 Task: Compose an email with the signature Kathleen Davis with the subject Request for a mentorship and the message I would like to request a meeting to discuss the marketing strategy for the new product. from softage.8@softage.net to softage.6@softage.net Select the numbered list and change the font typography to strikethroughSelect the numbered list and remove the font typography strikethrough Send the email. Finally, move the email from Sent Items to the label Energy
Action: Mouse moved to (1235, 73)
Screenshot: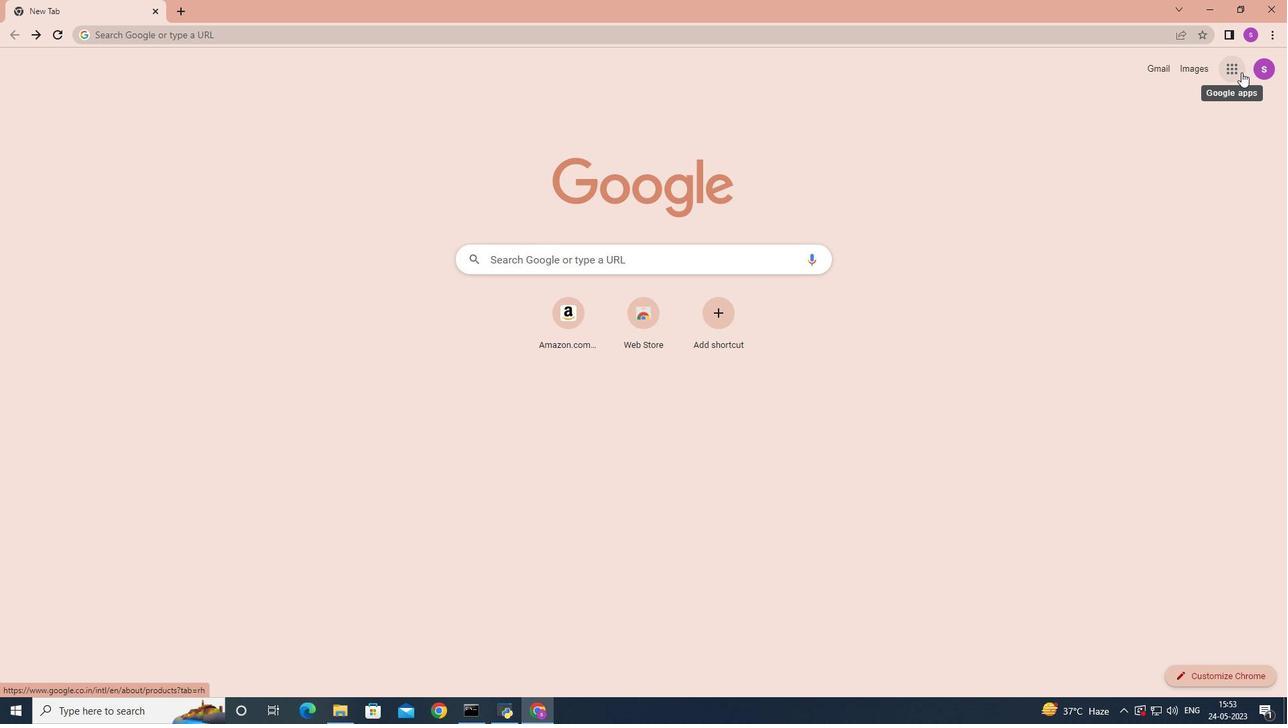 
Action: Mouse pressed left at (1241, 71)
Screenshot: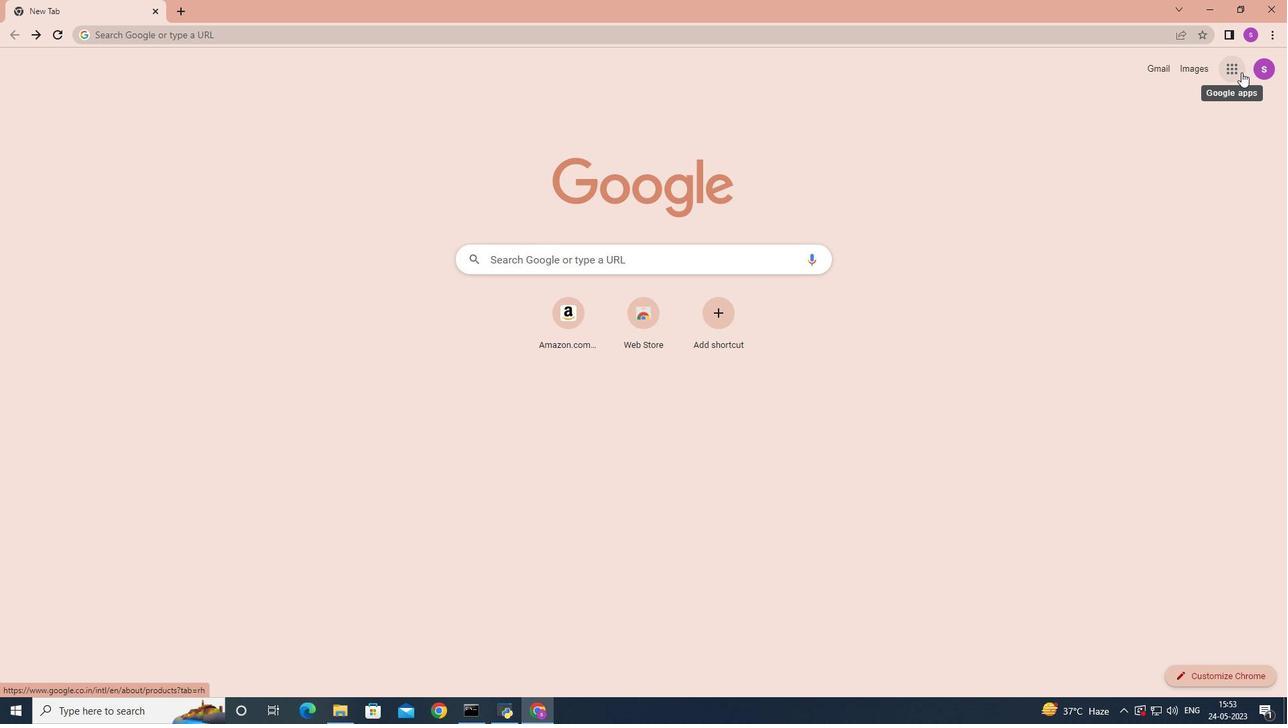 
Action: Mouse moved to (1177, 124)
Screenshot: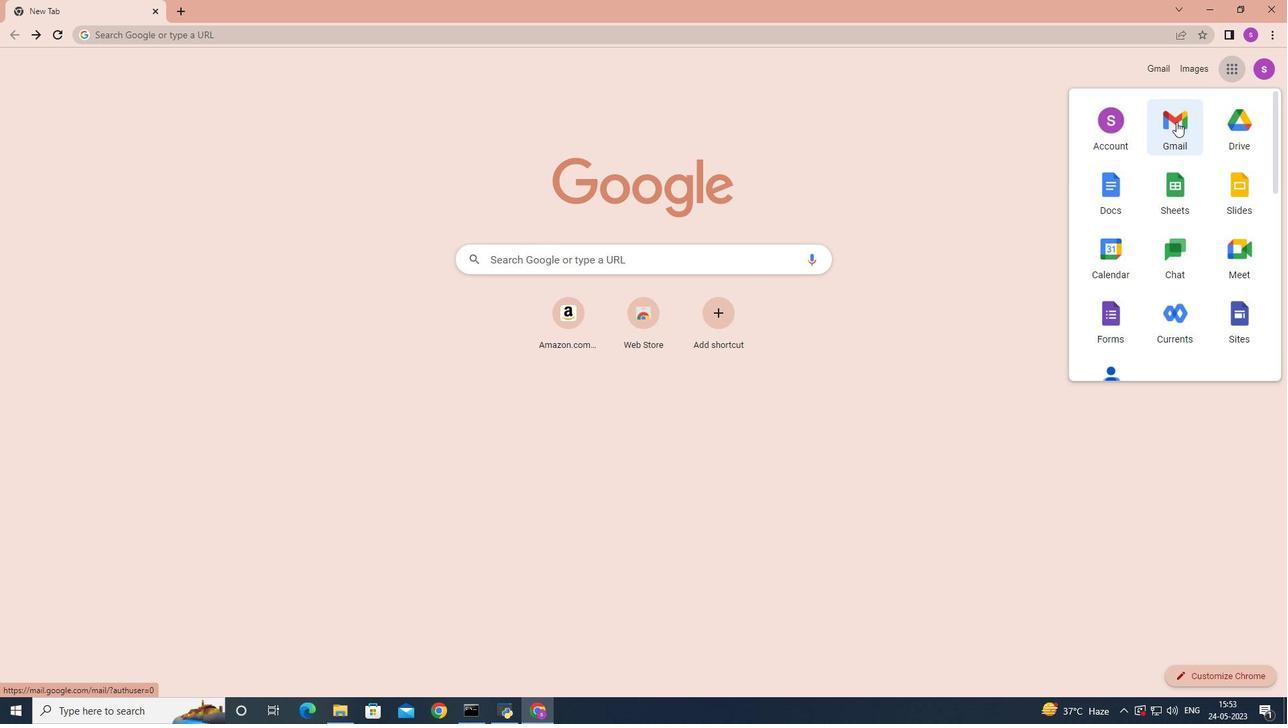 
Action: Mouse pressed left at (1177, 124)
Screenshot: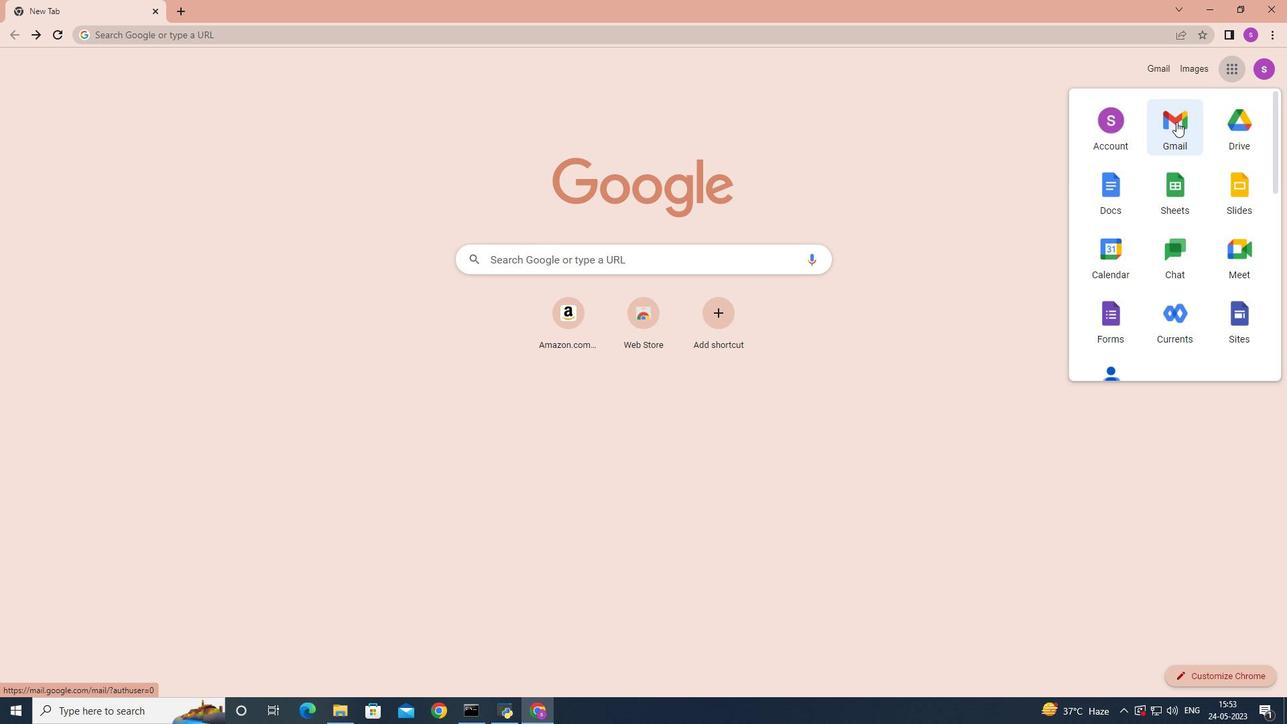 
Action: Mouse moved to (1134, 73)
Screenshot: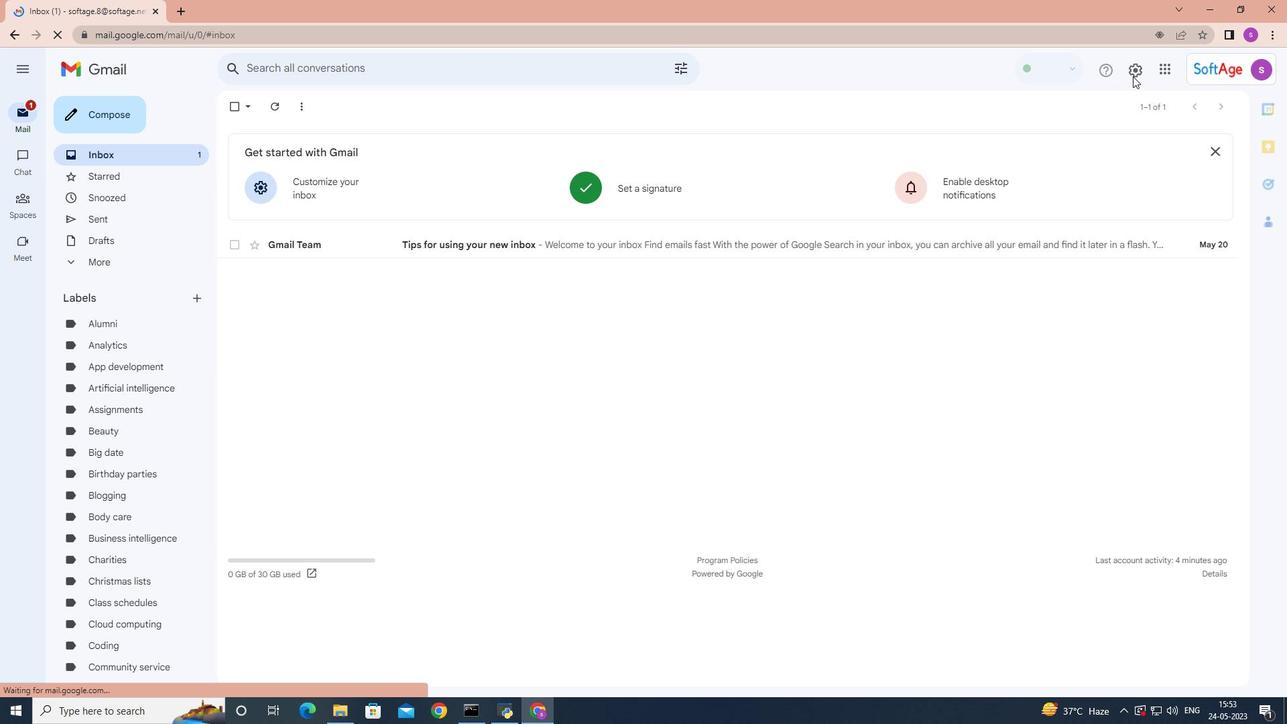 
Action: Mouse pressed left at (1134, 73)
Screenshot: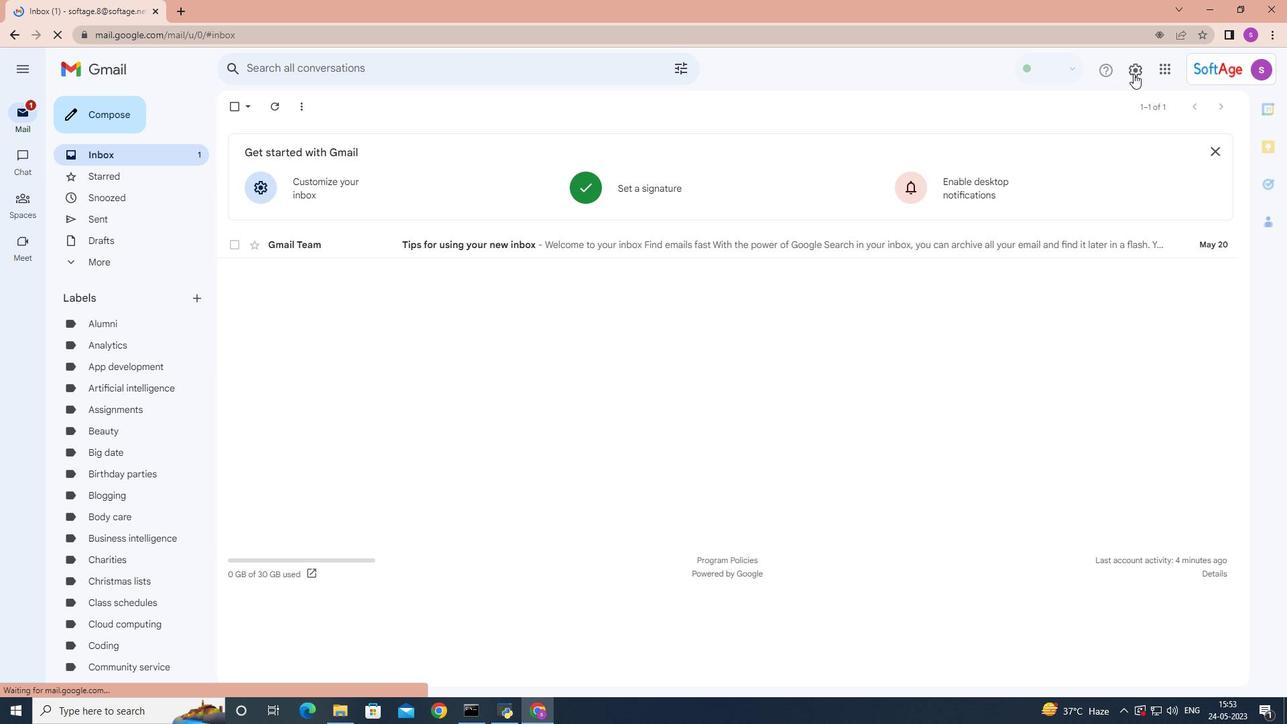 
Action: Mouse moved to (1155, 132)
Screenshot: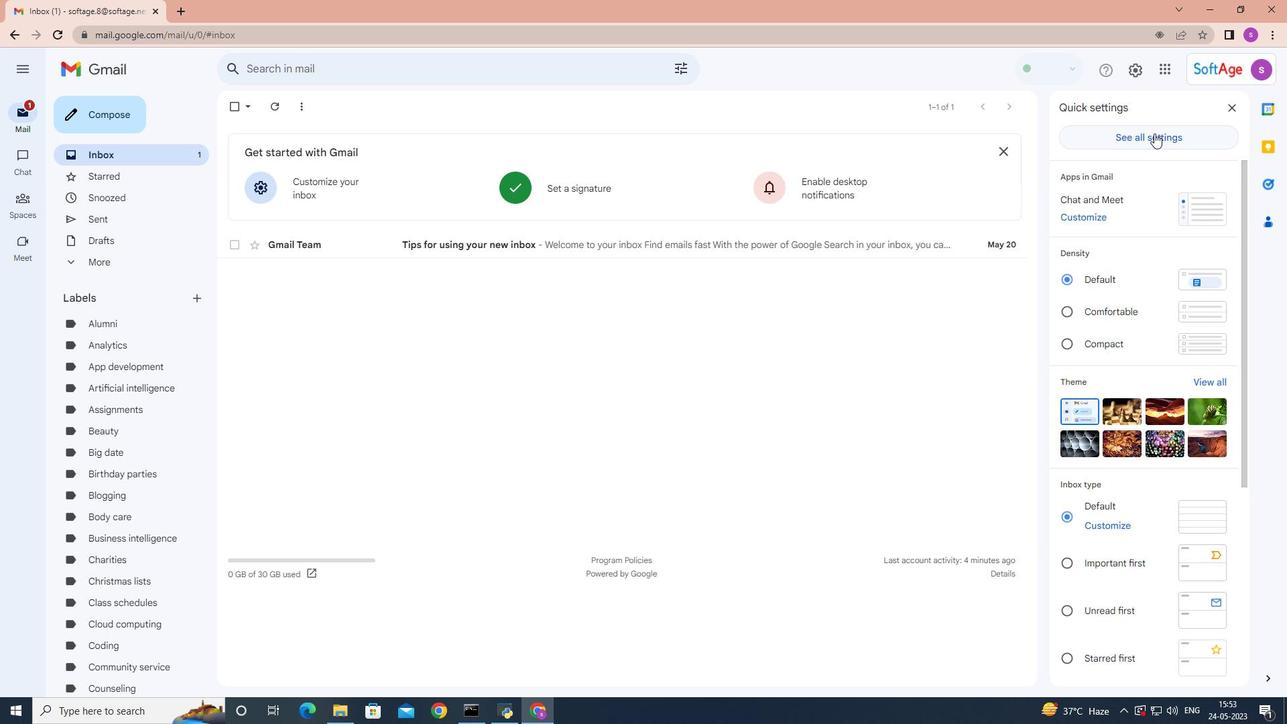 
Action: Mouse pressed left at (1155, 132)
Screenshot: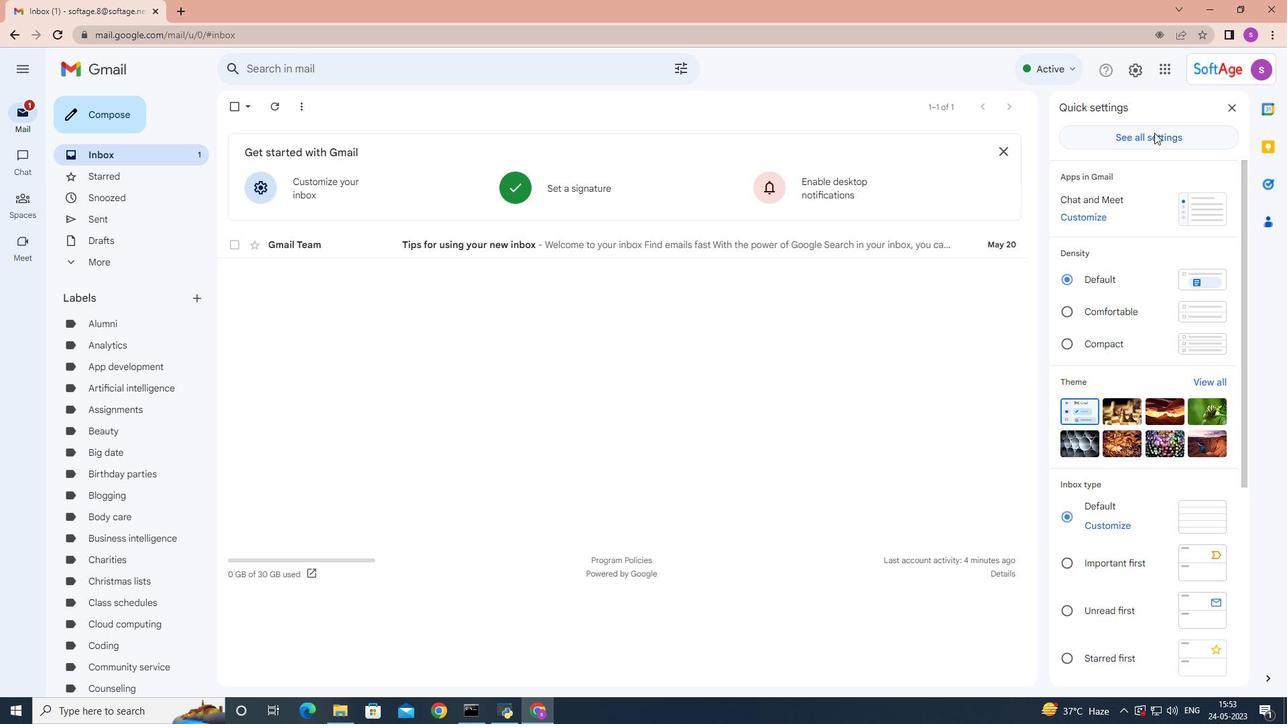 
Action: Mouse moved to (584, 296)
Screenshot: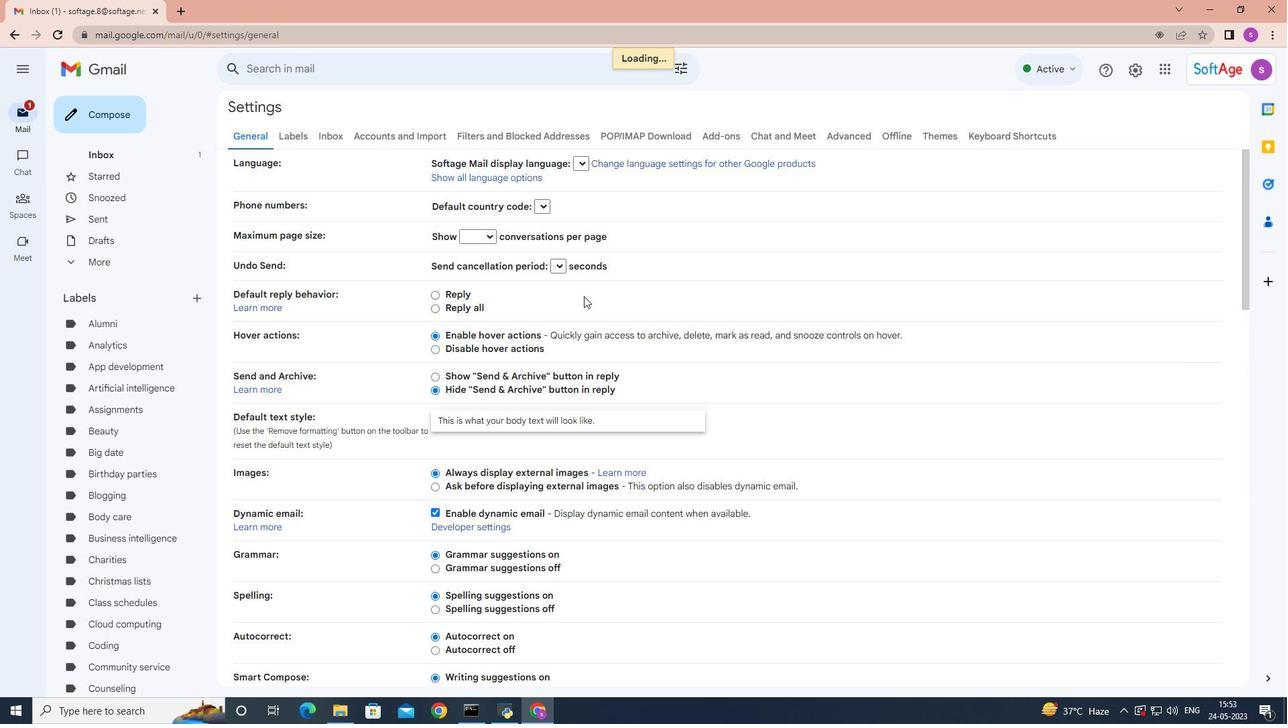 
Action: Mouse scrolled (584, 295) with delta (0, 0)
Screenshot: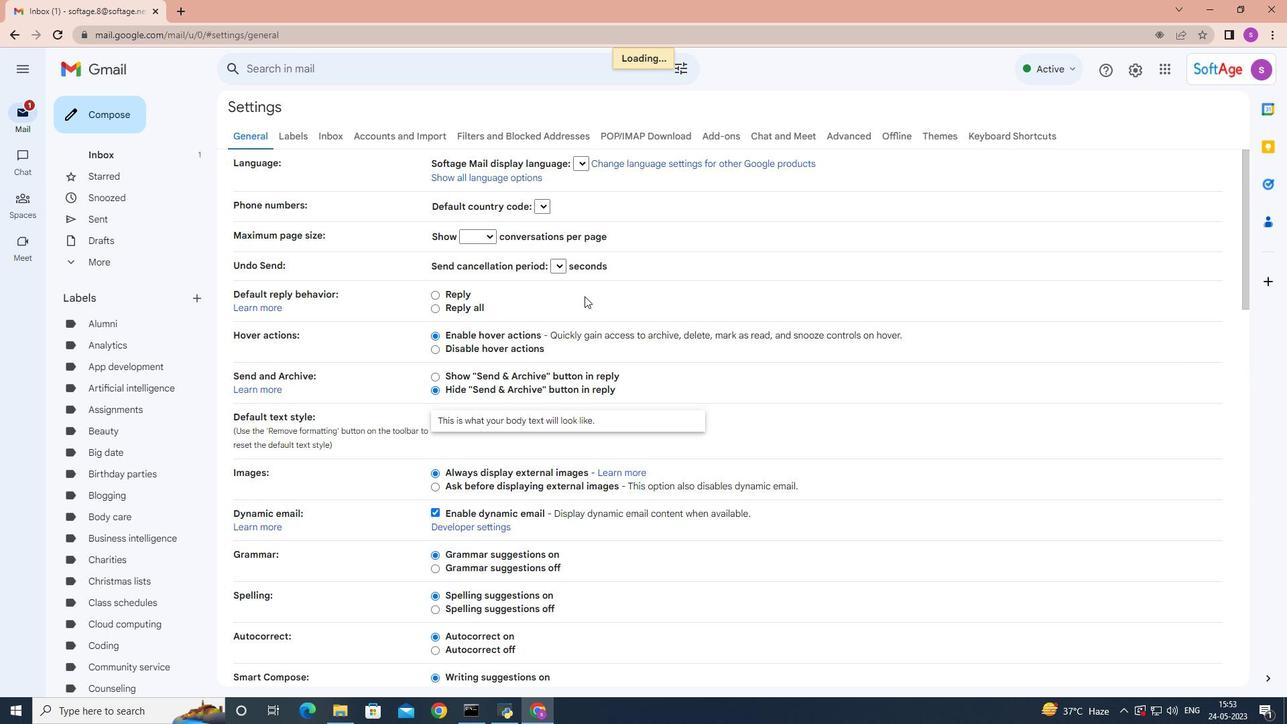 
Action: Mouse moved to (584, 296)
Screenshot: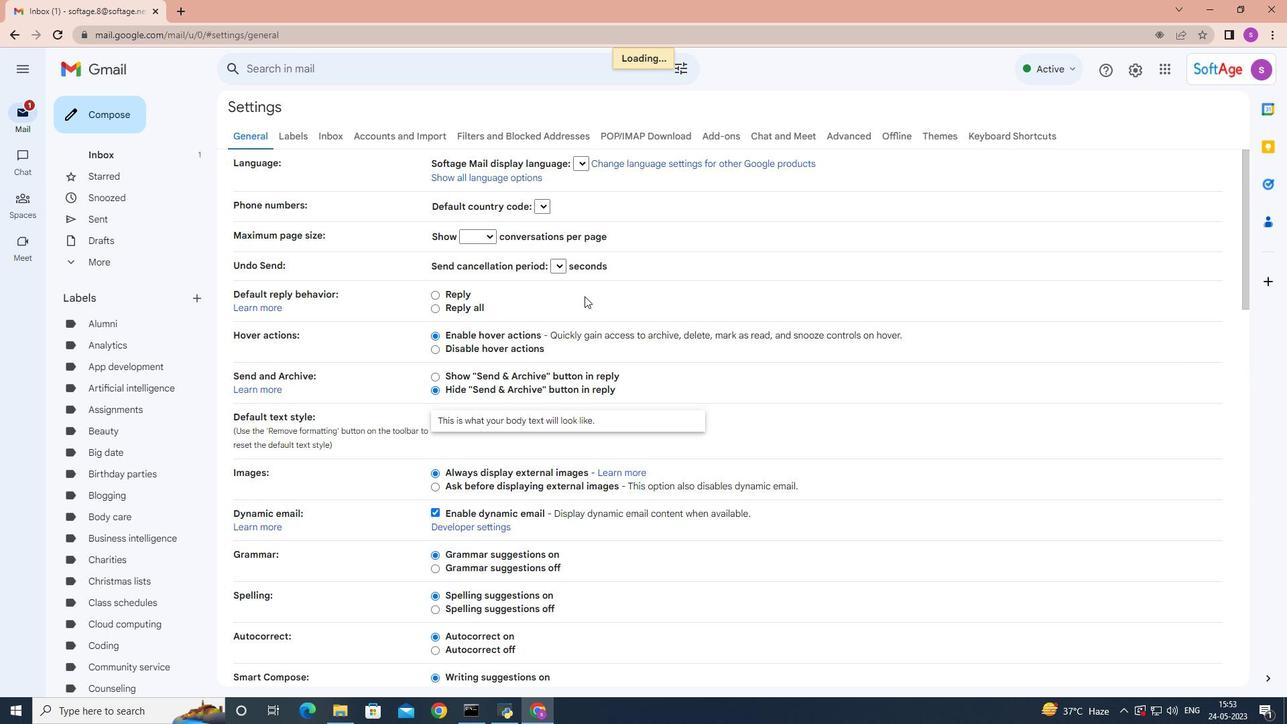 
Action: Mouse scrolled (584, 295) with delta (0, 0)
Screenshot: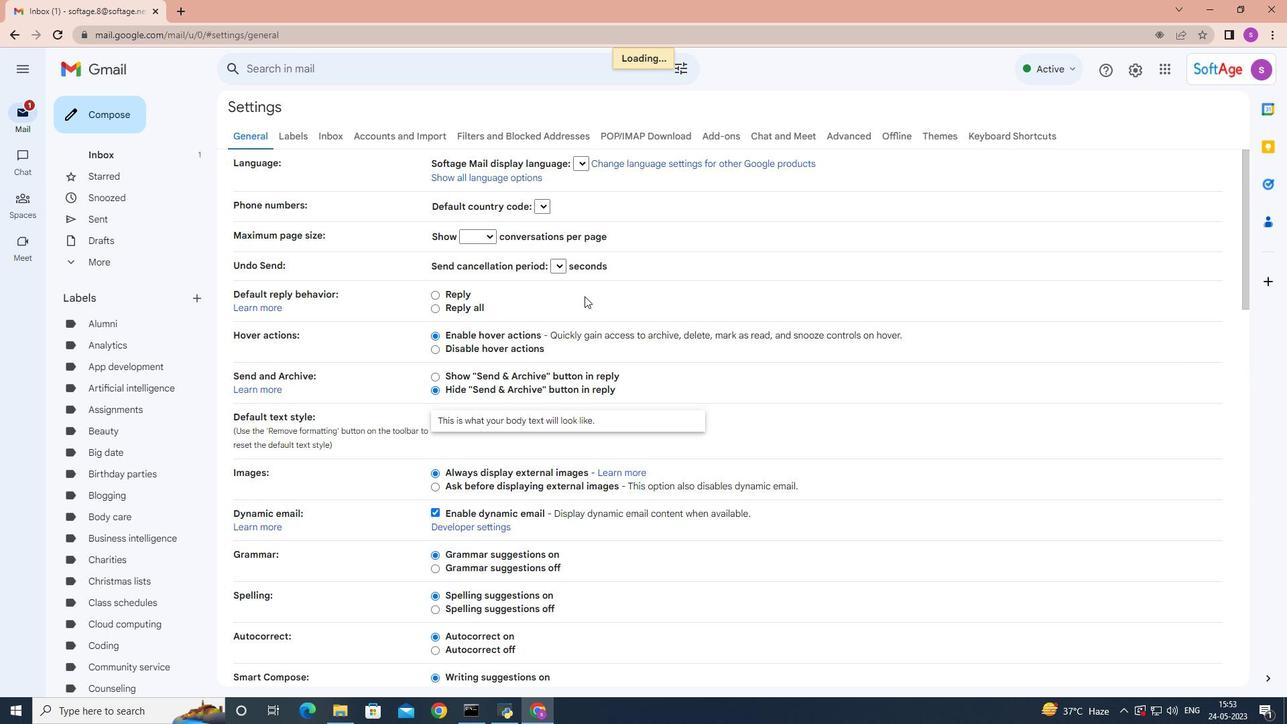 
Action: Mouse moved to (584, 296)
Screenshot: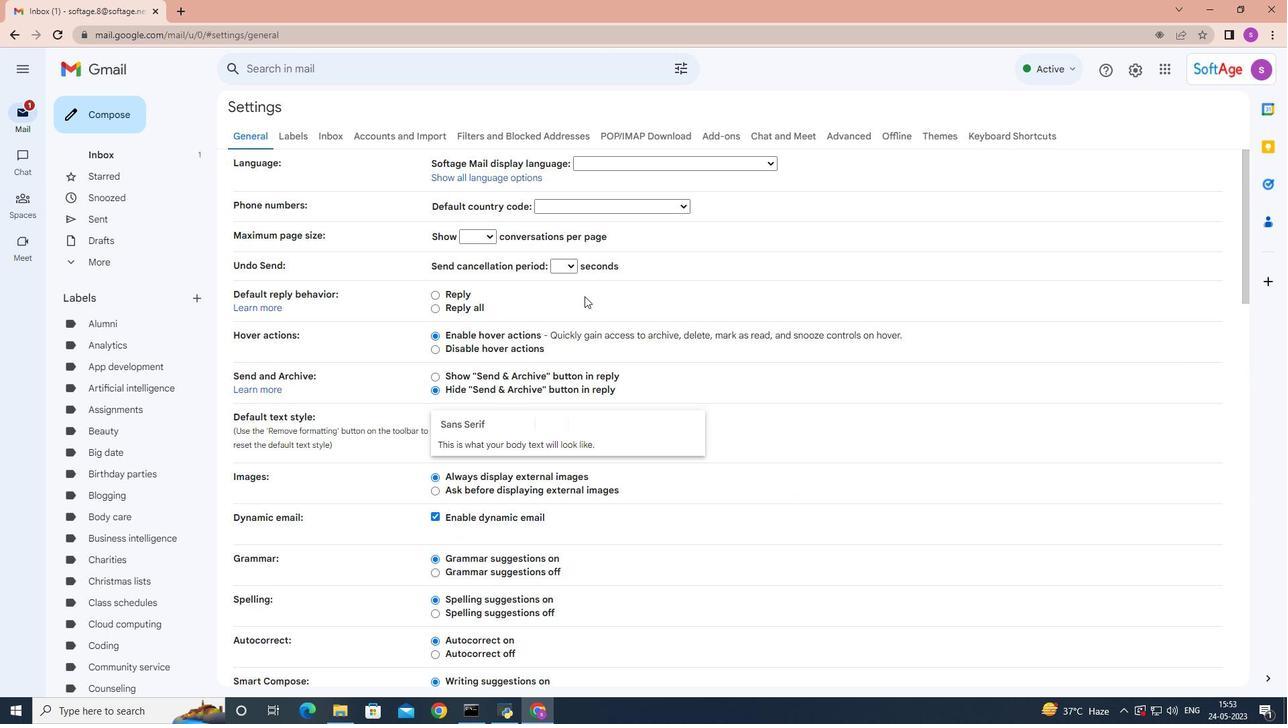 
Action: Mouse scrolled (584, 295) with delta (0, 0)
Screenshot: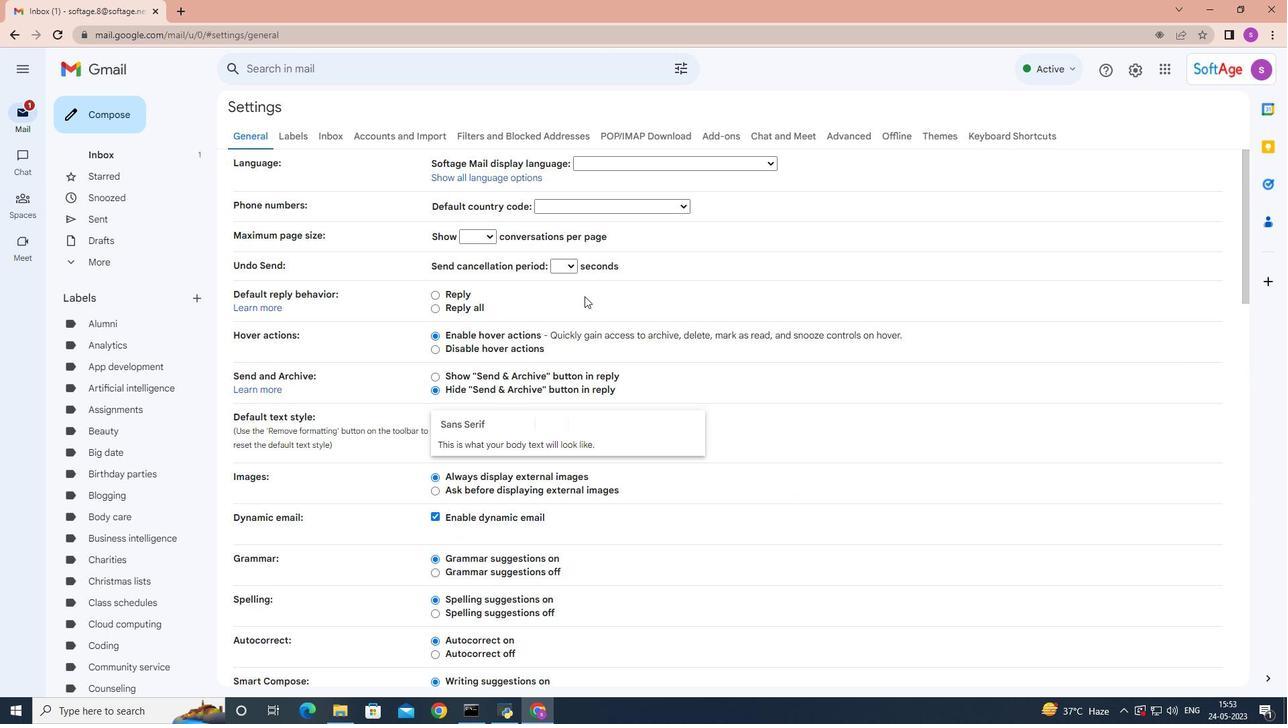
Action: Mouse scrolled (584, 295) with delta (0, 0)
Screenshot: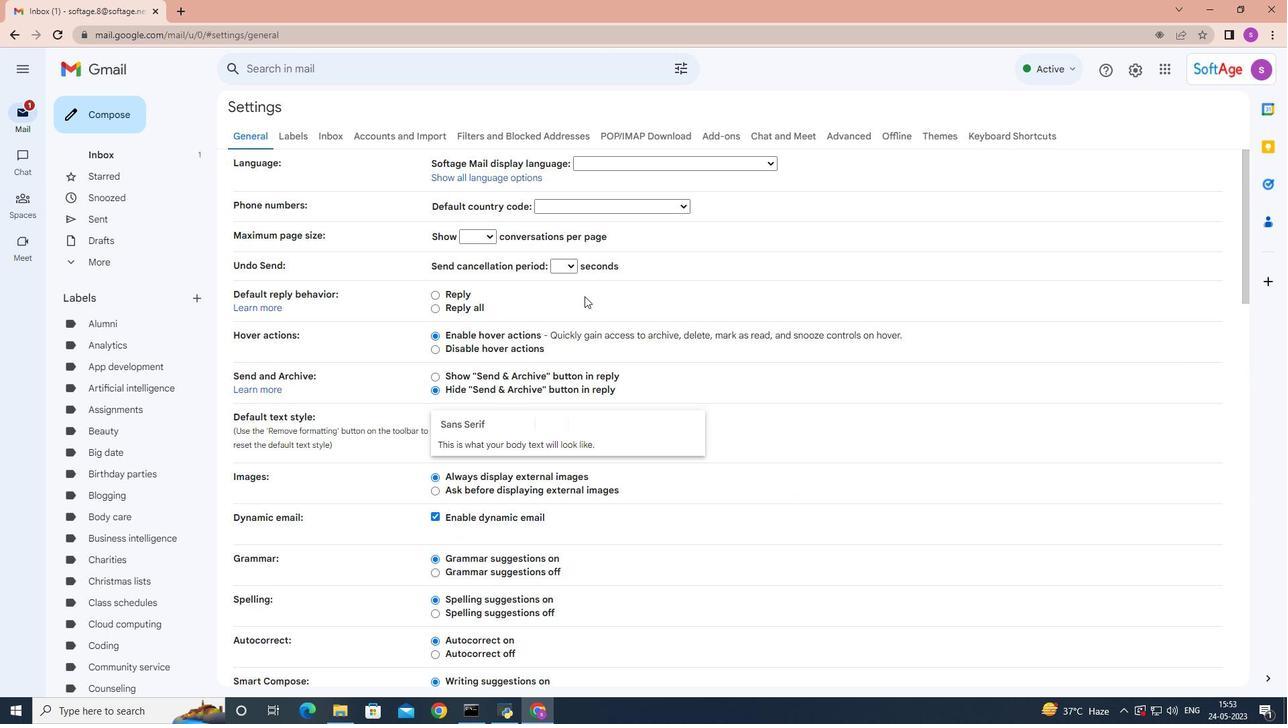 
Action: Mouse scrolled (584, 295) with delta (0, 0)
Screenshot: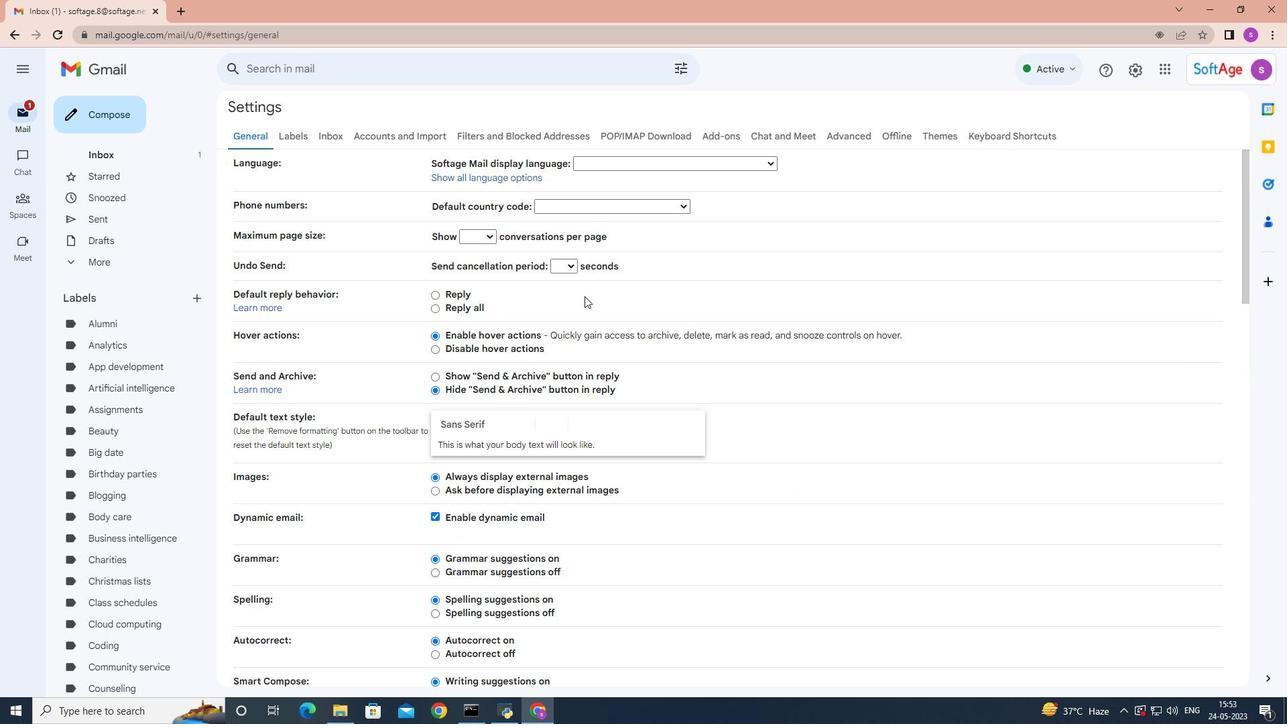 
Action: Mouse moved to (584, 296)
Screenshot: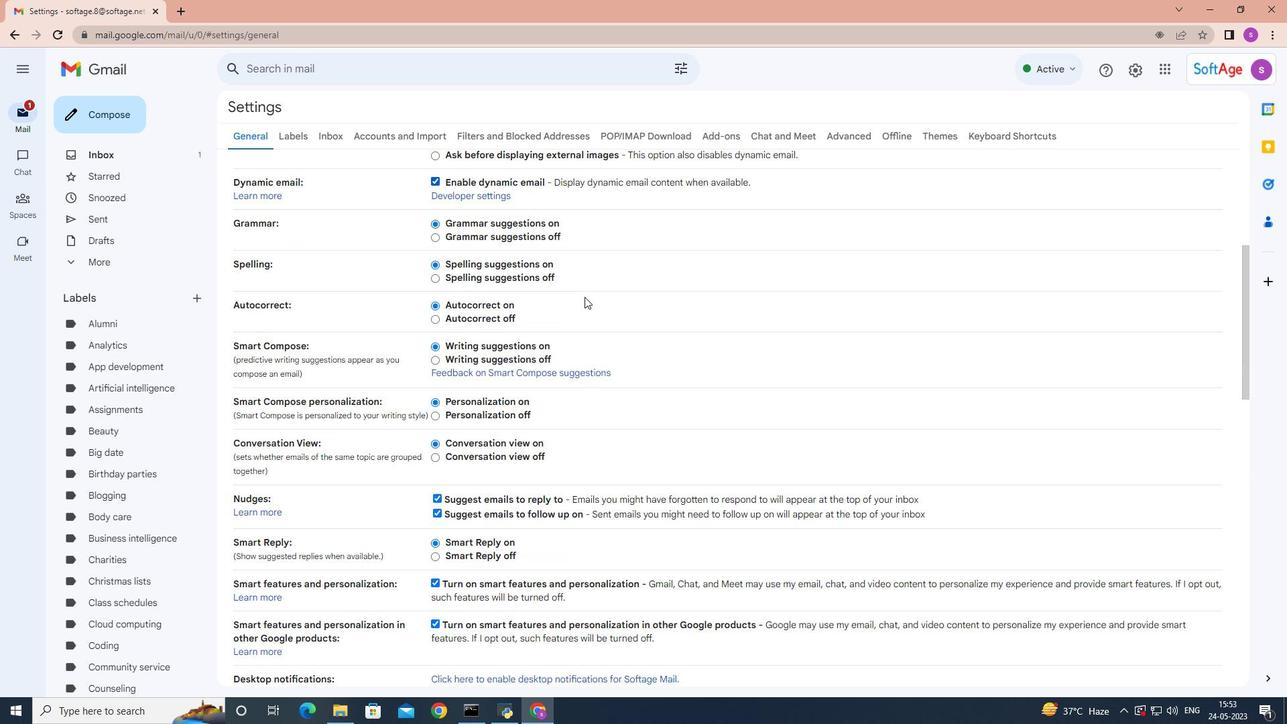 
Action: Mouse scrolled (584, 297) with delta (0, 0)
Screenshot: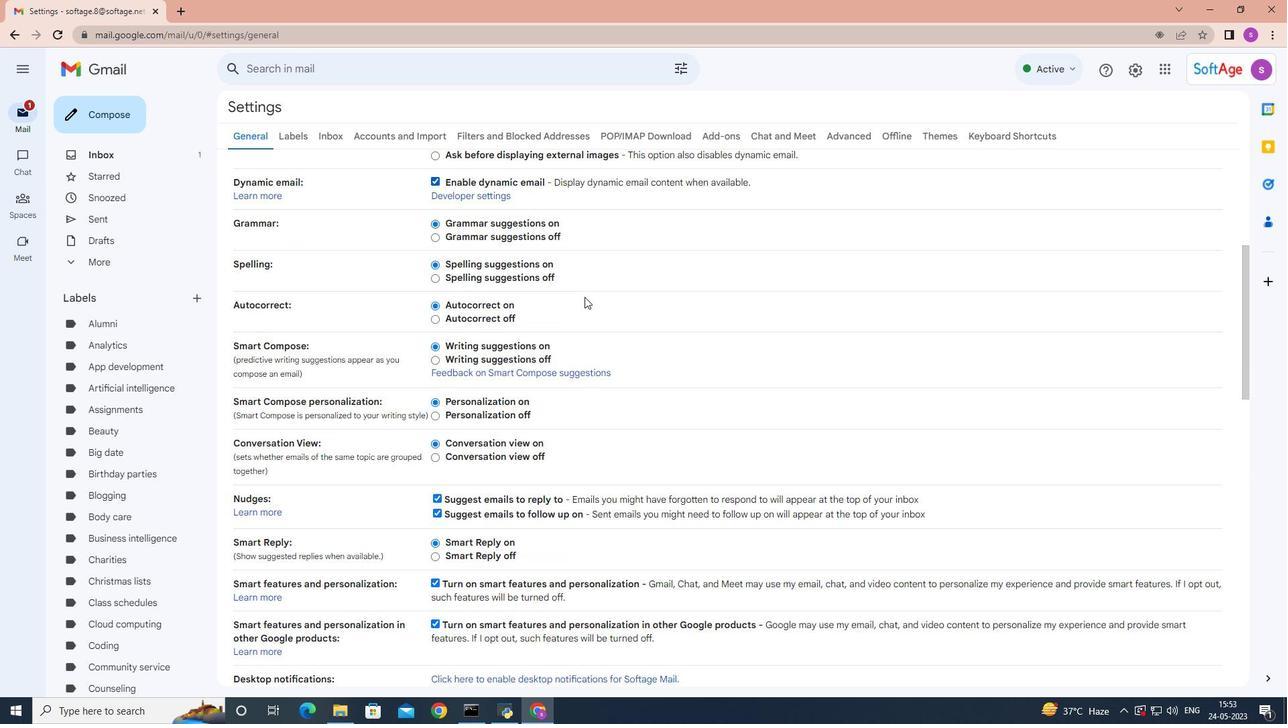 
Action: Mouse scrolled (584, 297) with delta (0, 0)
Screenshot: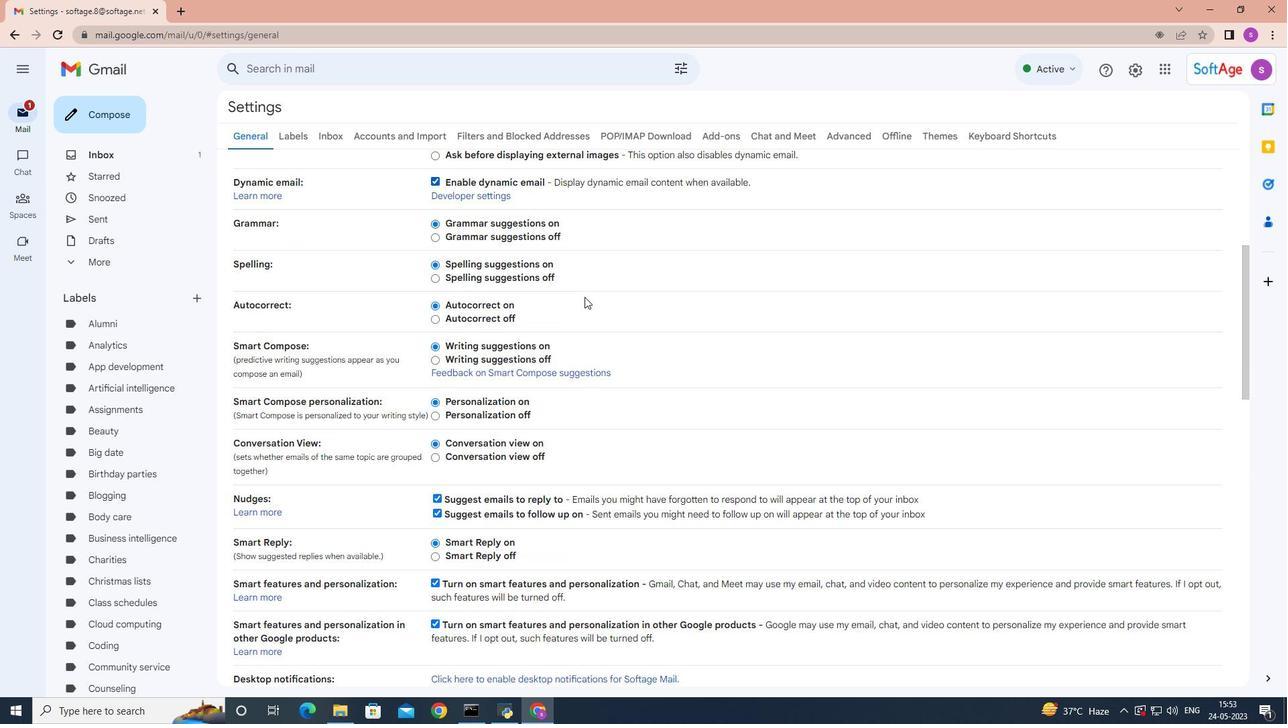 
Action: Mouse scrolled (584, 297) with delta (0, 0)
Screenshot: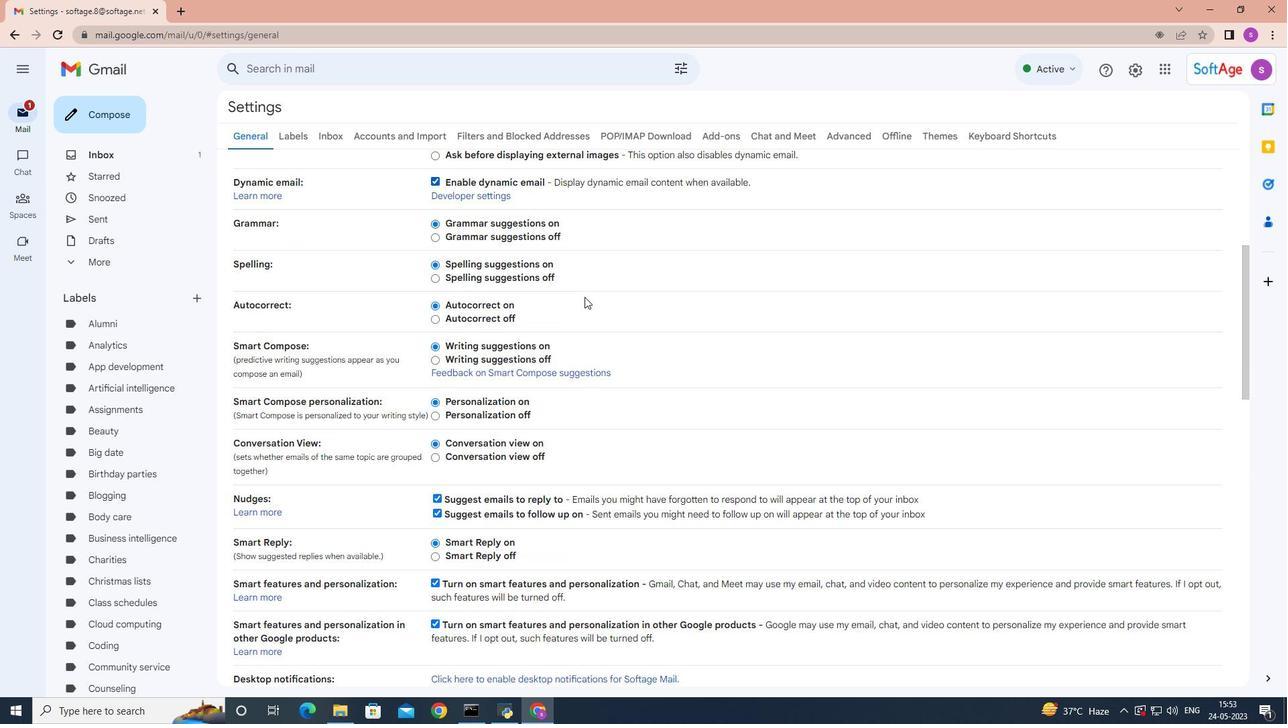 
Action: Mouse scrolled (584, 297) with delta (0, 0)
Screenshot: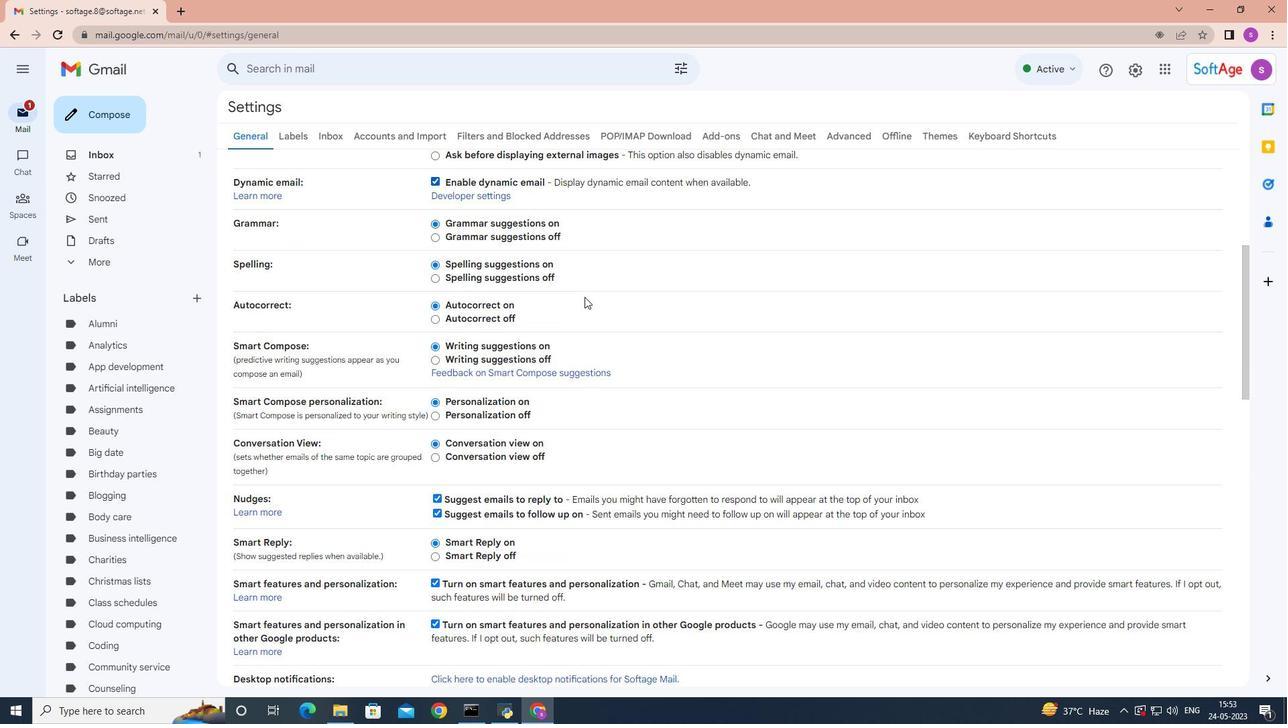
Action: Mouse scrolled (584, 297) with delta (0, 0)
Screenshot: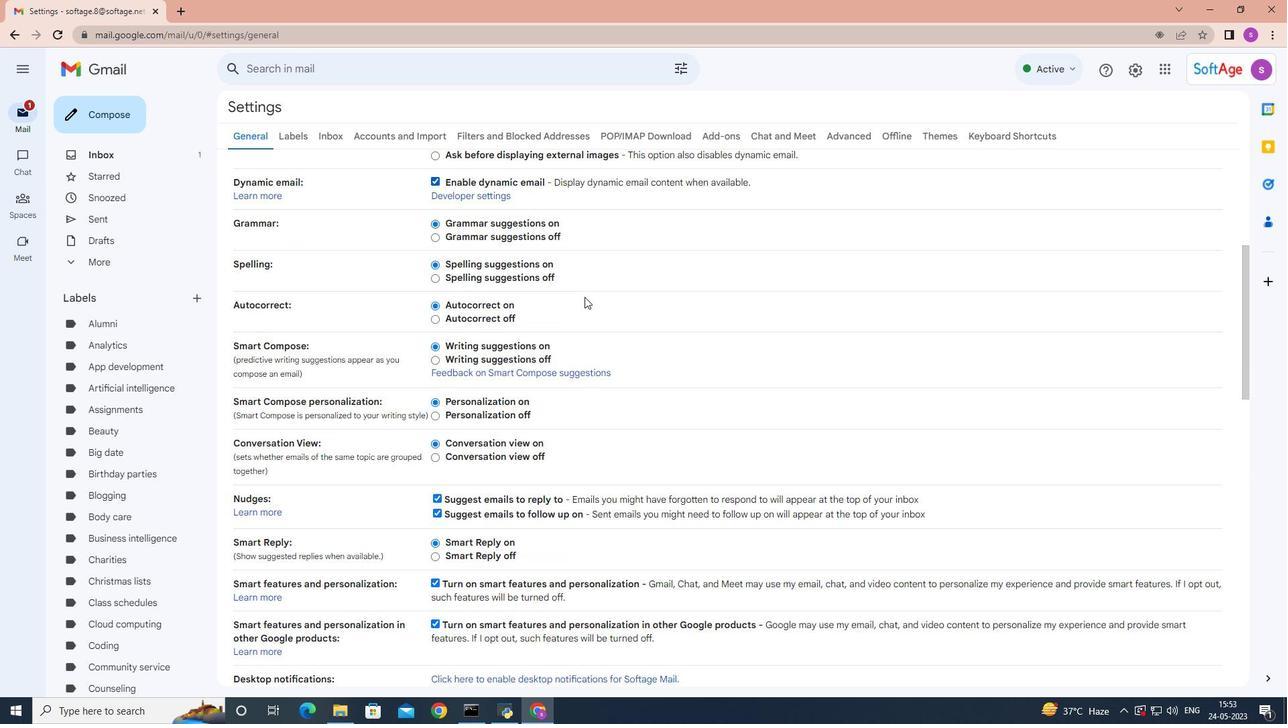 
Action: Mouse moved to (584, 296)
Screenshot: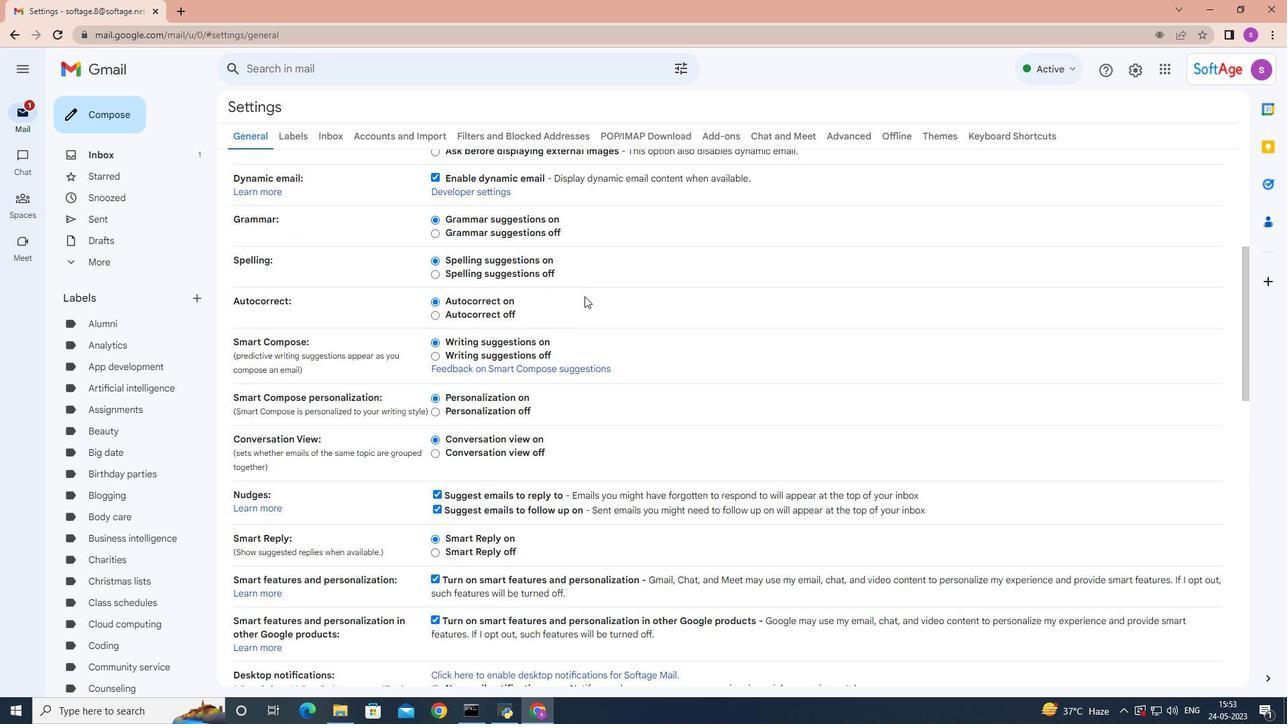 
Action: Mouse scrolled (584, 295) with delta (0, 0)
Screenshot: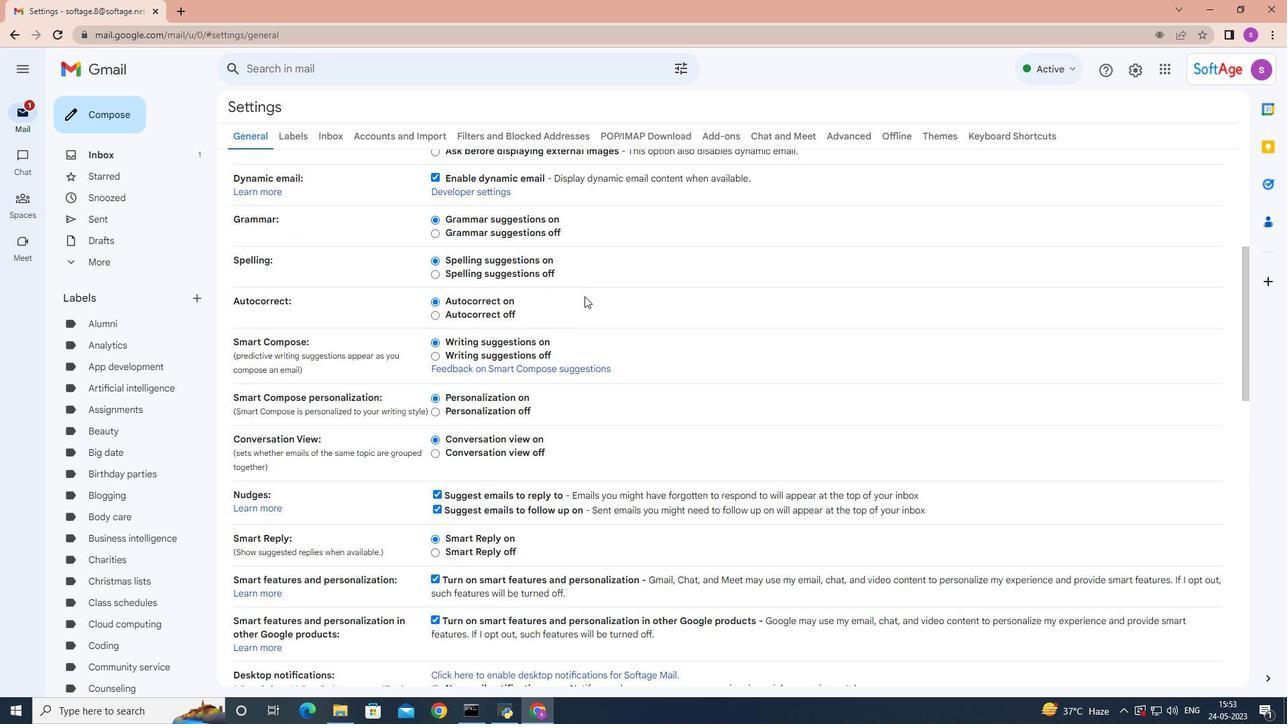 
Action: Mouse scrolled (584, 295) with delta (0, 0)
Screenshot: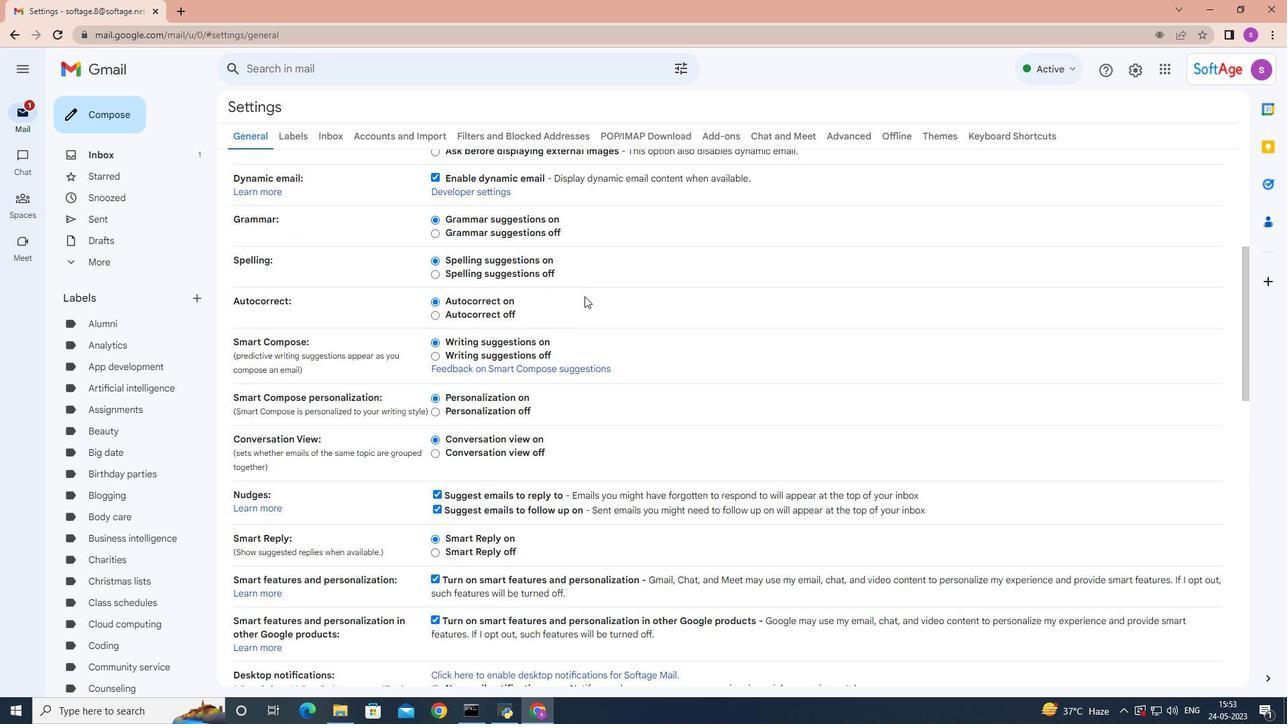 
Action: Mouse scrolled (584, 295) with delta (0, 0)
Screenshot: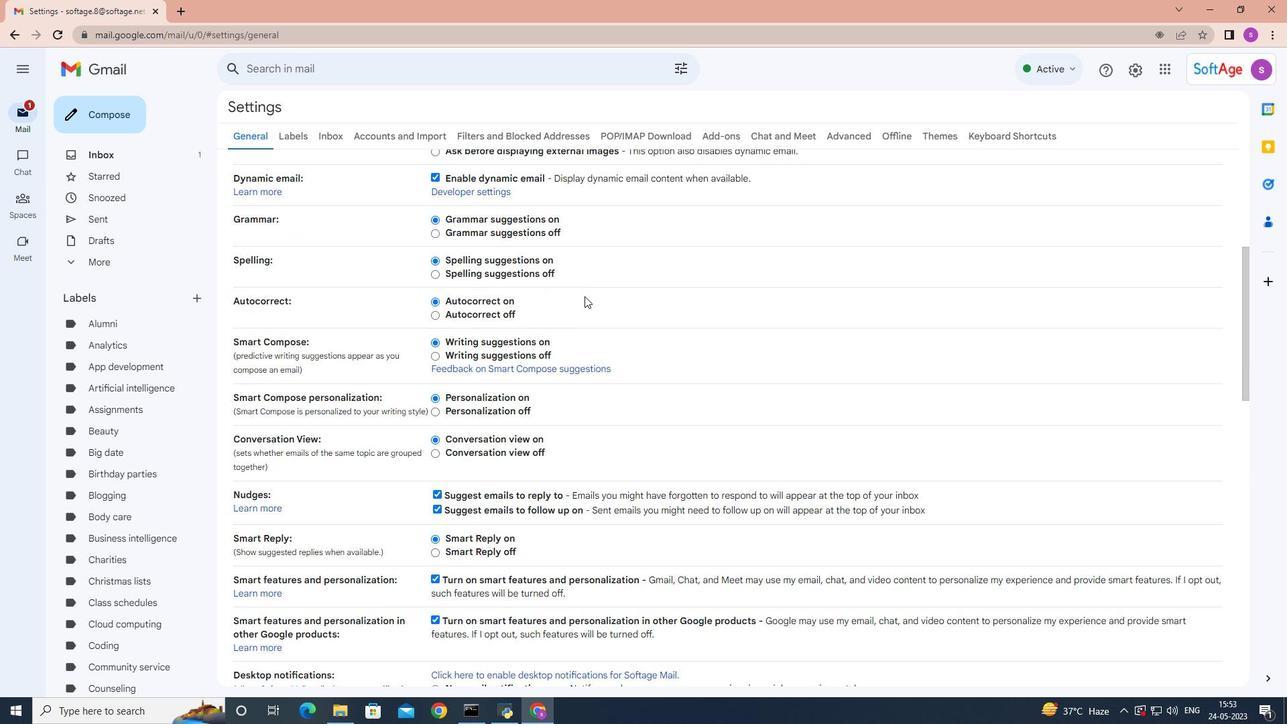 
Action: Mouse scrolled (584, 295) with delta (0, 0)
Screenshot: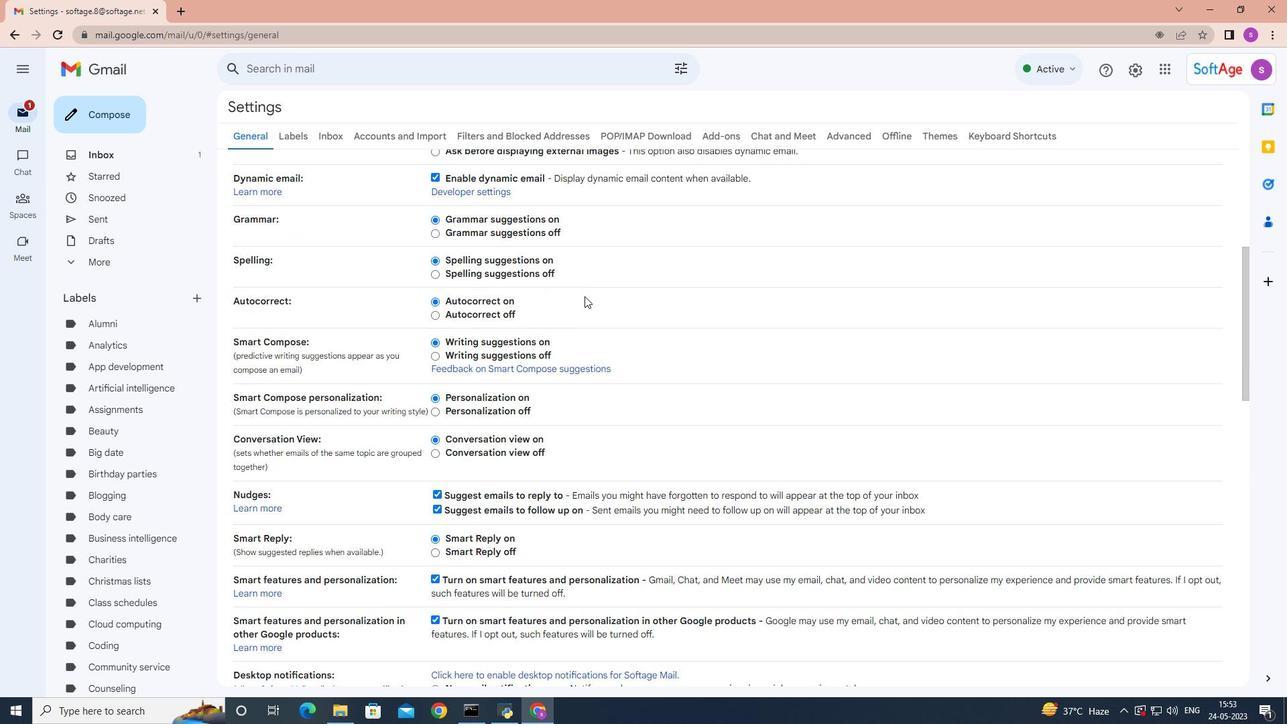 
Action: Mouse moved to (584, 296)
Screenshot: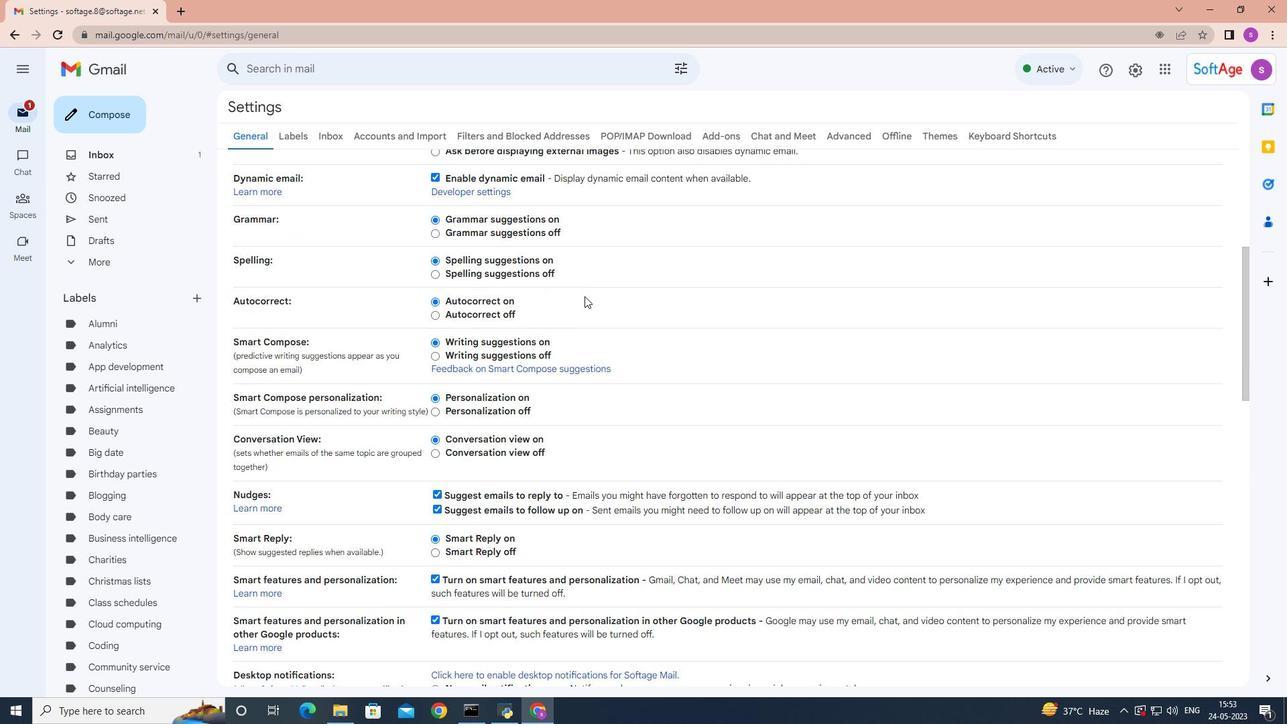 
Action: Mouse scrolled (584, 295) with delta (0, 0)
Screenshot: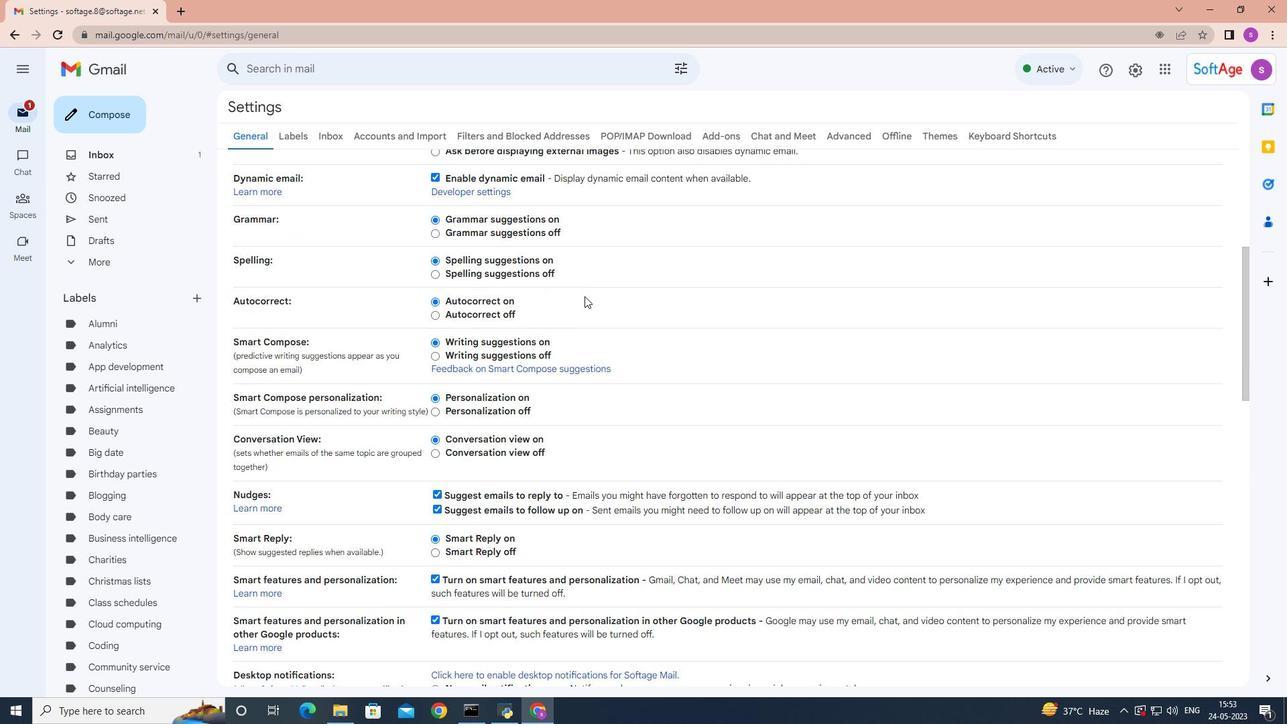 
Action: Mouse scrolled (584, 295) with delta (0, 0)
Screenshot: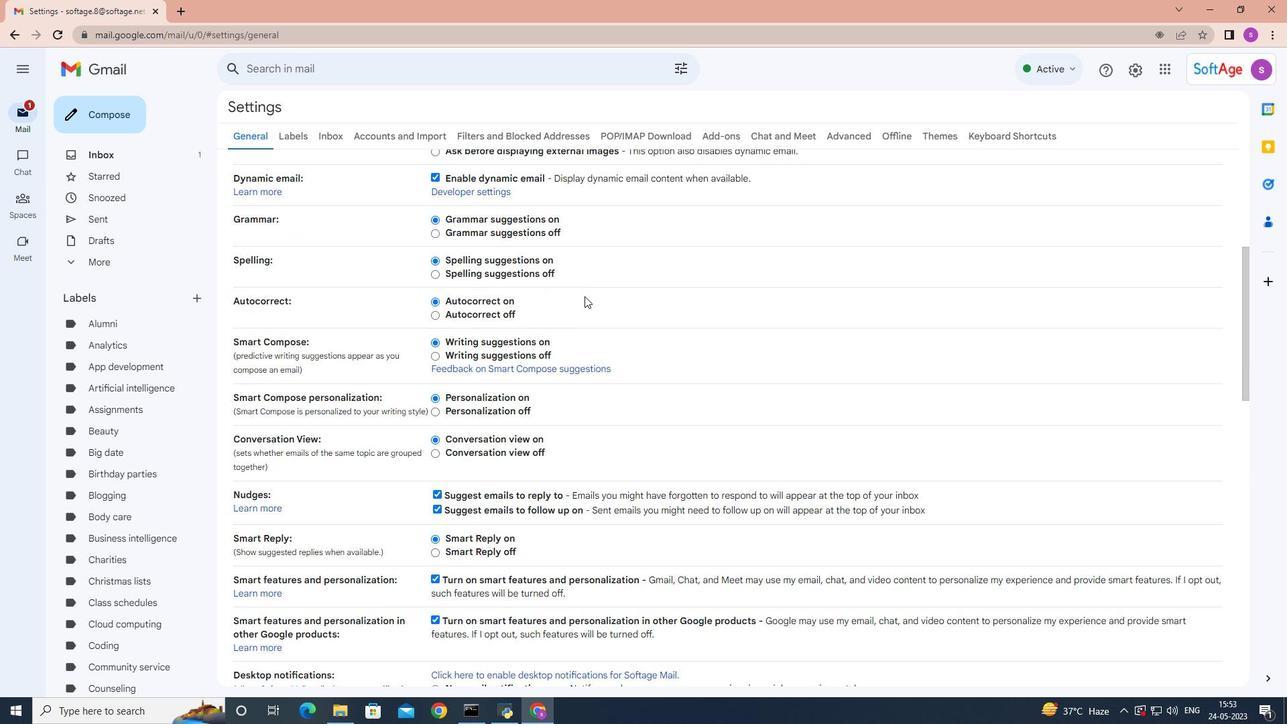 
Action: Mouse scrolled (584, 295) with delta (0, 0)
Screenshot: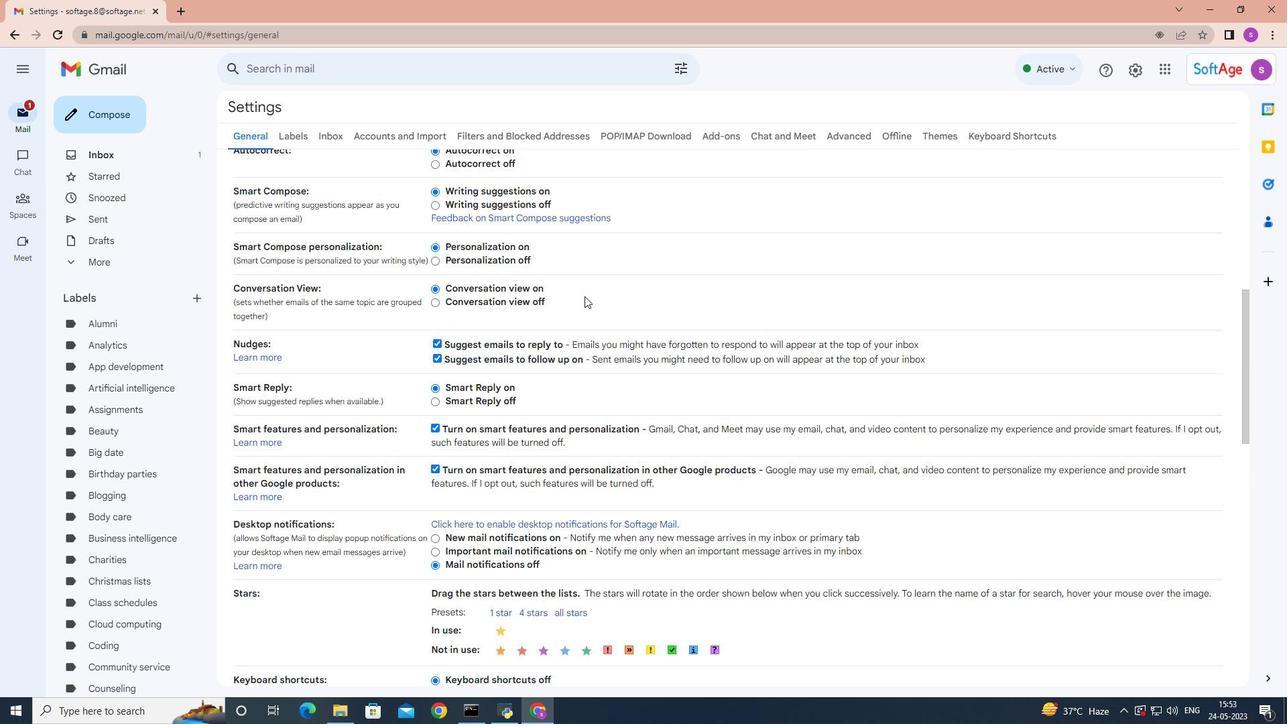 
Action: Mouse scrolled (584, 295) with delta (0, 0)
Screenshot: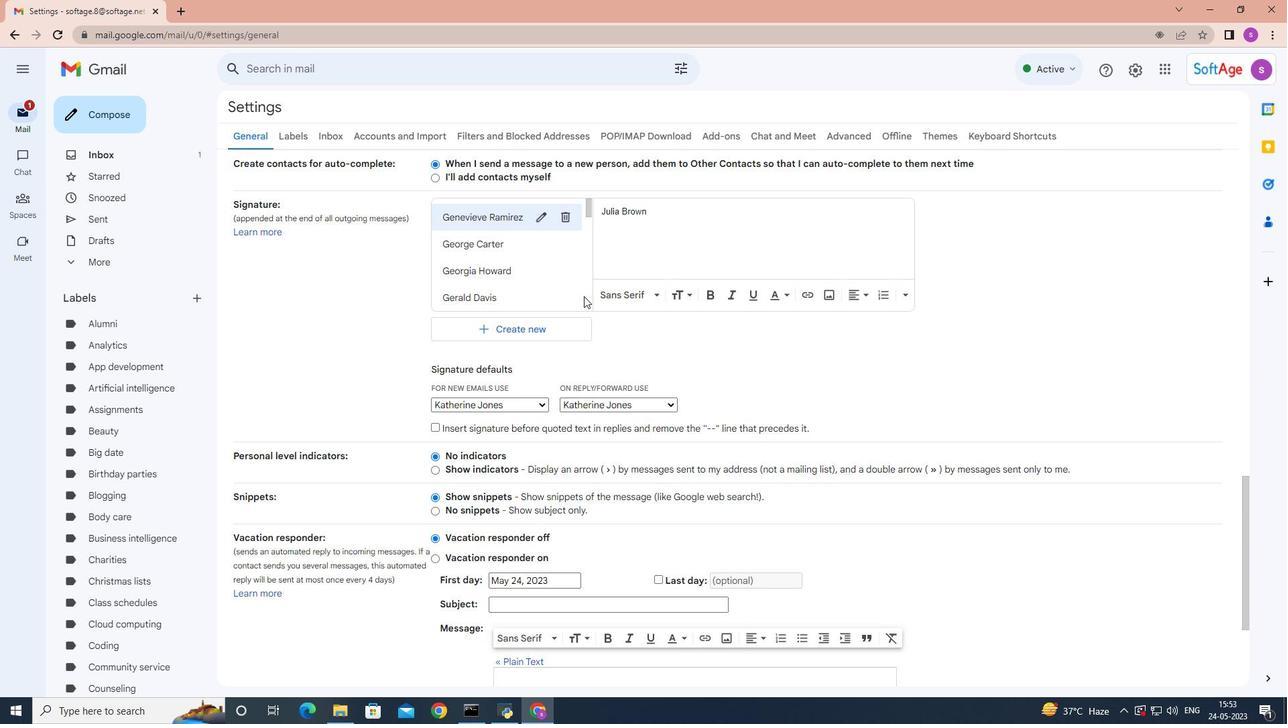 
Action: Mouse scrolled (584, 295) with delta (0, 0)
Screenshot: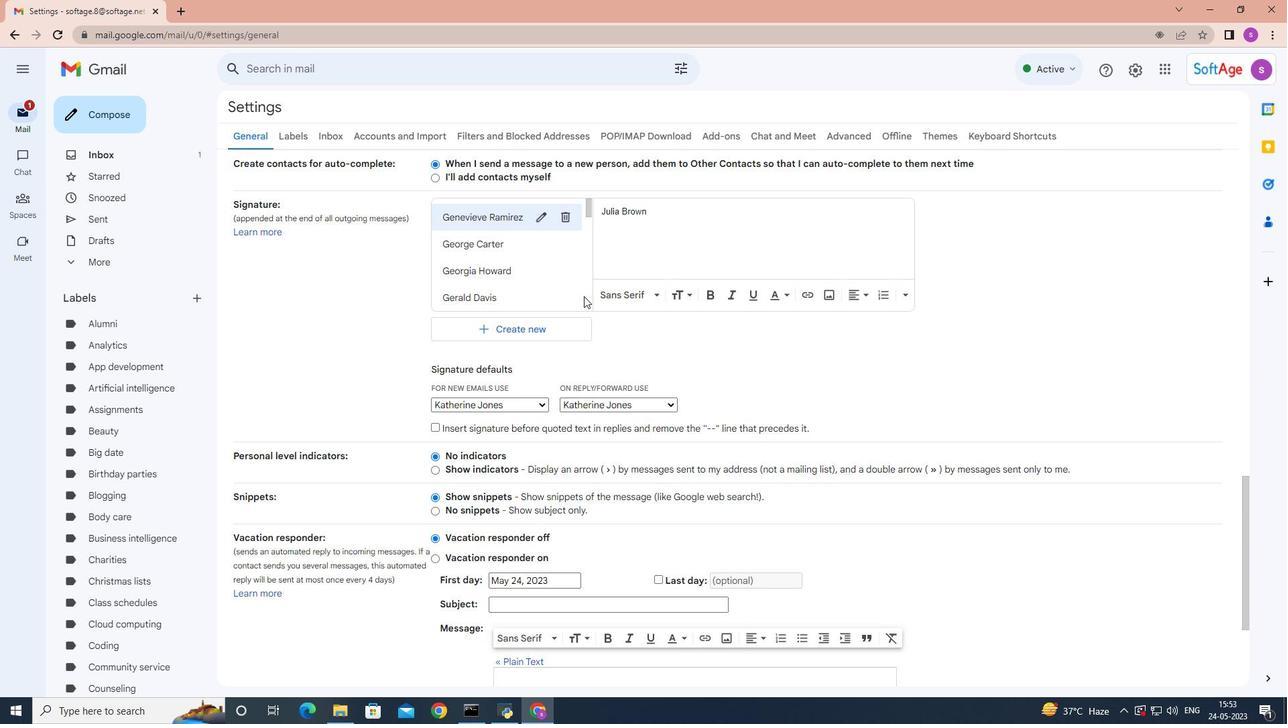 
Action: Mouse scrolled (584, 295) with delta (0, 0)
Screenshot: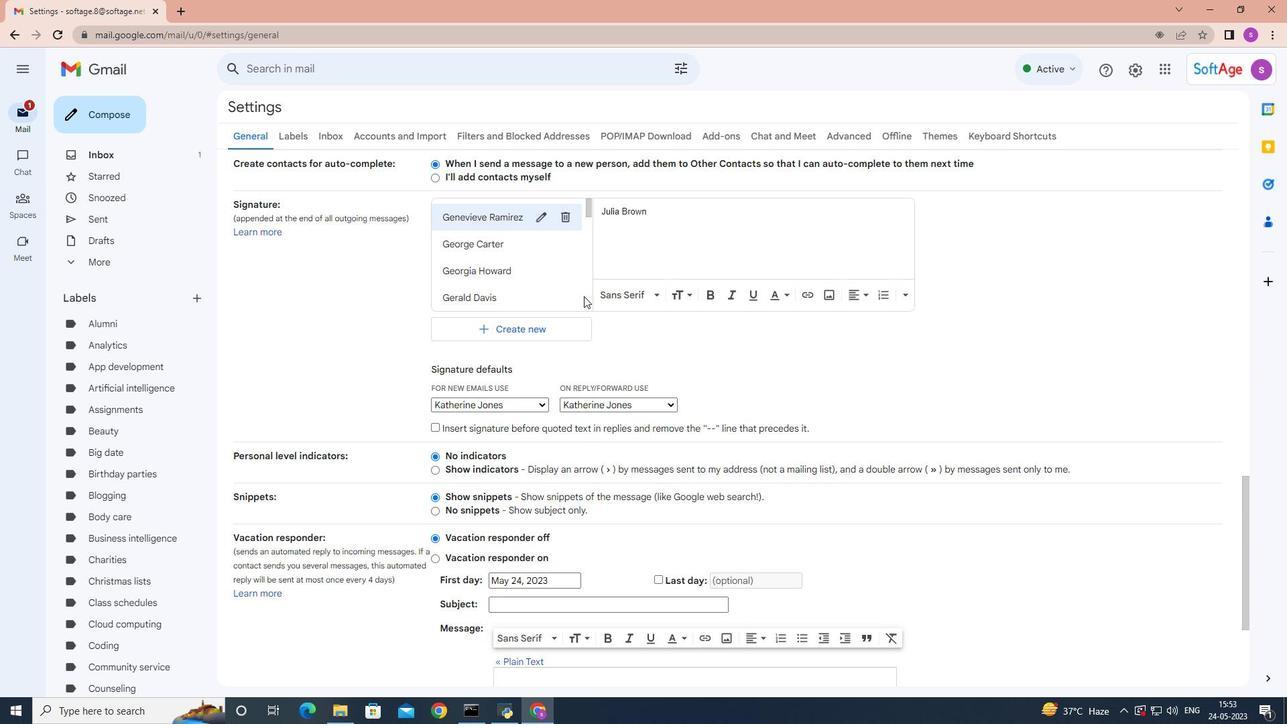 
Action: Mouse scrolled (584, 295) with delta (0, 0)
Screenshot: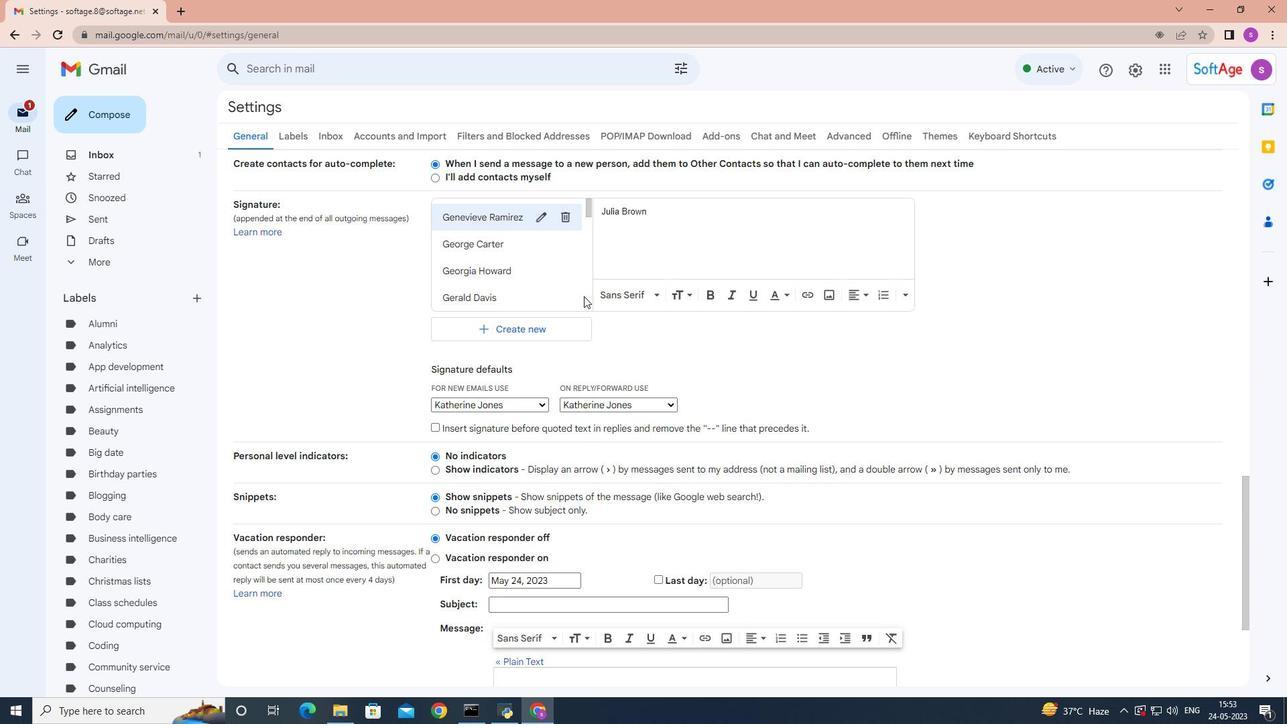 
Action: Mouse moved to (542, 197)
Screenshot: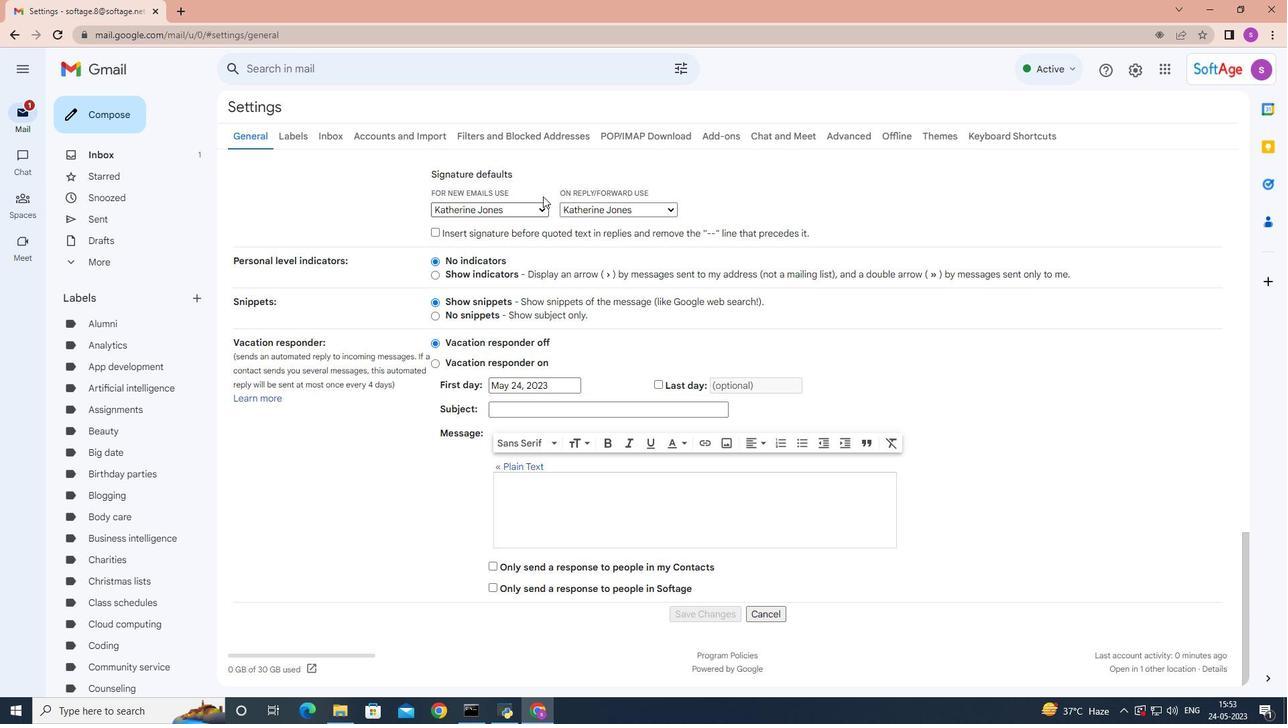 
Action: Mouse scrolled (542, 198) with delta (0, 0)
Screenshot: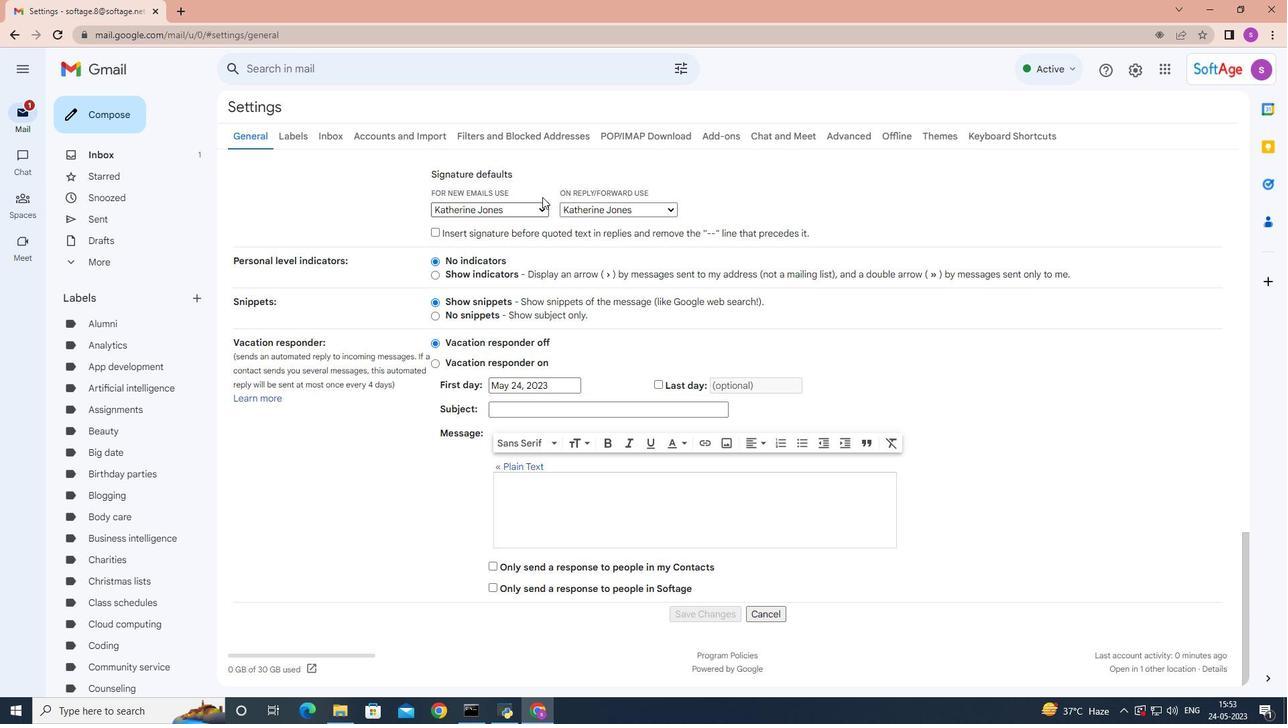
Action: Mouse scrolled (542, 198) with delta (0, 0)
Screenshot: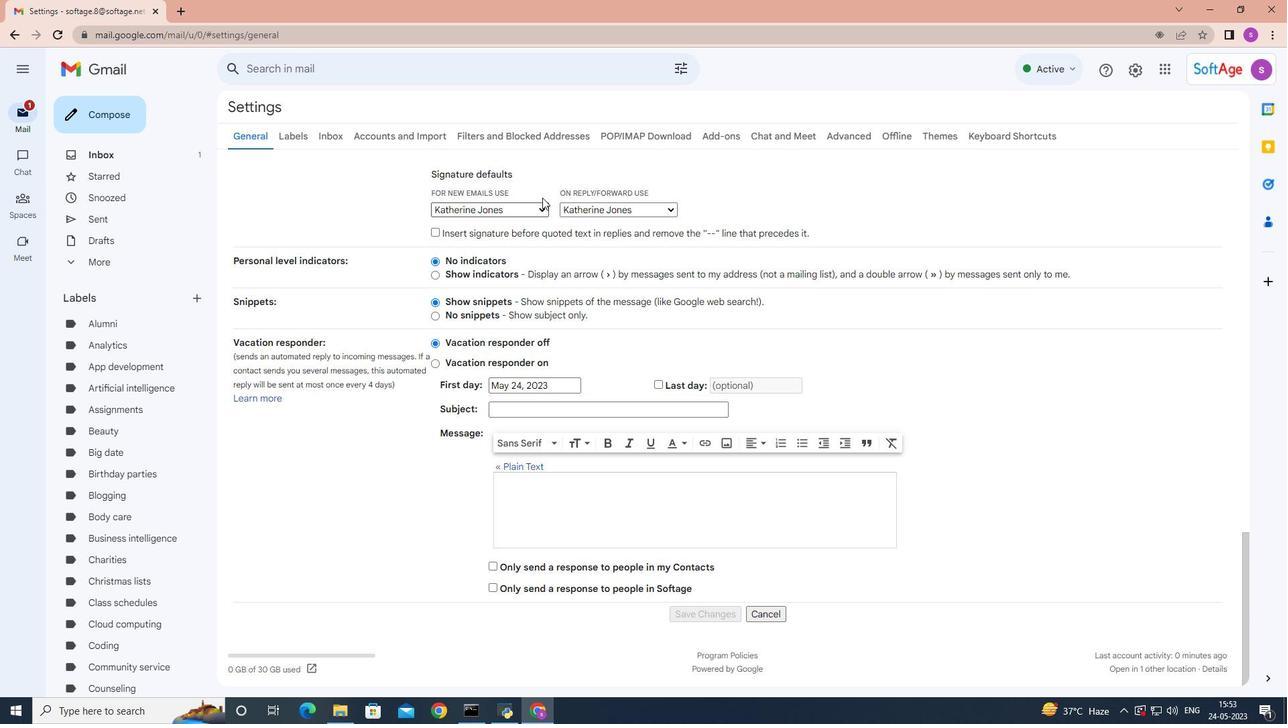 
Action: Mouse scrolled (542, 198) with delta (0, 0)
Screenshot: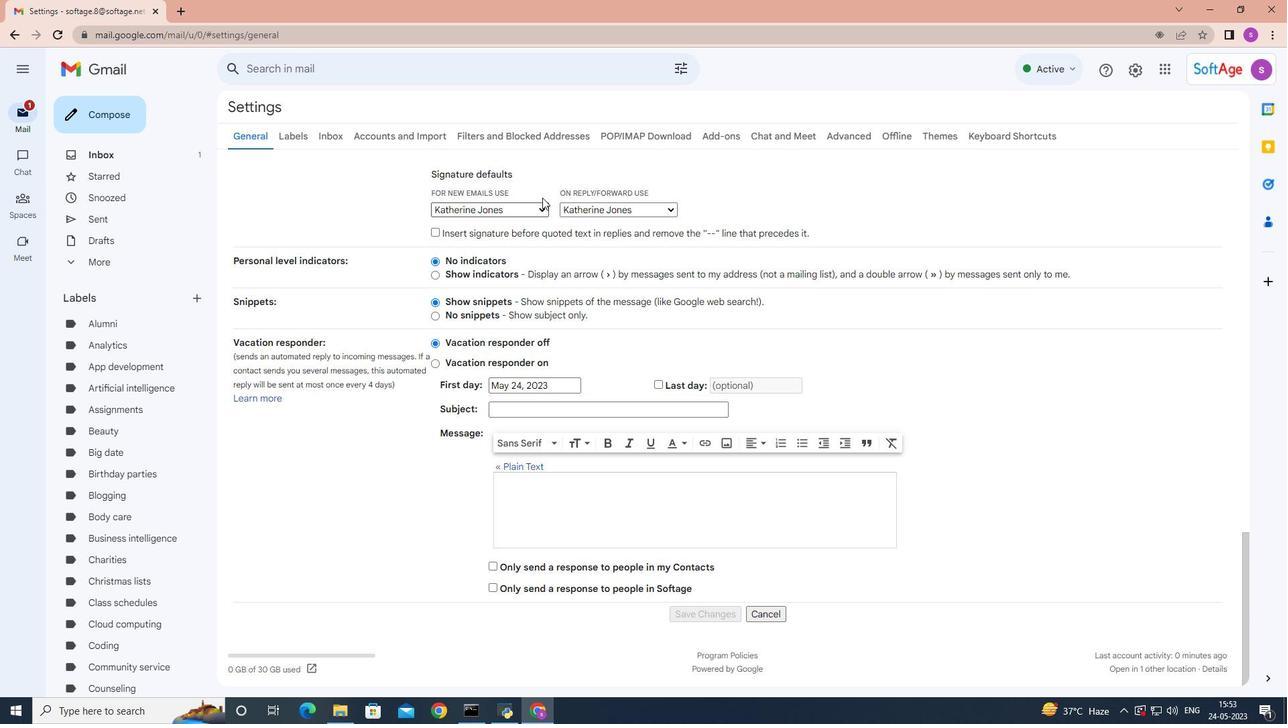 
Action: Mouse scrolled (542, 198) with delta (0, 0)
Screenshot: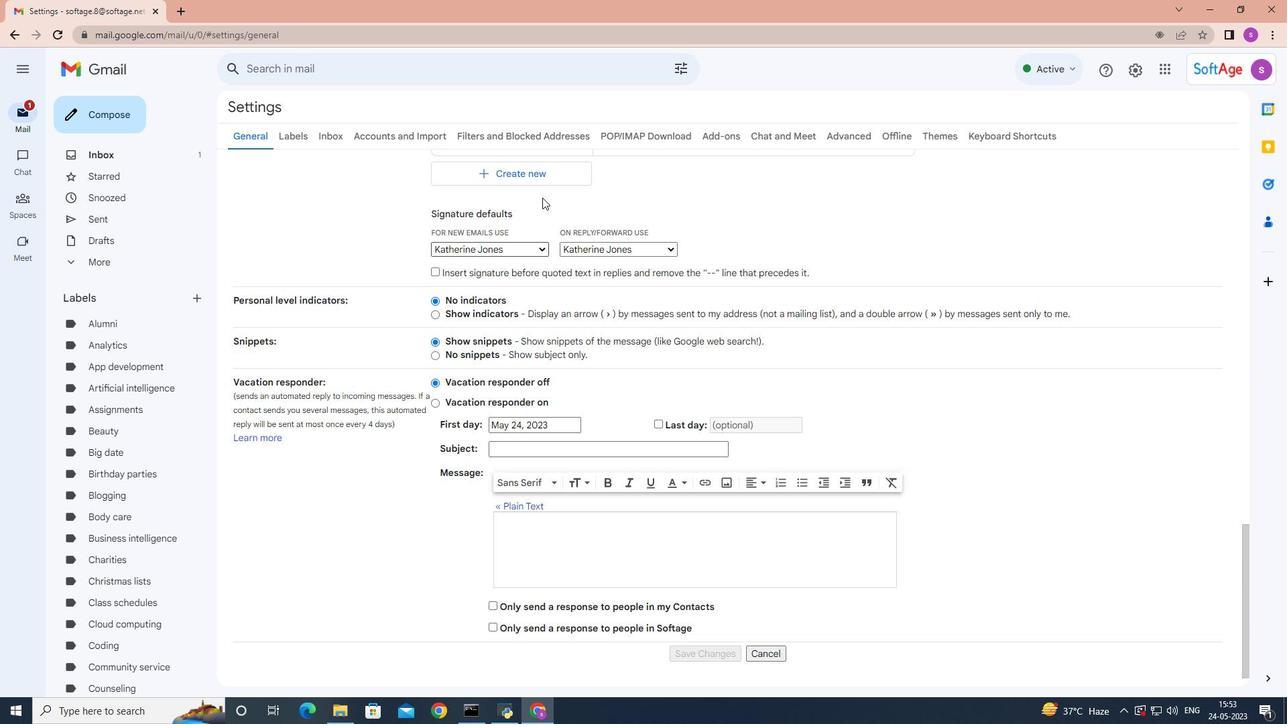 
Action: Mouse moved to (529, 407)
Screenshot: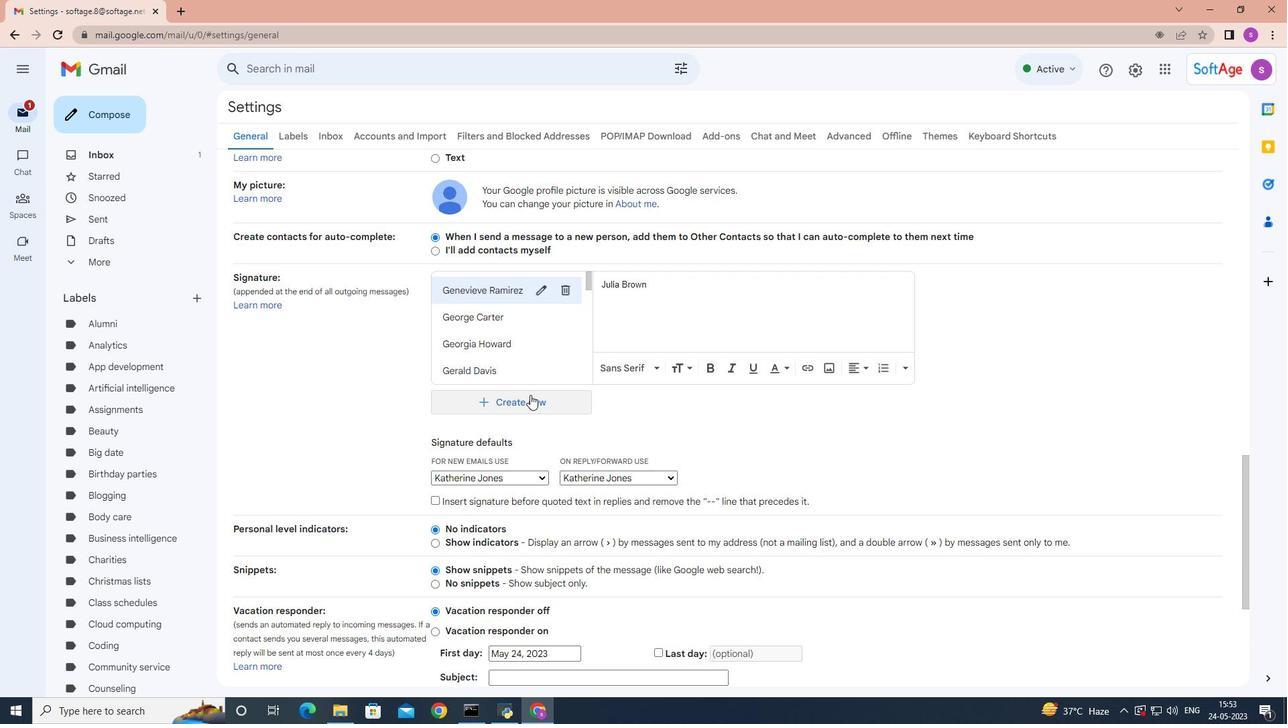 
Action: Mouse pressed left at (529, 407)
Screenshot: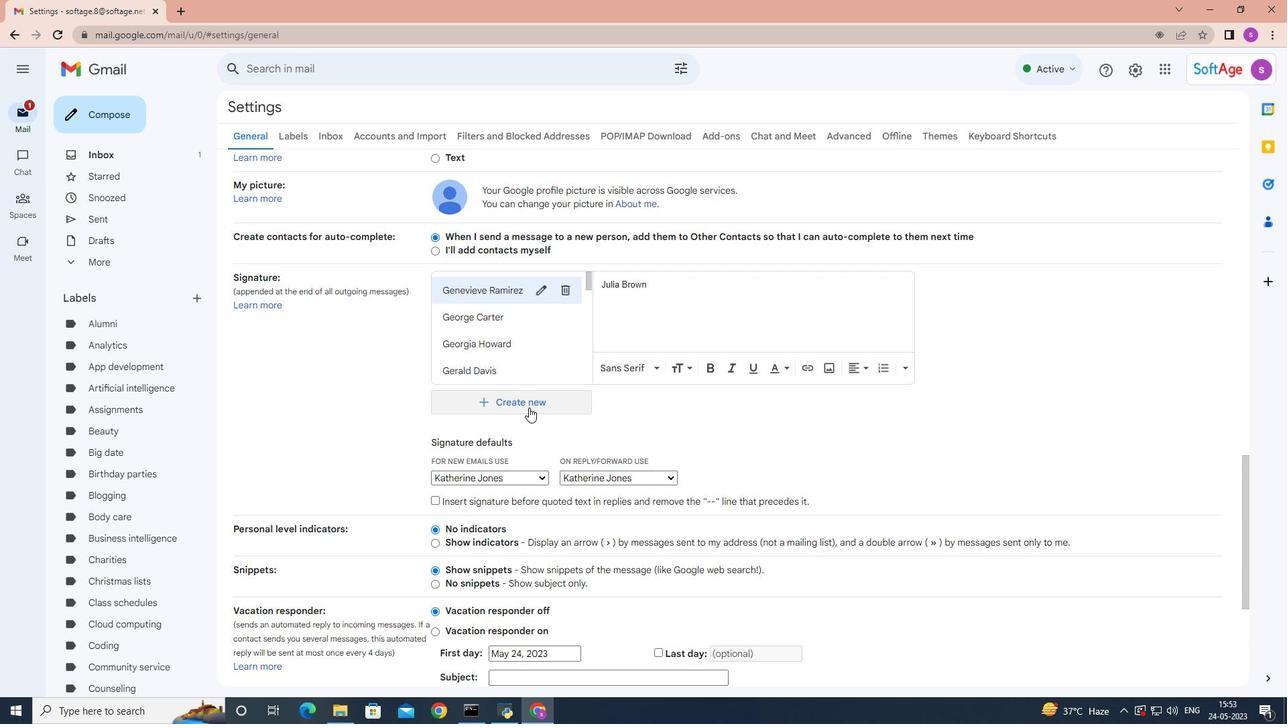 
Action: Mouse moved to (546, 365)
Screenshot: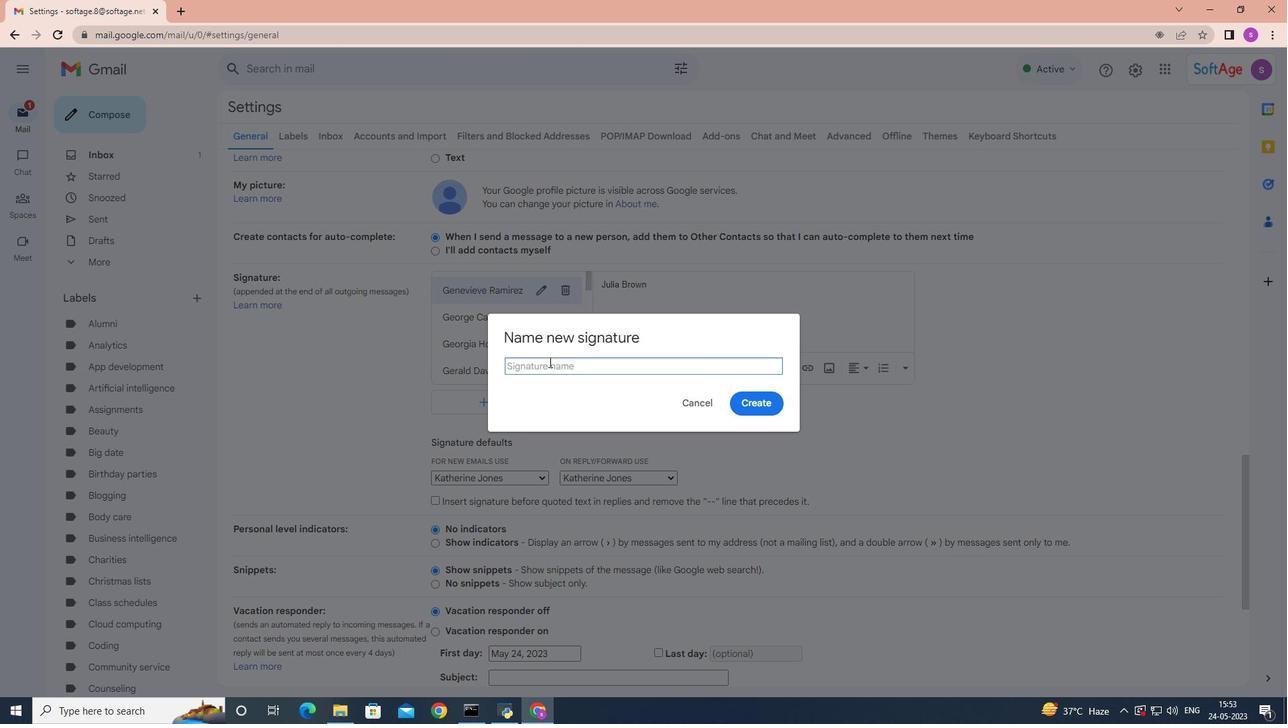 
Action: Mouse pressed left at (546, 365)
Screenshot: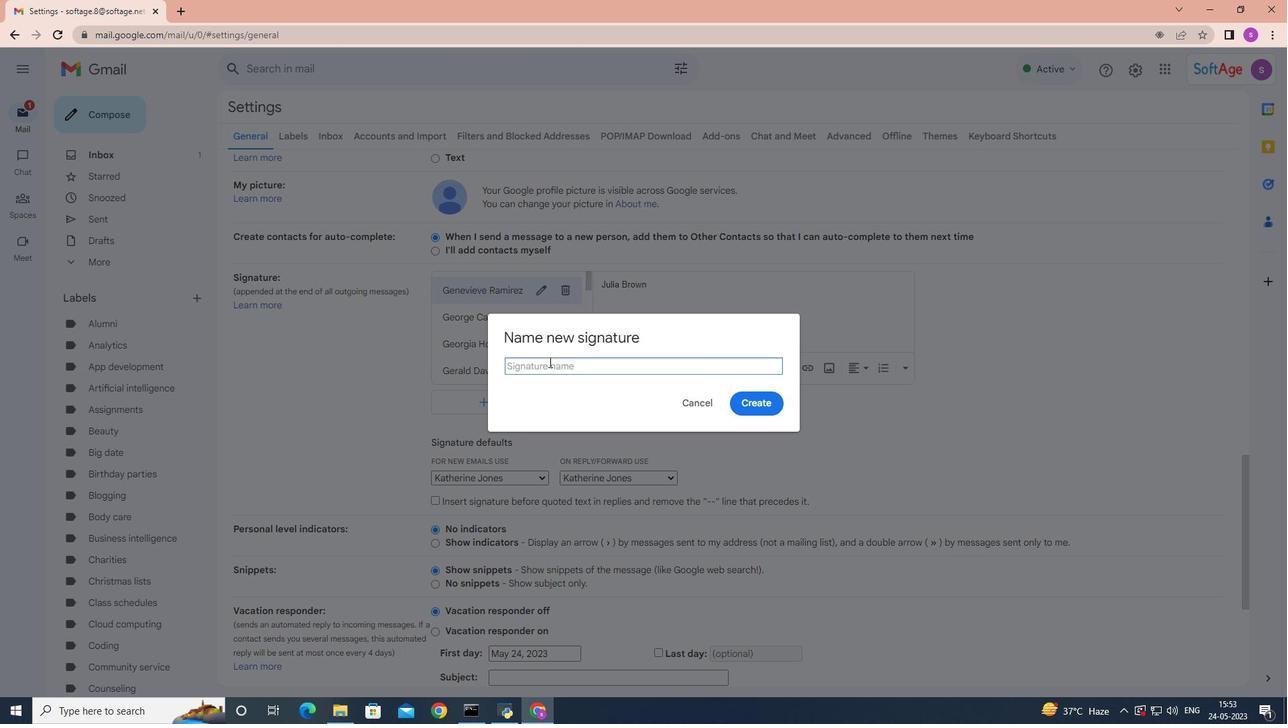 
Action: Mouse moved to (546, 366)
Screenshot: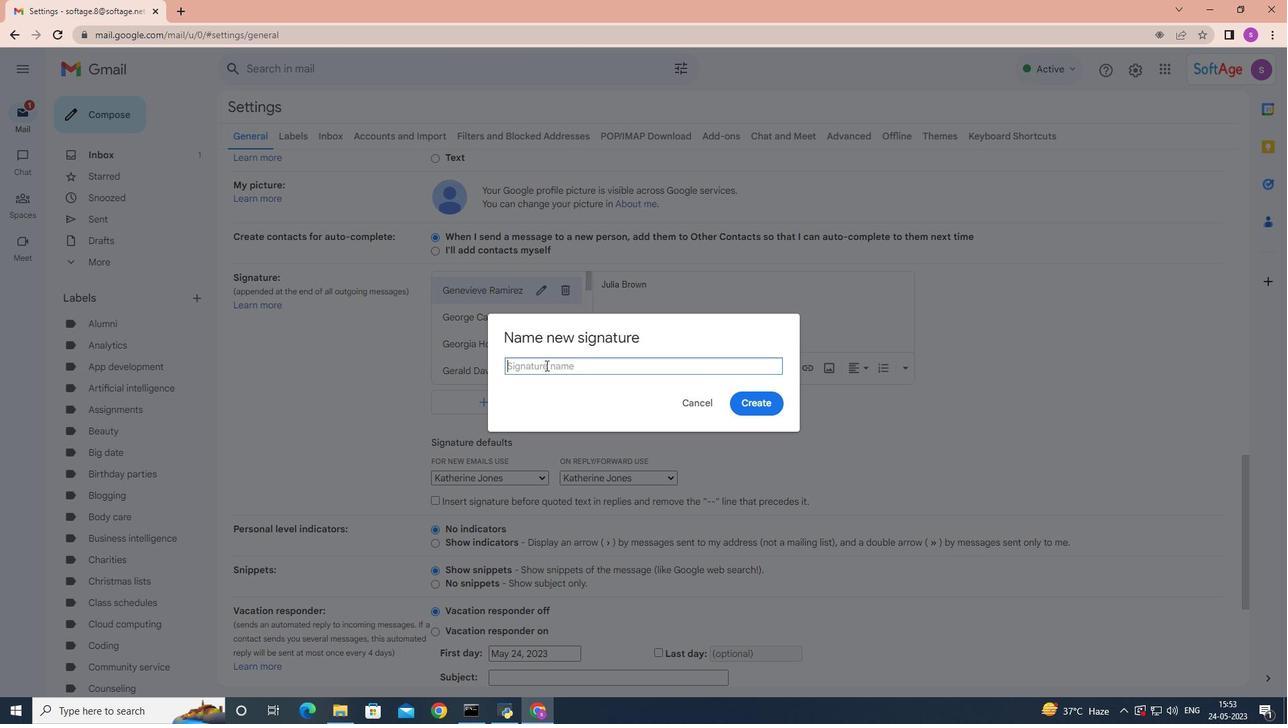 
Action: Key pressed <Key.shift><Key.shift><Key.shift>Kathleen<Key.space><Key.shift>Davis<Key.space>
Screenshot: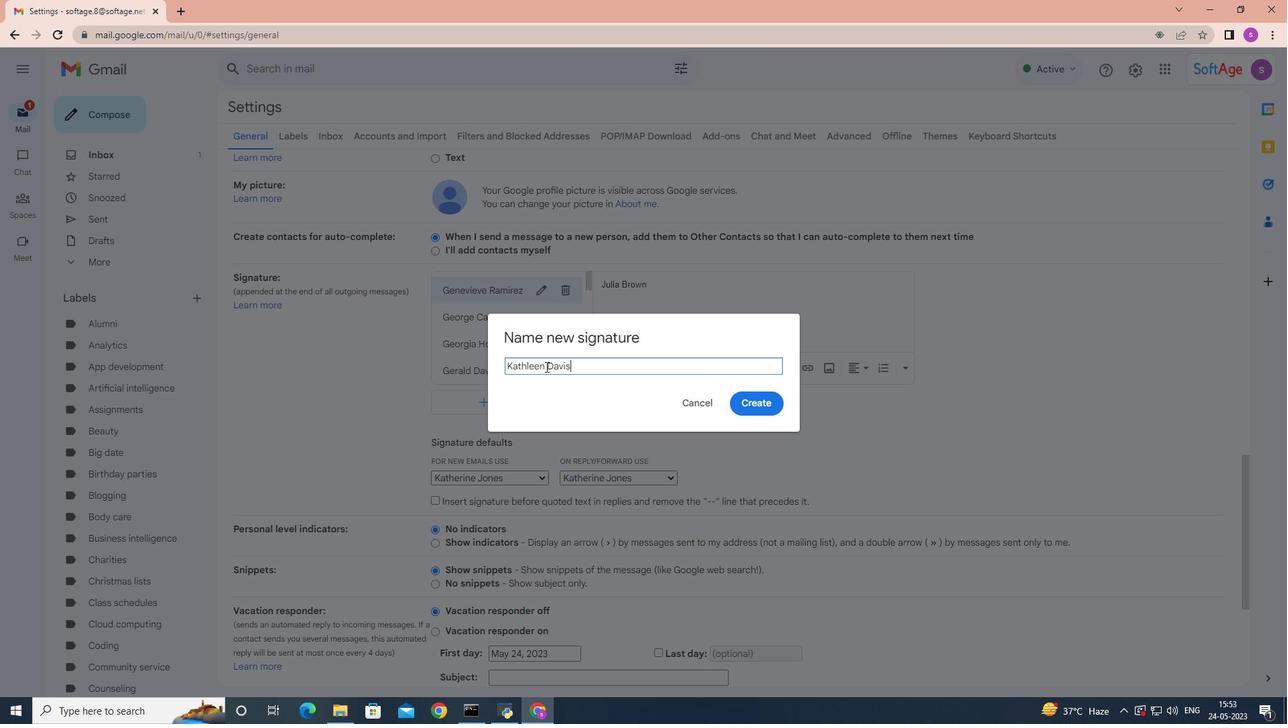 
Action: Mouse moved to (768, 409)
Screenshot: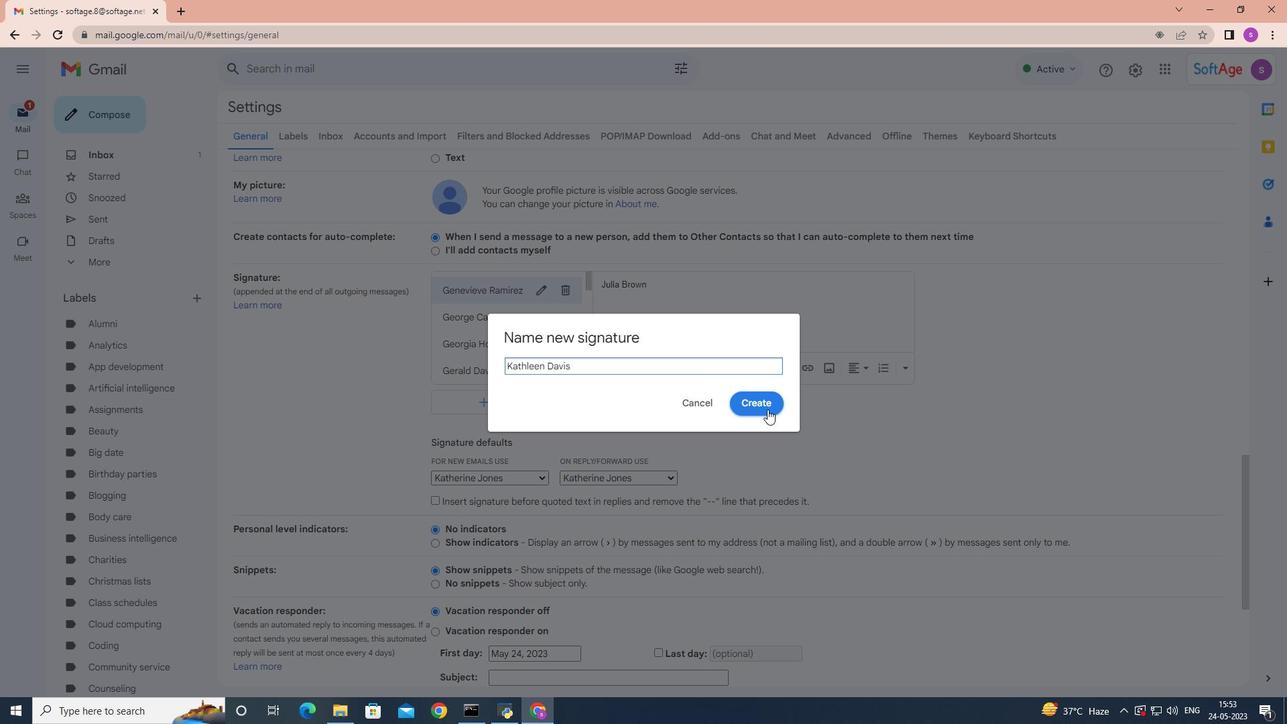 
Action: Mouse pressed left at (768, 409)
Screenshot: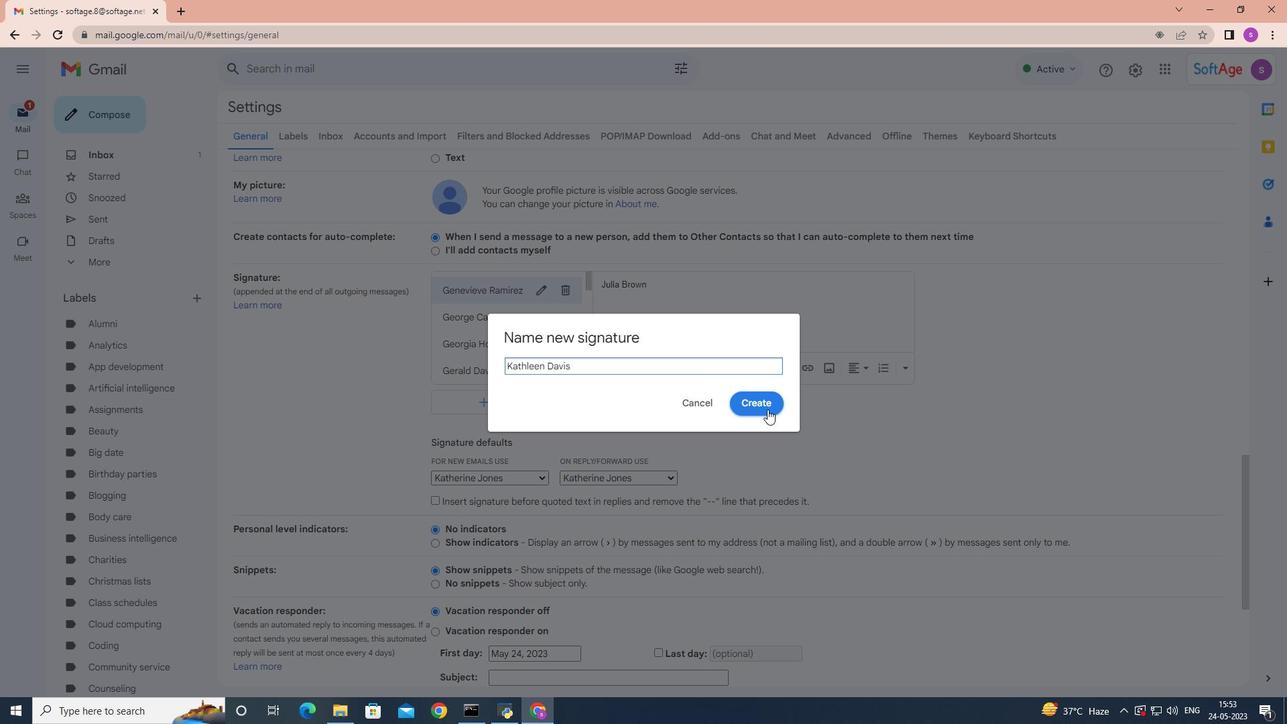
Action: Mouse moved to (617, 283)
Screenshot: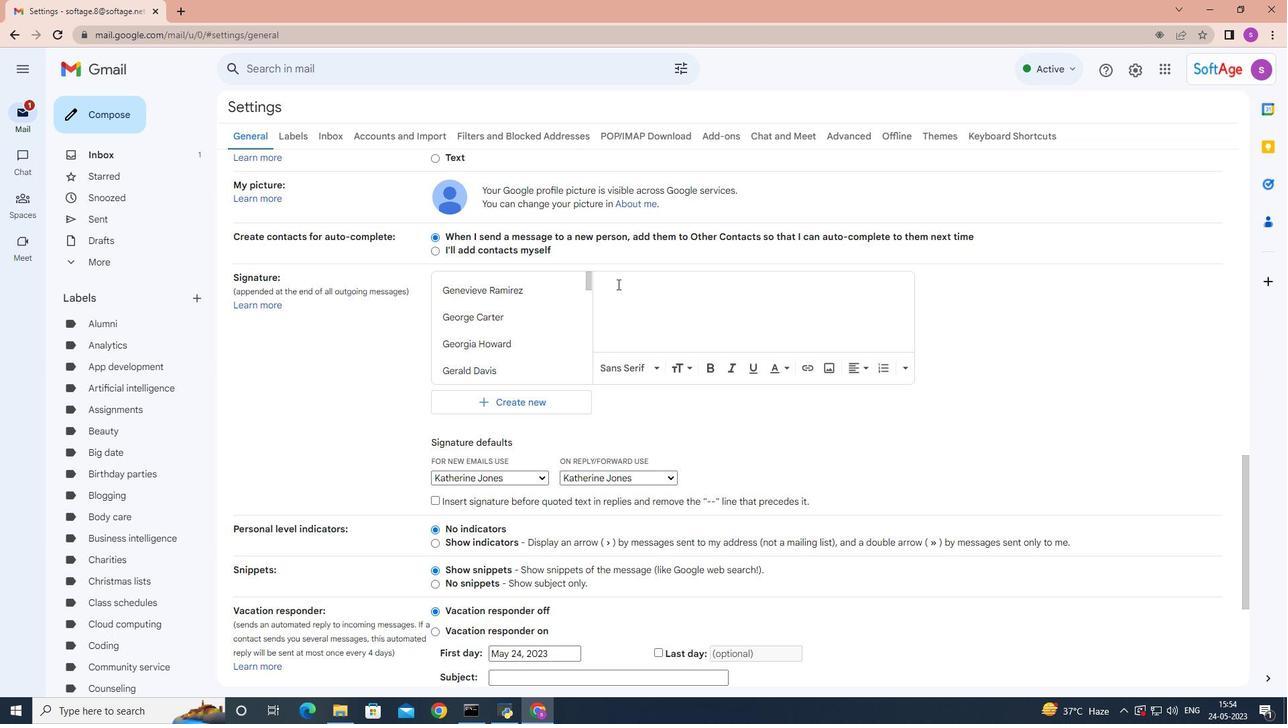 
Action: Mouse pressed left at (617, 283)
Screenshot: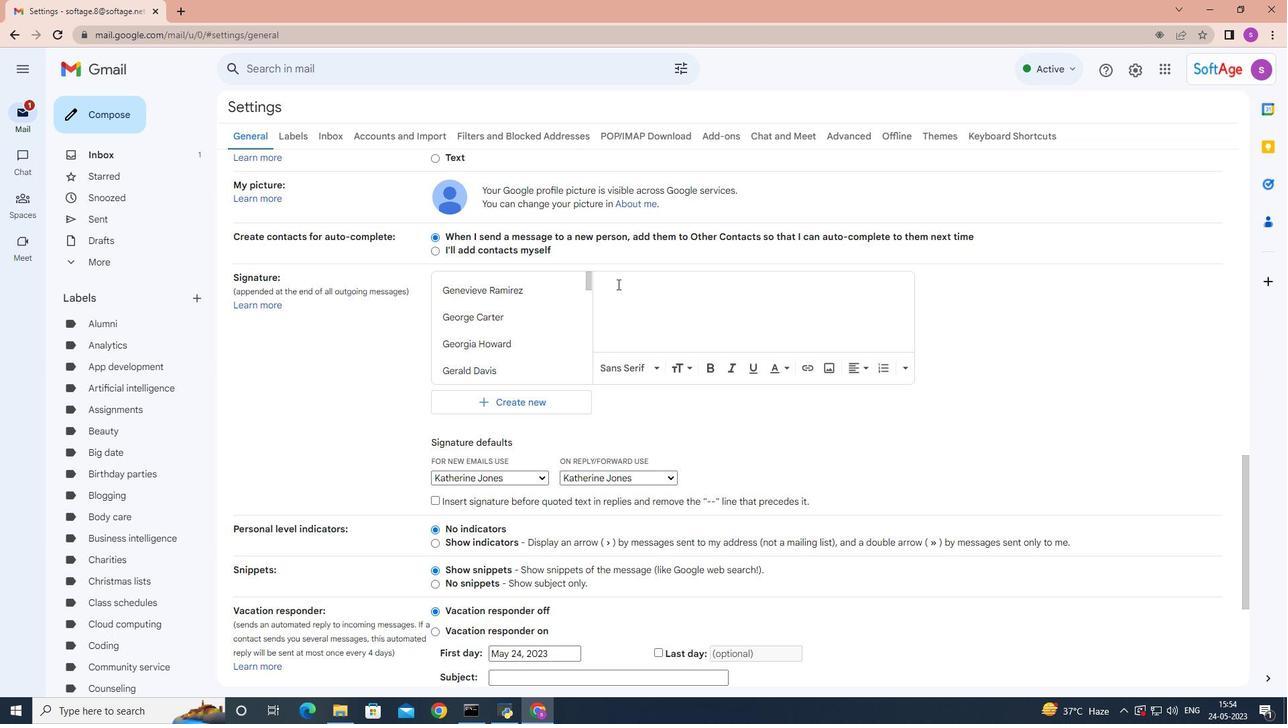 
Action: Mouse moved to (617, 287)
Screenshot: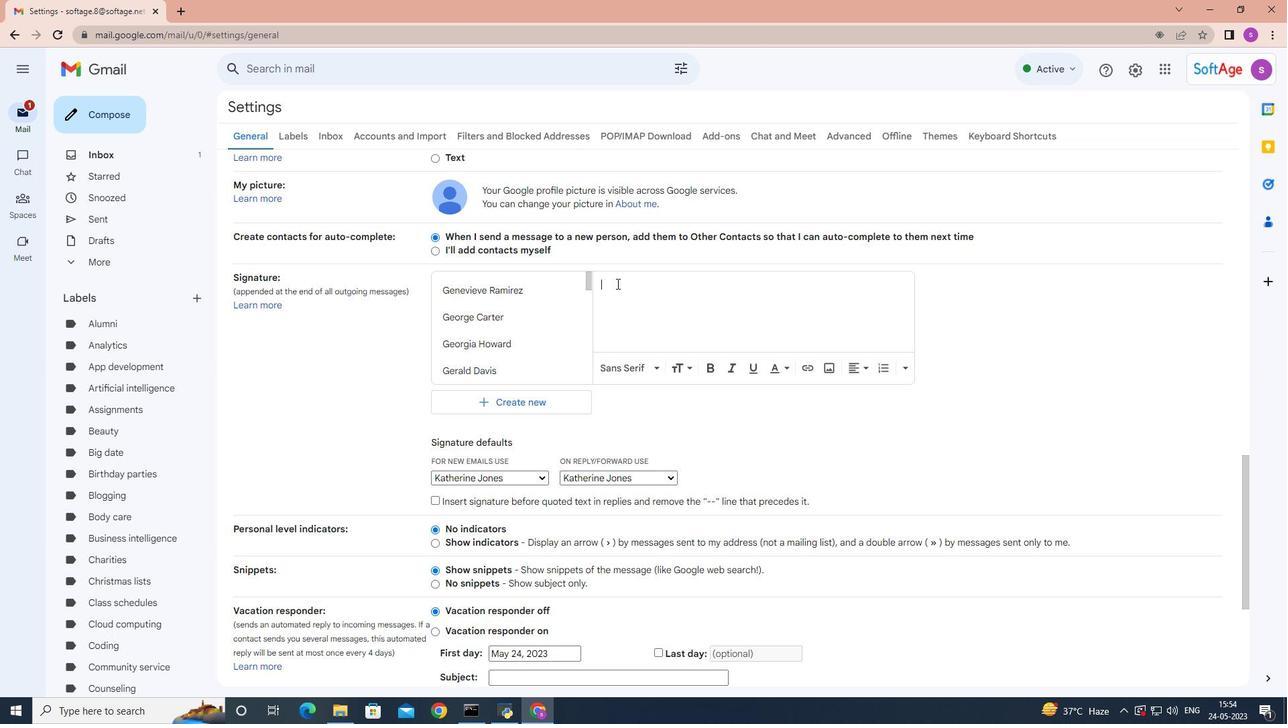 
Action: Key pressed <Key.shift>Kathleen<Key.space><Key.shift>Davis
Screenshot: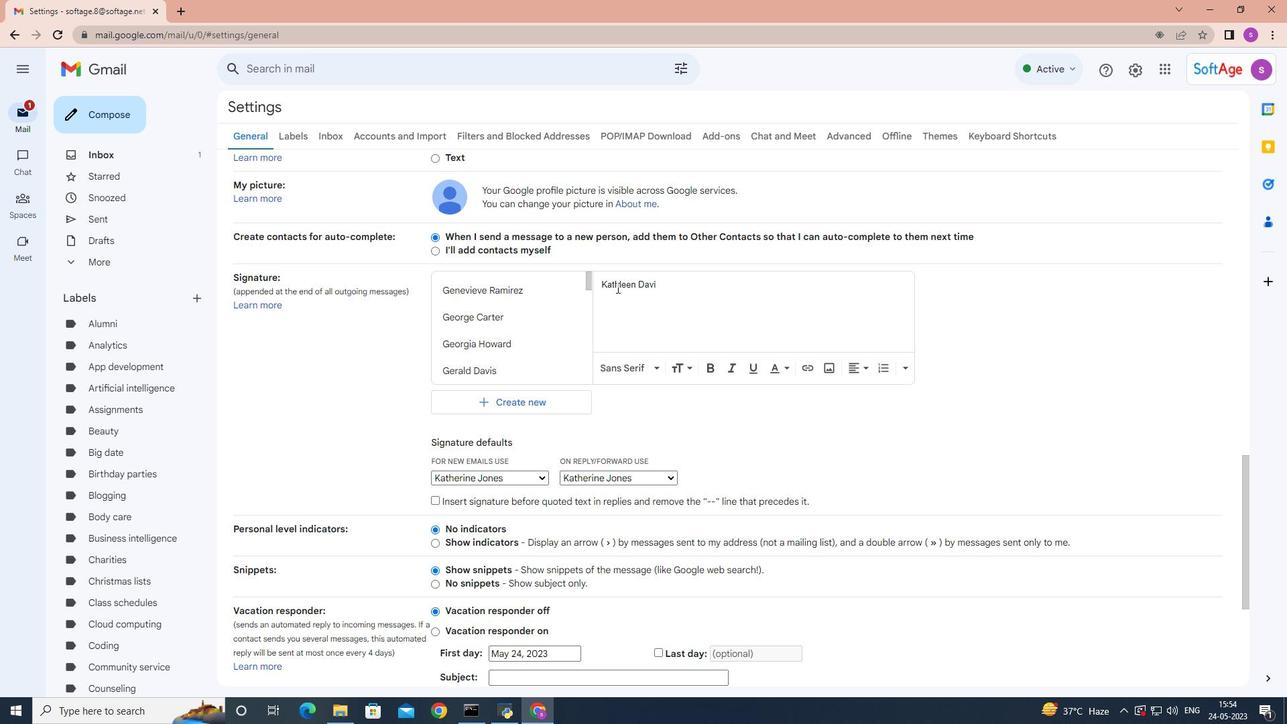 
Action: Mouse moved to (537, 478)
Screenshot: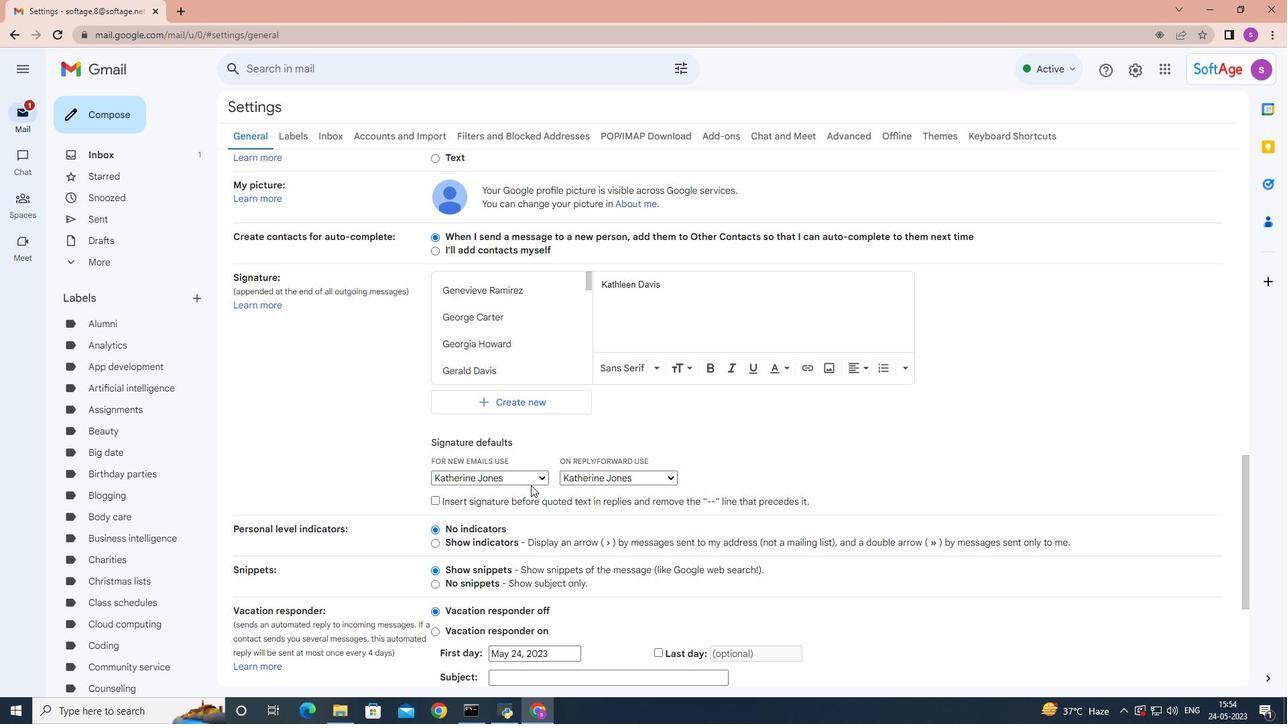 
Action: Mouse pressed left at (537, 478)
Screenshot: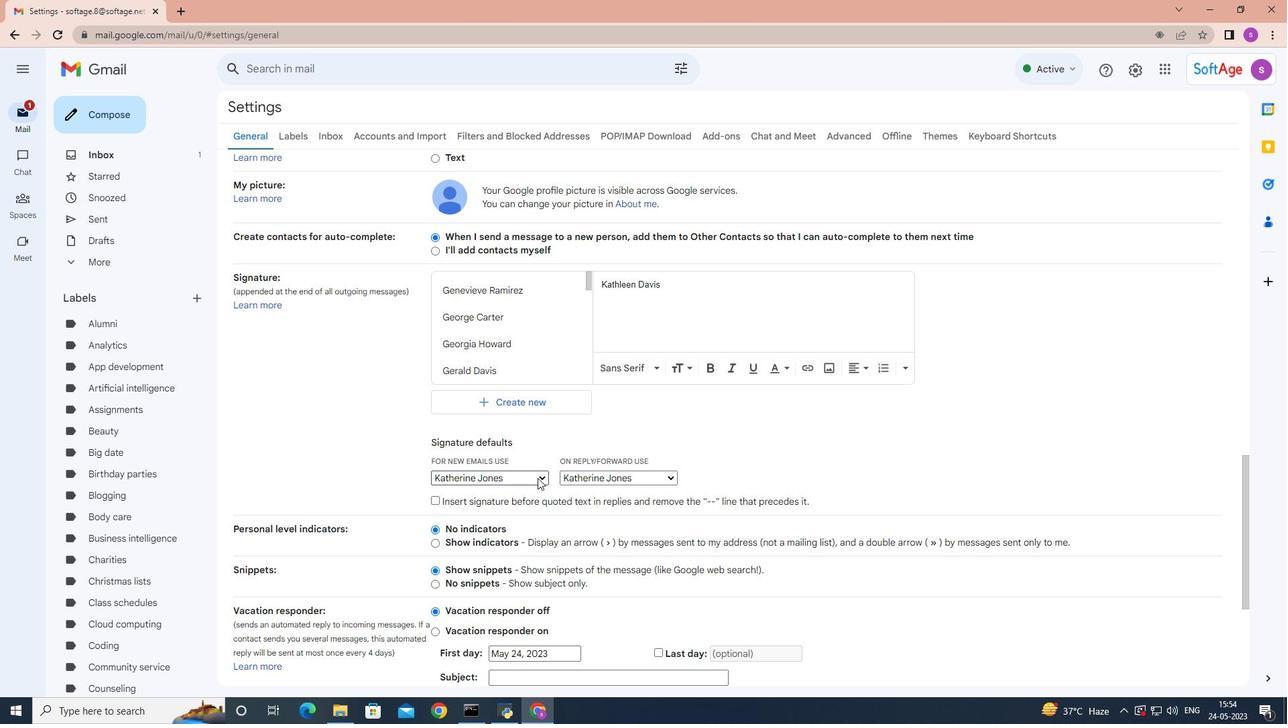 
Action: Mouse moved to (531, 444)
Screenshot: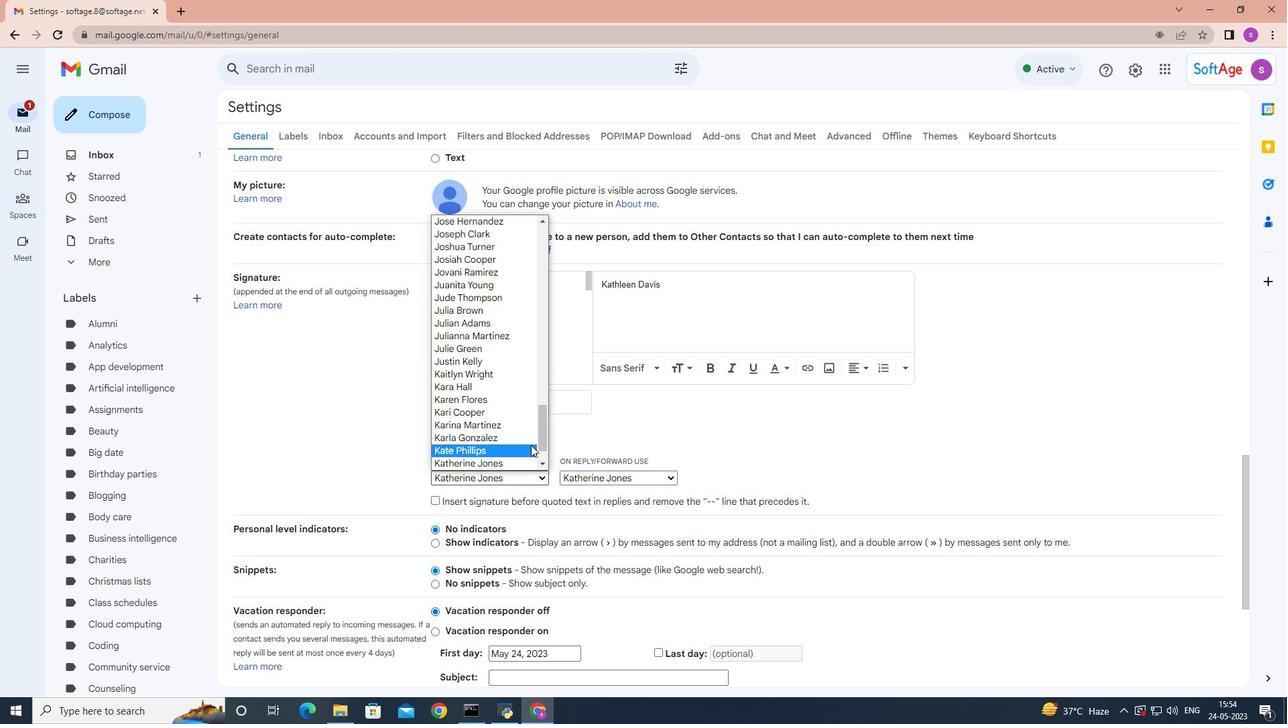 
Action: Mouse scrolled (531, 444) with delta (0, 0)
Screenshot: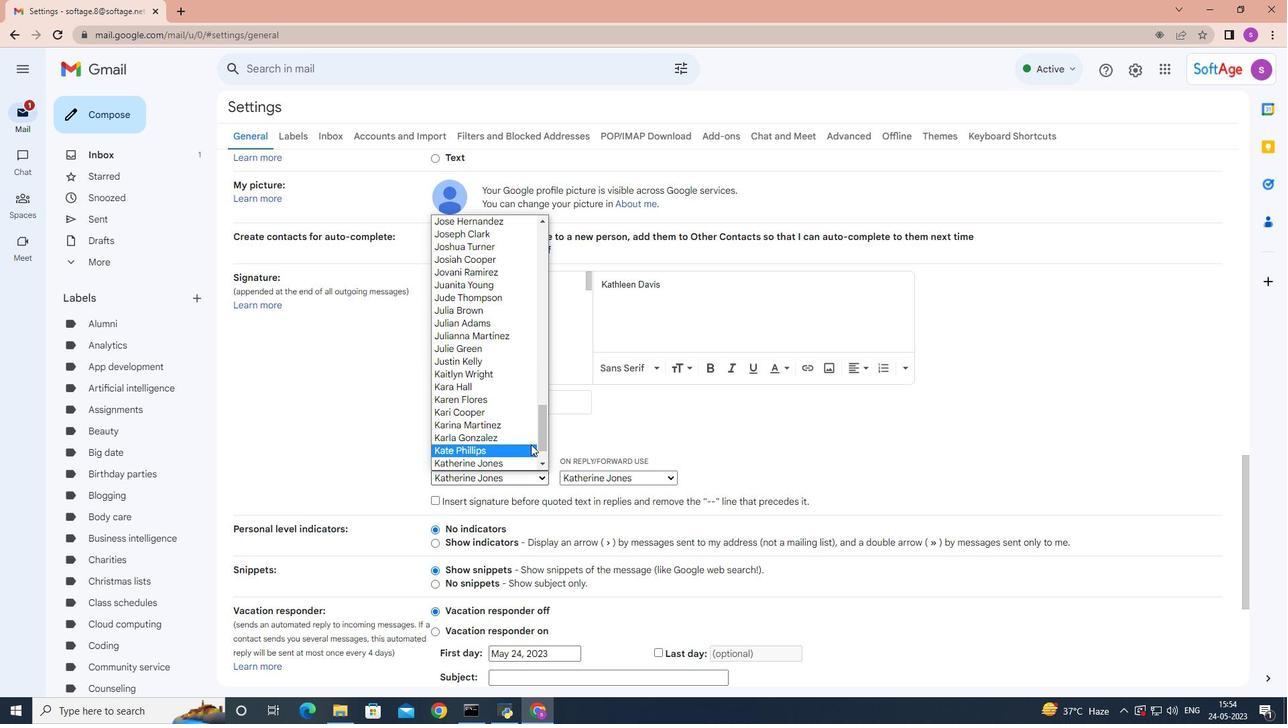
Action: Mouse moved to (529, 445)
Screenshot: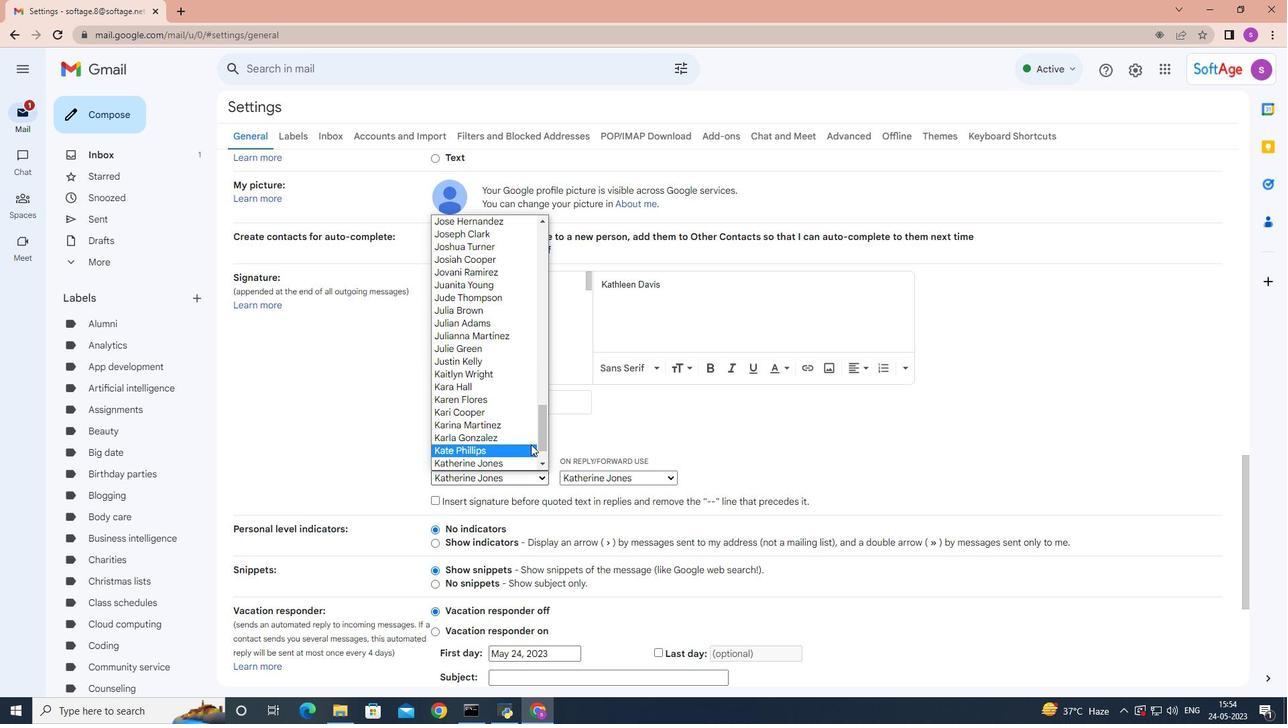 
Action: Mouse scrolled (529, 444) with delta (0, 0)
Screenshot: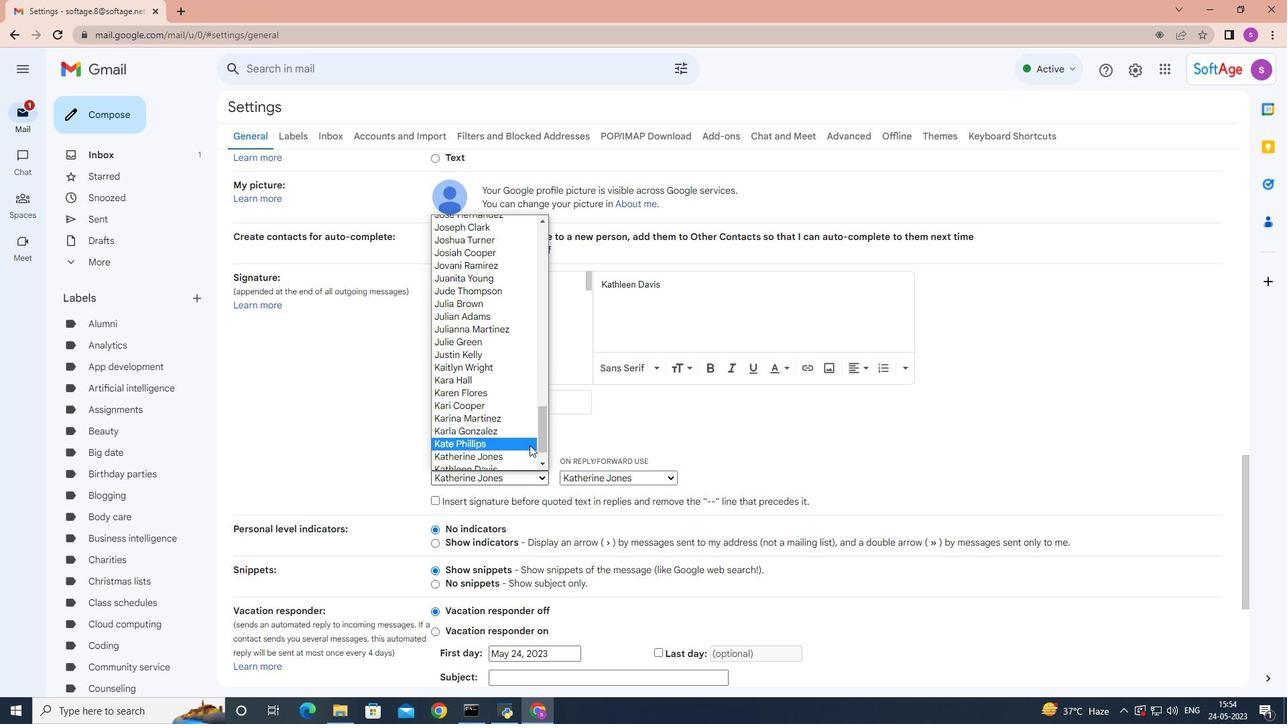 
Action: Mouse scrolled (529, 444) with delta (0, 0)
Screenshot: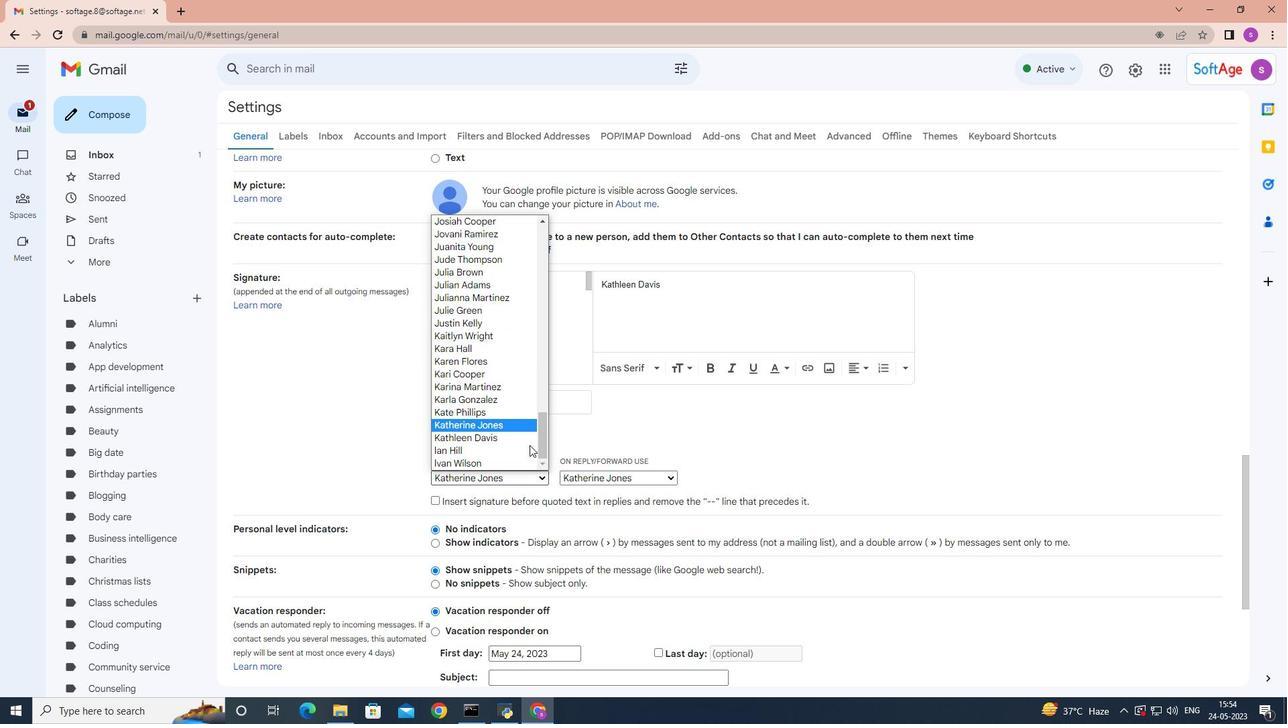 
Action: Mouse scrolled (529, 444) with delta (0, 0)
Screenshot: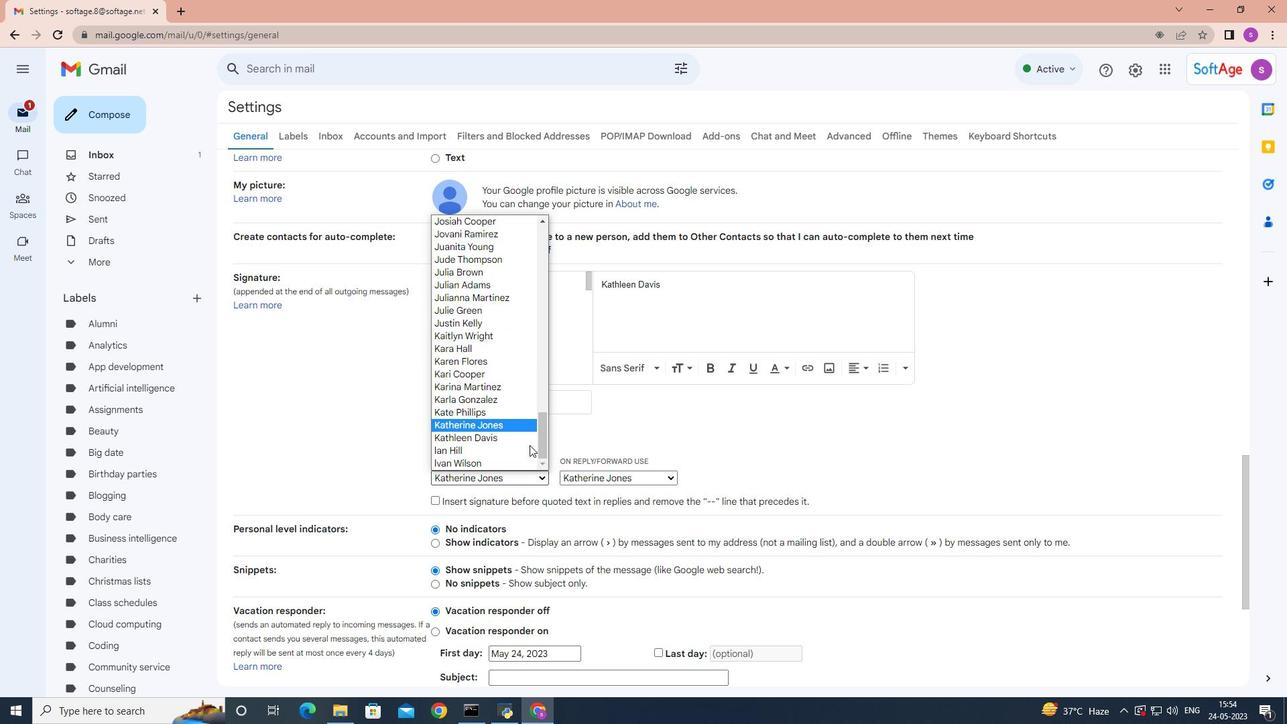 
Action: Mouse moved to (507, 441)
Screenshot: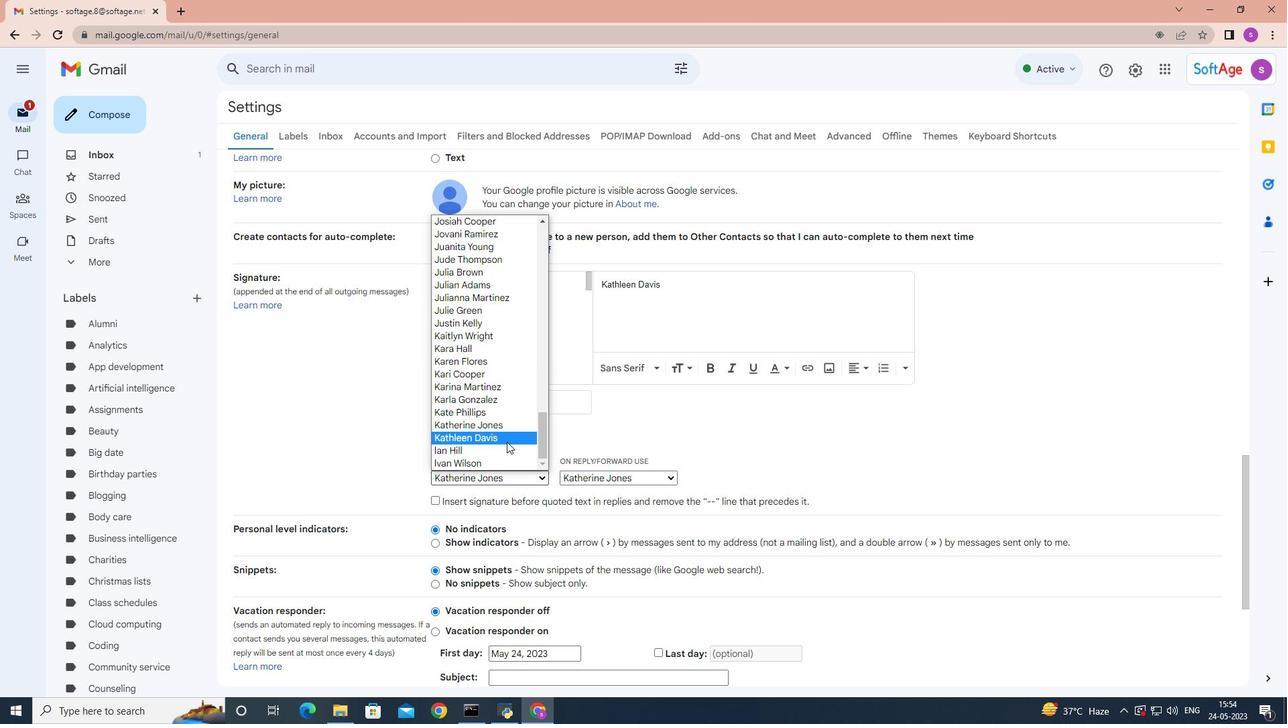 
Action: Mouse pressed left at (507, 441)
Screenshot: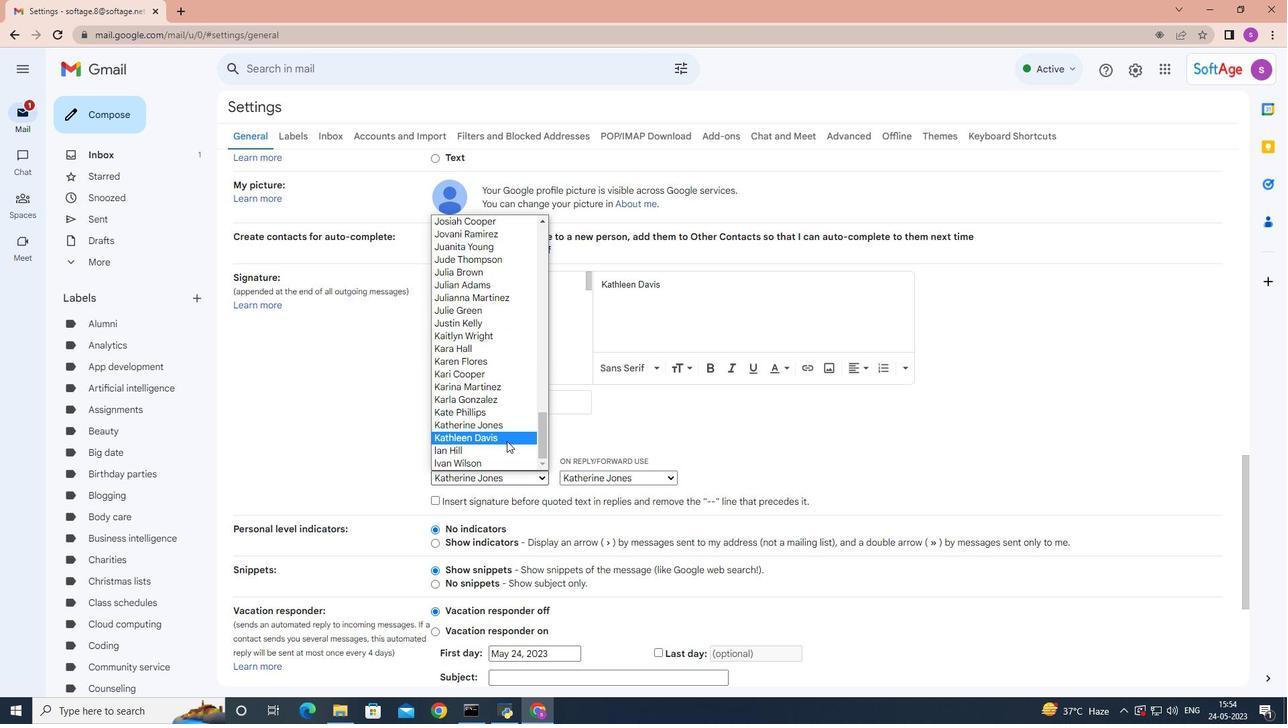 
Action: Mouse moved to (592, 479)
Screenshot: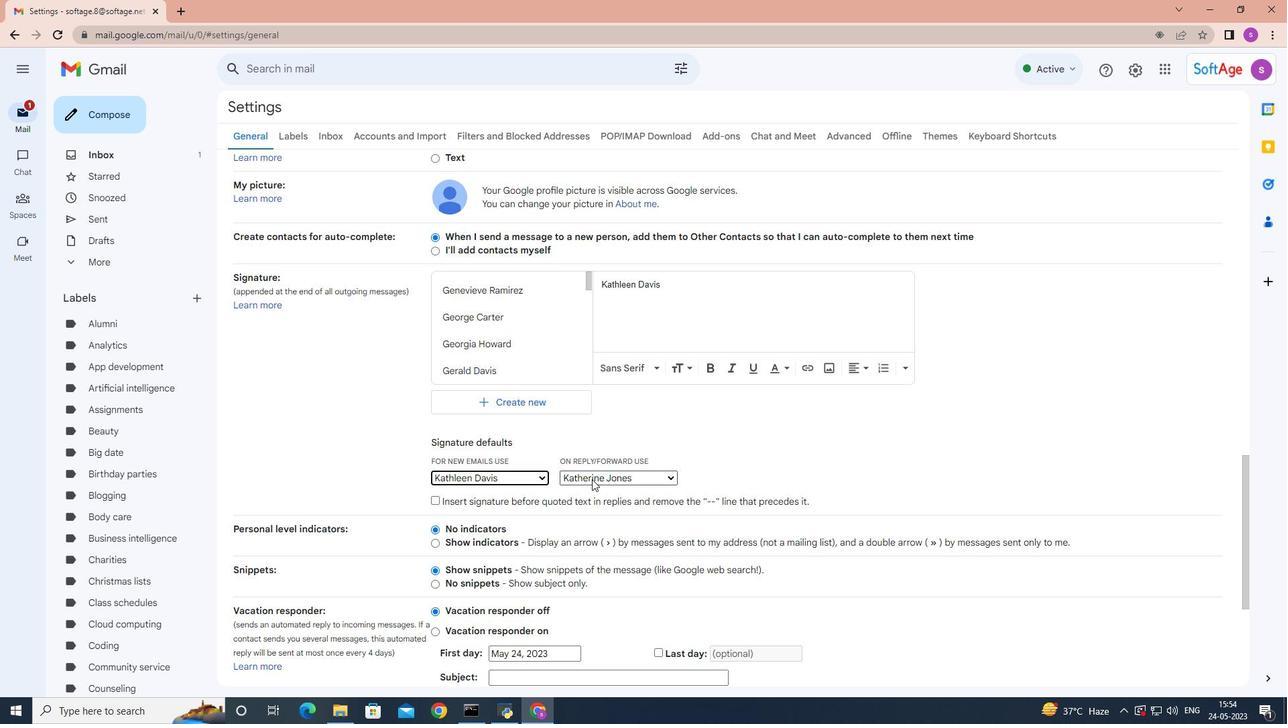 
Action: Mouse pressed left at (592, 479)
Screenshot: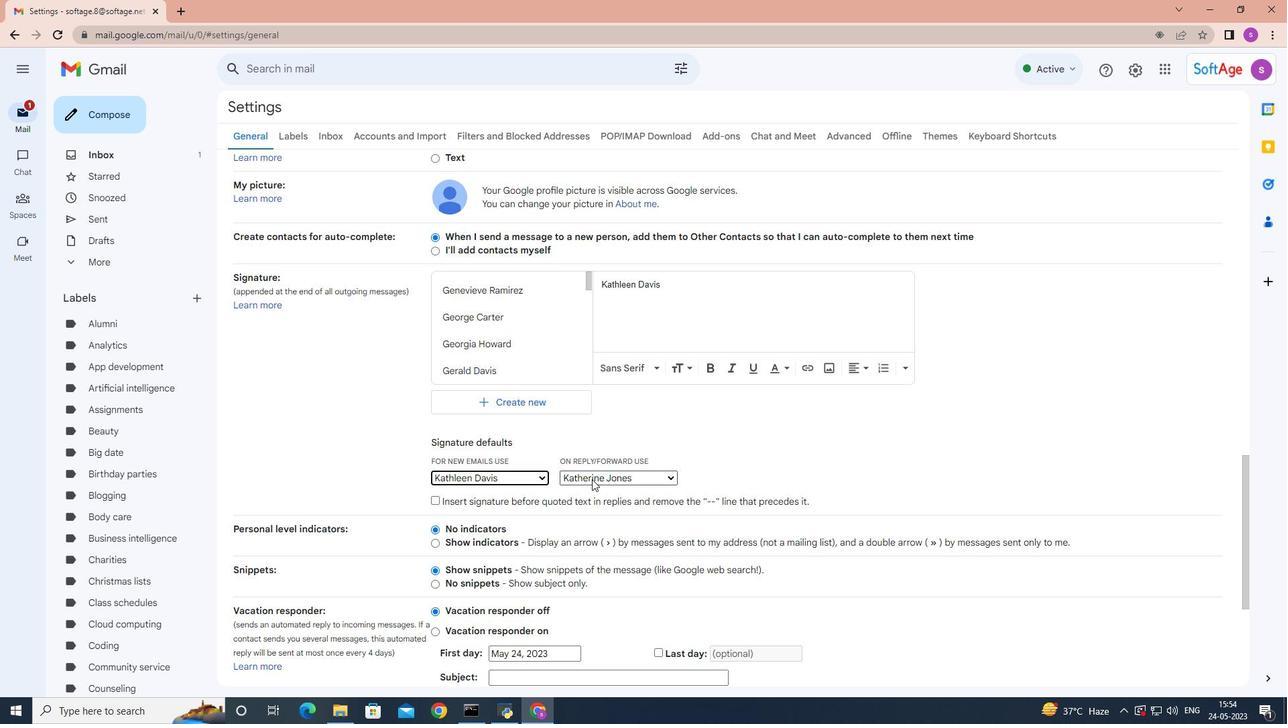 
Action: Mouse moved to (606, 454)
Screenshot: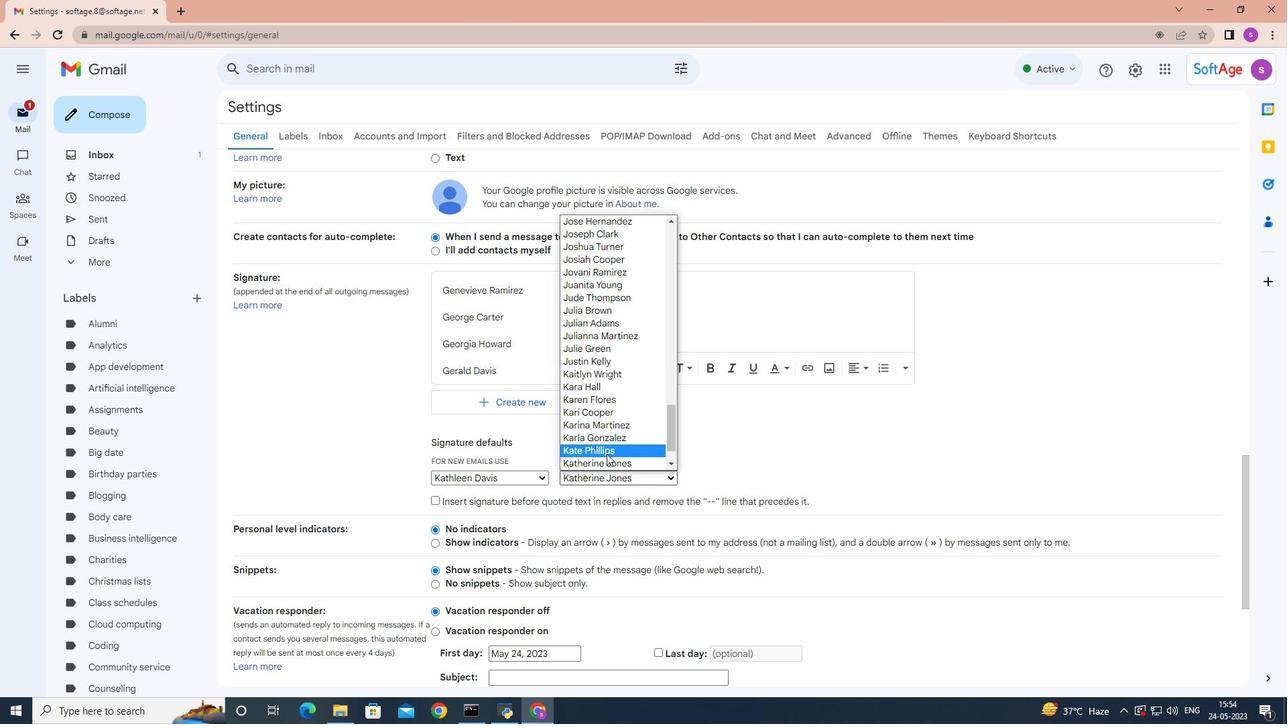 
Action: Mouse scrolled (606, 453) with delta (0, 0)
Screenshot: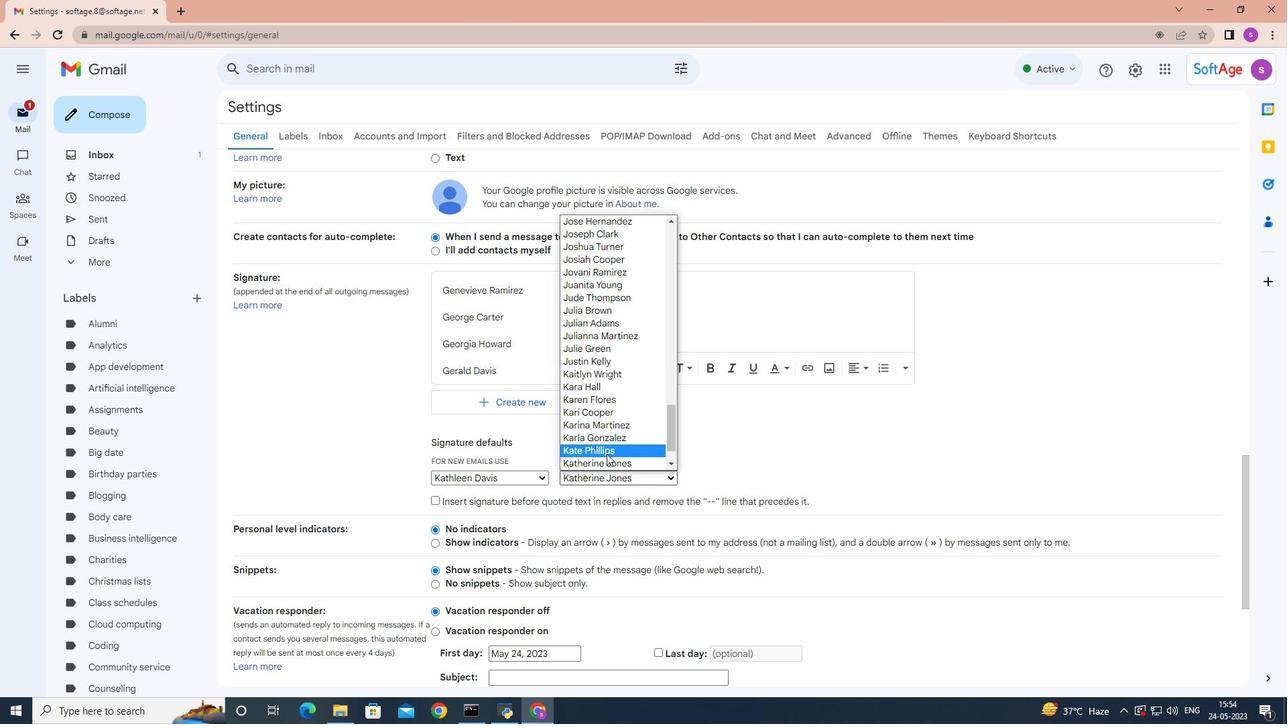 
Action: Mouse moved to (606, 454)
Screenshot: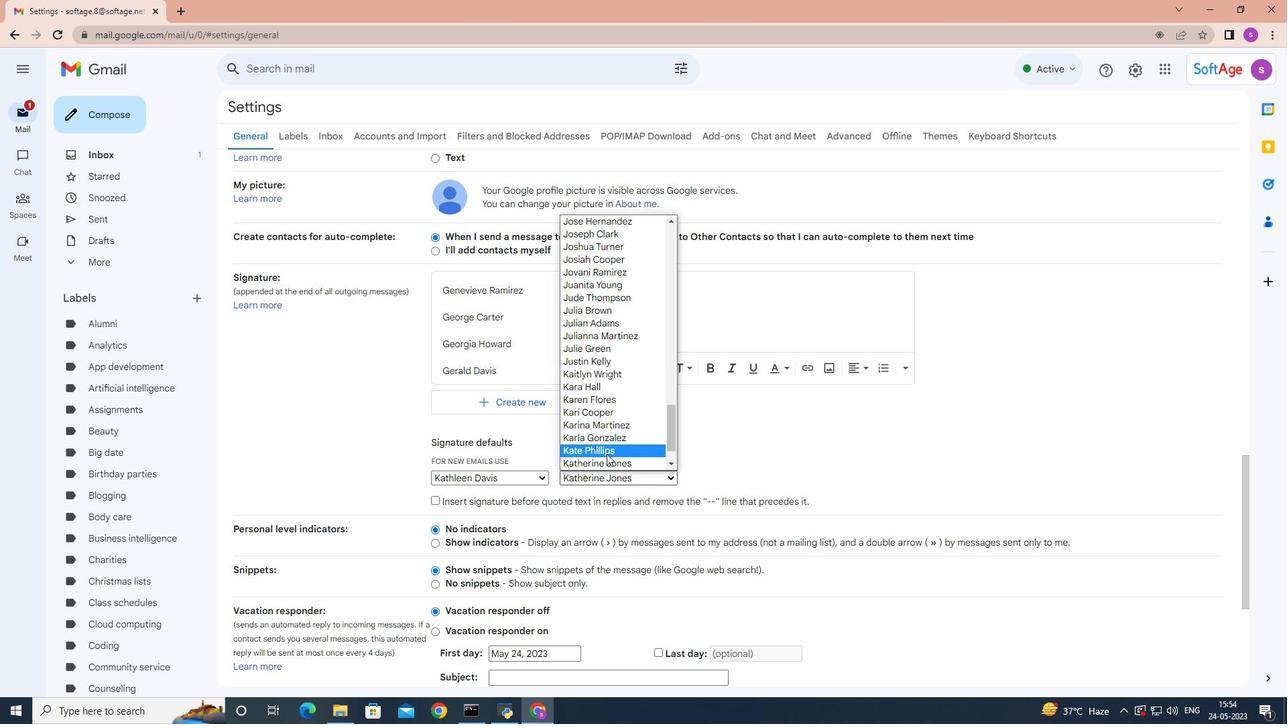 
Action: Mouse scrolled (606, 454) with delta (0, 0)
Screenshot: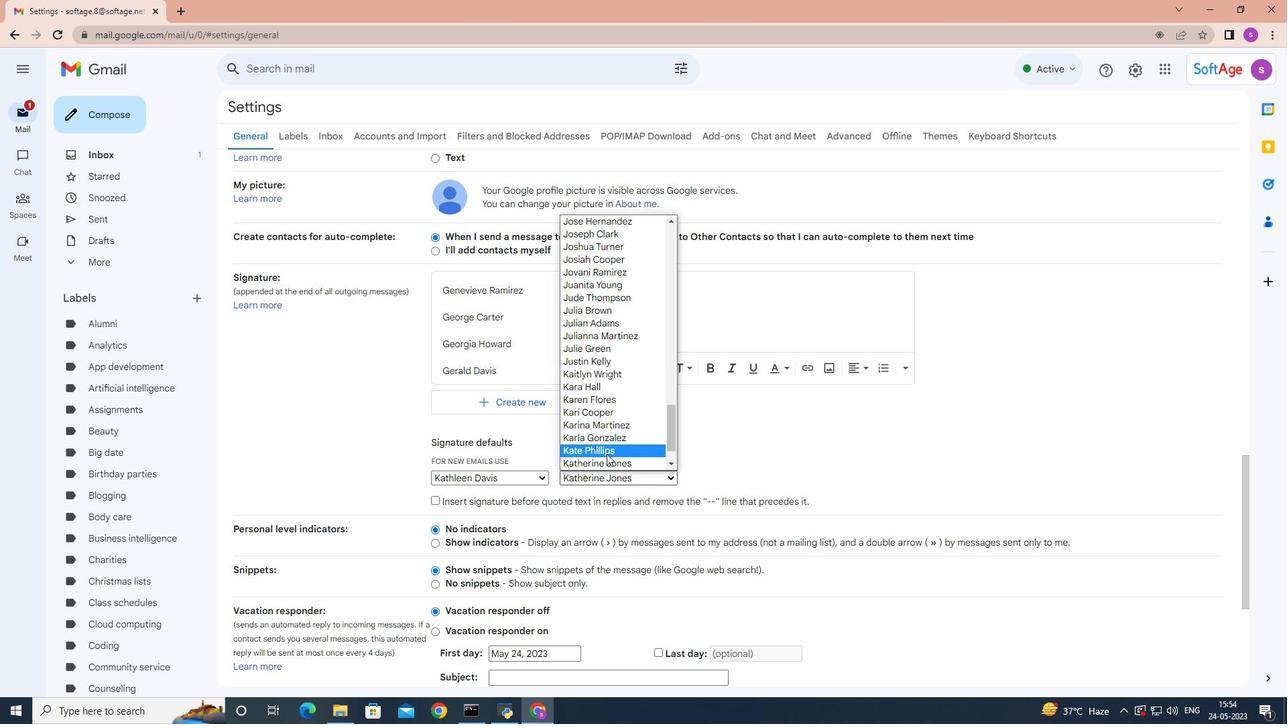 
Action: Mouse moved to (605, 455)
Screenshot: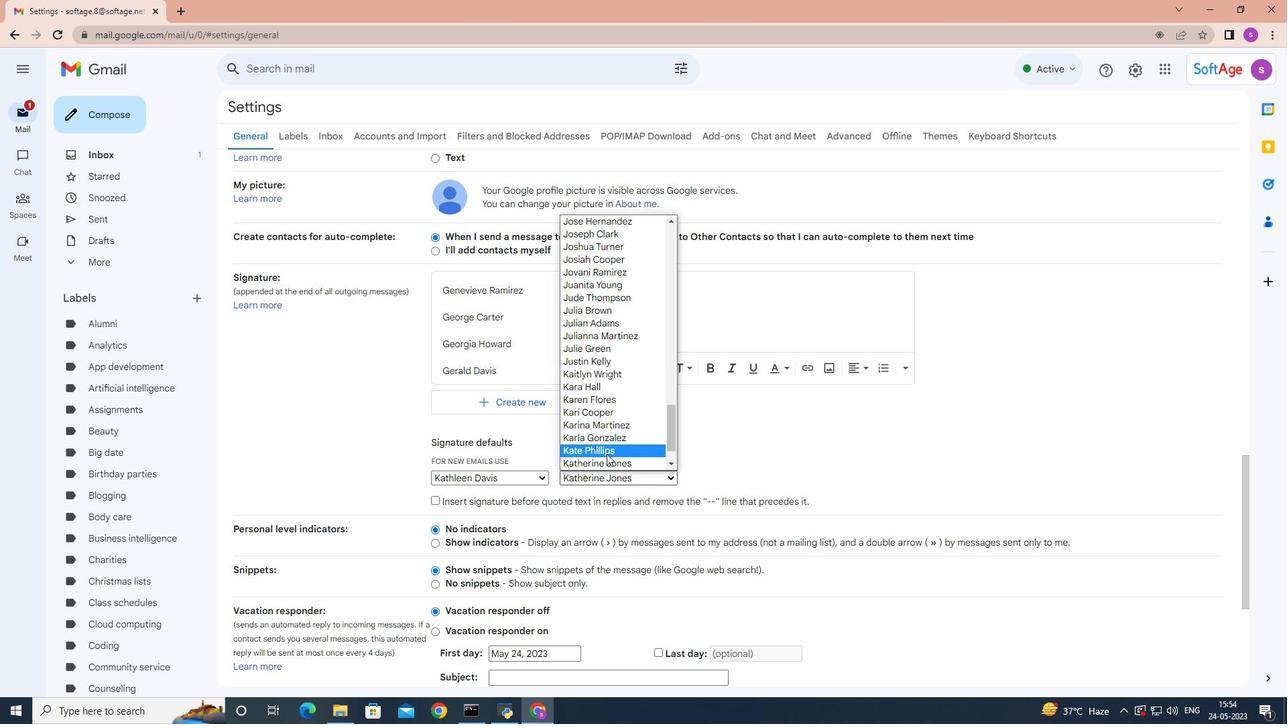 
Action: Mouse scrolled (605, 454) with delta (0, 0)
Screenshot: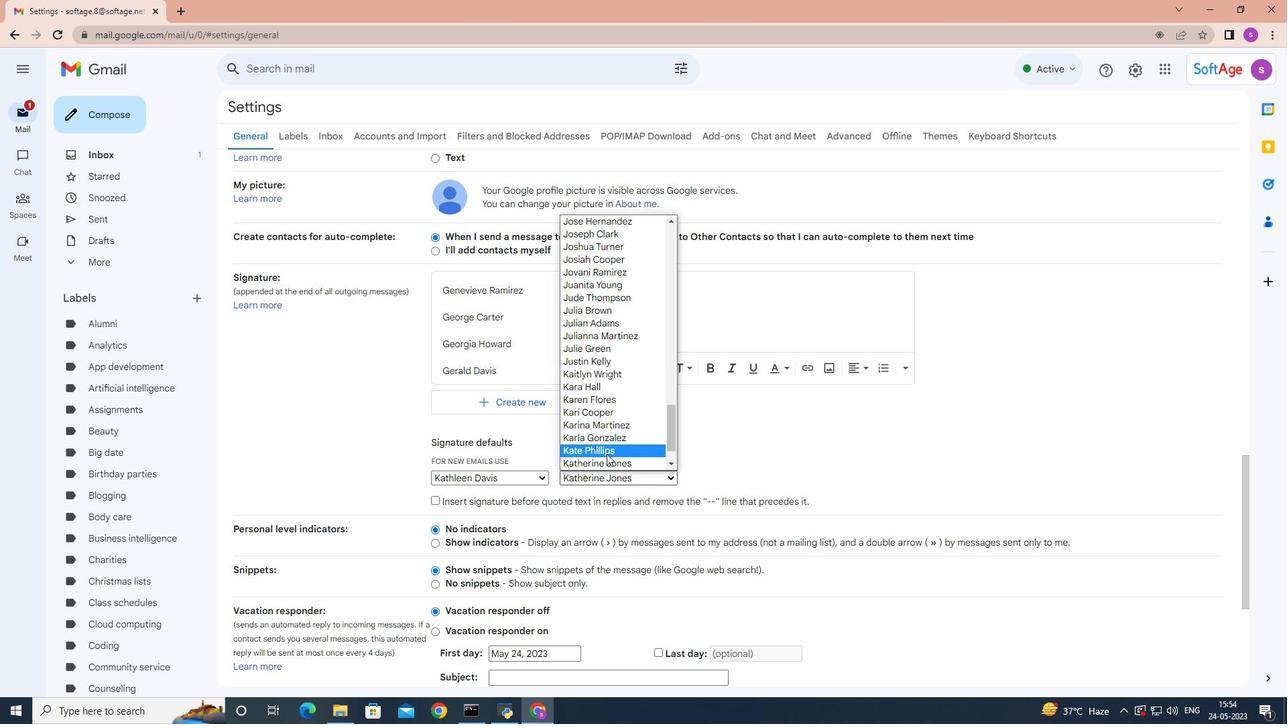 
Action: Mouse moved to (615, 444)
Screenshot: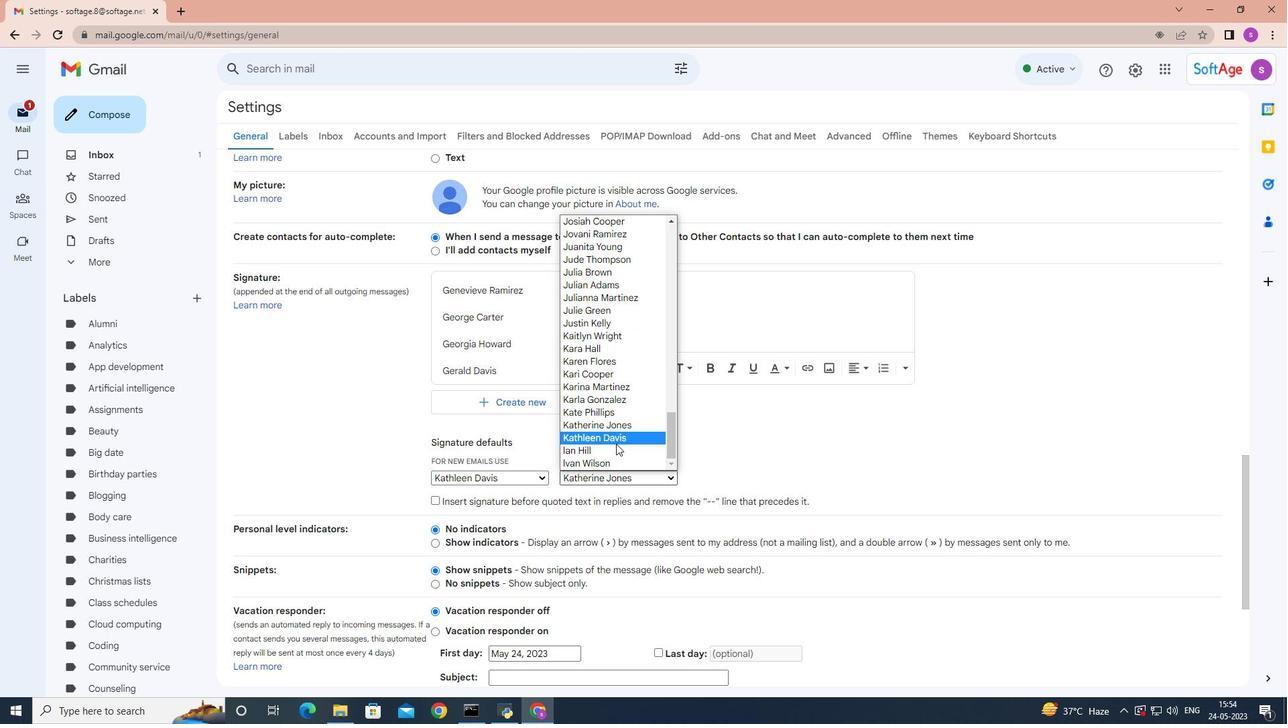 
Action: Mouse pressed left at (615, 444)
Screenshot: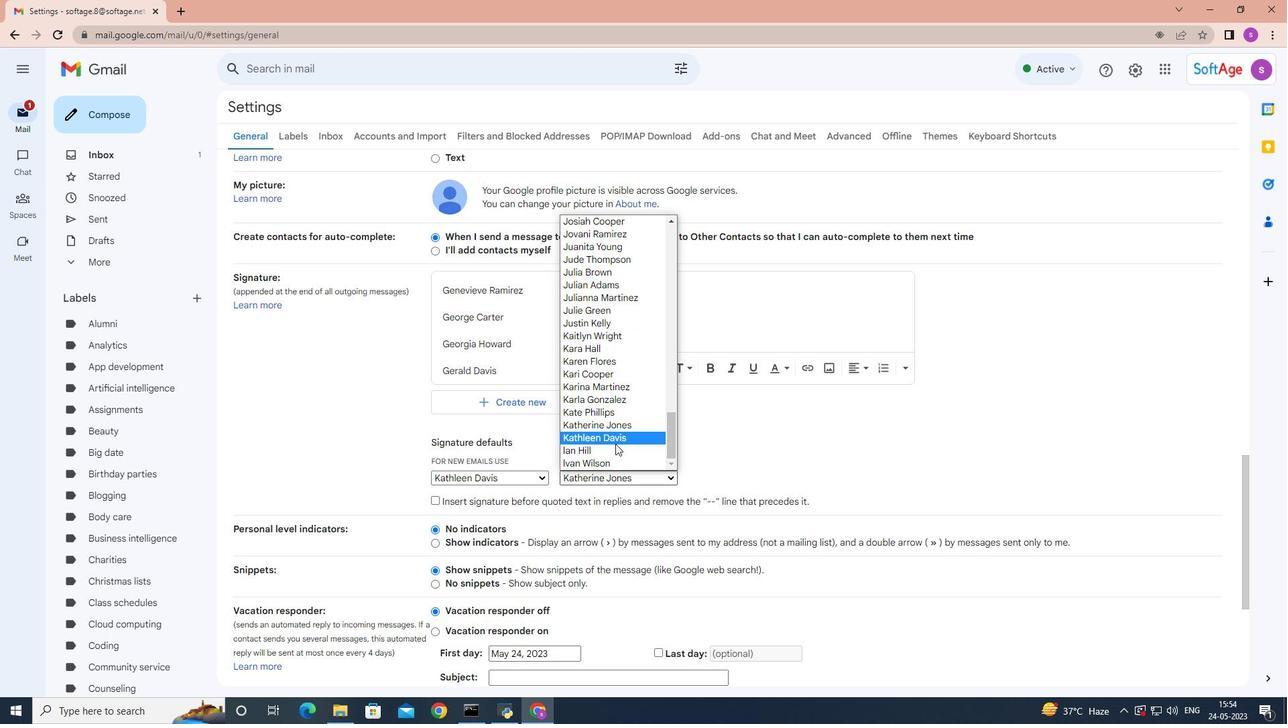
Action: Mouse moved to (798, 633)
Screenshot: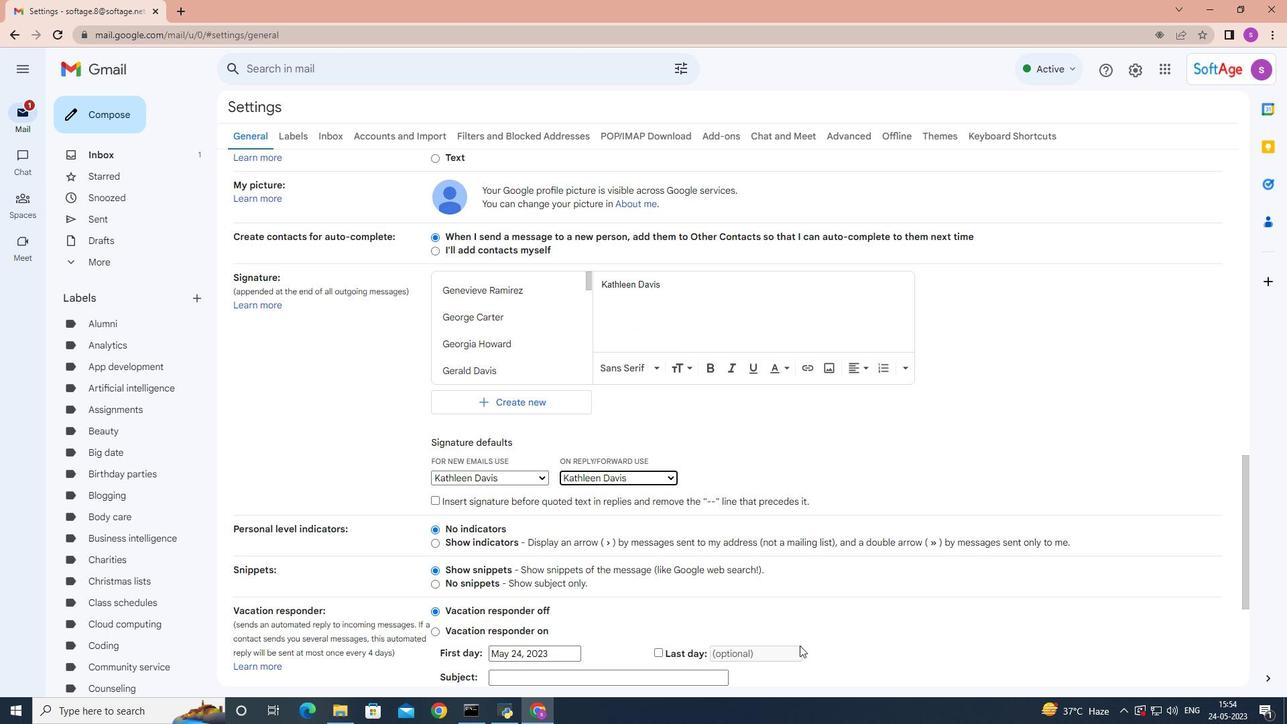 
Action: Mouse scrolled (798, 632) with delta (0, 0)
Screenshot: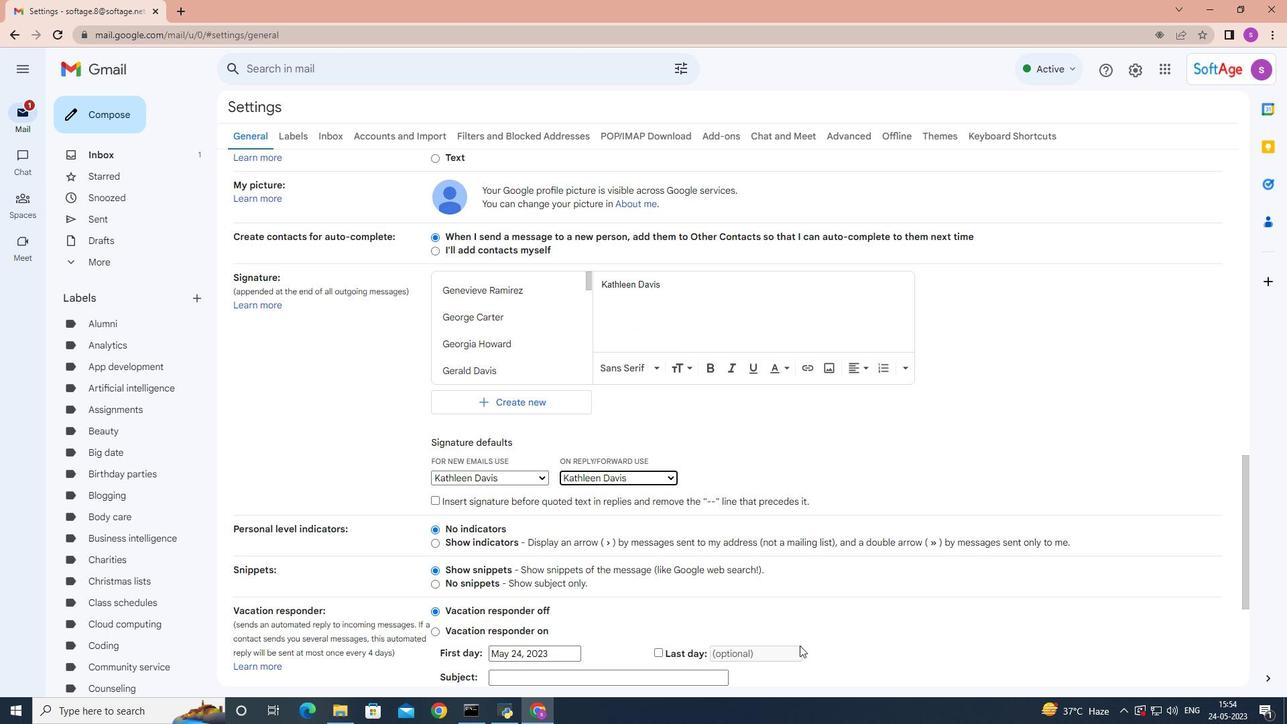 
Action: Mouse moved to (798, 632)
Screenshot: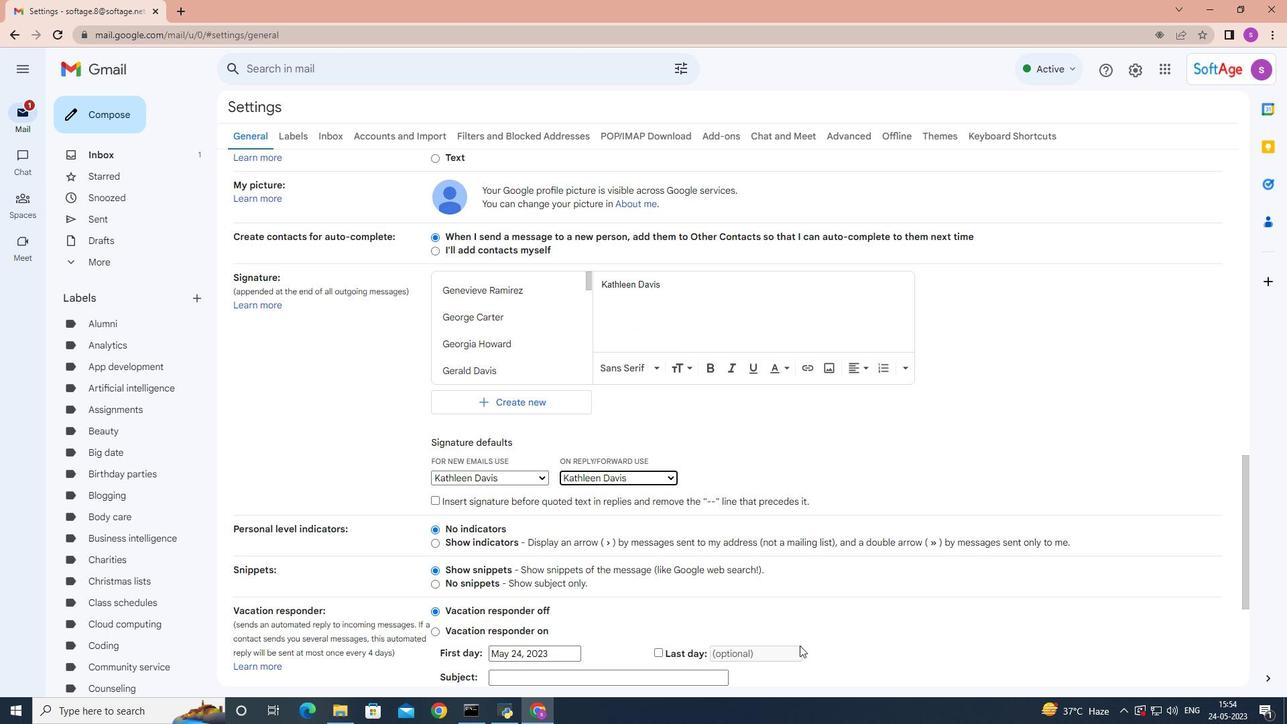 
Action: Mouse scrolled (798, 631) with delta (0, 0)
Screenshot: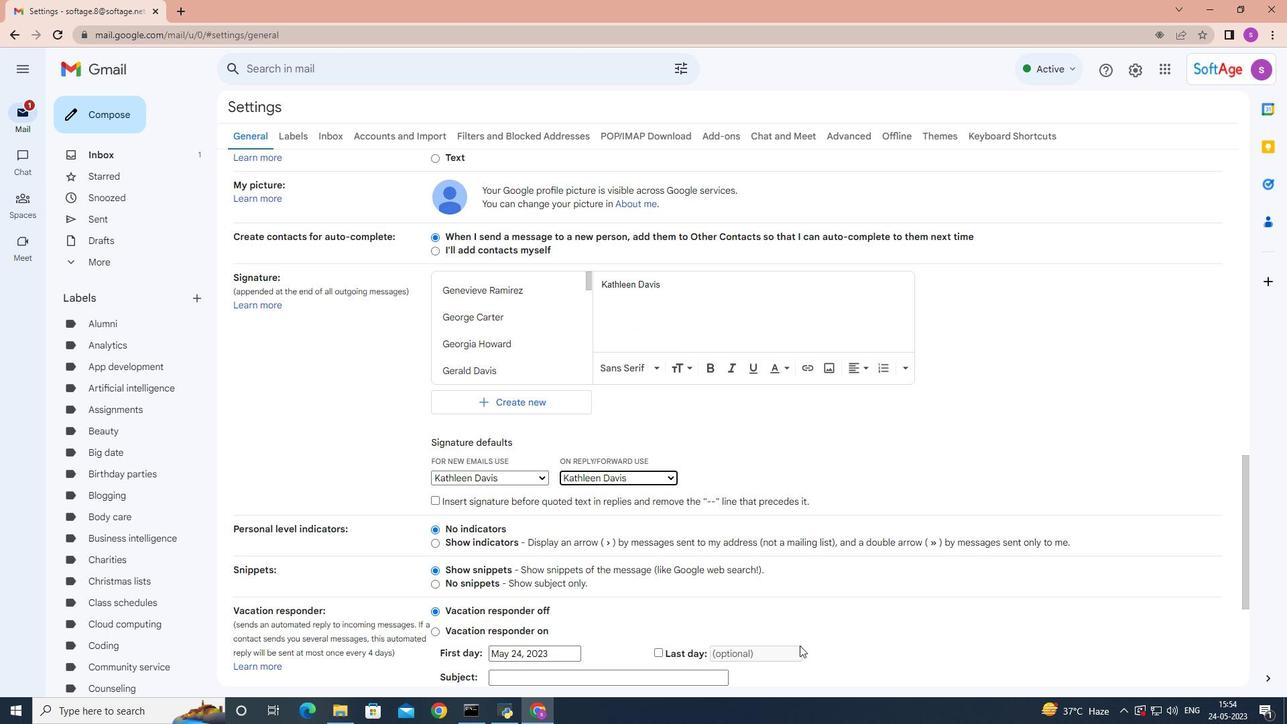
Action: Mouse moved to (796, 631)
Screenshot: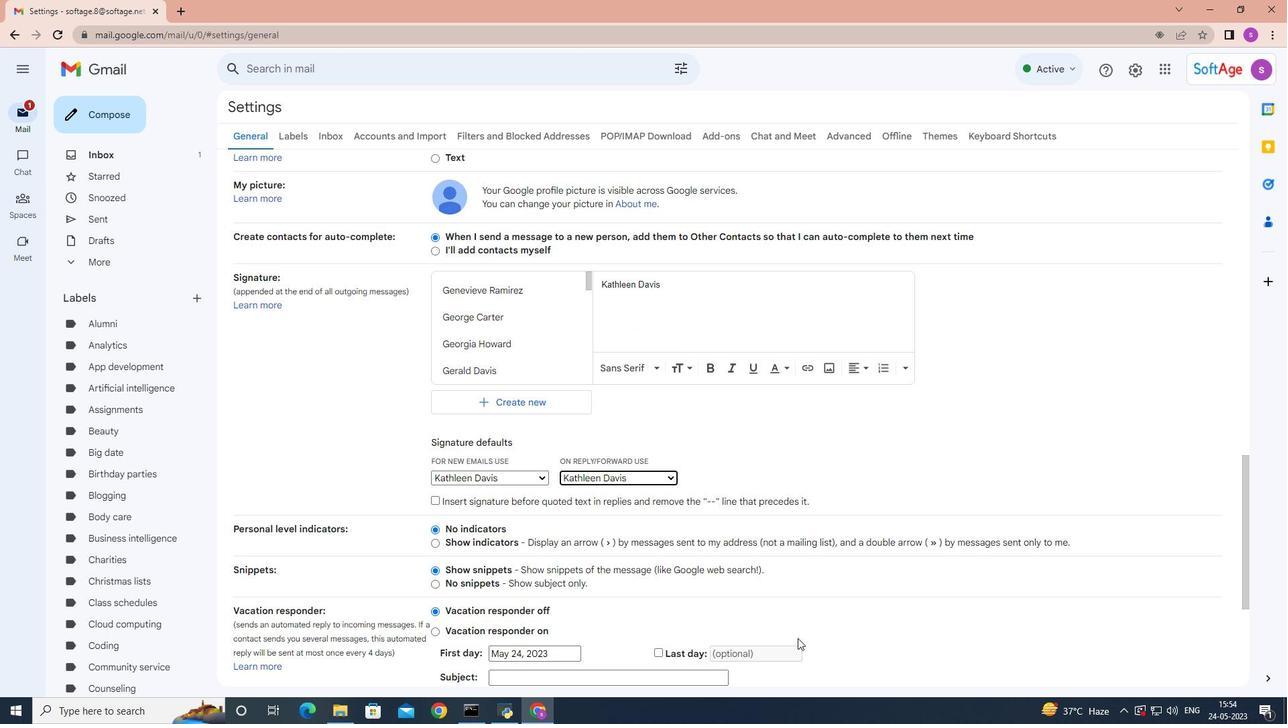 
Action: Mouse scrolled (796, 631) with delta (0, 0)
Screenshot: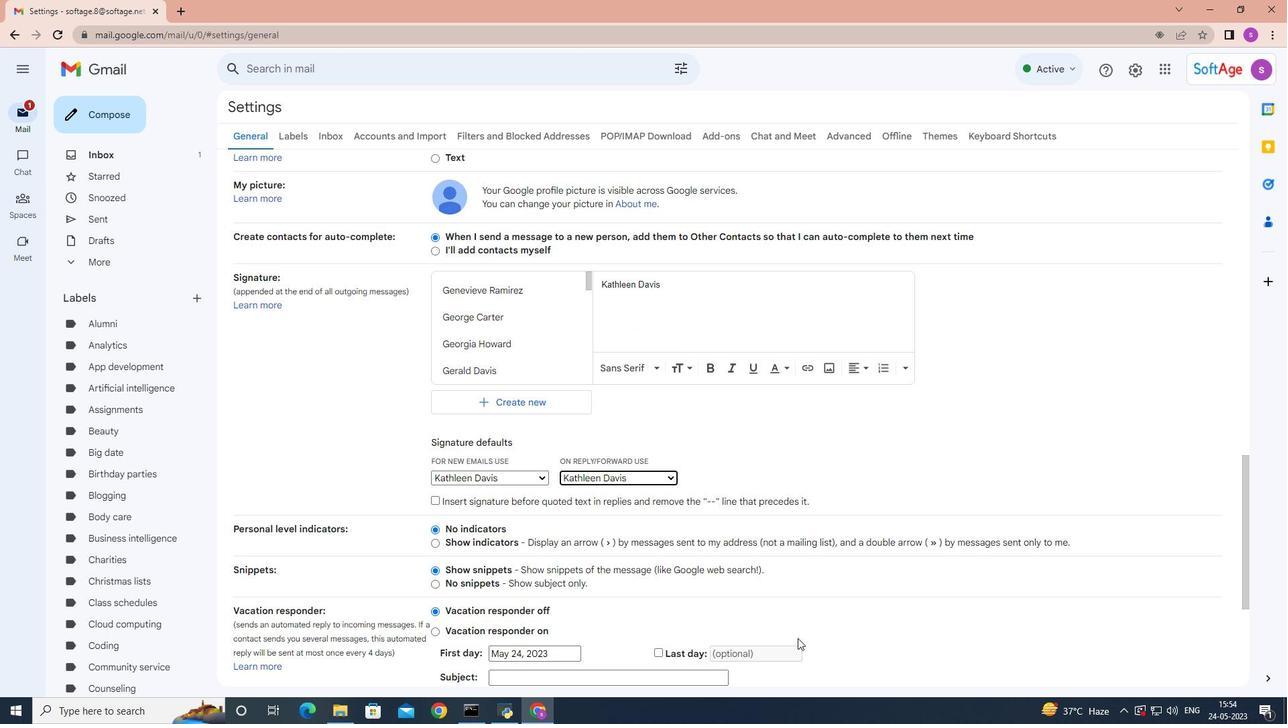 
Action: Mouse moved to (796, 630)
Screenshot: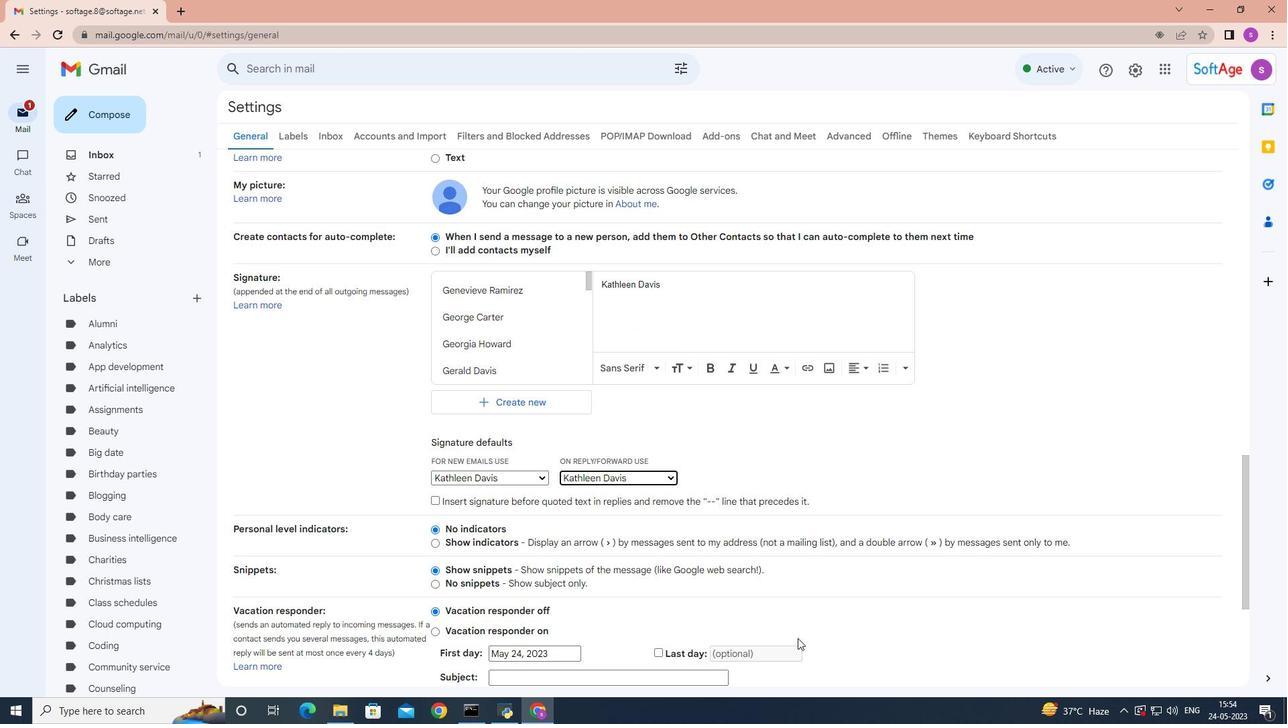 
Action: Mouse scrolled (796, 629) with delta (0, 0)
Screenshot: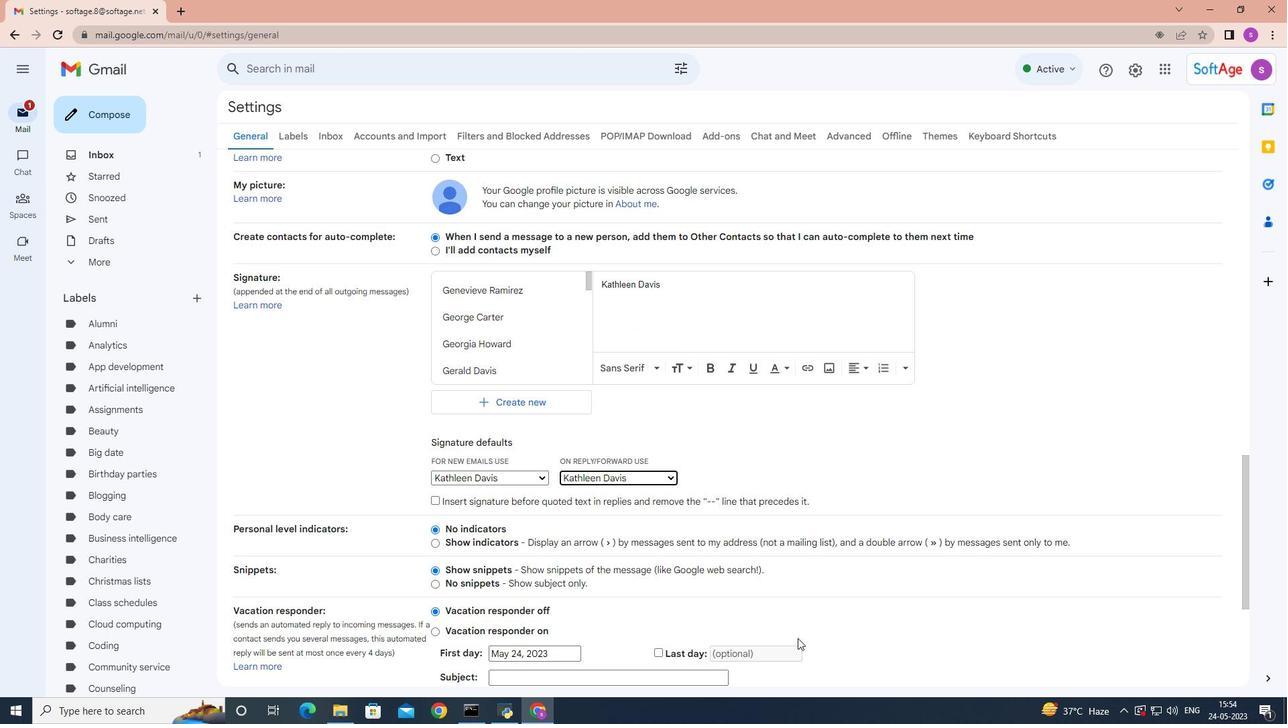 
Action: Mouse moved to (795, 626)
Screenshot: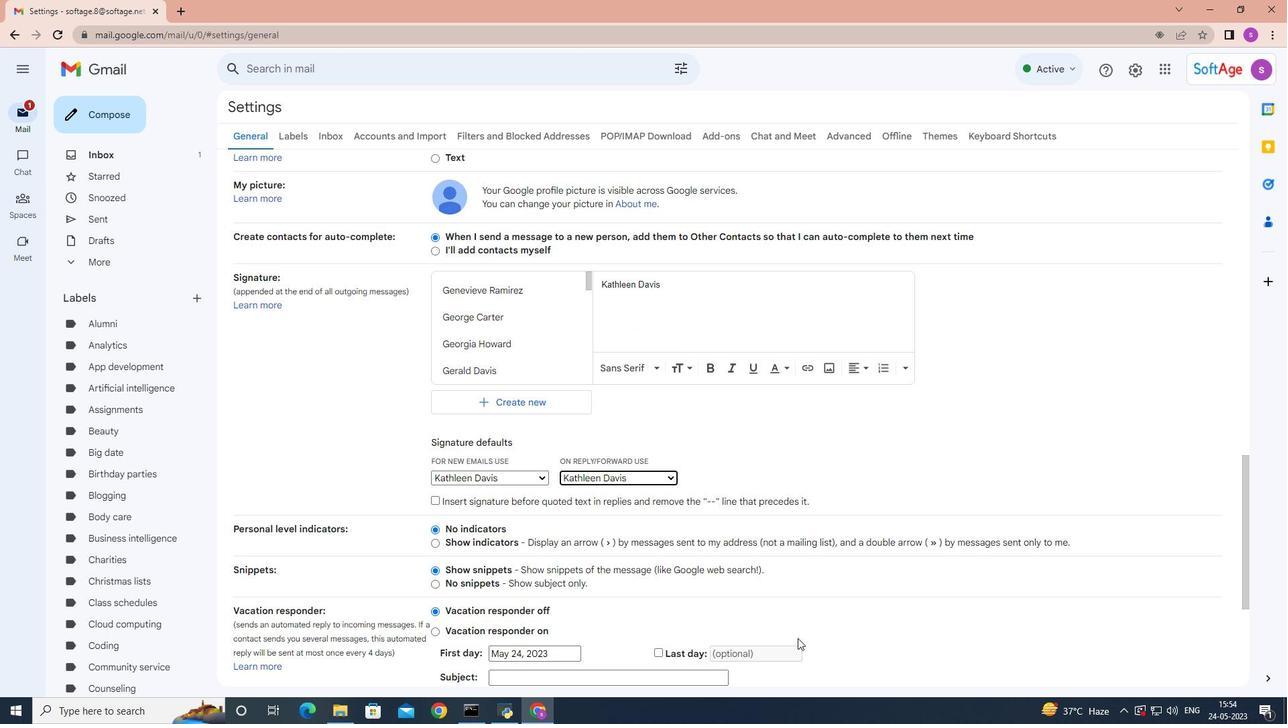 
Action: Mouse scrolled (795, 625) with delta (0, 0)
Screenshot: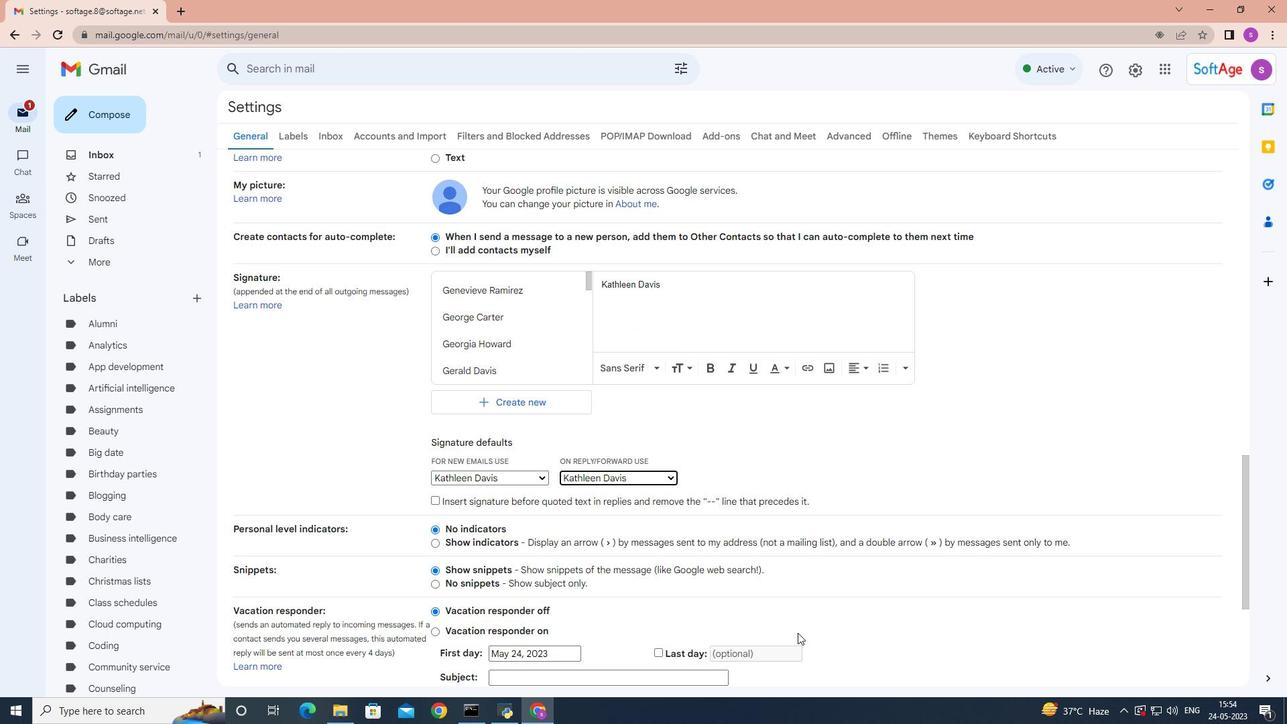 
Action: Mouse moved to (794, 620)
Screenshot: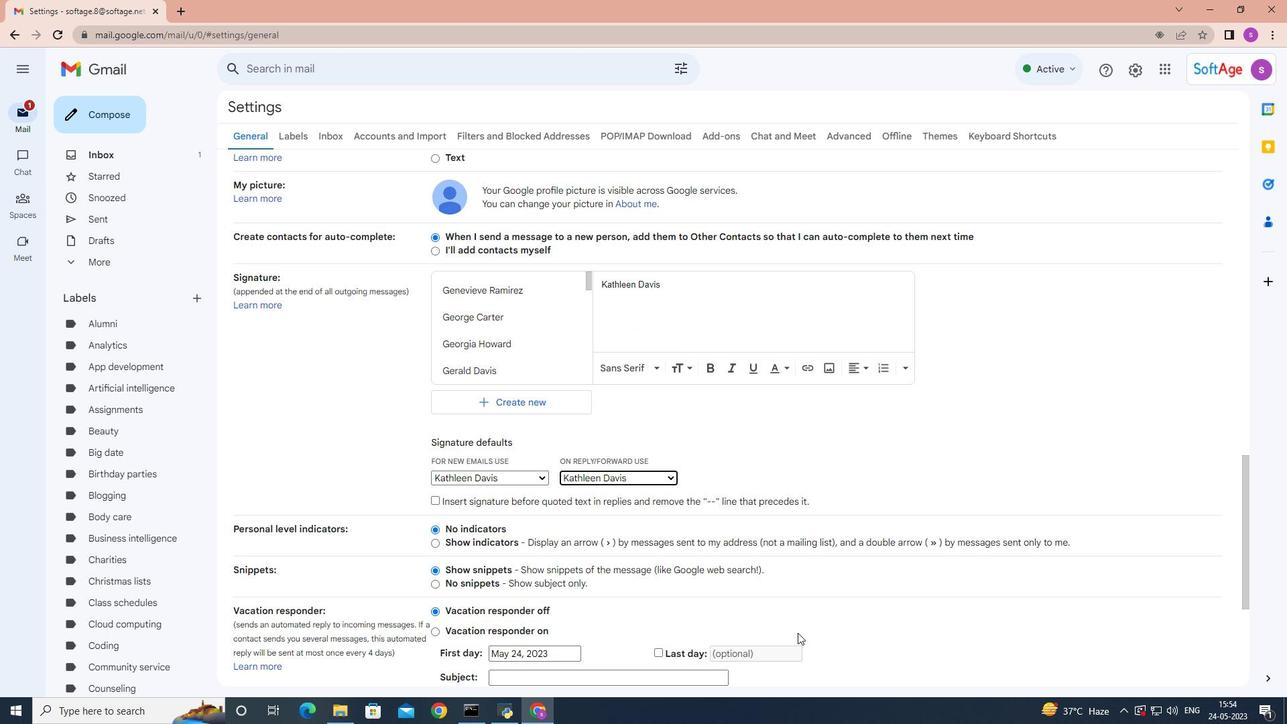 
Action: Mouse scrolled (794, 619) with delta (0, 0)
Screenshot: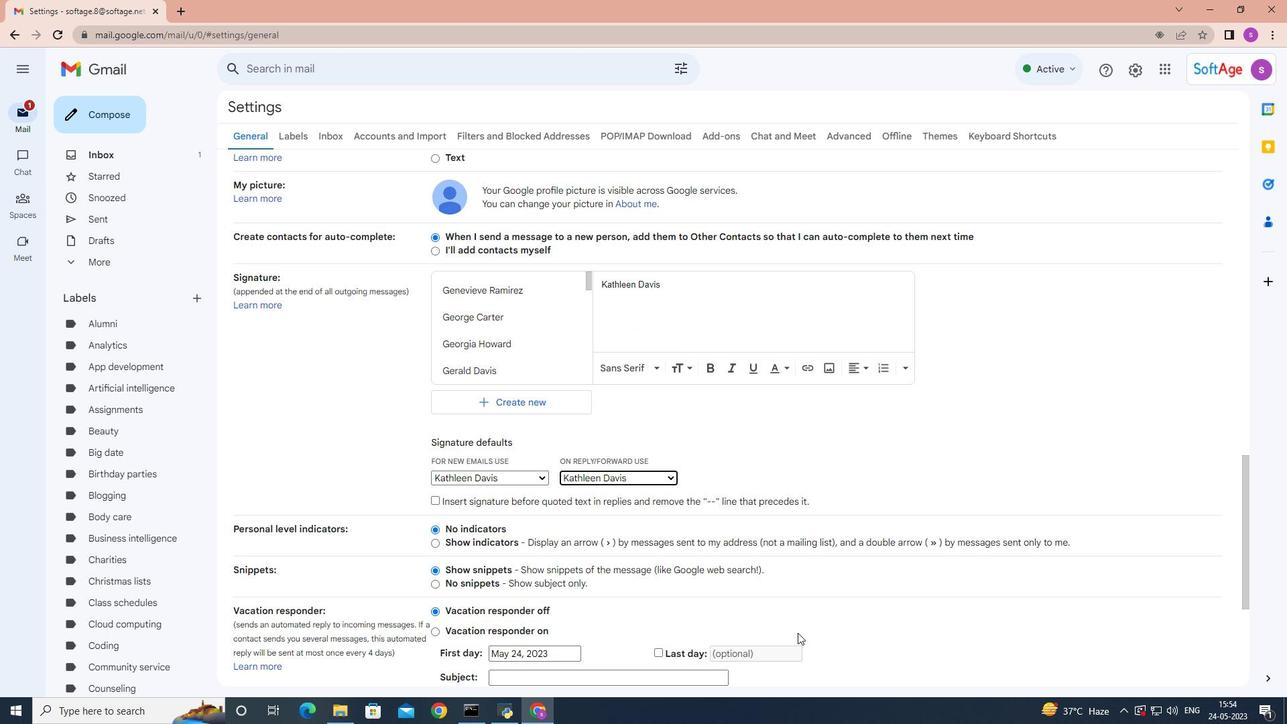 
Action: Mouse moved to (778, 449)
Screenshot: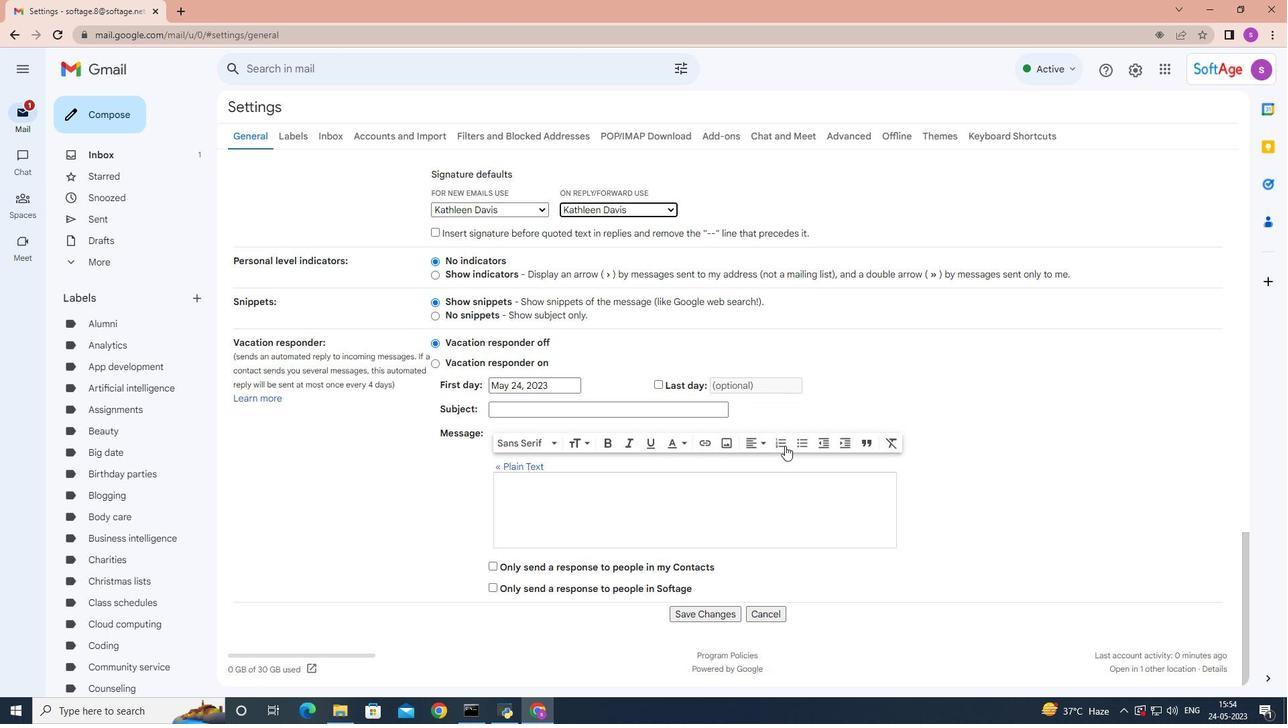 
Action: Mouse scrolled (778, 448) with delta (0, 0)
Screenshot: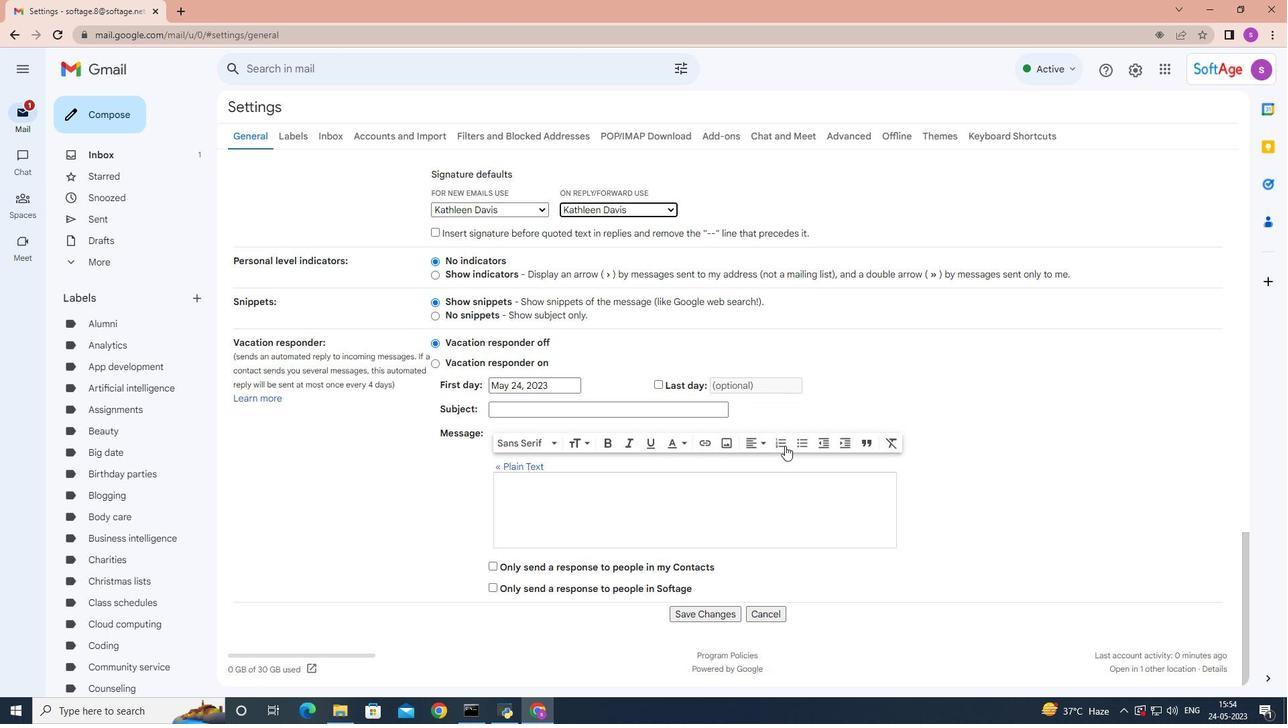 
Action: Mouse moved to (768, 454)
Screenshot: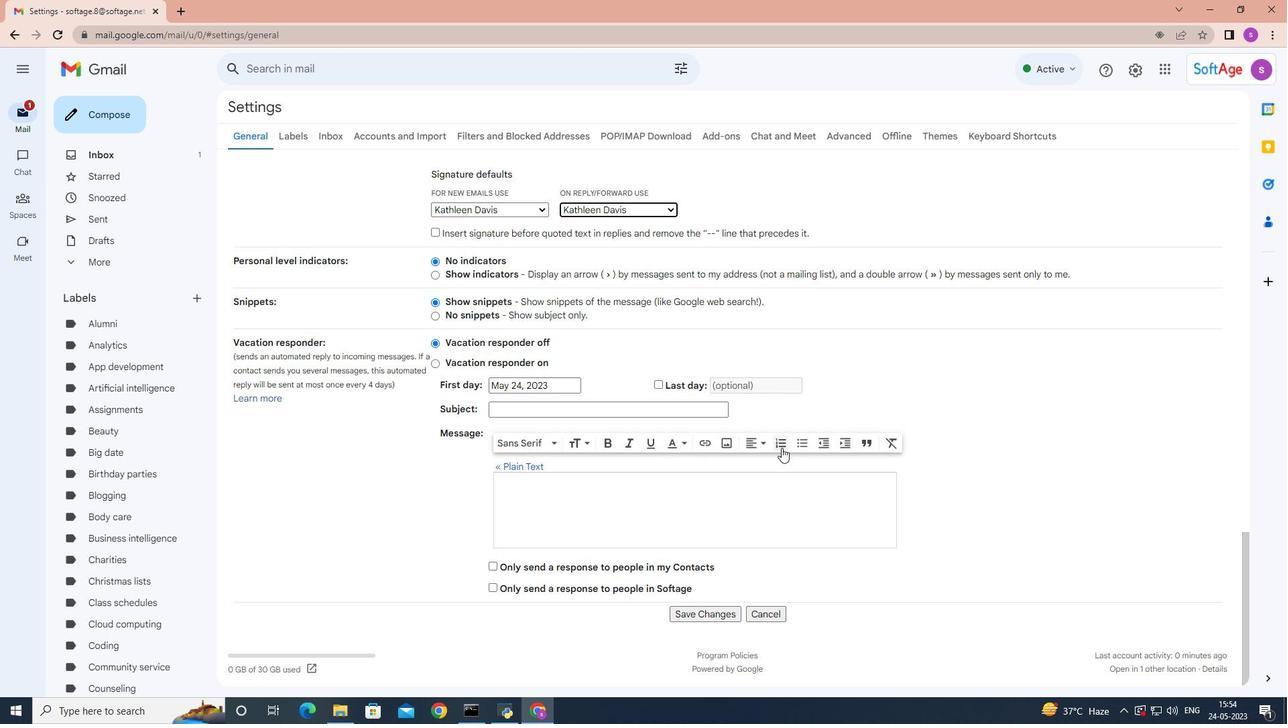 
Action: Mouse scrolled (768, 454) with delta (0, 0)
Screenshot: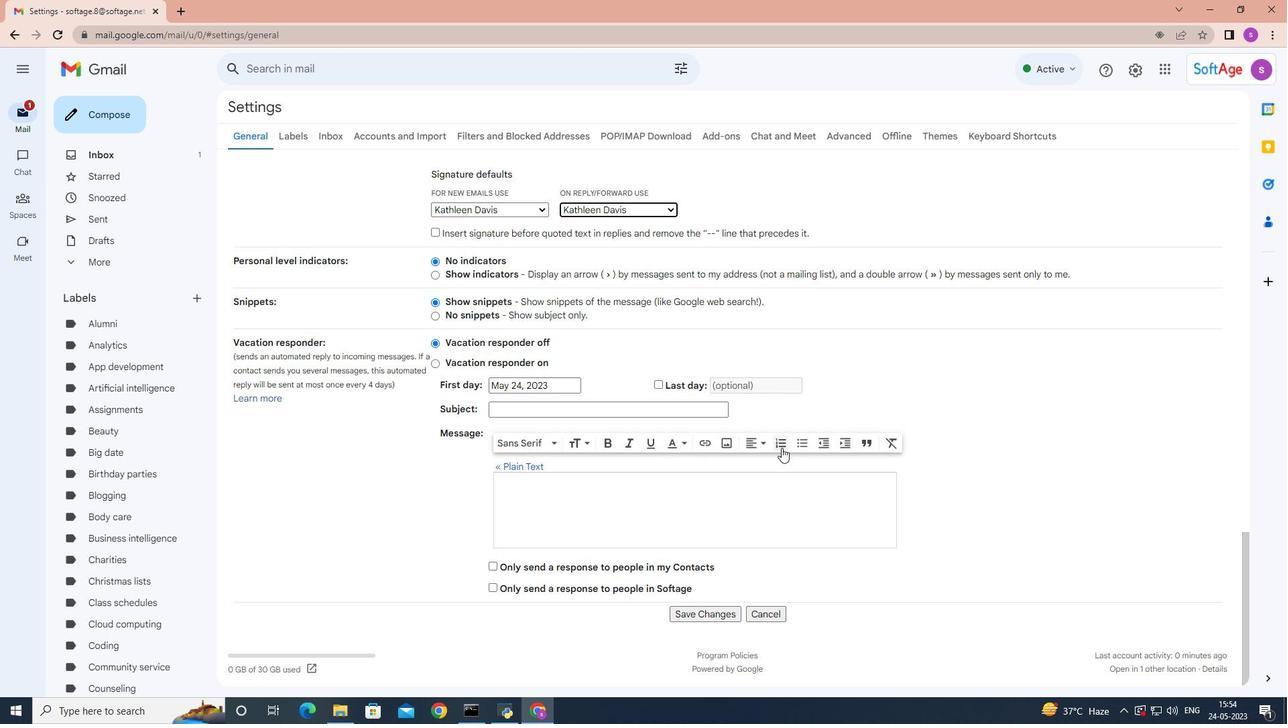 
Action: Mouse moved to (756, 468)
Screenshot: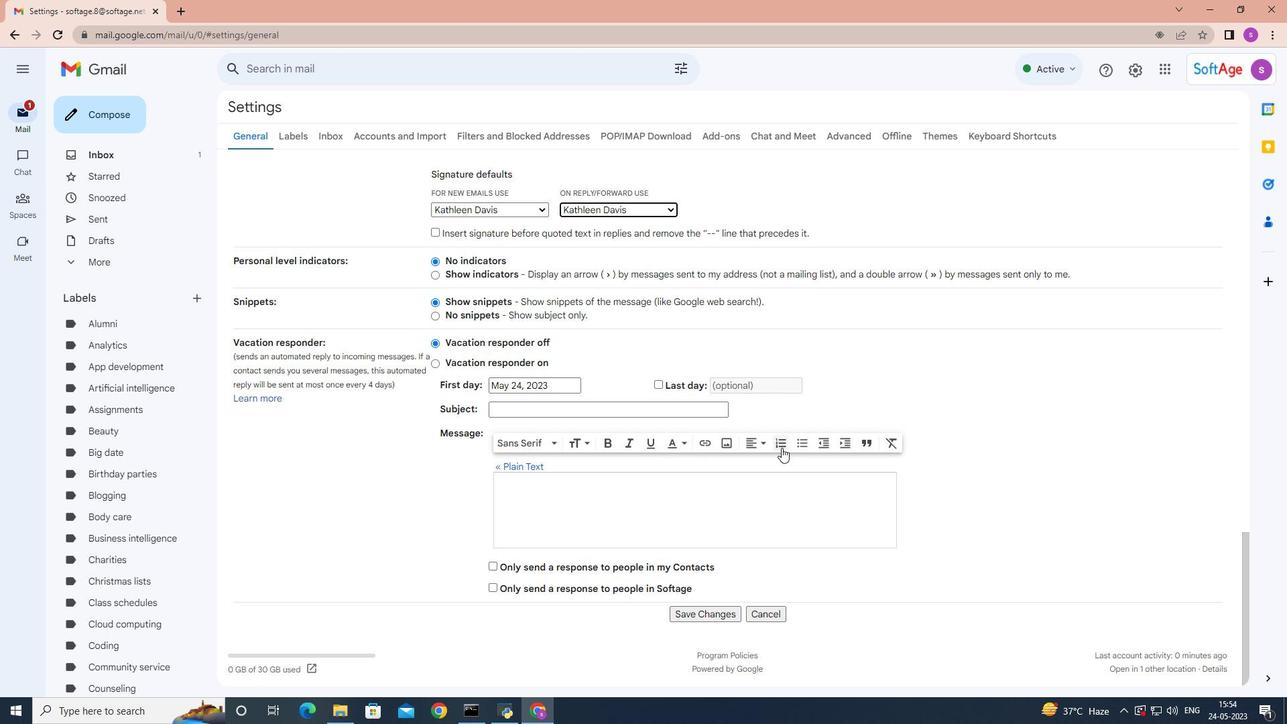 
Action: Mouse scrolled (756, 467) with delta (0, 0)
Screenshot: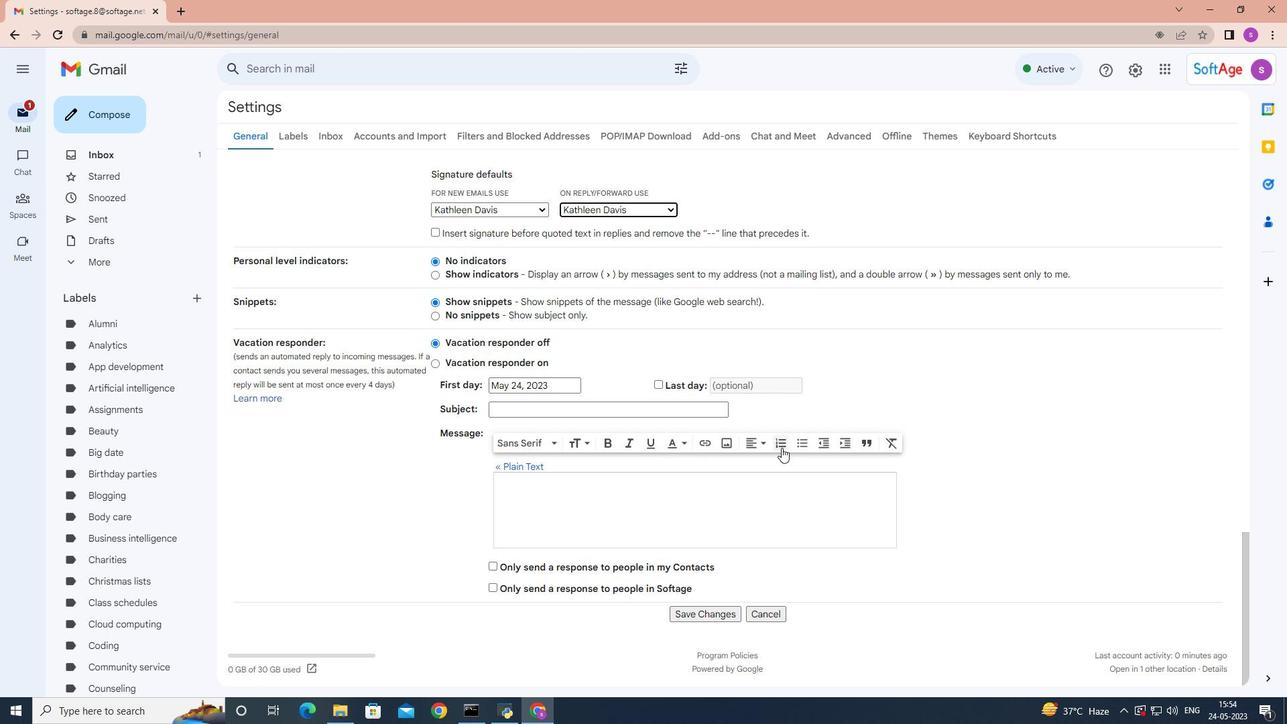 
Action: Mouse moved to (701, 619)
Screenshot: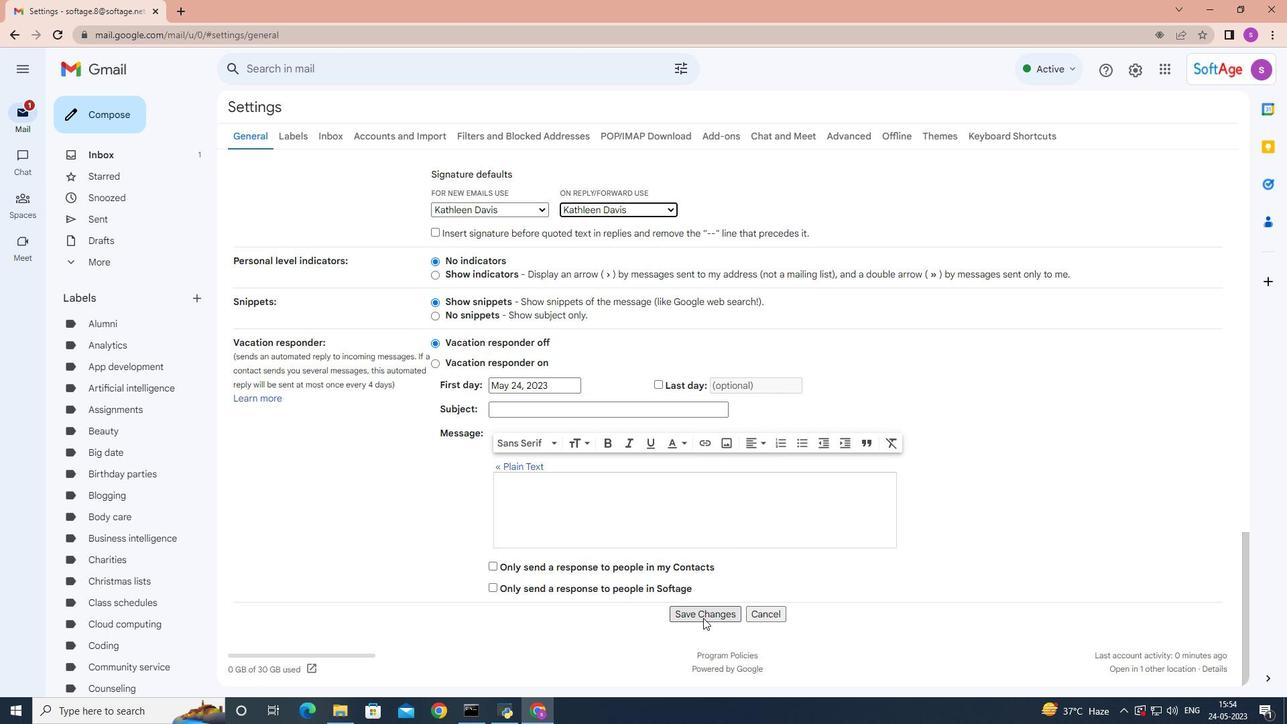 
Action: Mouse pressed left at (701, 619)
Screenshot: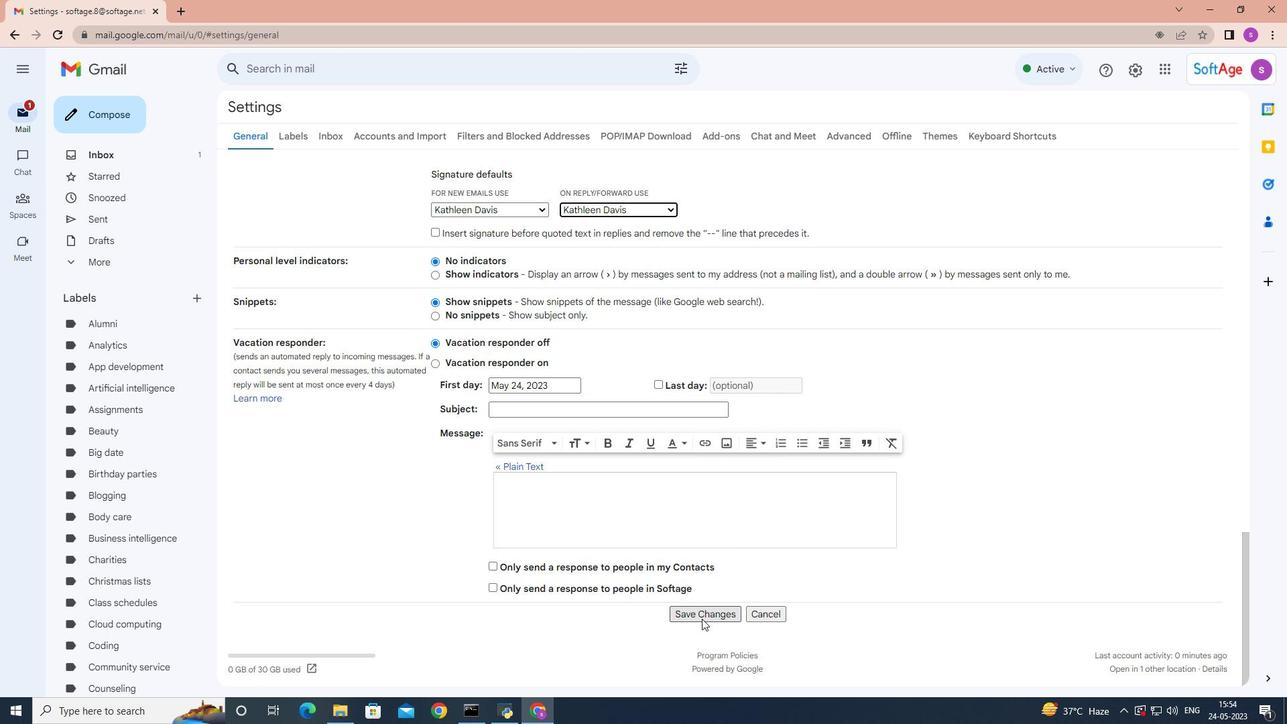 
Action: Mouse moved to (114, 116)
Screenshot: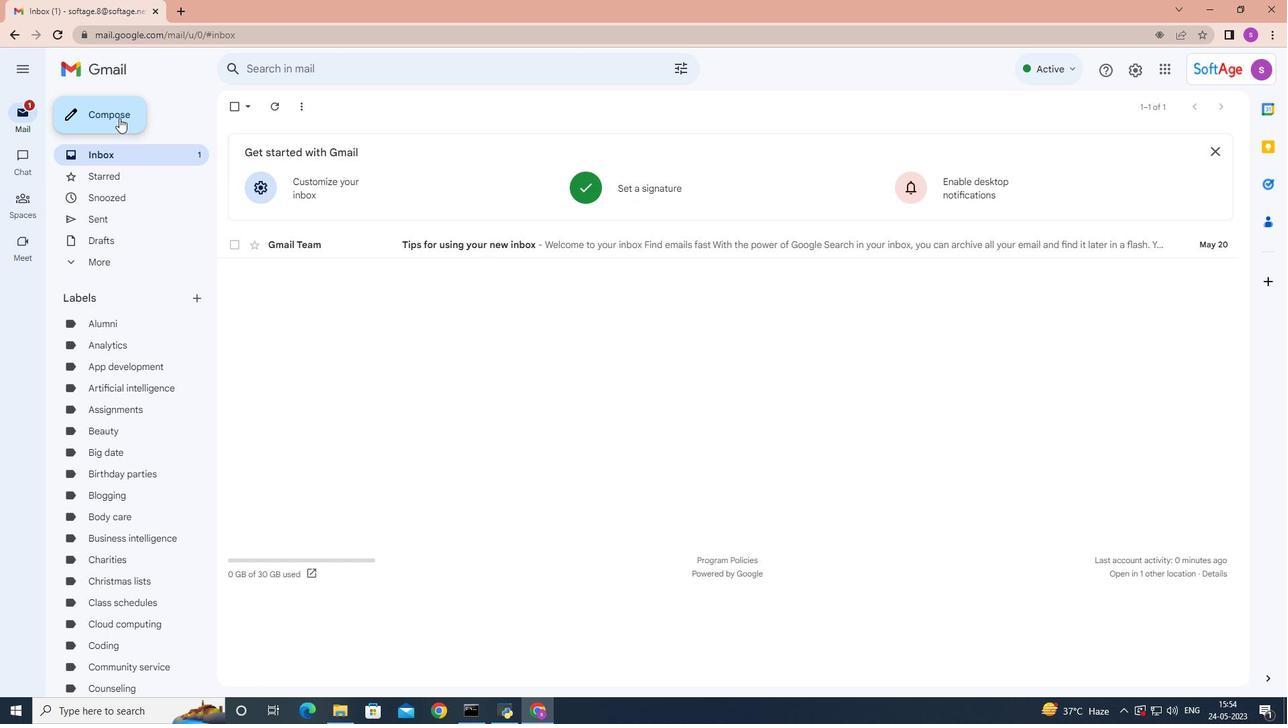 
Action: Mouse pressed left at (114, 116)
Screenshot: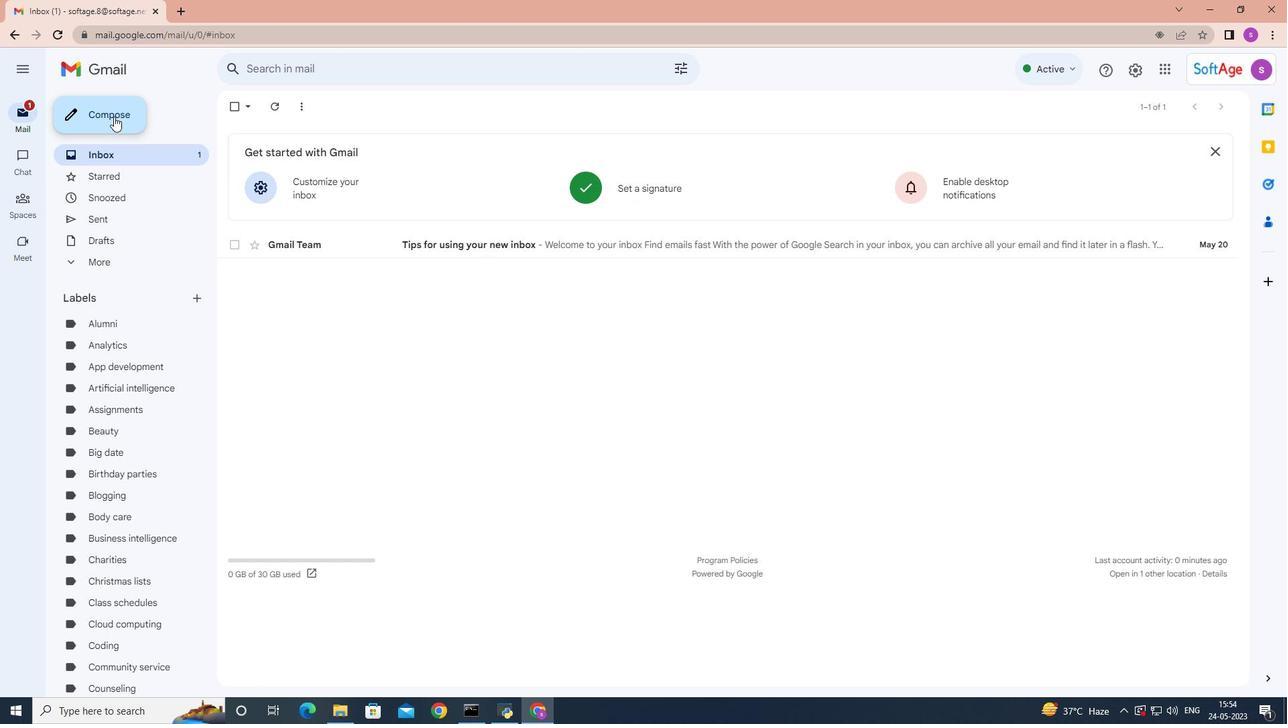 
Action: Mouse moved to (879, 348)
Screenshot: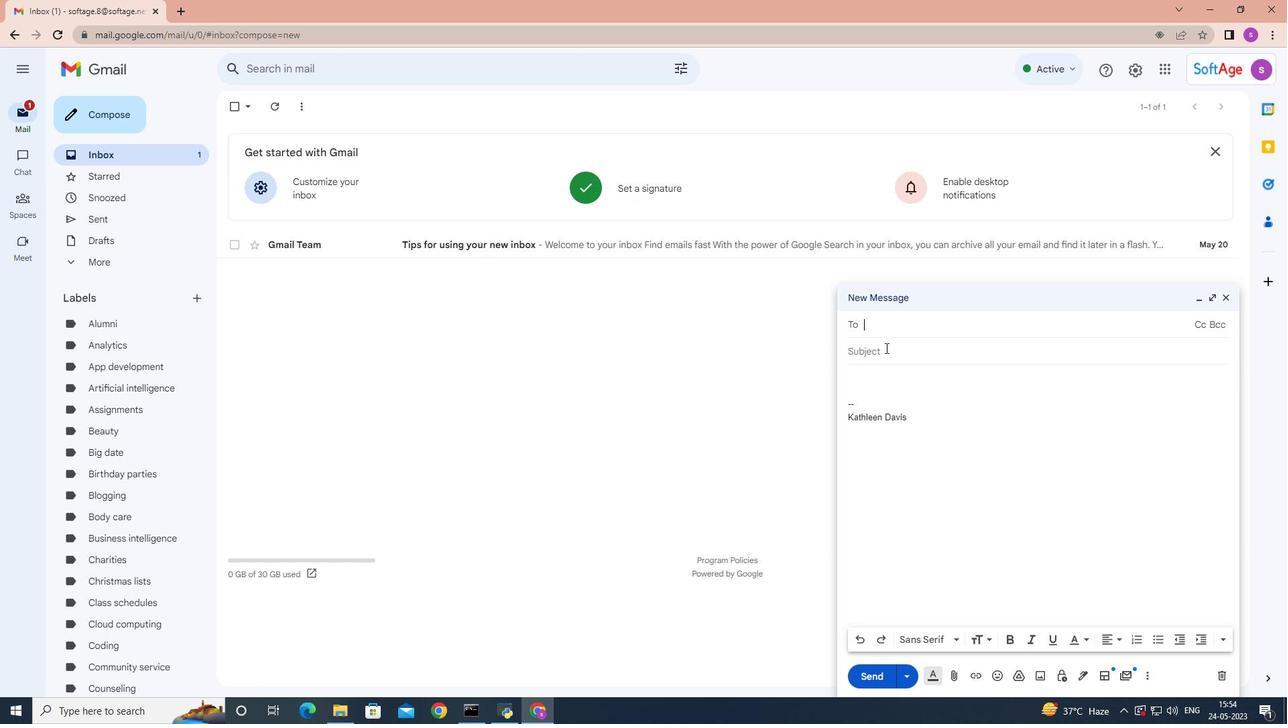 
Action: Mouse pressed left at (879, 348)
Screenshot: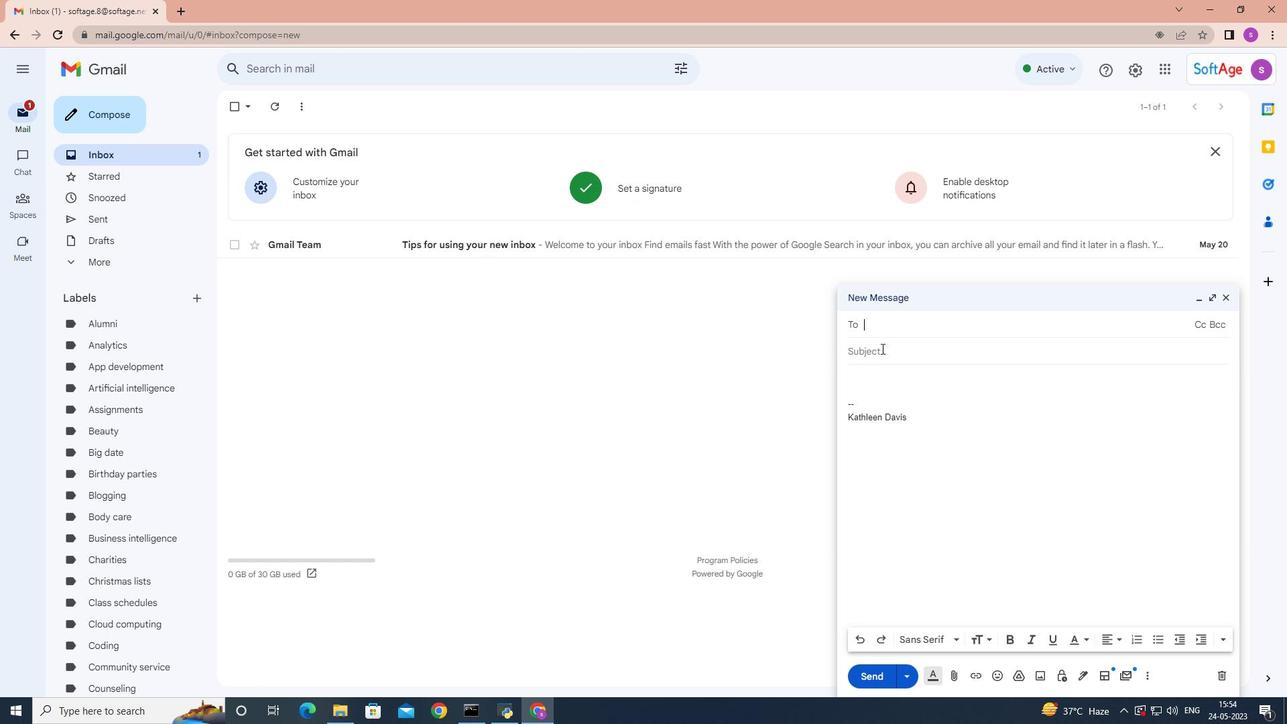 
Action: Mouse moved to (880, 348)
Screenshot: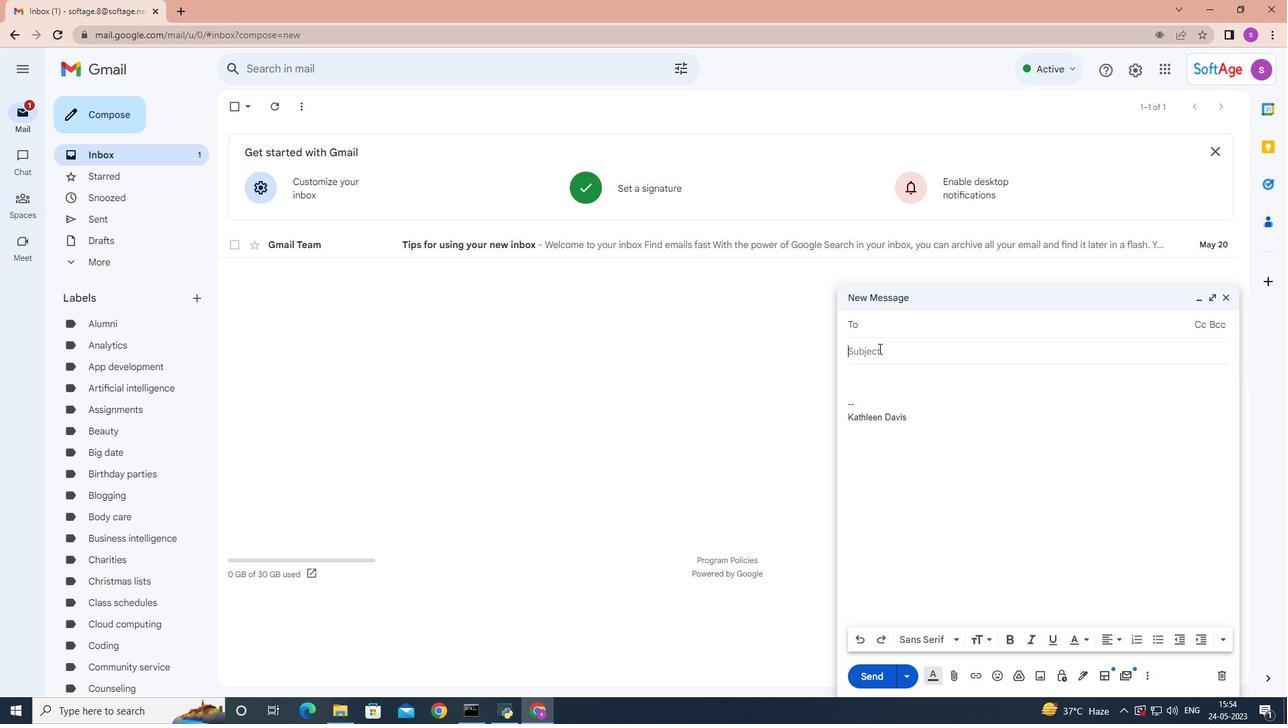 
Action: Key pressed <Key.shift><Key.shift><Key.shift><Key.shift><Key.shift>Request<Key.space>for<Key.space>a<Key.space>mentorship<Key.space>and<Key.space>the<Key.space><Key.backspace><Key.backspace><Key.backspace><Key.backspace><Key.backspace><Key.backspace><Key.backspace><Key.backspace>
Screenshot: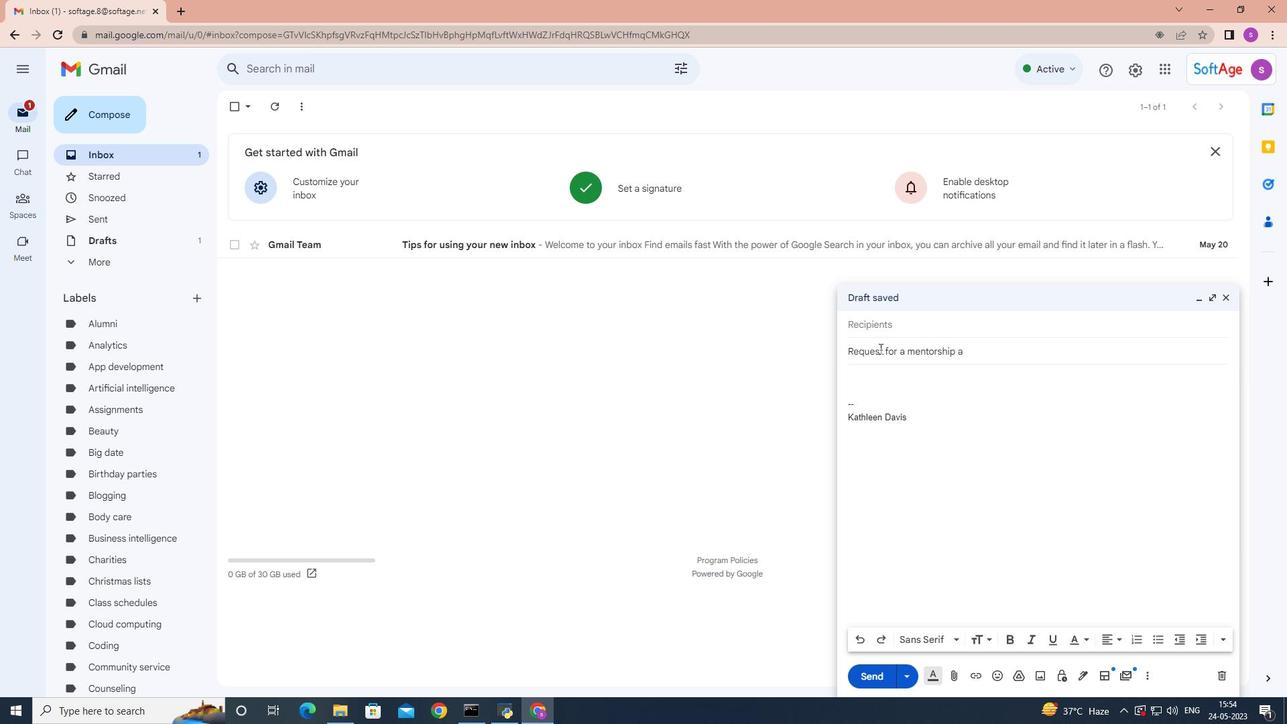 
Action: Mouse moved to (881, 379)
Screenshot: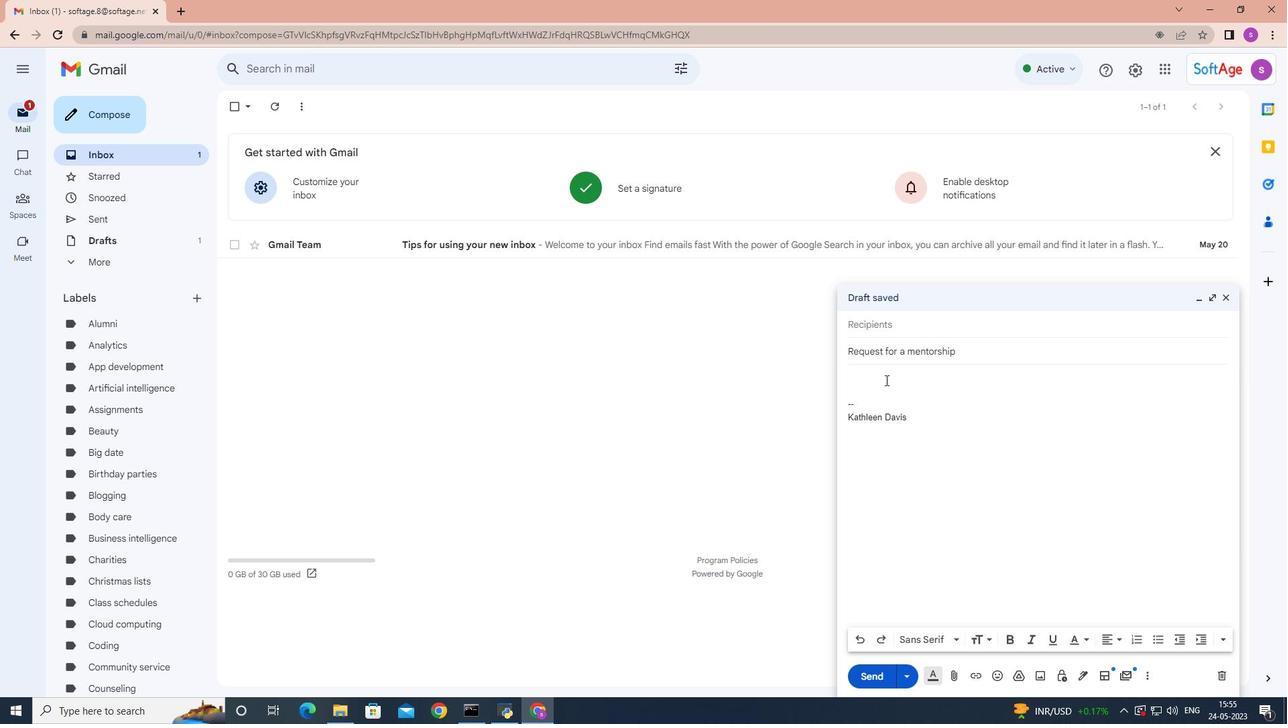 
Action: Mouse pressed left at (881, 379)
Screenshot: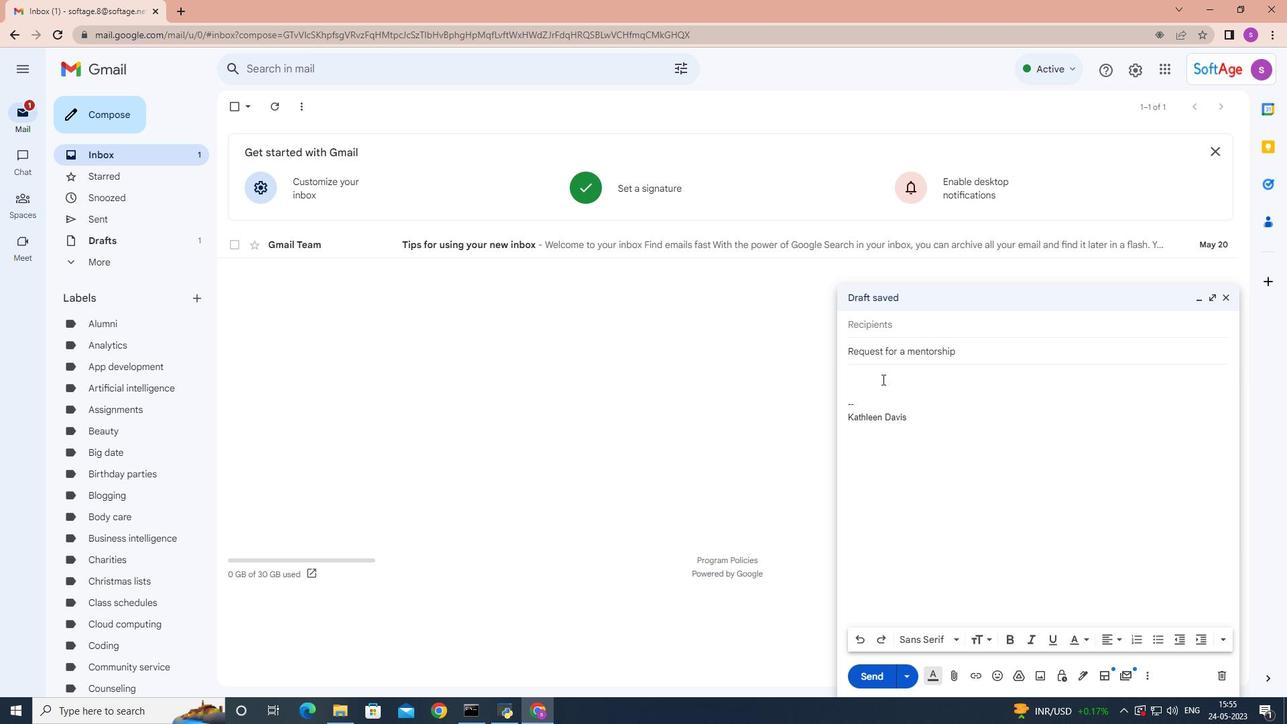
Action: Mouse moved to (882, 378)
Screenshot: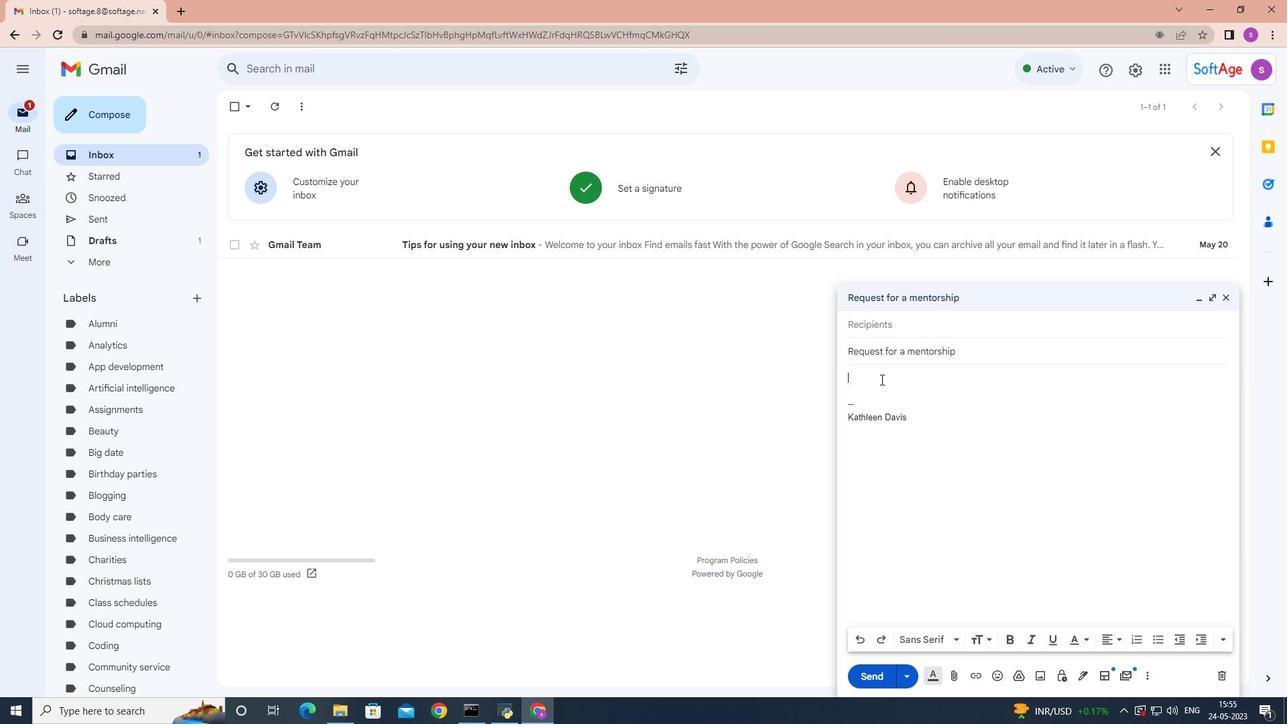 
Action: Key pressed <Key.shift>I<Key.space>would<Key.space>like<Key.space>to<Key.space>request<Key.space>amee<Key.backspace><Key.backspace><Key.backspace><Key.space>meeting<Key.space>to<Key.space>discuss<Key.space>the<Key.space>marketu<Key.backspace>ing<Key.space>strategy<Key.space>for<Key.space>the<Key.space>new<Key.space>product<Key.space>.
Screenshot: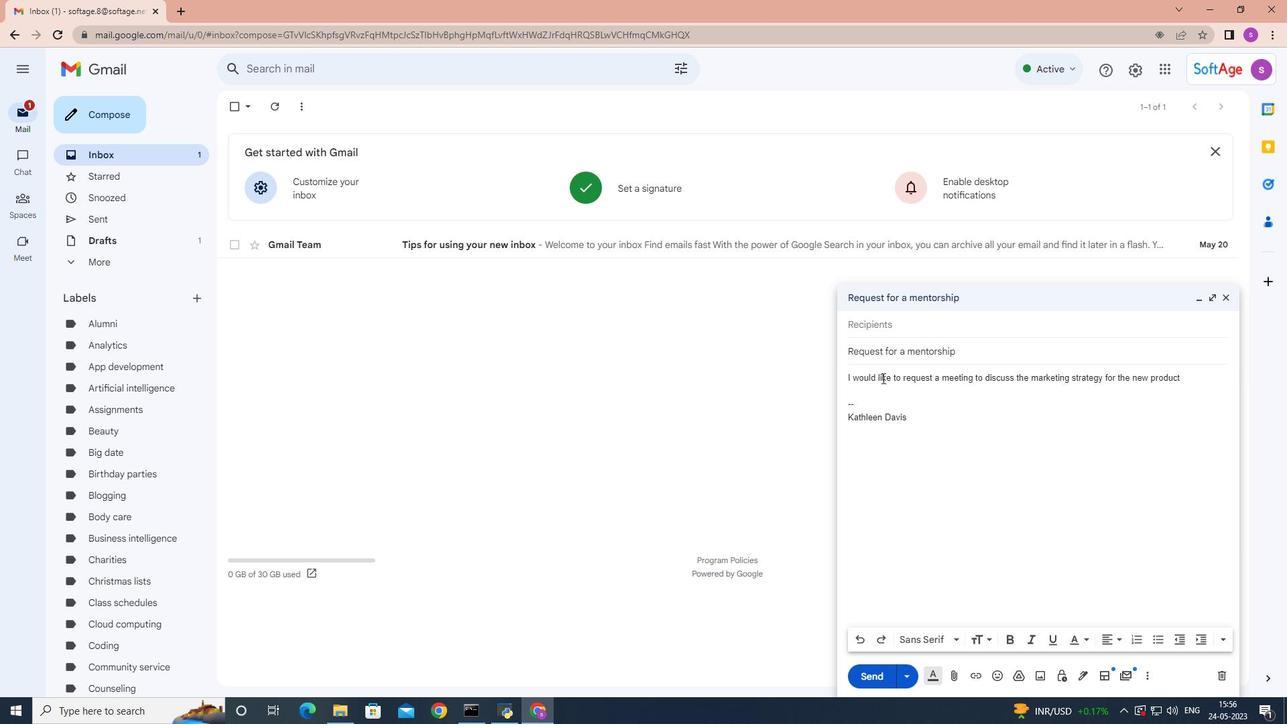 
Action: Mouse moved to (869, 324)
Screenshot: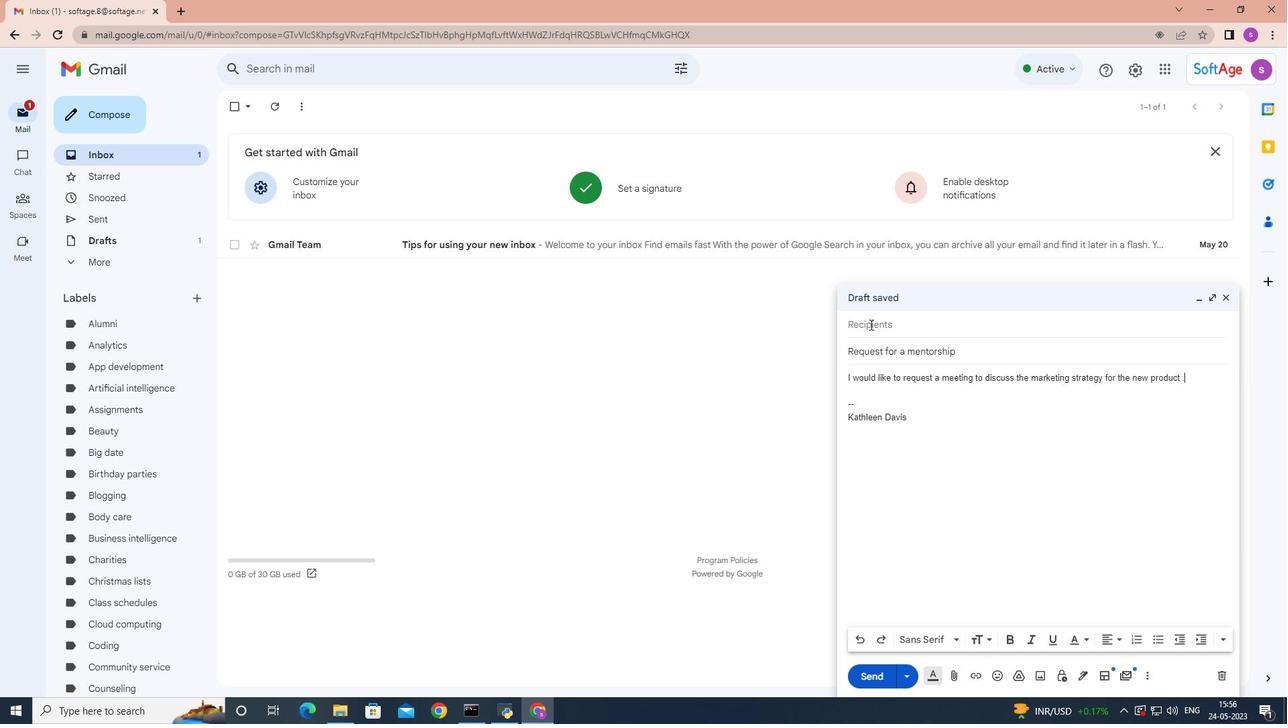 
Action: Mouse pressed left at (869, 324)
Screenshot: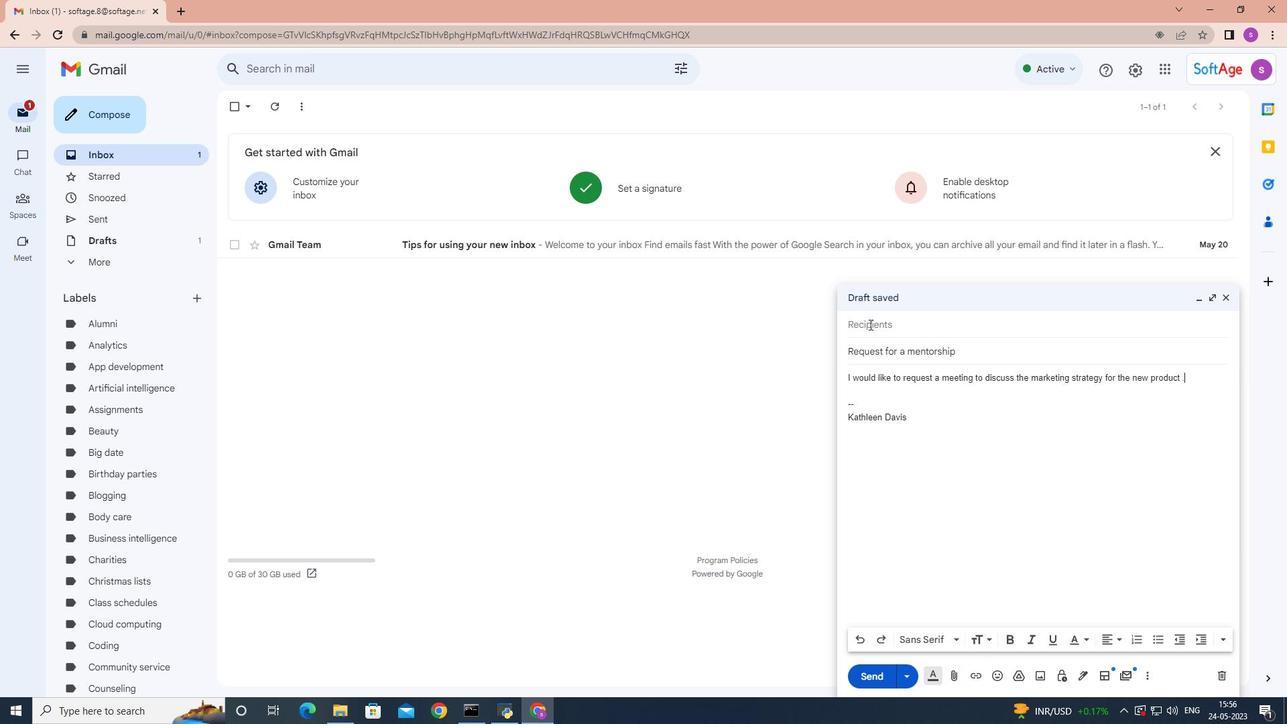 
Action: Mouse moved to (872, 321)
Screenshot: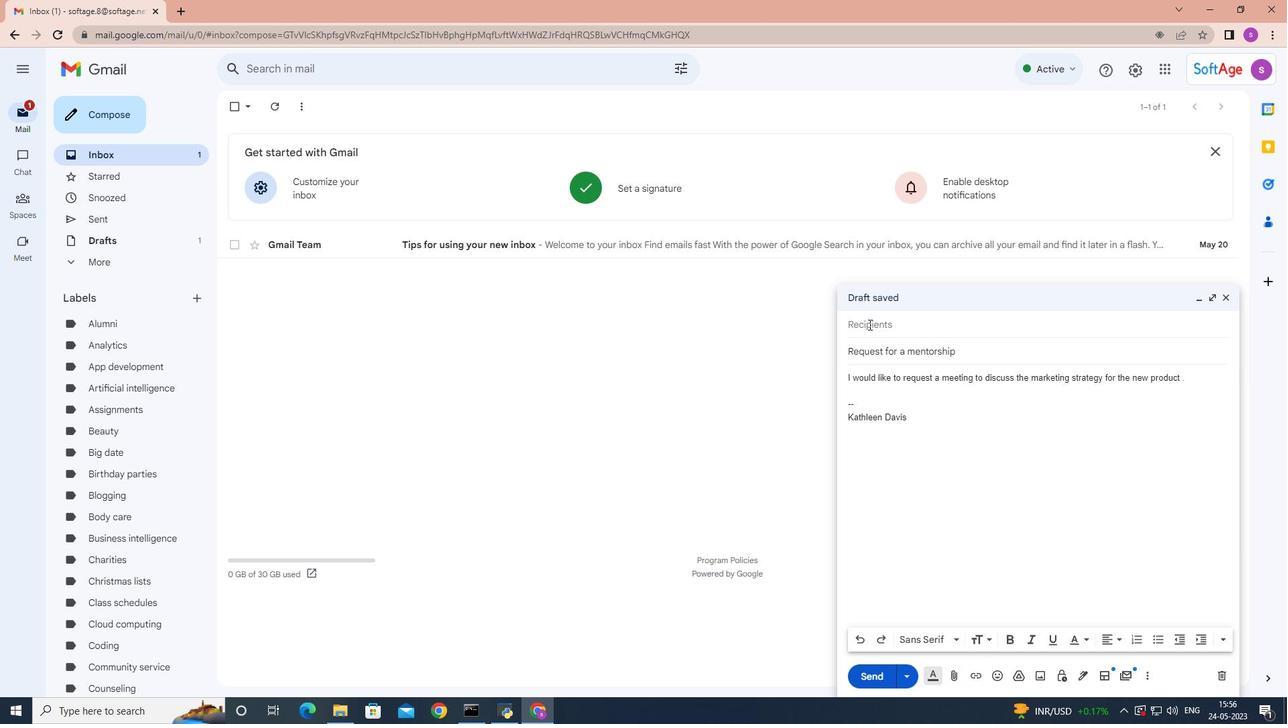 
Action: Key pressed softage<Key.space>.6
Screenshot: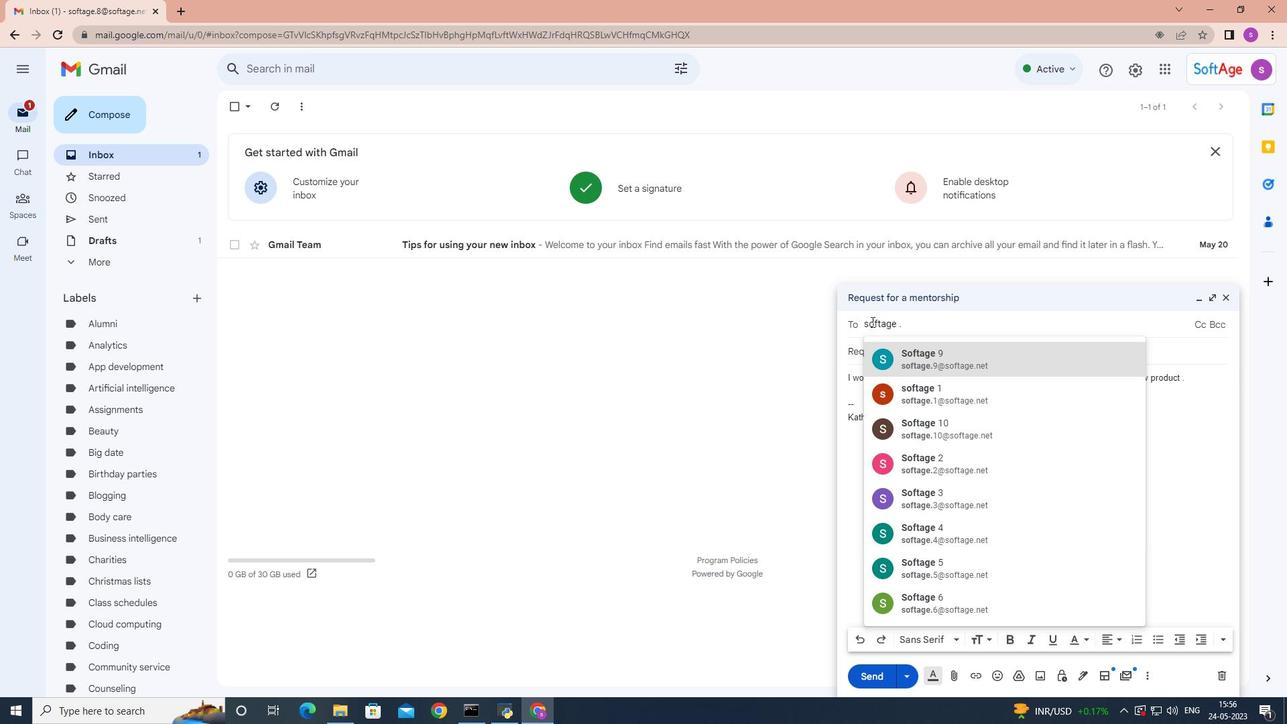 
Action: Mouse moved to (917, 364)
Screenshot: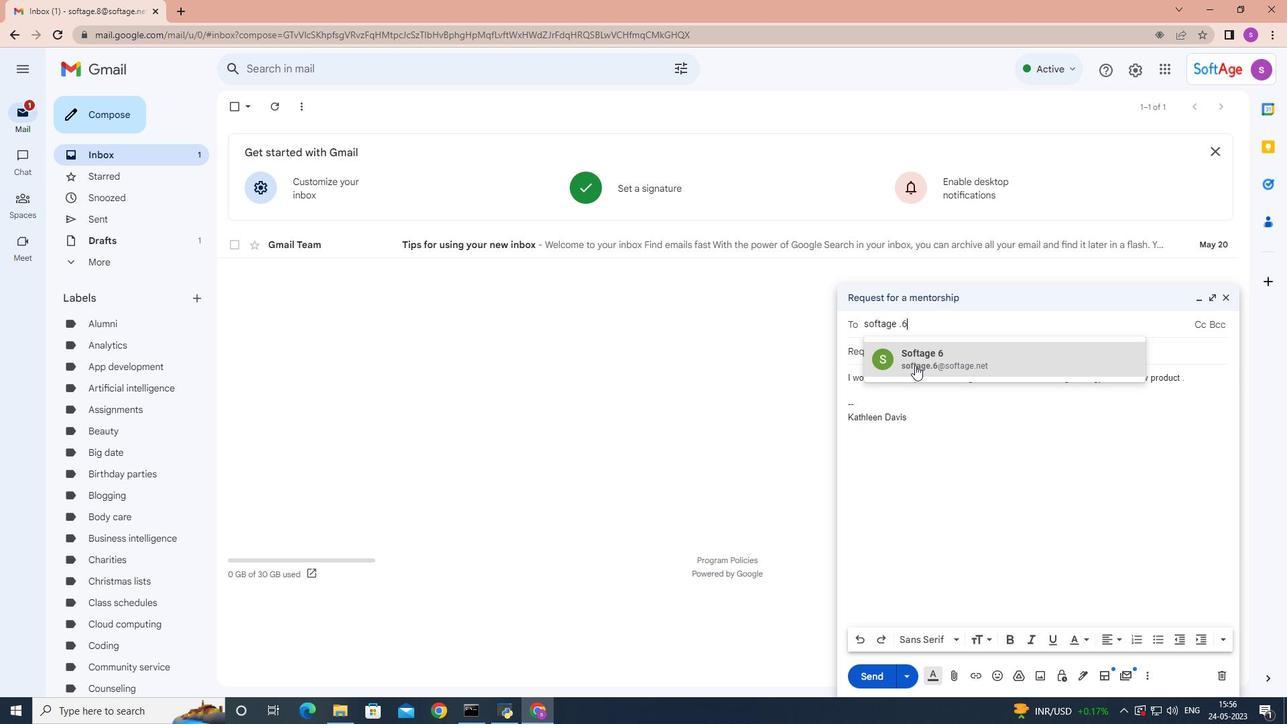
Action: Mouse pressed left at (917, 364)
Screenshot: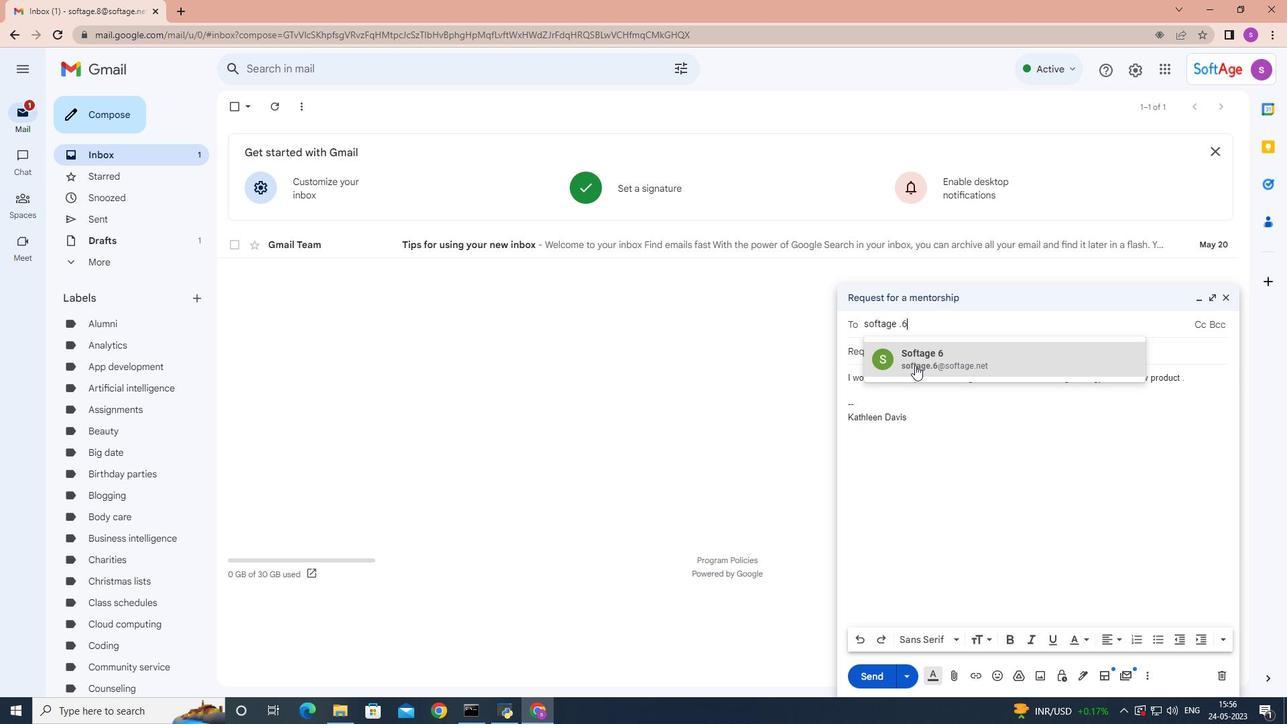 
Action: Mouse moved to (1178, 393)
Screenshot: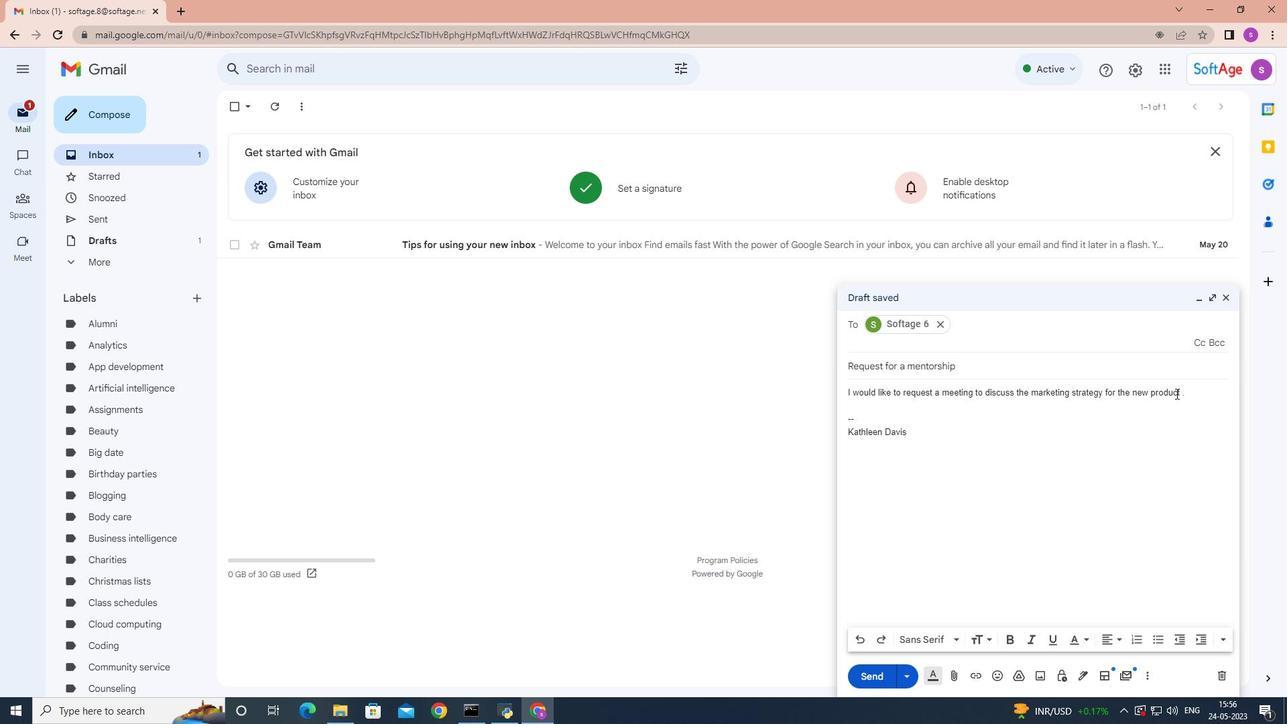 
Action: Mouse pressed left at (1178, 393)
Screenshot: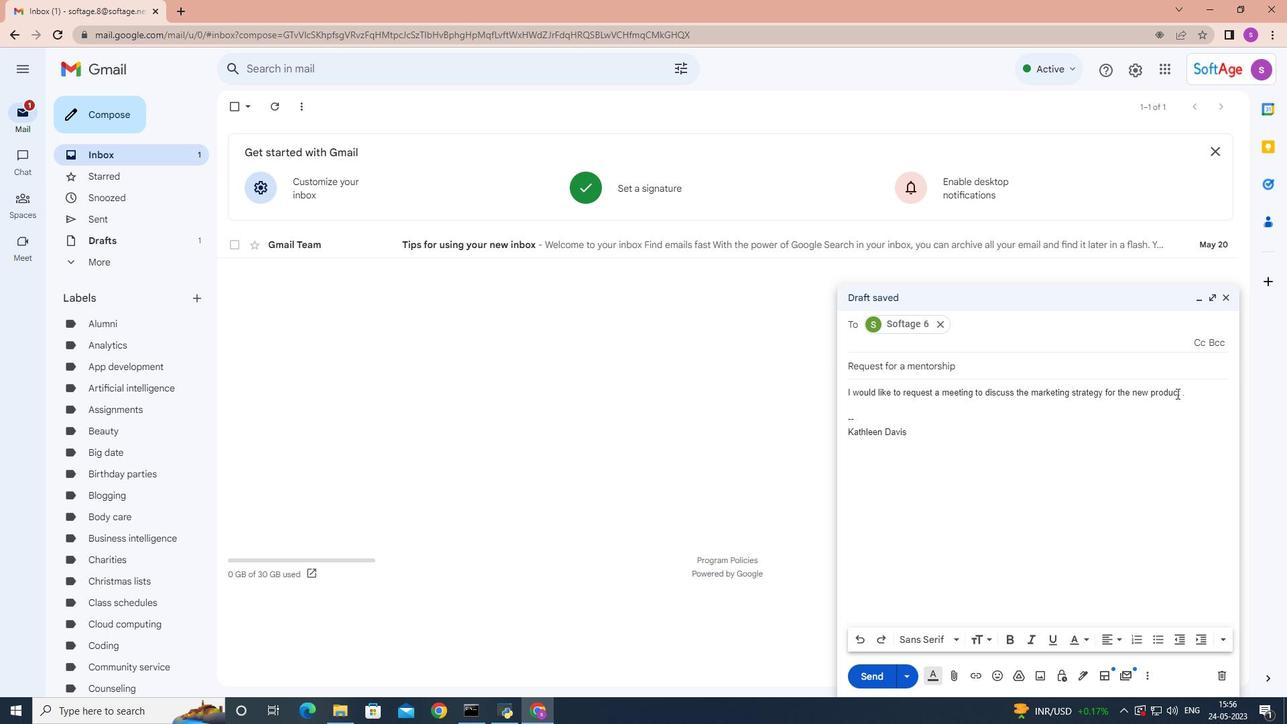 
Action: Mouse moved to (1185, 372)
Screenshot: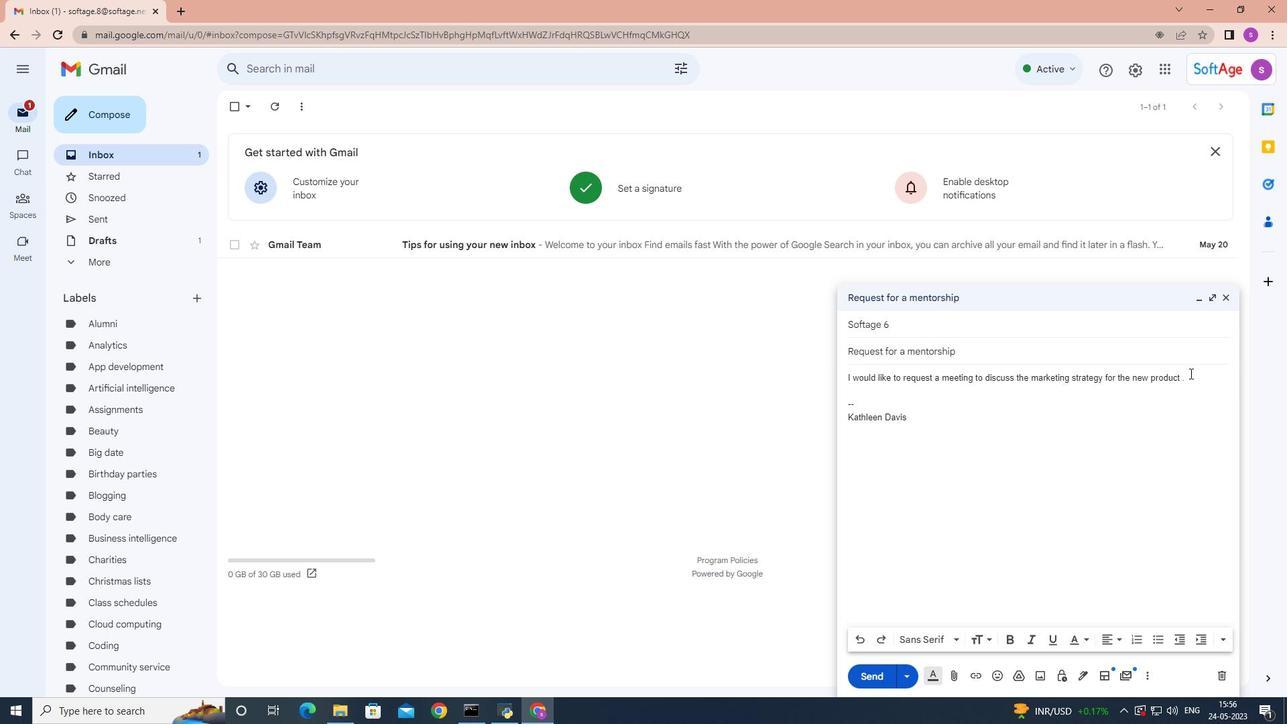 
Action: Mouse pressed left at (1185, 372)
Screenshot: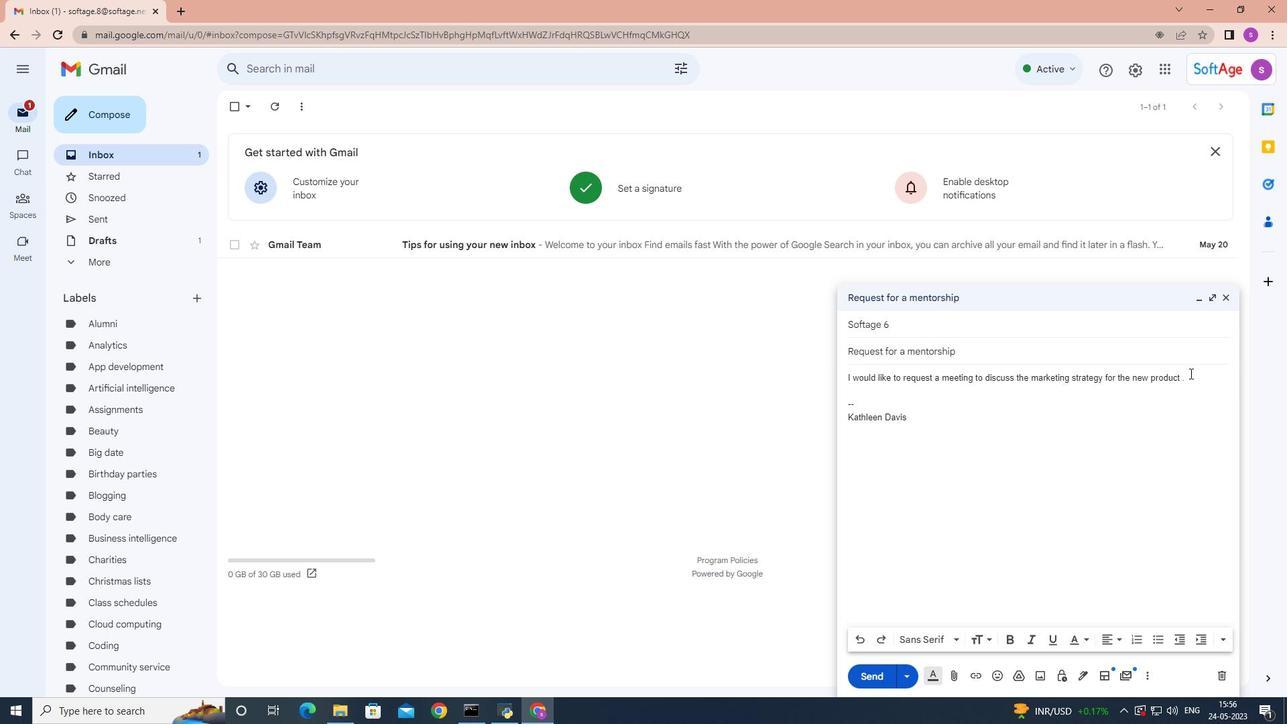 
Action: Mouse moved to (1137, 638)
Screenshot: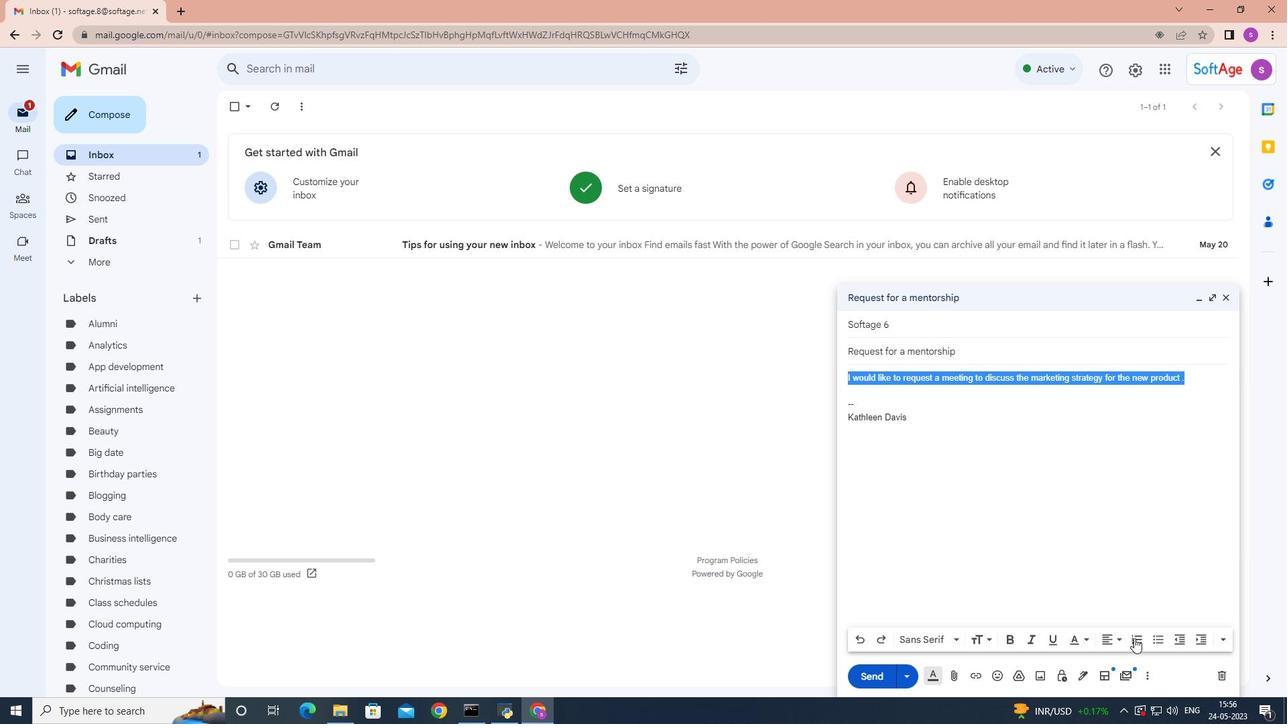 
Action: Mouse pressed left at (1137, 638)
Screenshot: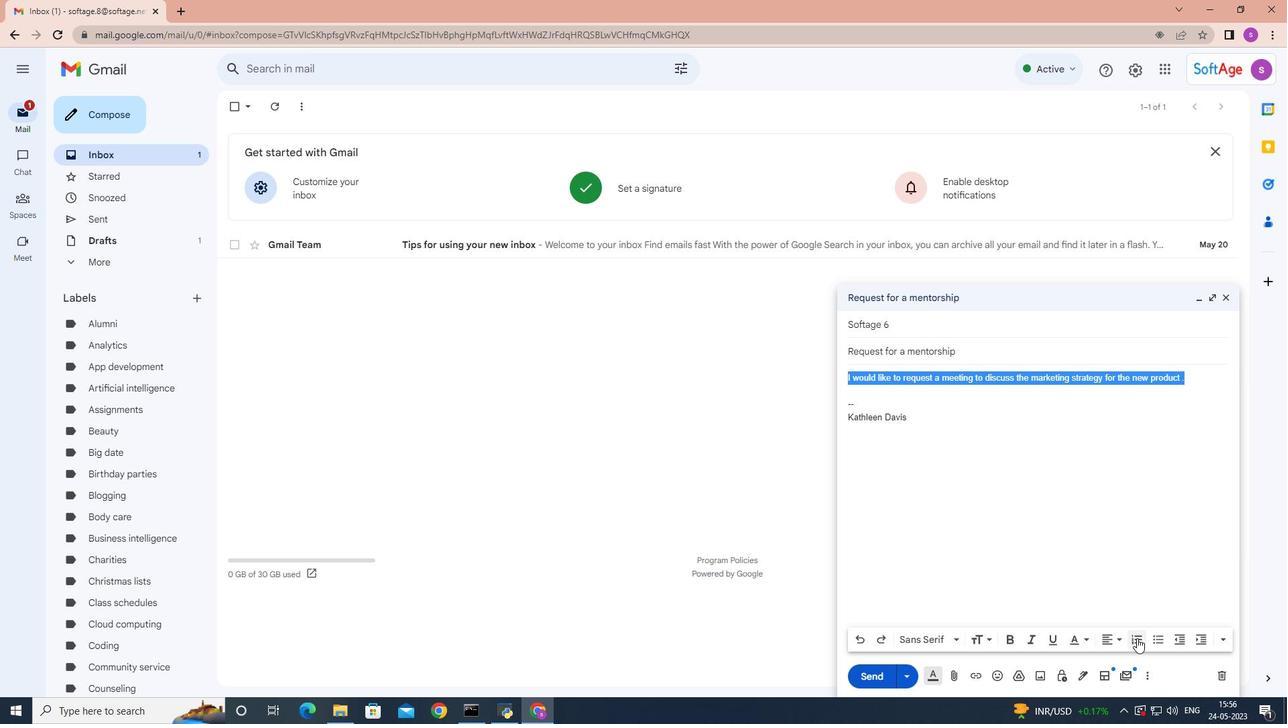 
Action: Mouse moved to (912, 637)
Screenshot: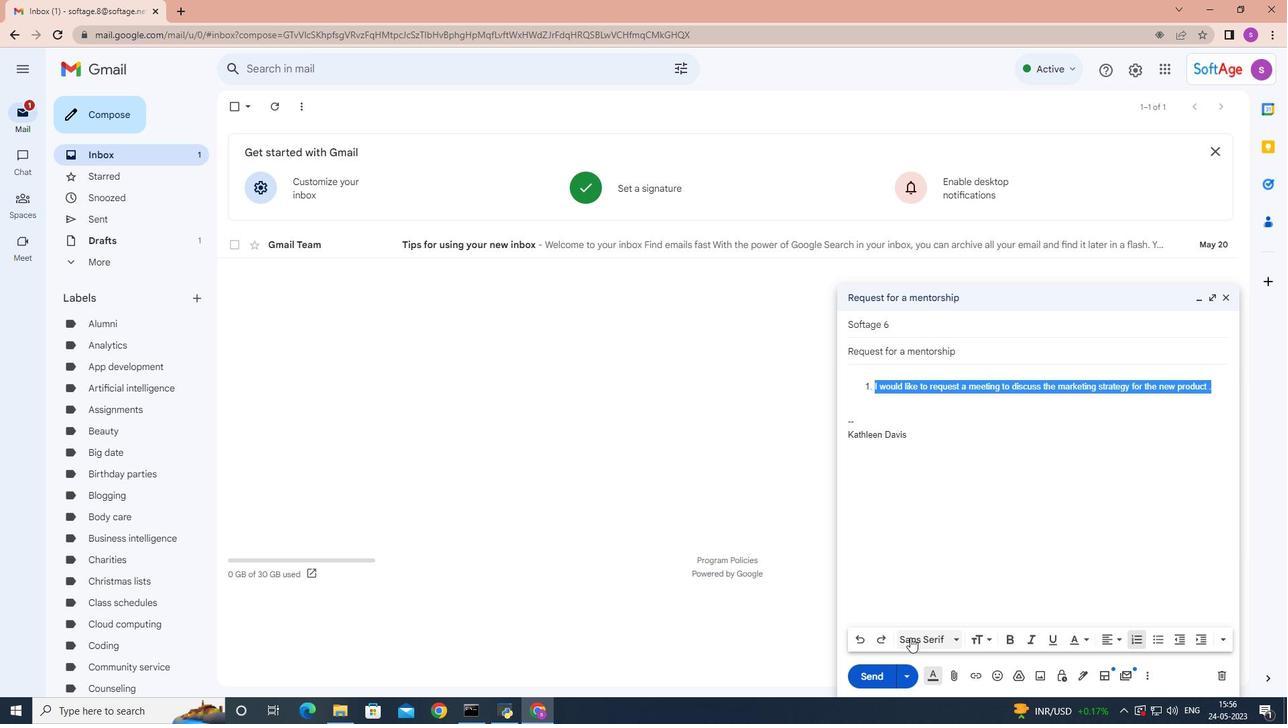 
Action: Mouse pressed left at (912, 637)
Screenshot: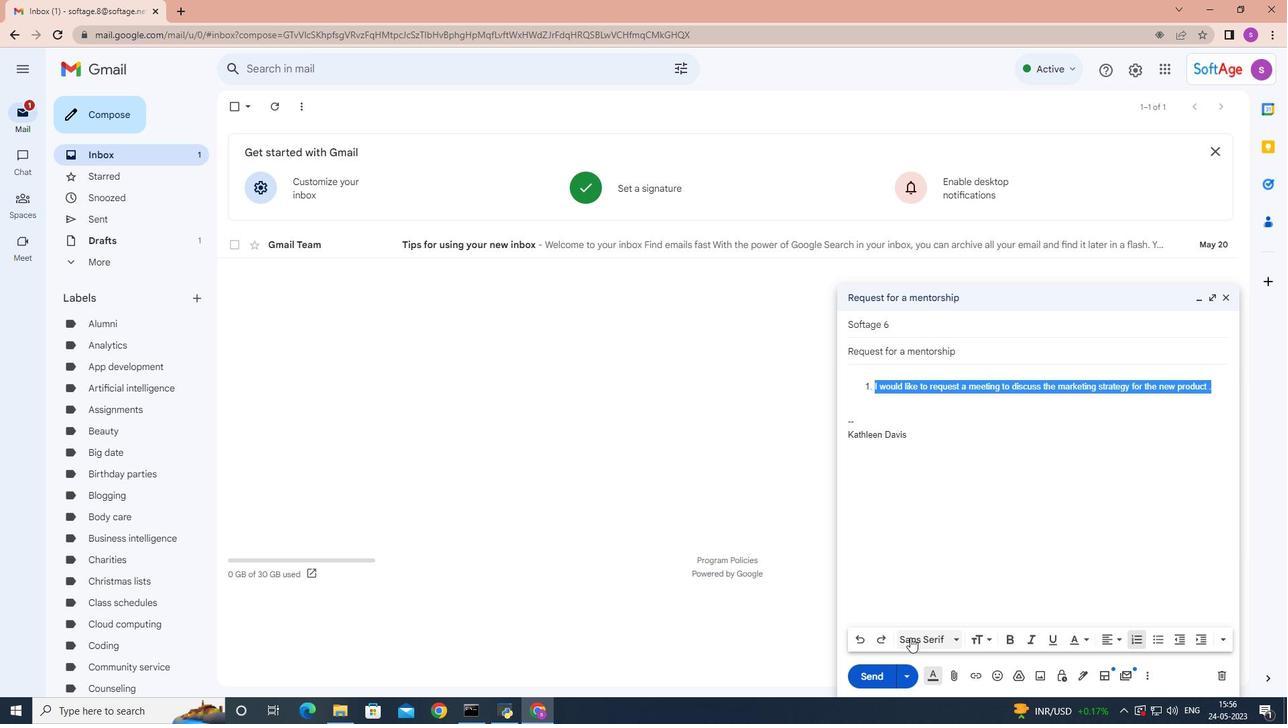 
Action: Mouse moved to (942, 482)
Screenshot: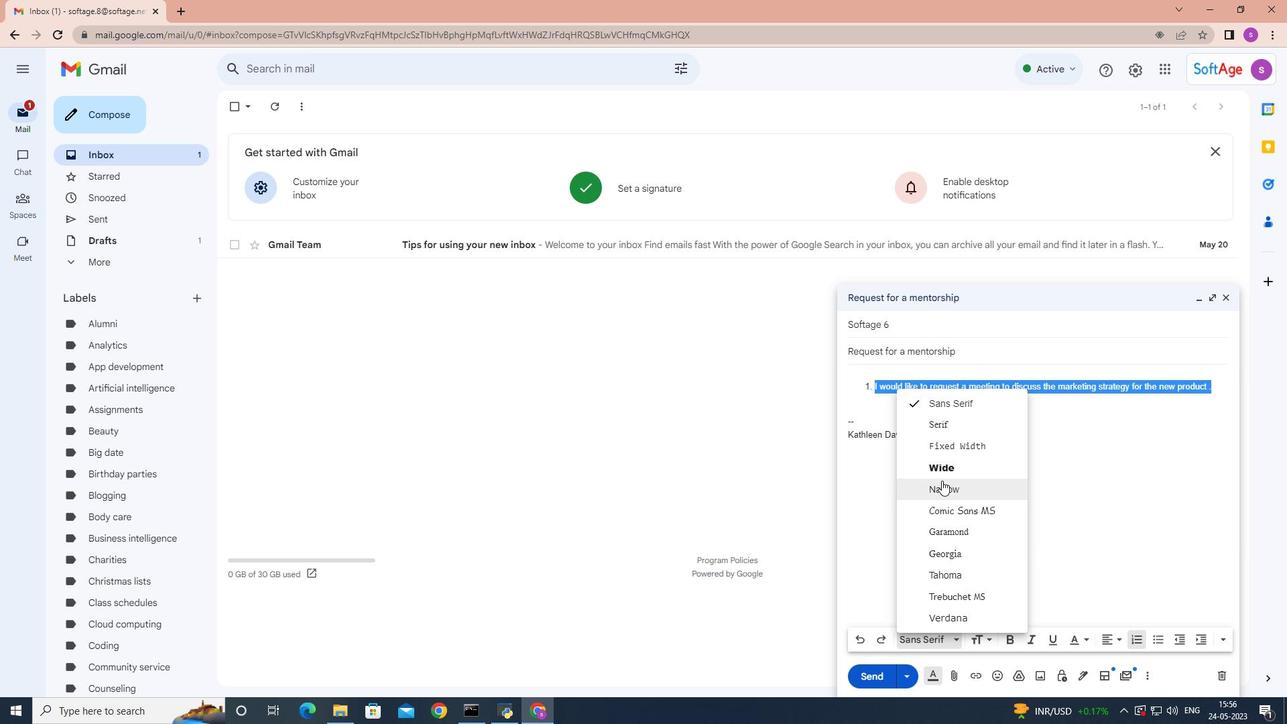 
Action: Mouse pressed left at (942, 482)
Screenshot: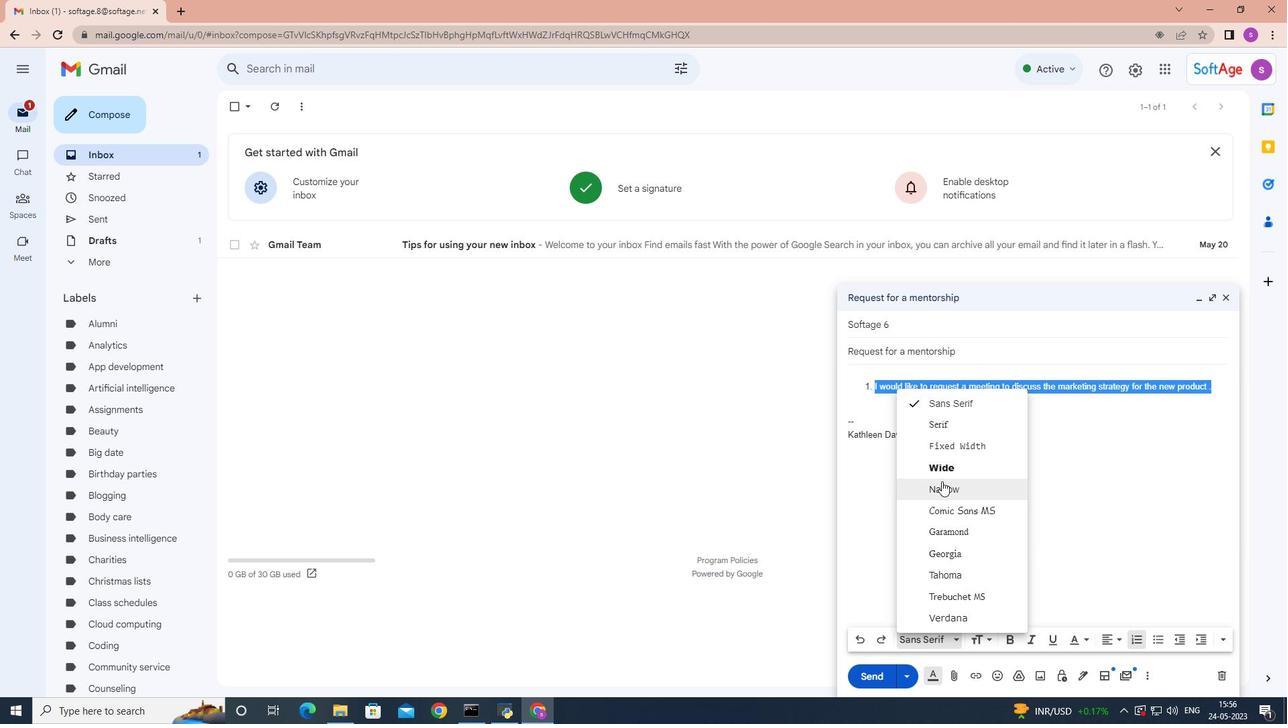 
Action: Mouse moved to (1227, 647)
Screenshot: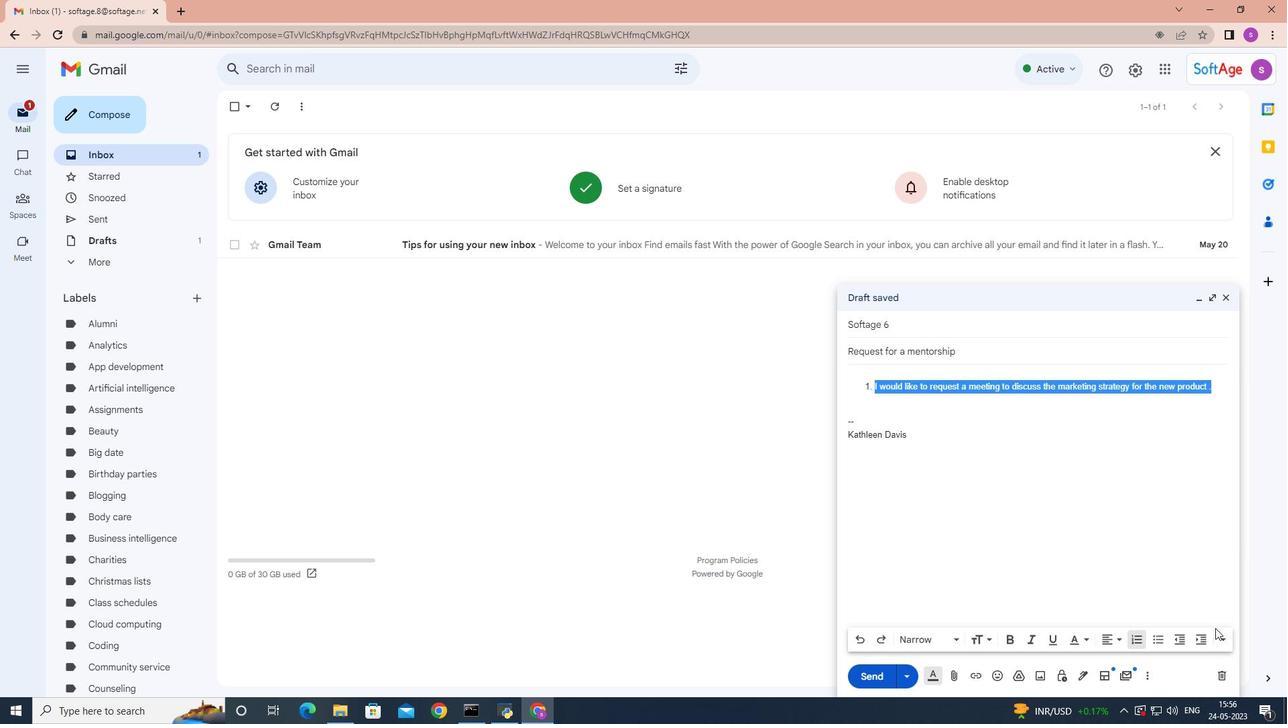 
Action: Mouse pressed left at (1227, 647)
Screenshot: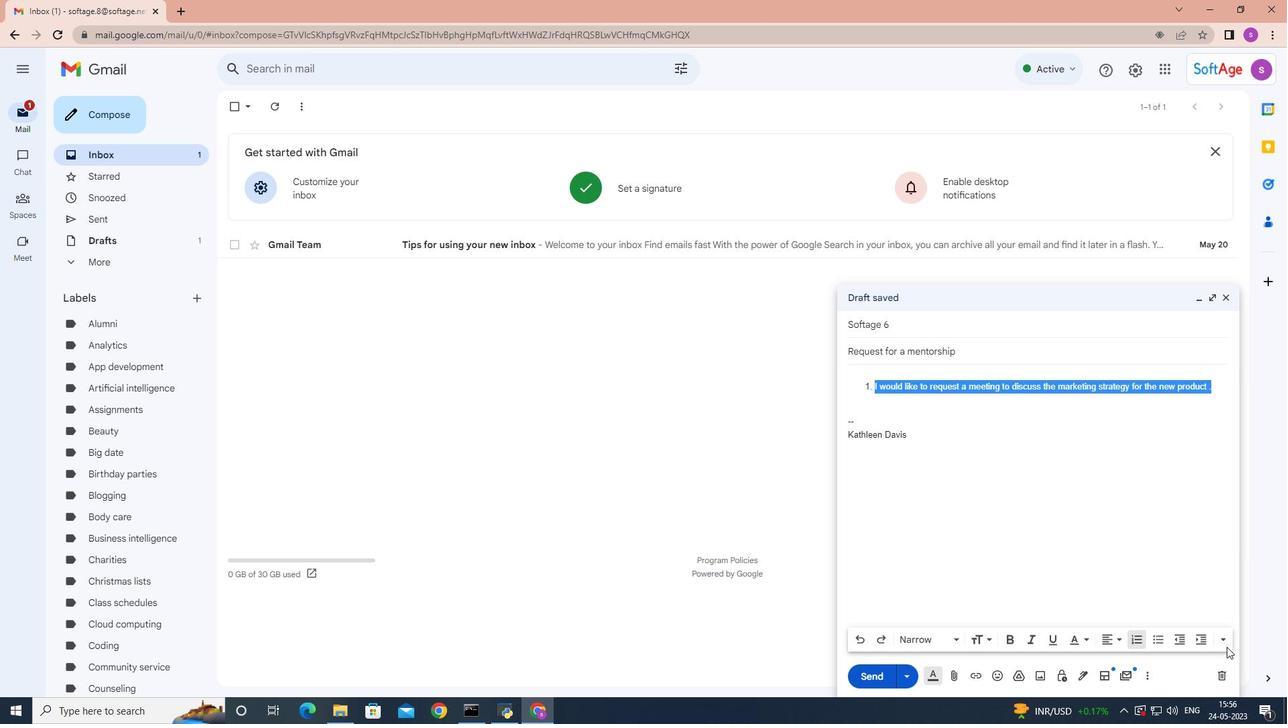 
Action: Mouse moved to (1228, 639)
Screenshot: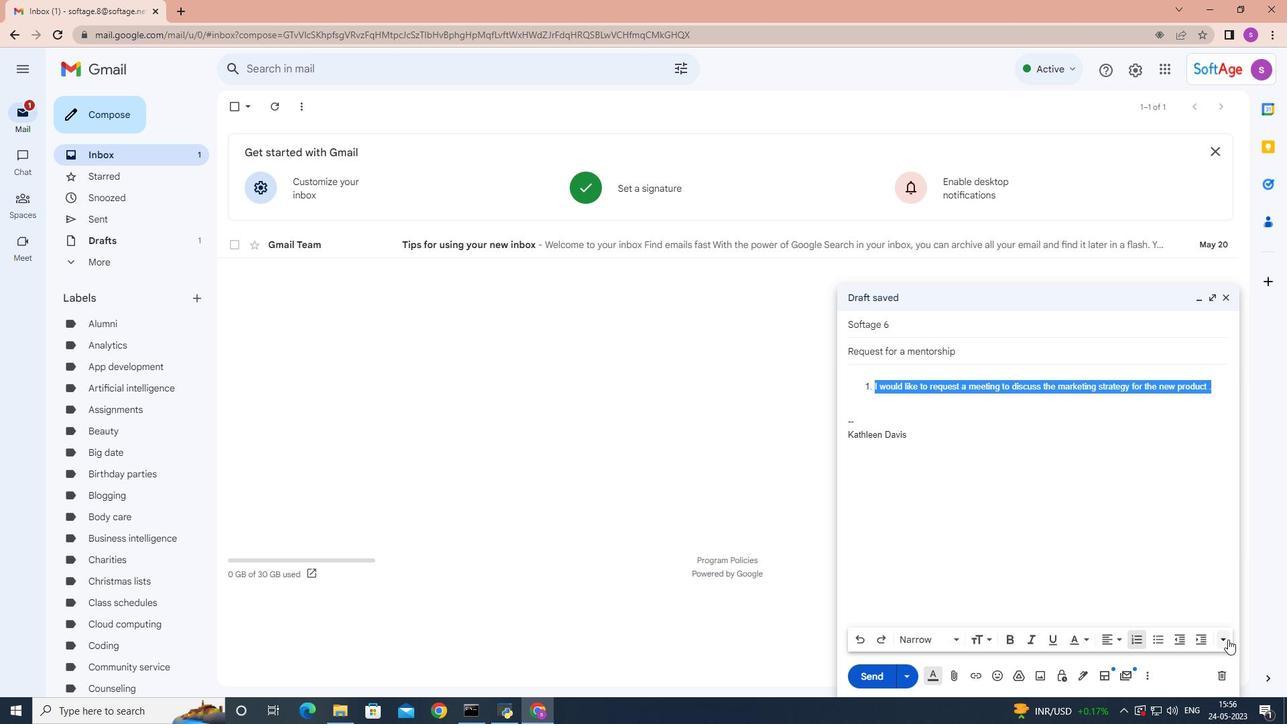 
Action: Mouse pressed left at (1228, 639)
Screenshot: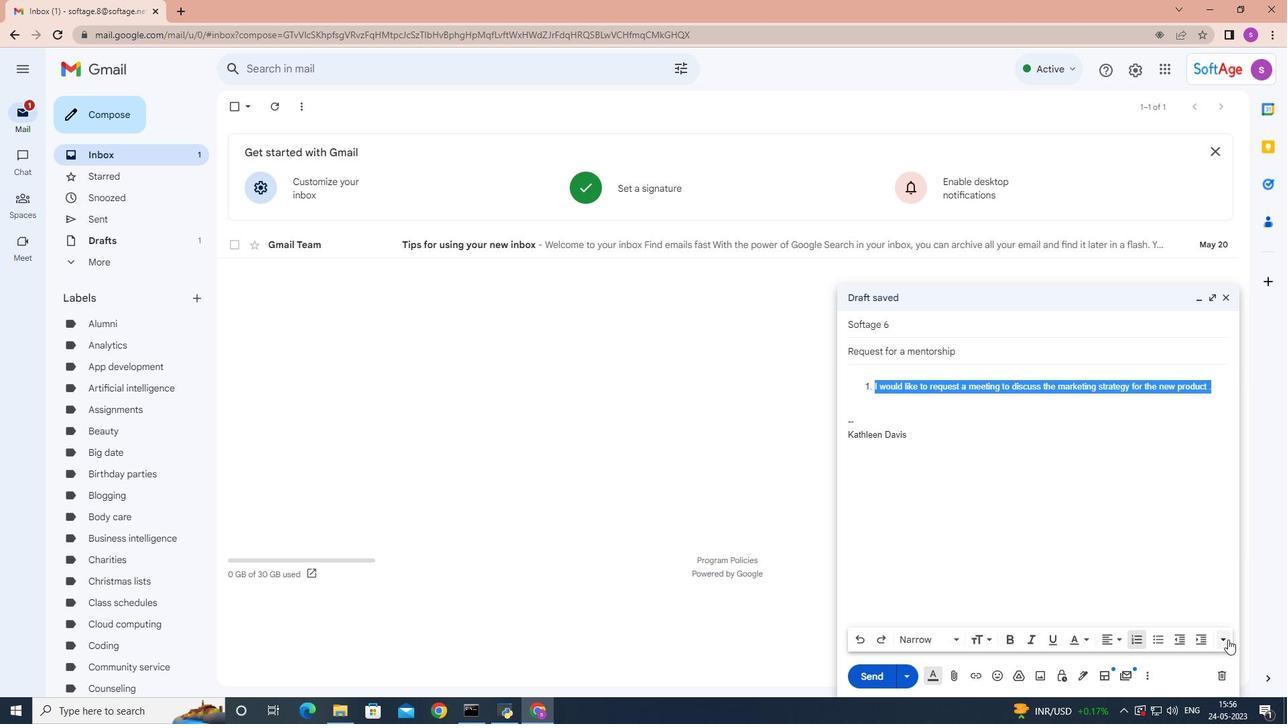 
Action: Mouse moved to (1236, 592)
Screenshot: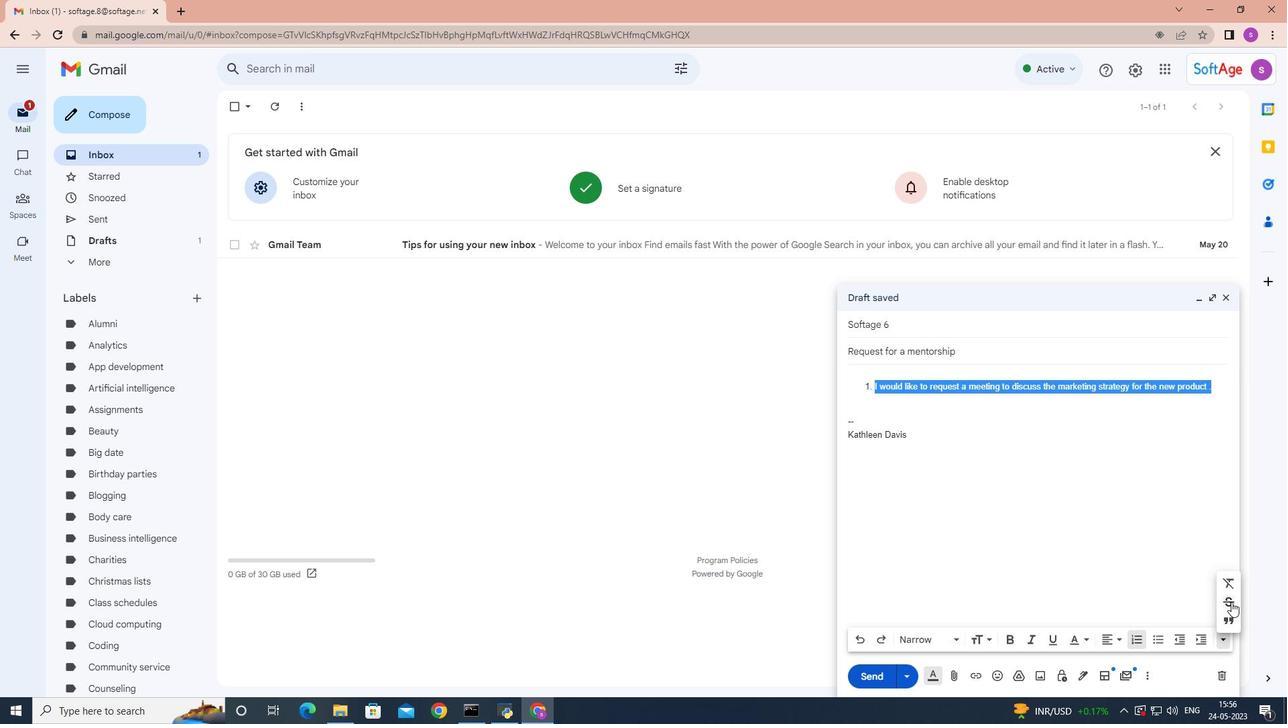 
Action: Mouse pressed left at (1236, 592)
Screenshot: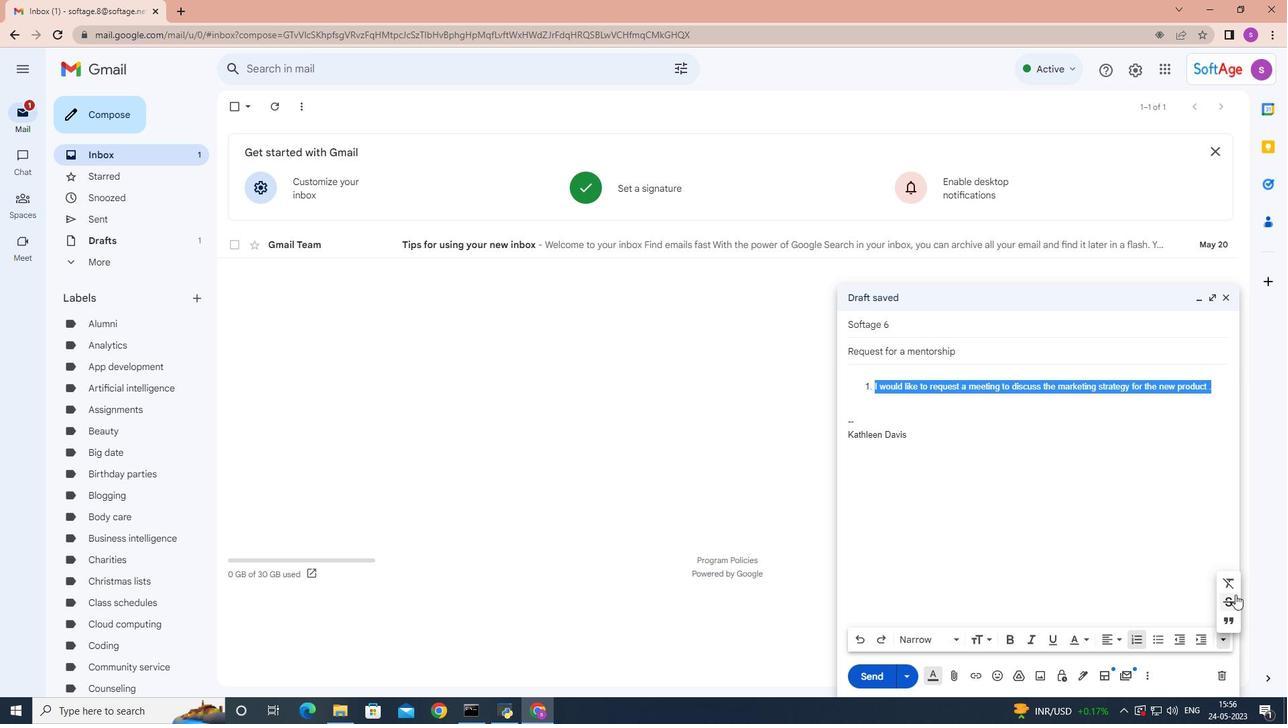 
Action: Mouse moved to (1137, 635)
Screenshot: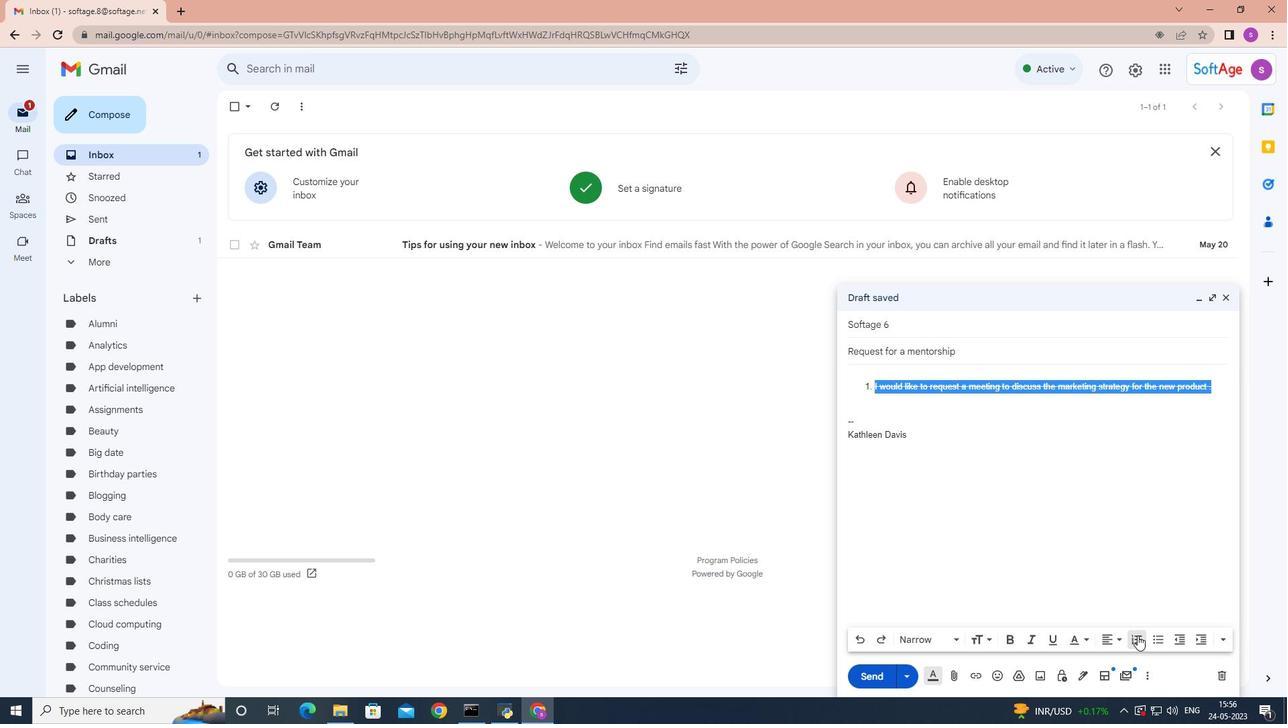 
Action: Mouse pressed left at (1137, 635)
Screenshot: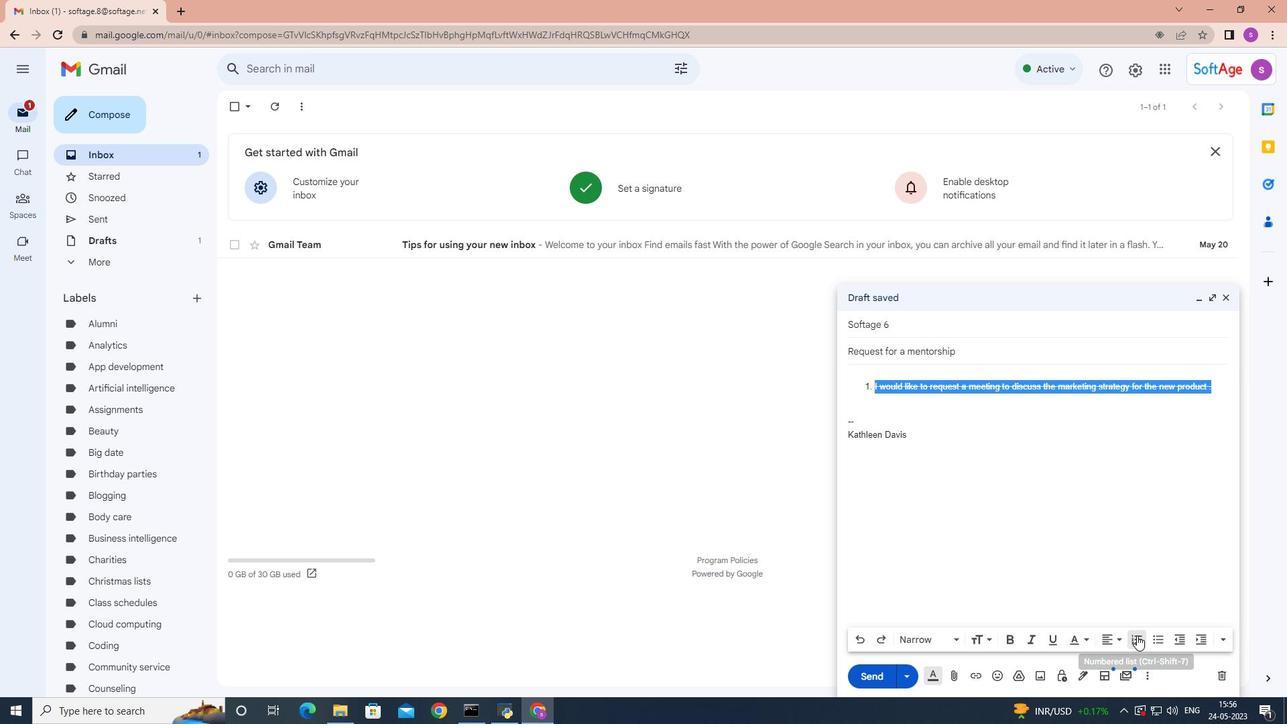 
Action: Mouse moved to (1228, 636)
Screenshot: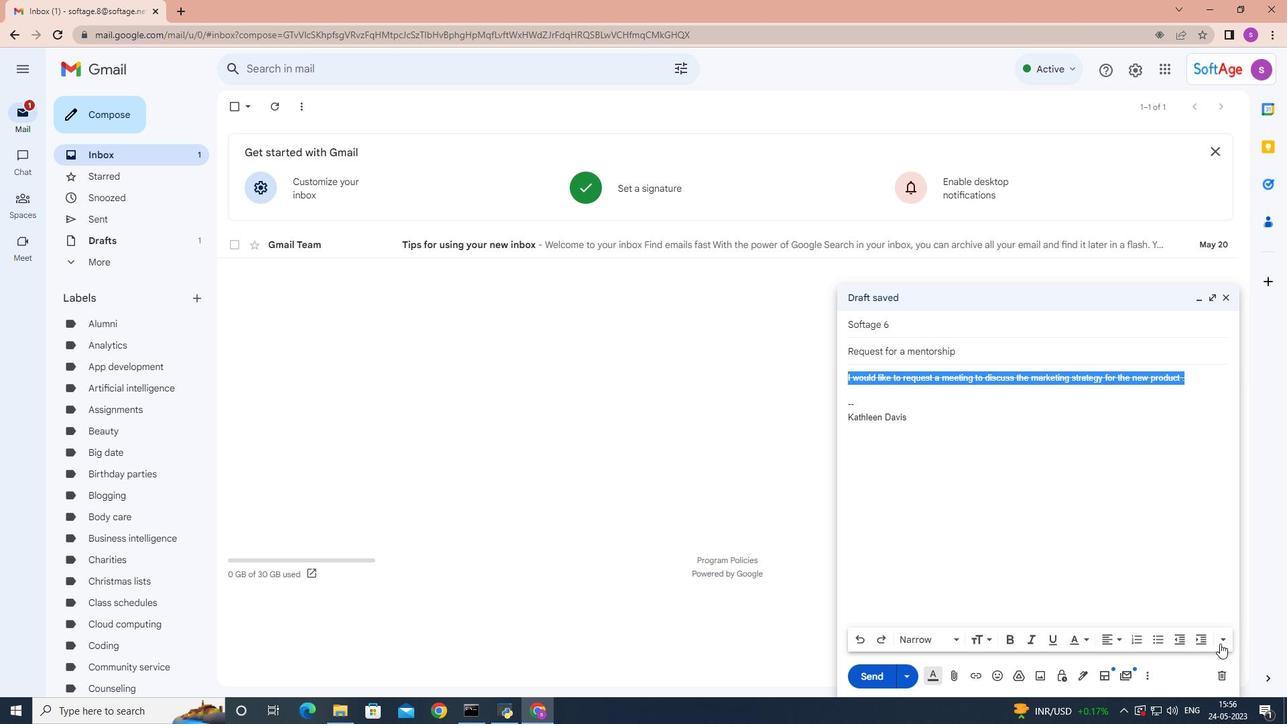 
Action: Mouse pressed left at (1228, 636)
Screenshot: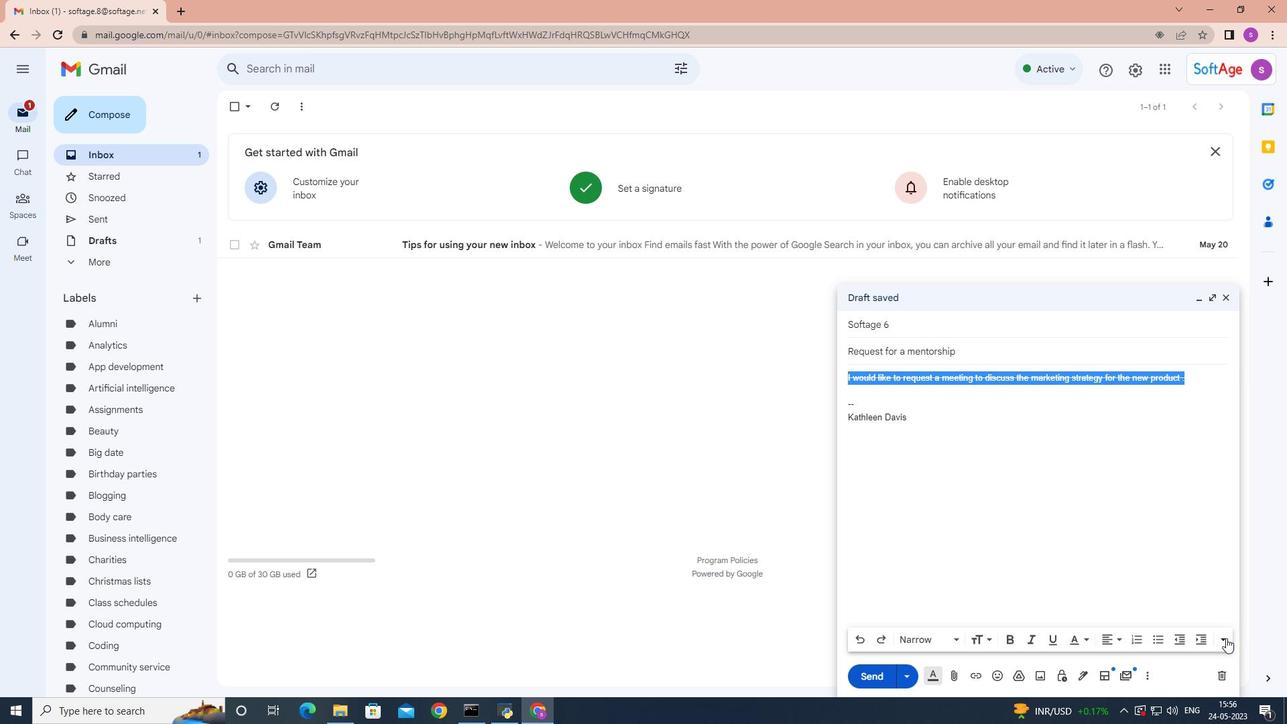
Action: Mouse moved to (1233, 598)
Screenshot: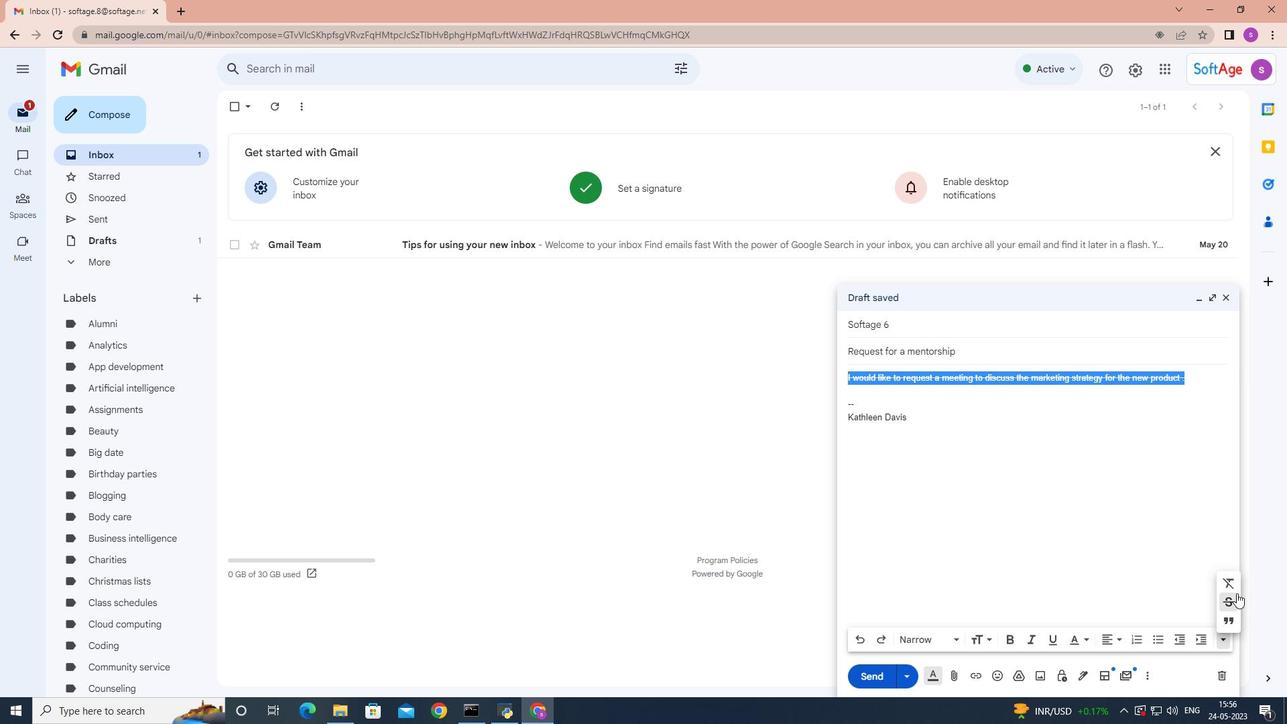 
Action: Mouse pressed left at (1233, 598)
Screenshot: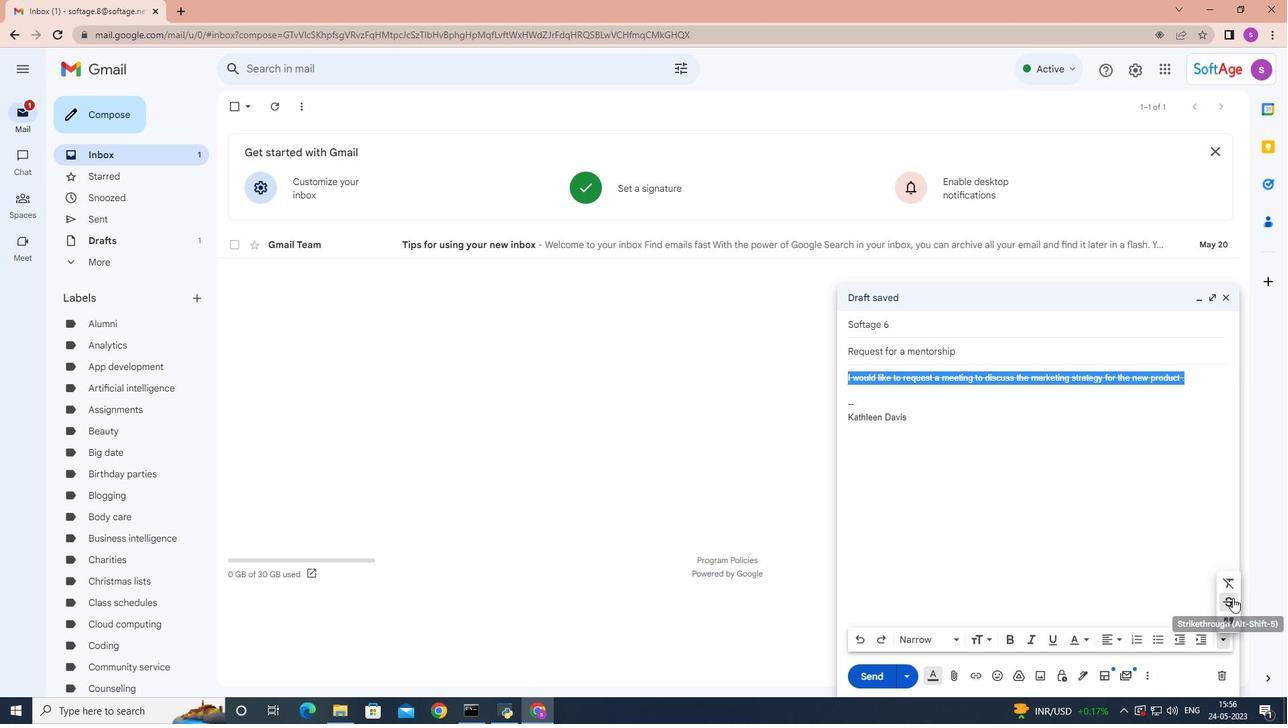 
Action: Mouse moved to (919, 637)
Screenshot: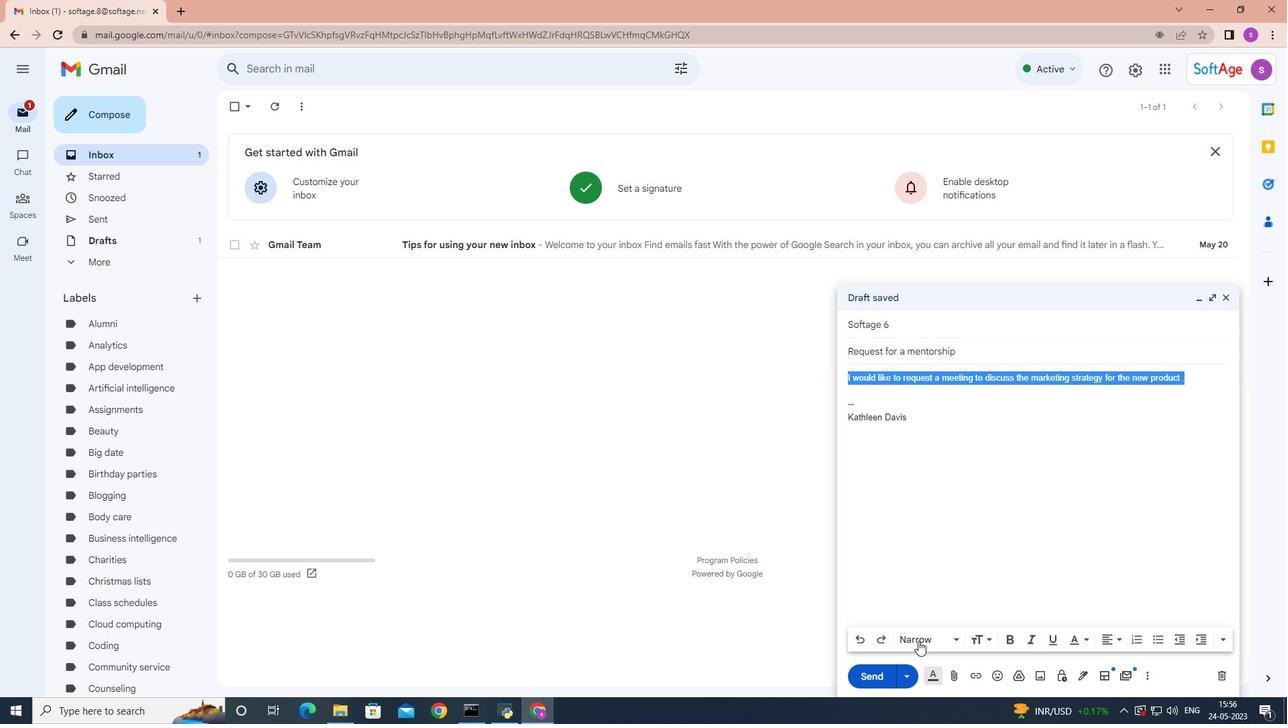 
Action: Mouse pressed left at (919, 637)
Screenshot: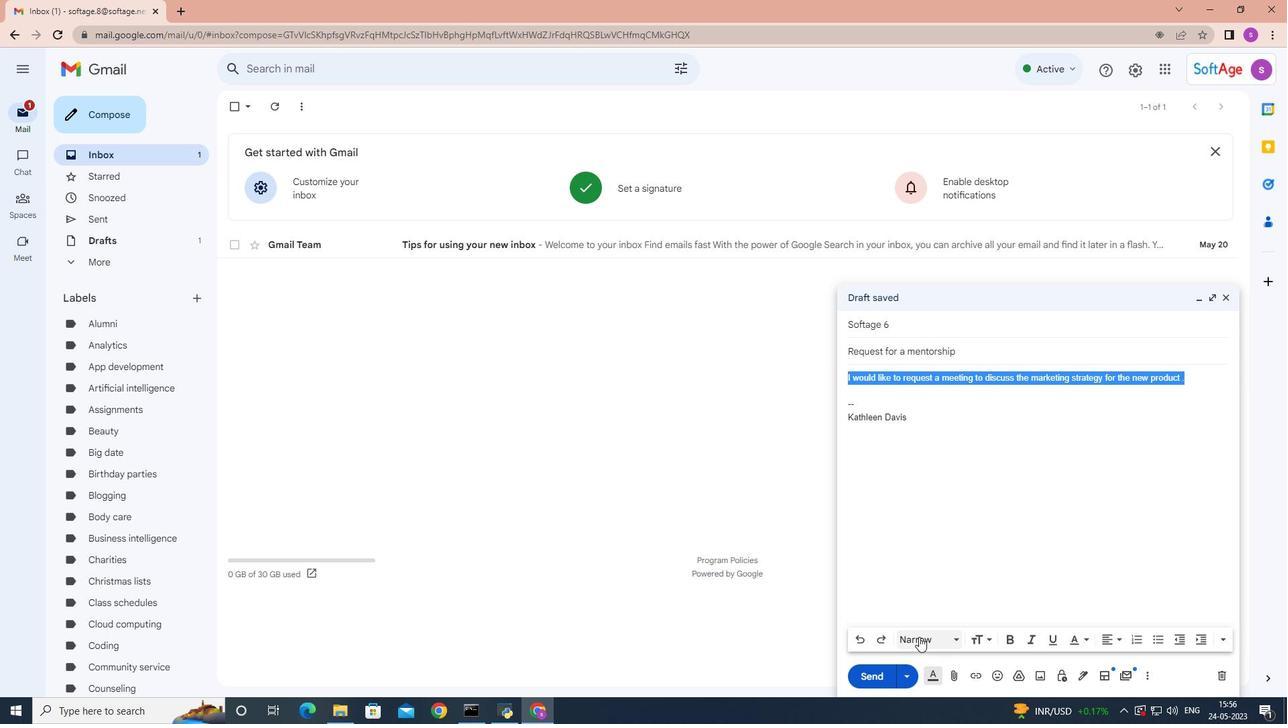 
Action: Mouse moved to (952, 405)
Screenshot: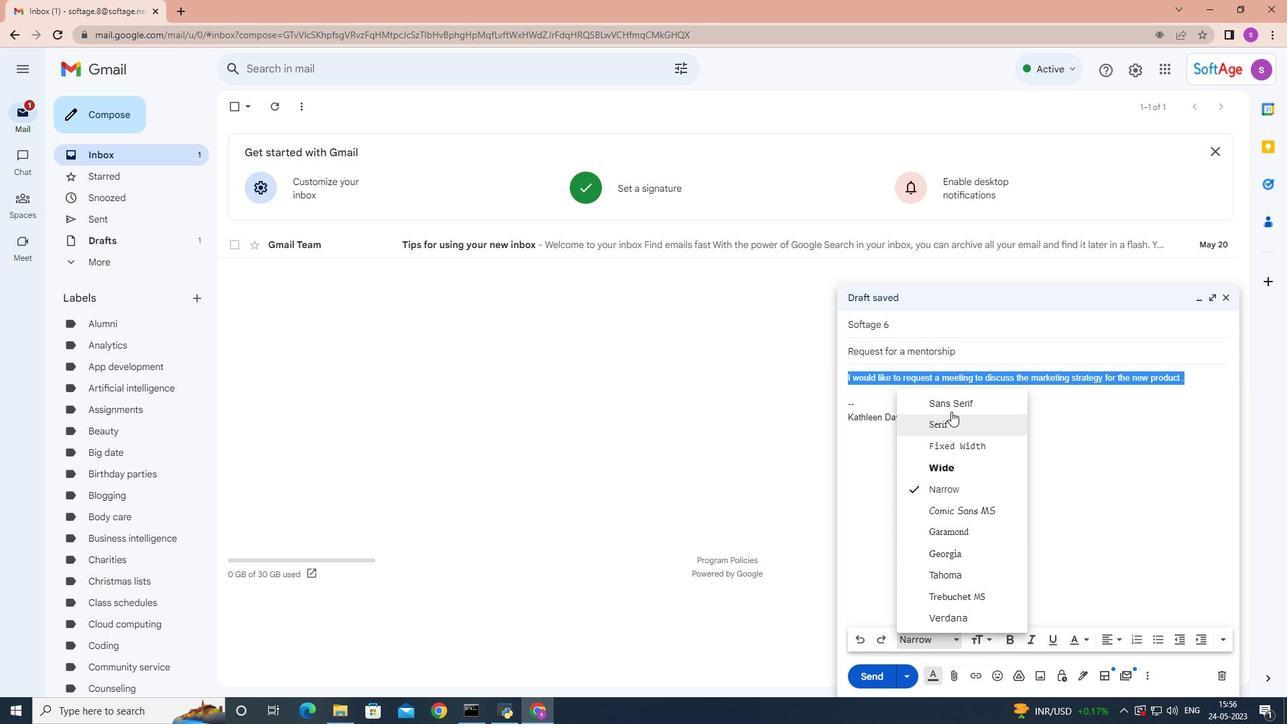 
Action: Mouse pressed left at (952, 405)
Screenshot: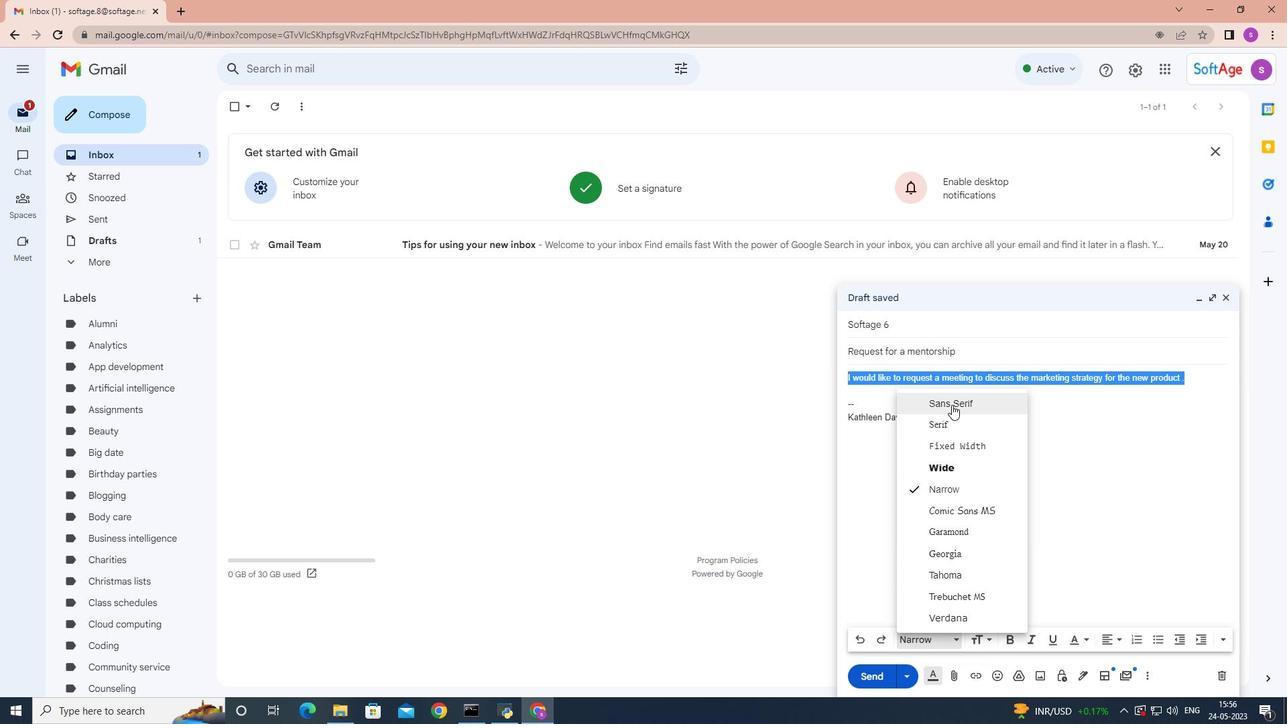 
Action: Mouse moved to (884, 666)
Screenshot: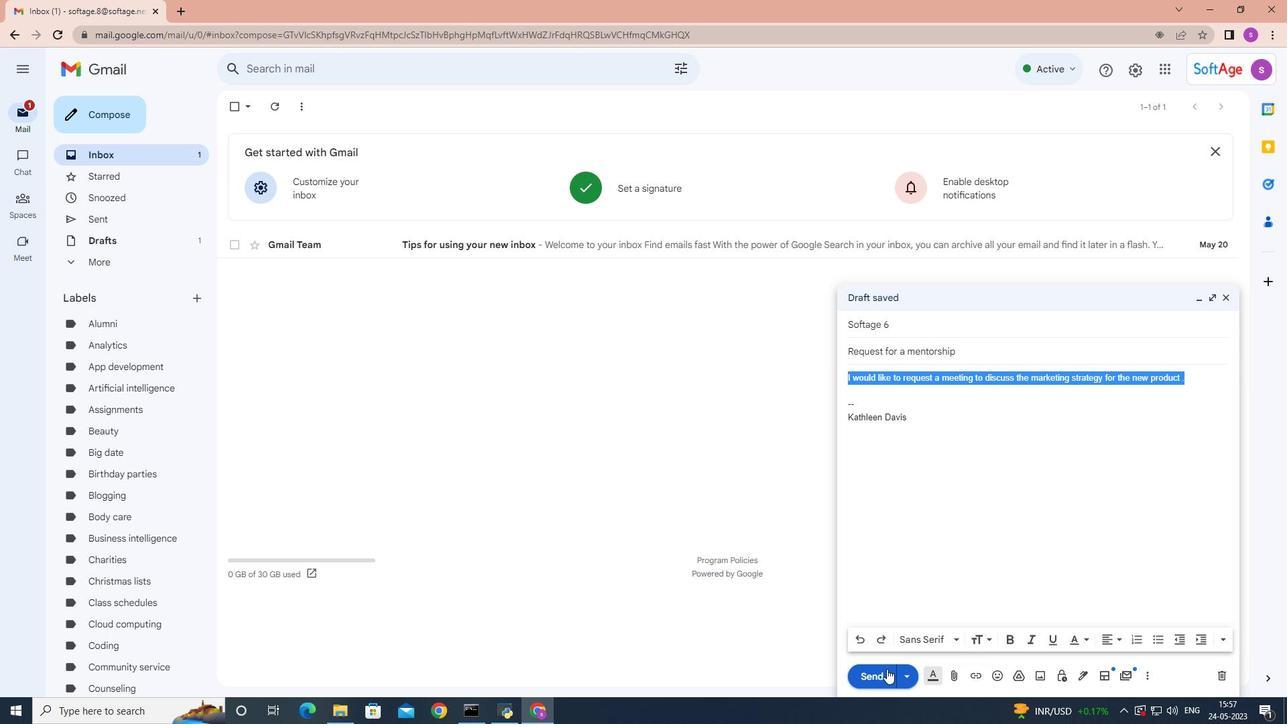 
Action: Mouse pressed left at (884, 666)
Screenshot: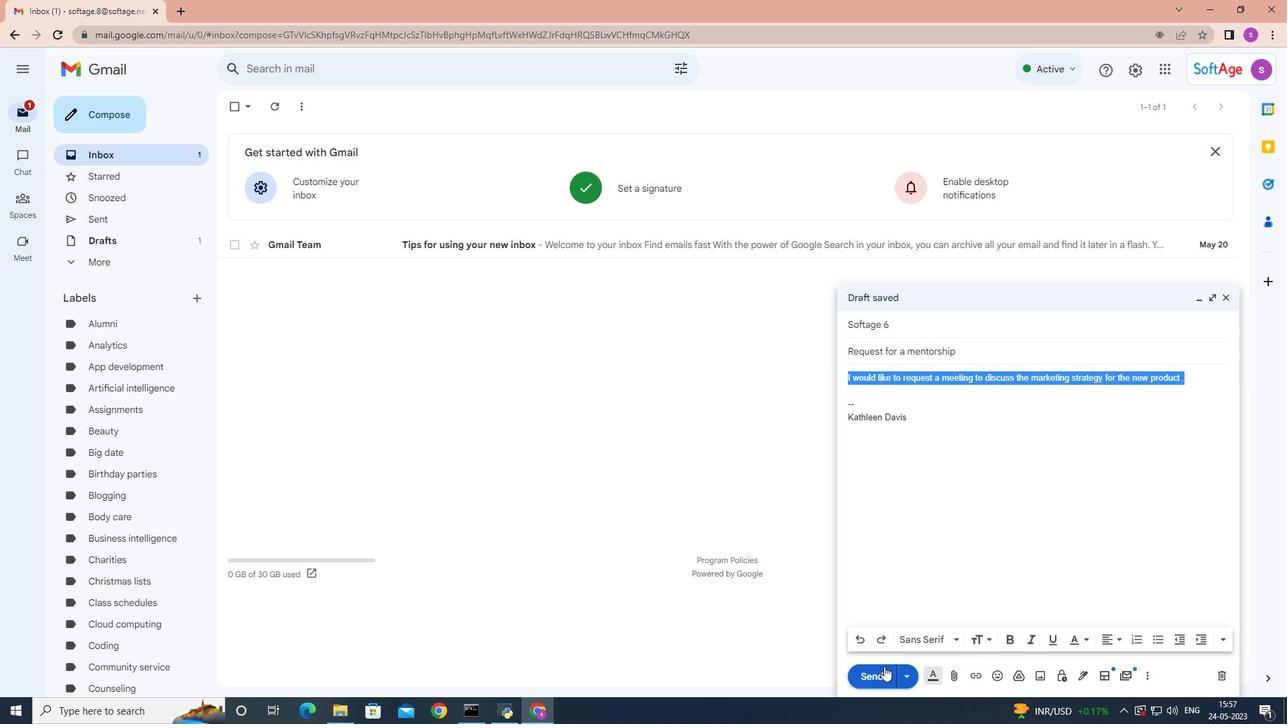 
Action: Mouse moved to (103, 214)
Screenshot: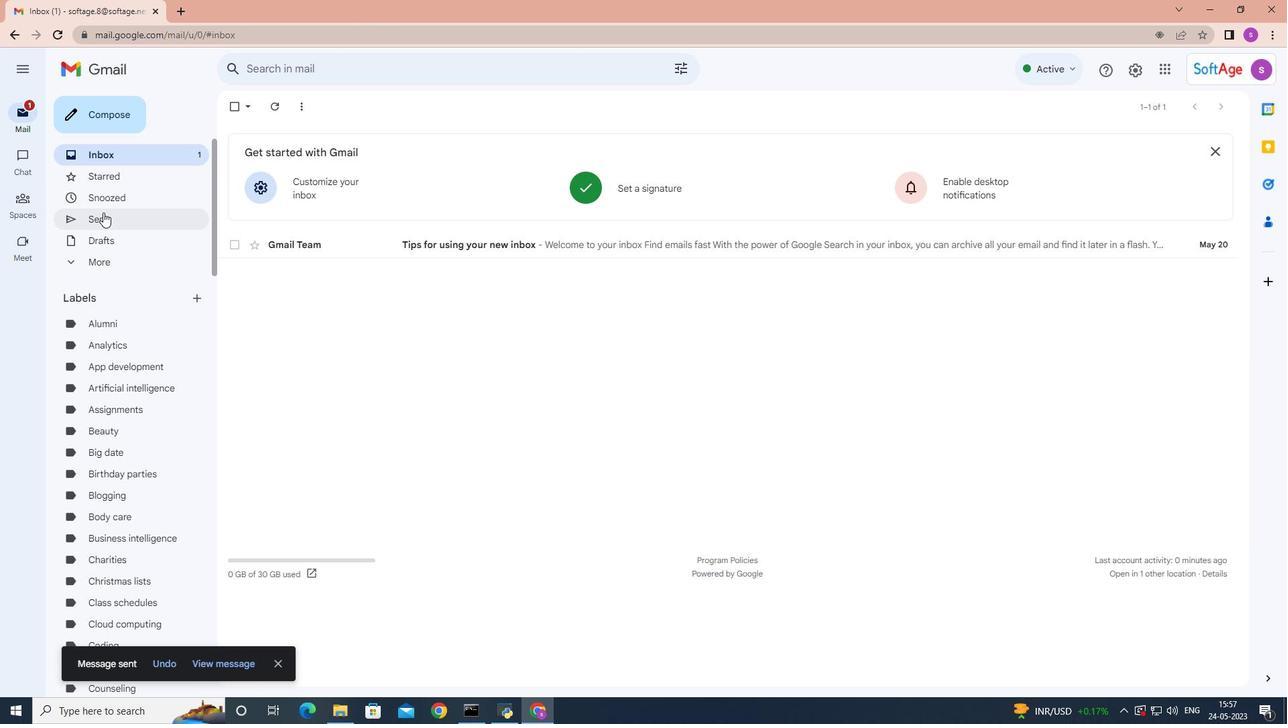 
Action: Mouse pressed left at (103, 214)
Screenshot: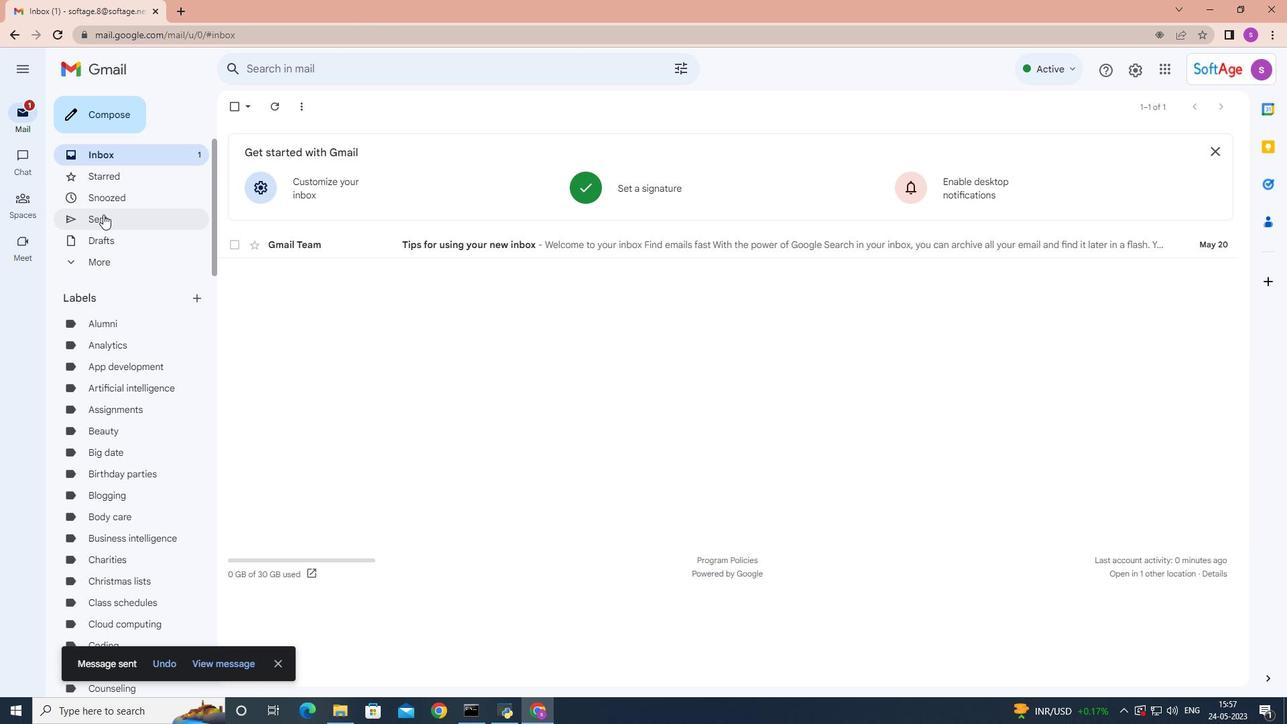 
Action: Mouse moved to (332, 179)
Screenshot: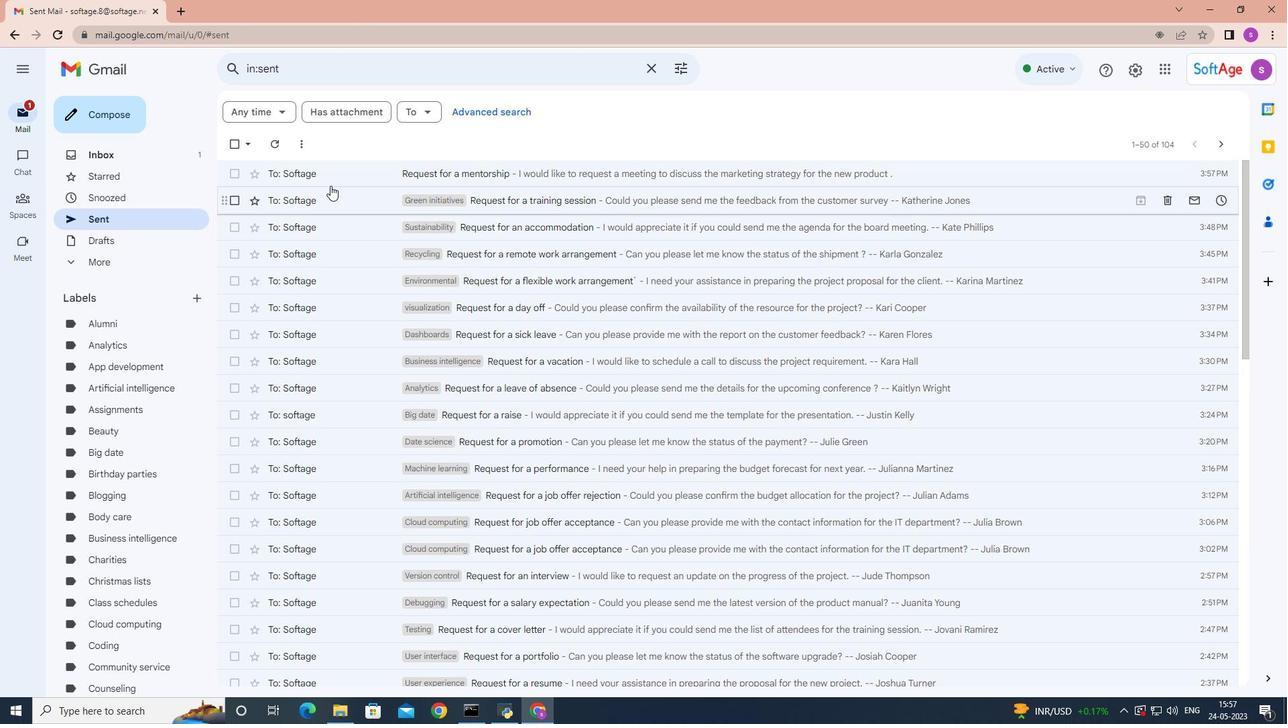 
Action: Mouse pressed right at (332, 179)
Screenshot: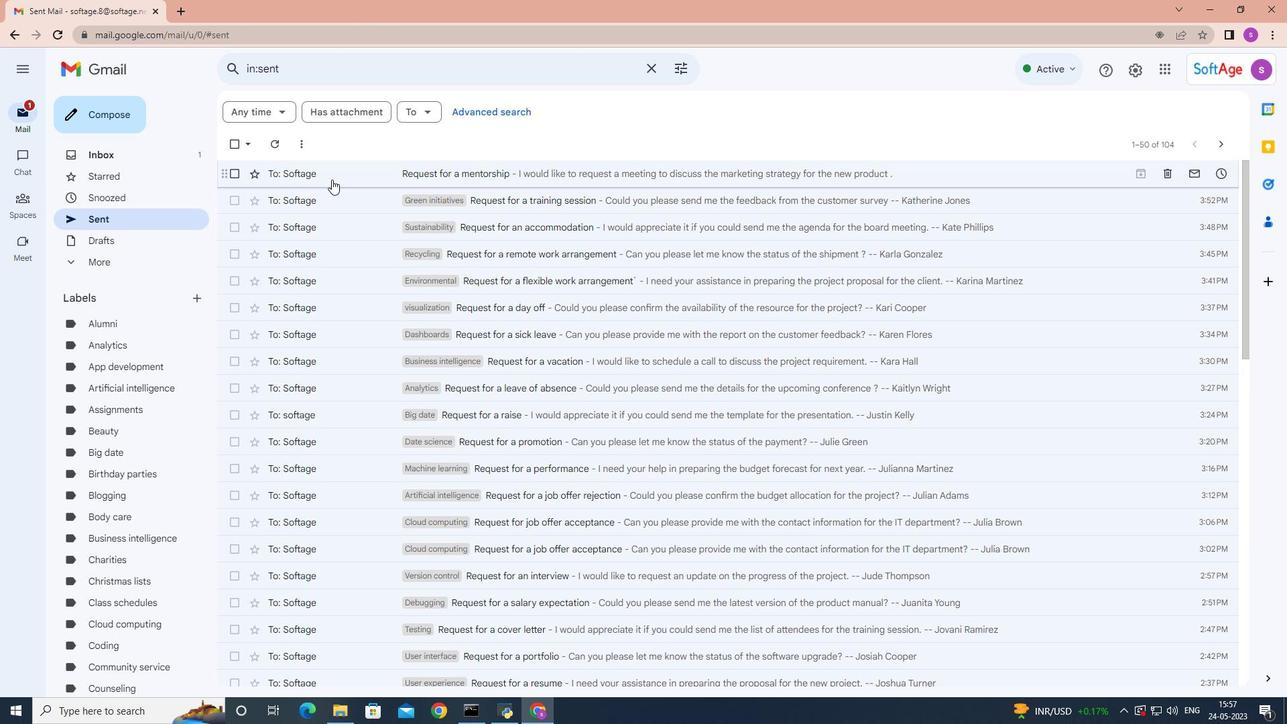 
Action: Mouse moved to (509, 443)
Screenshot: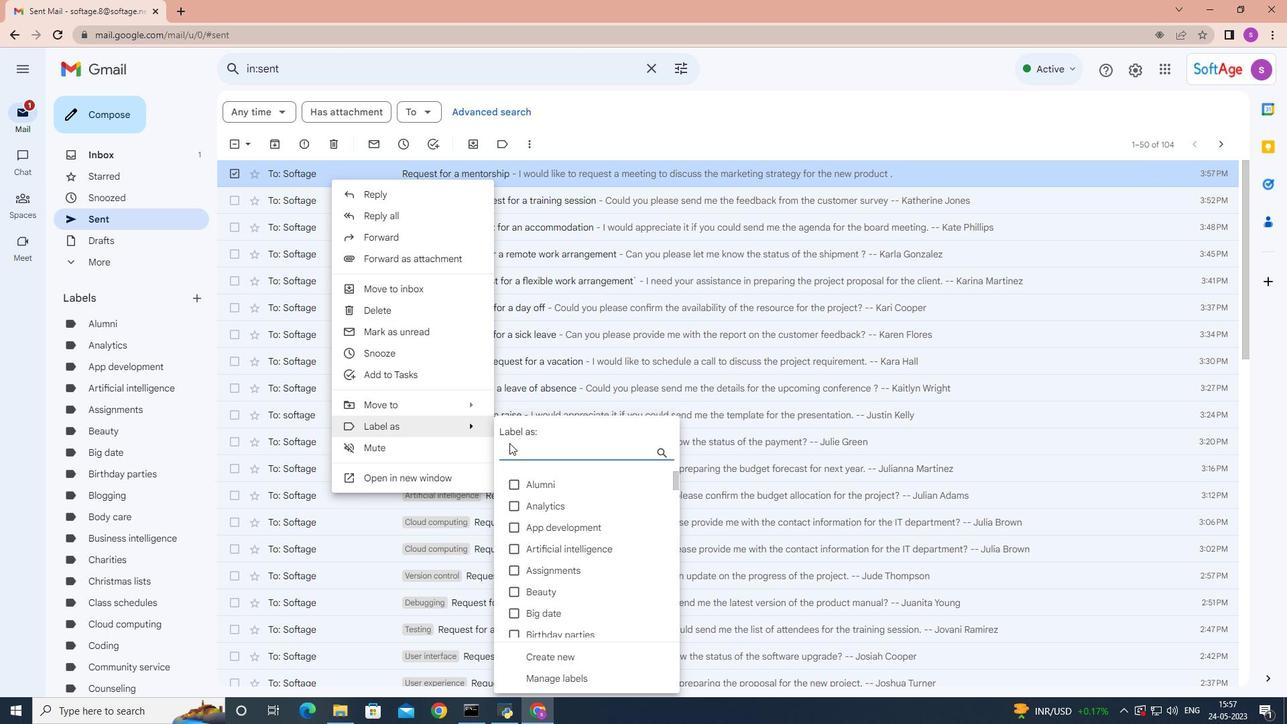 
Action: Mouse pressed left at (509, 443)
Screenshot: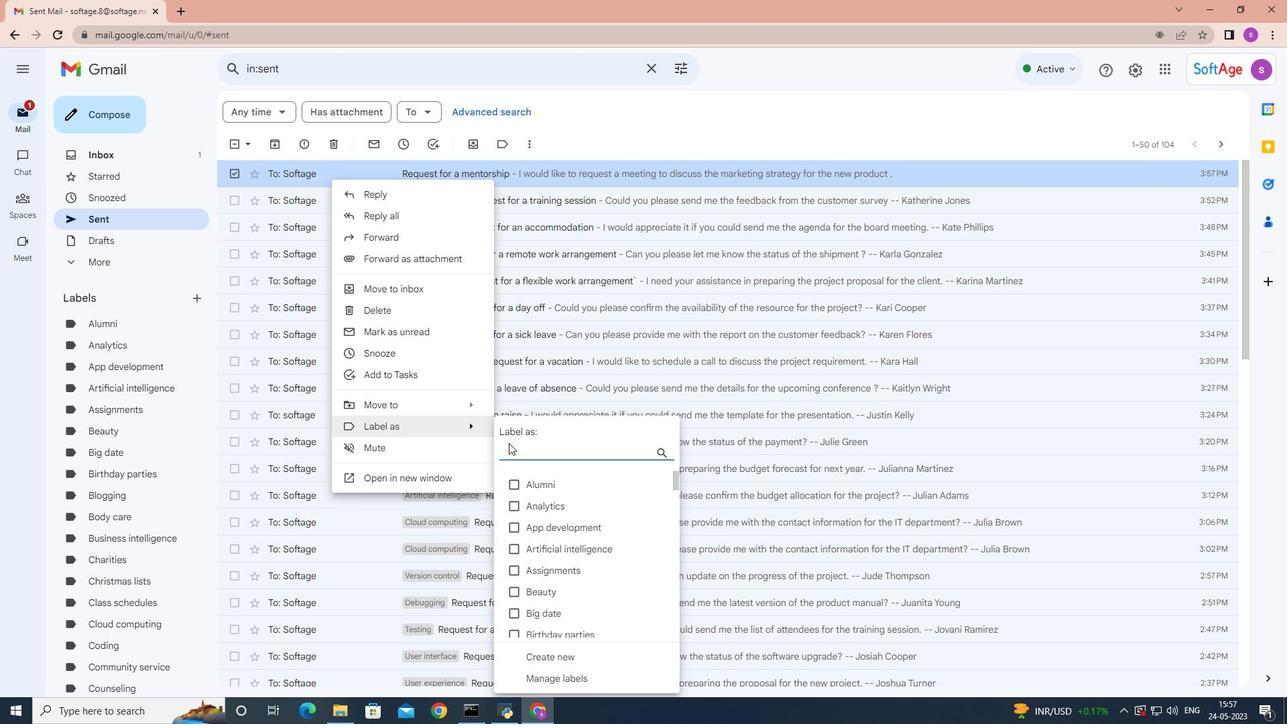 
Action: Mouse moved to (508, 443)
Screenshot: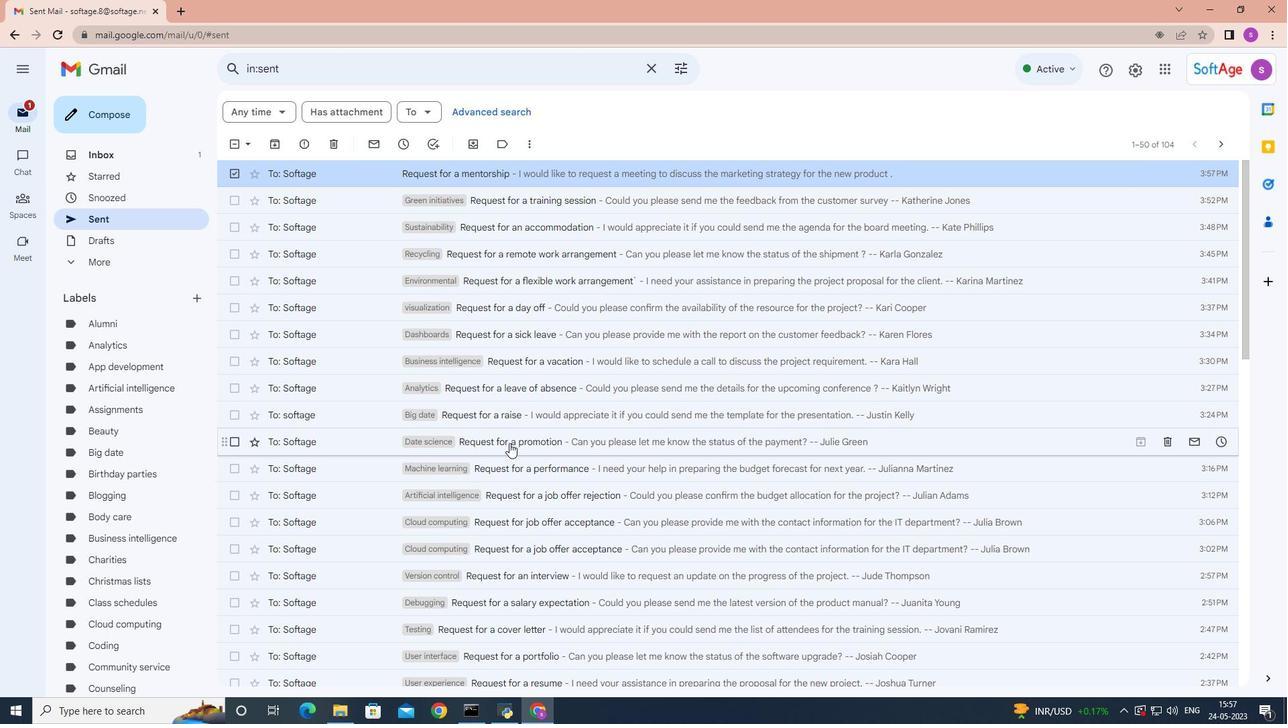 
Action: Key pressed <Key.shift><Key.shift><Key.shift><Key.shift><Key.shift><Key.shift><Key.shift>
Screenshot: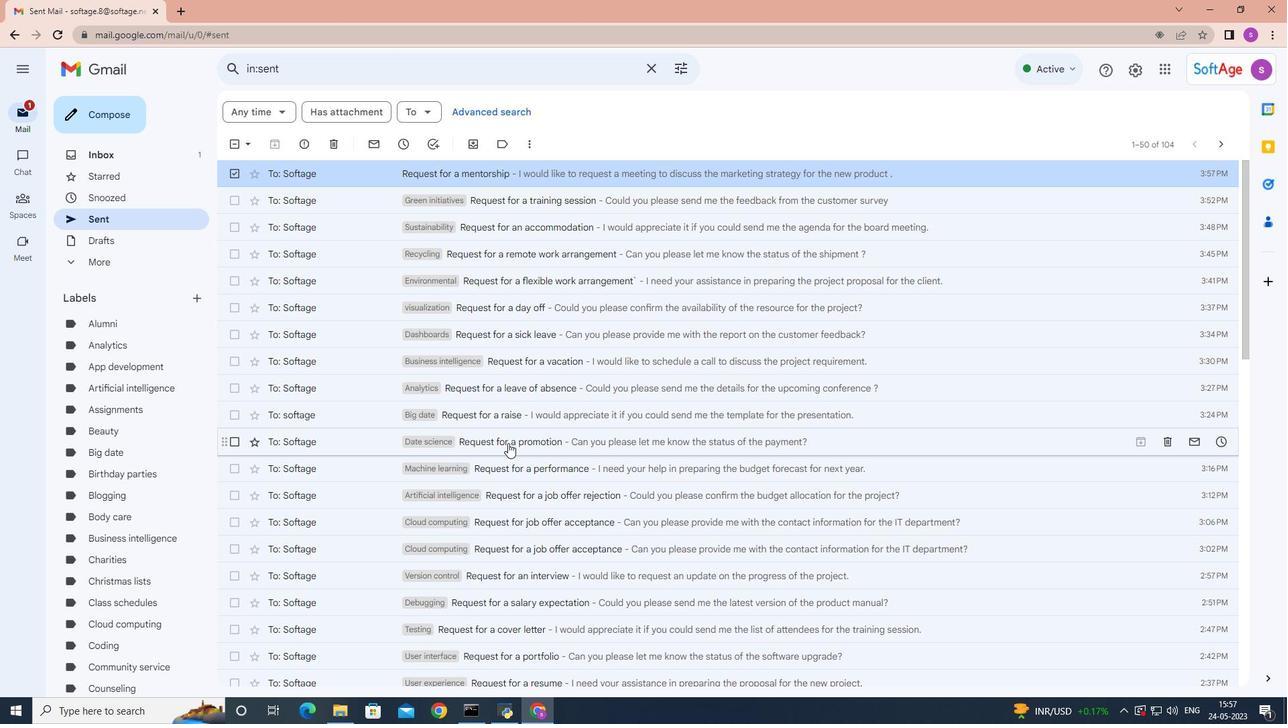 
Action: Mouse scrolled (508, 444) with delta (0, 0)
Screenshot: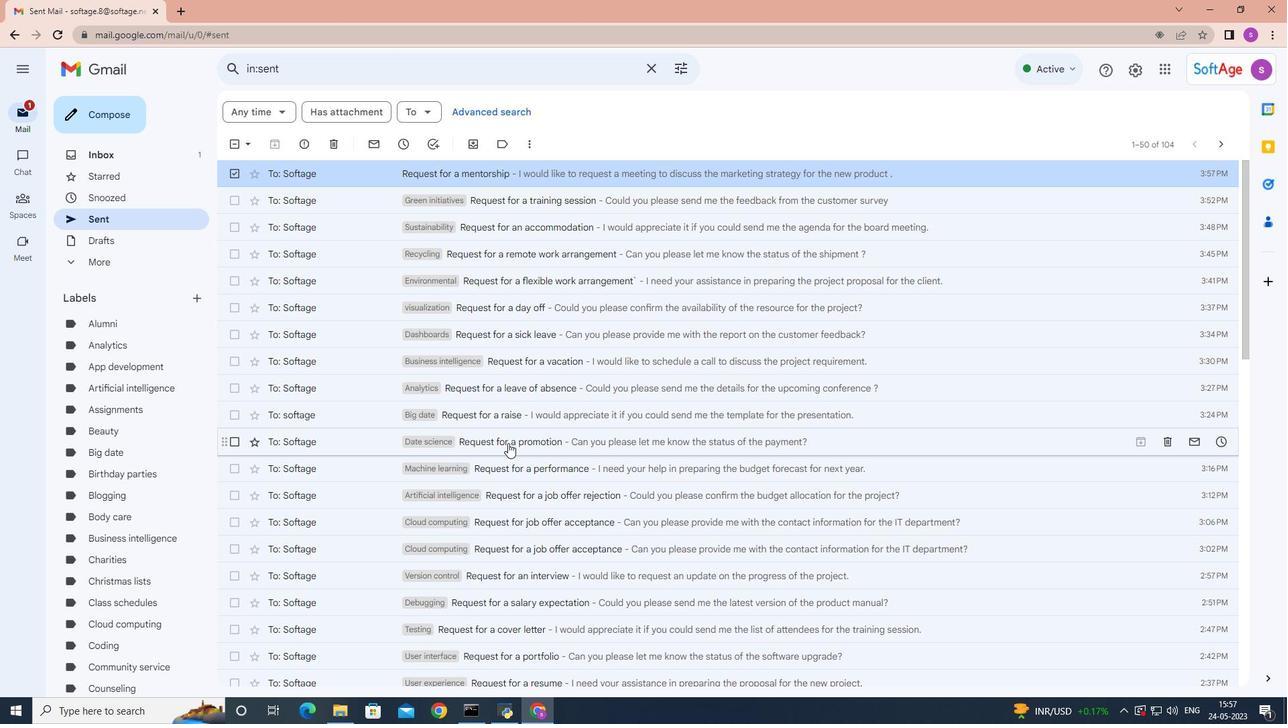 
Action: Mouse moved to (378, 171)
Screenshot: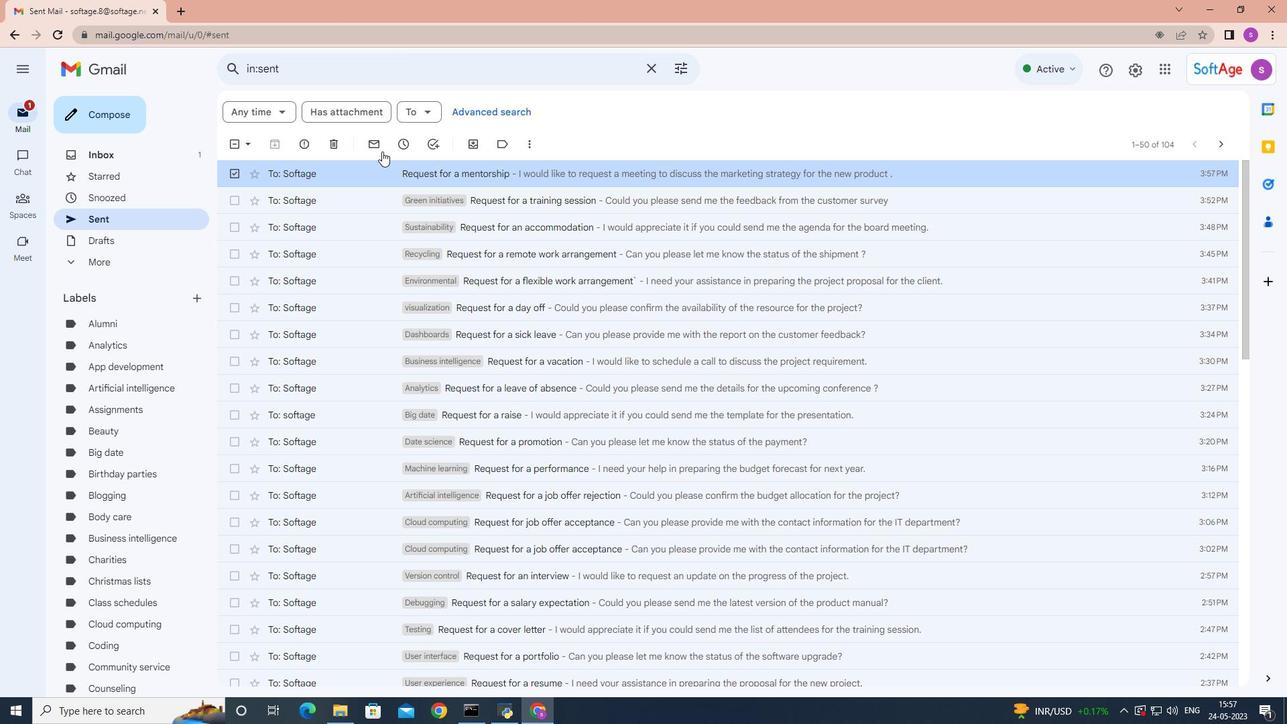 
Action: Mouse pressed right at (378, 171)
Screenshot: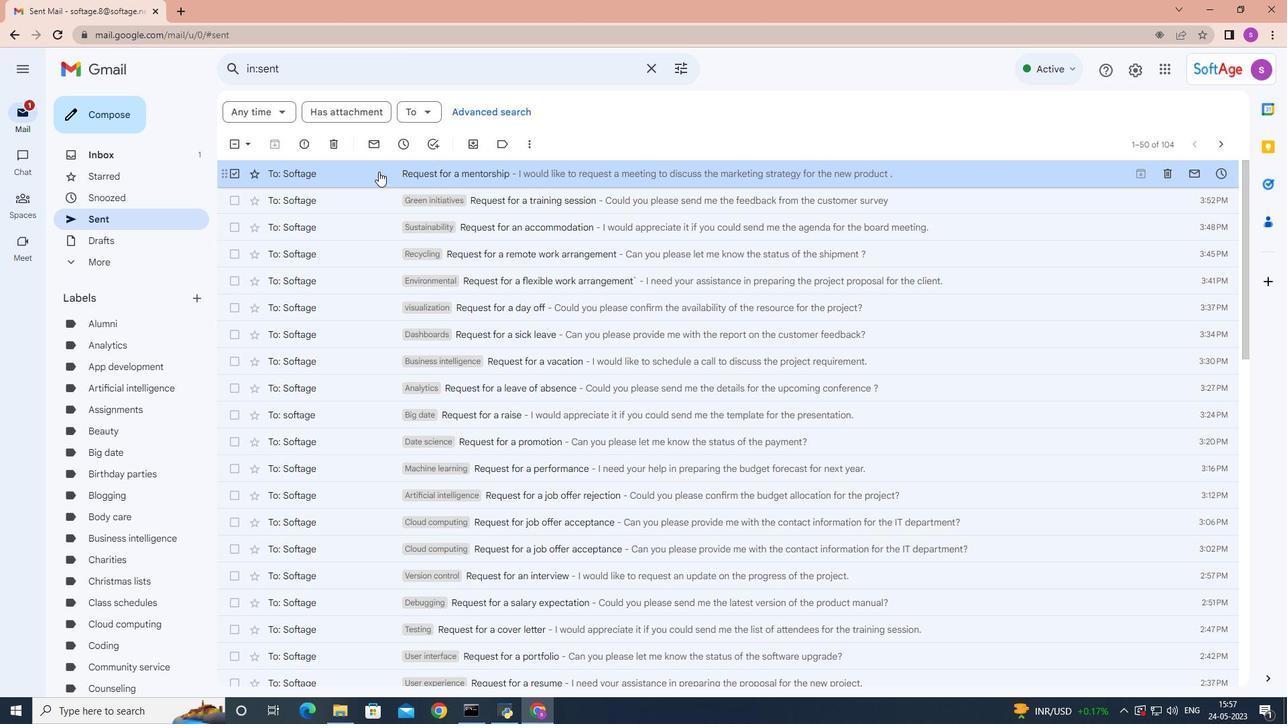 
Action: Mouse moved to (560, 440)
Screenshot: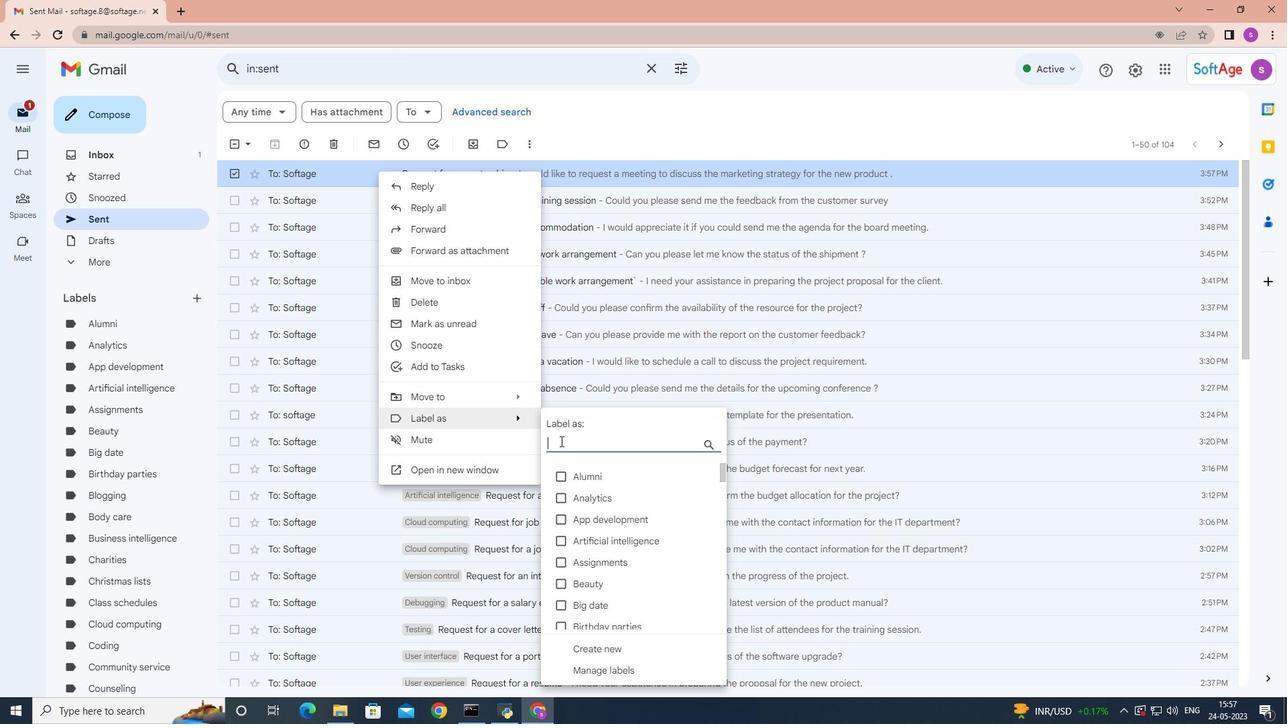 
Action: Key pressed <Key.shift>Energy
Screenshot: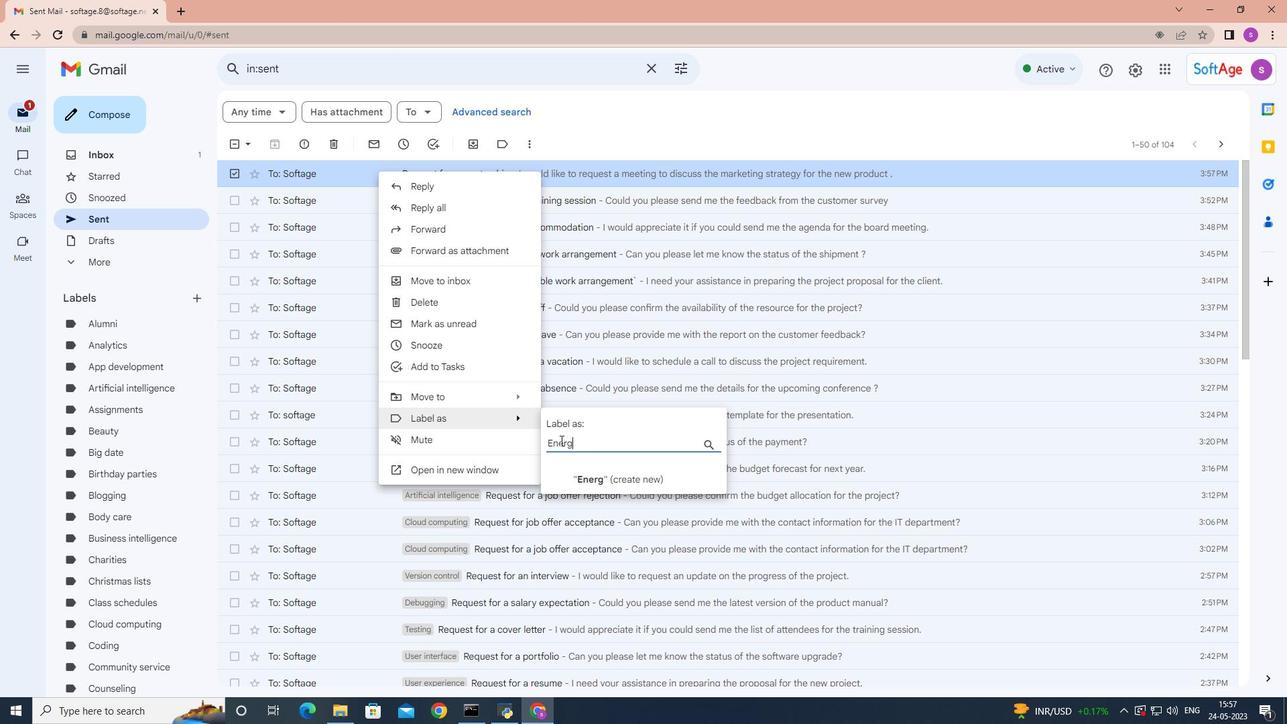 
Action: Mouse moved to (658, 482)
Screenshot: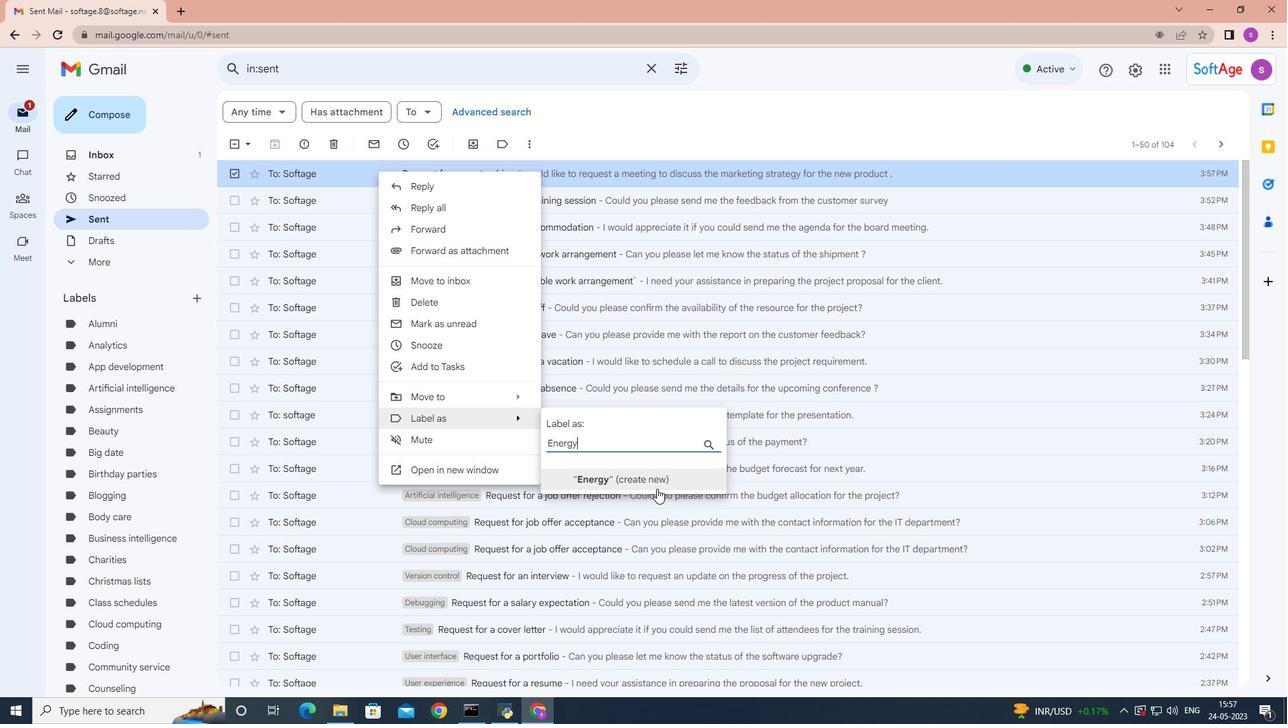 
Action: Mouse pressed left at (658, 482)
Screenshot: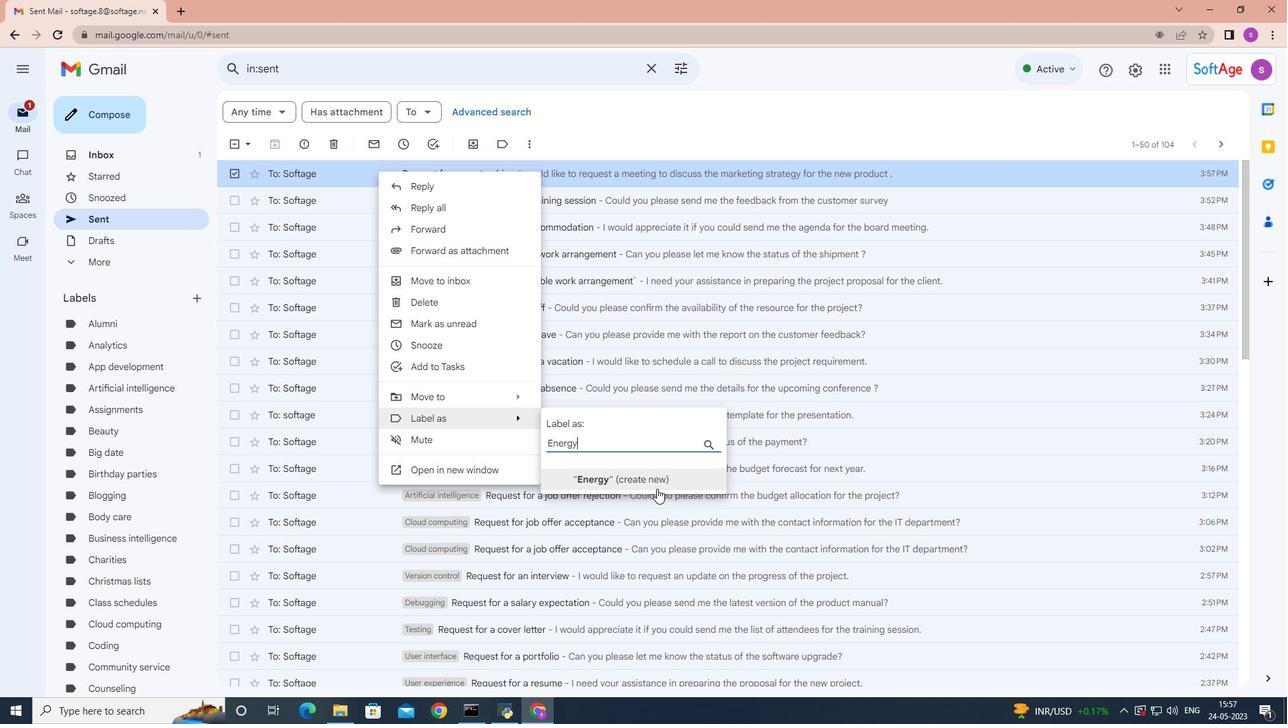
Action: Mouse moved to (758, 427)
Screenshot: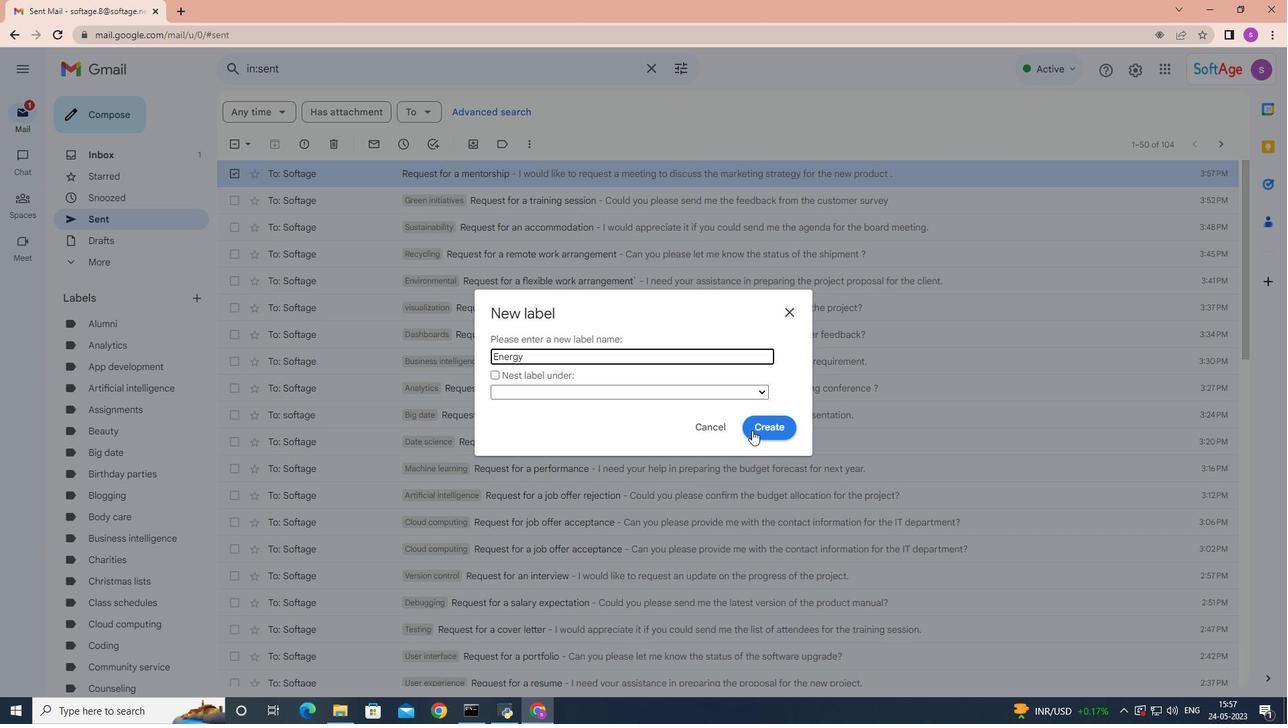 
Action: Mouse pressed left at (758, 427)
Screenshot: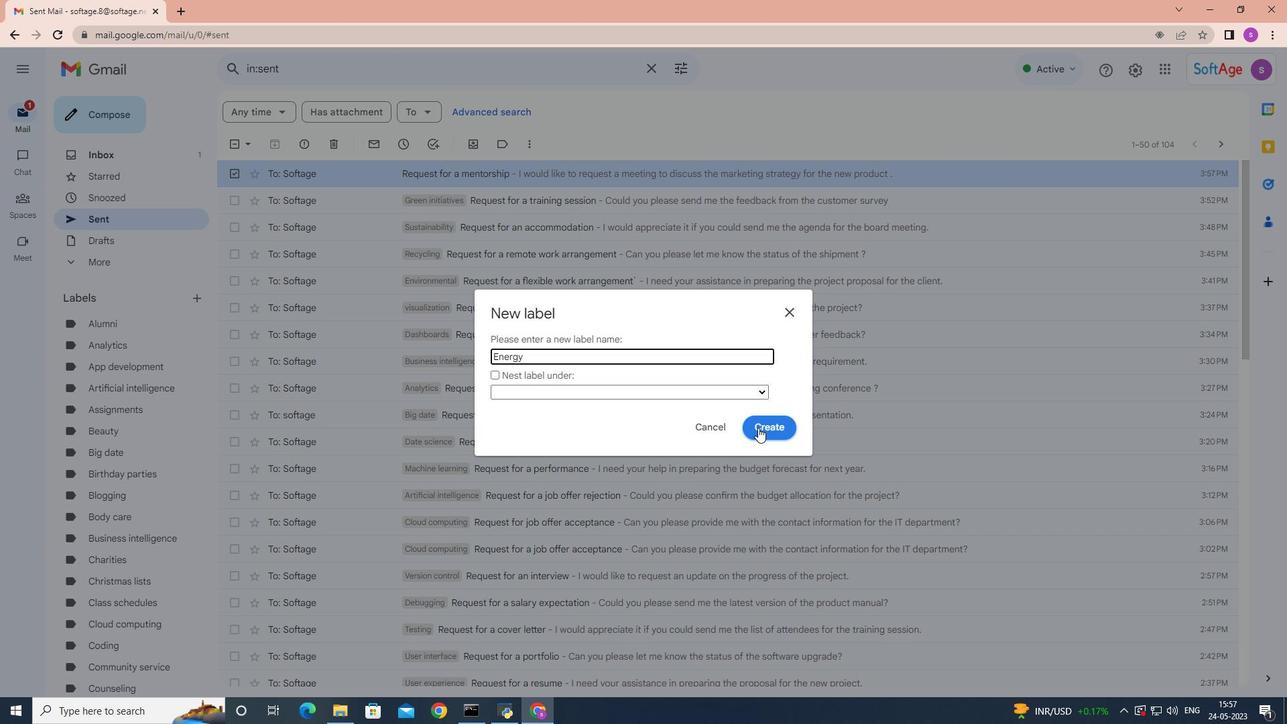 
Action: Mouse moved to (751, 431)
Screenshot: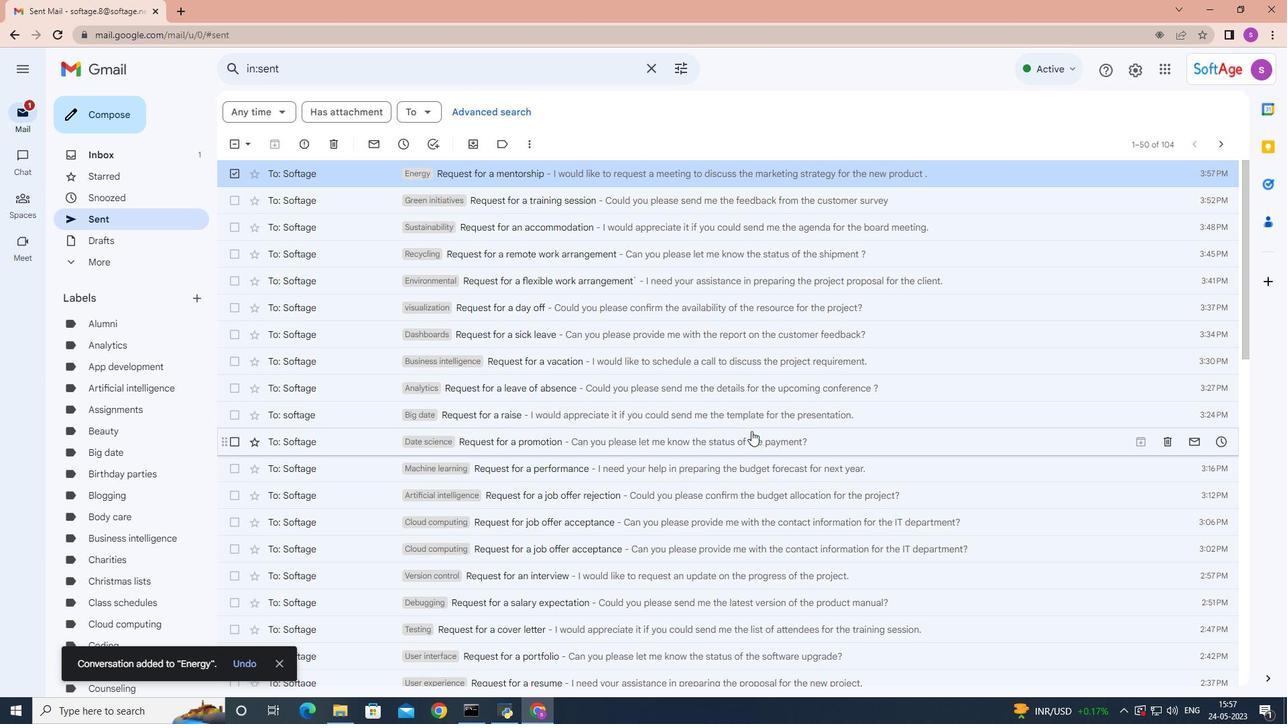 
